 Task: Look for Airbnb options in Güines, Cuba from 6th November, 2023 to 8th November, 2023 for 2 adults.1  bedroom having 2 beds and 1 bathroom. Property type can be flat. Look for 5 properties as per requirement.
Action: Mouse moved to (512, 79)
Screenshot: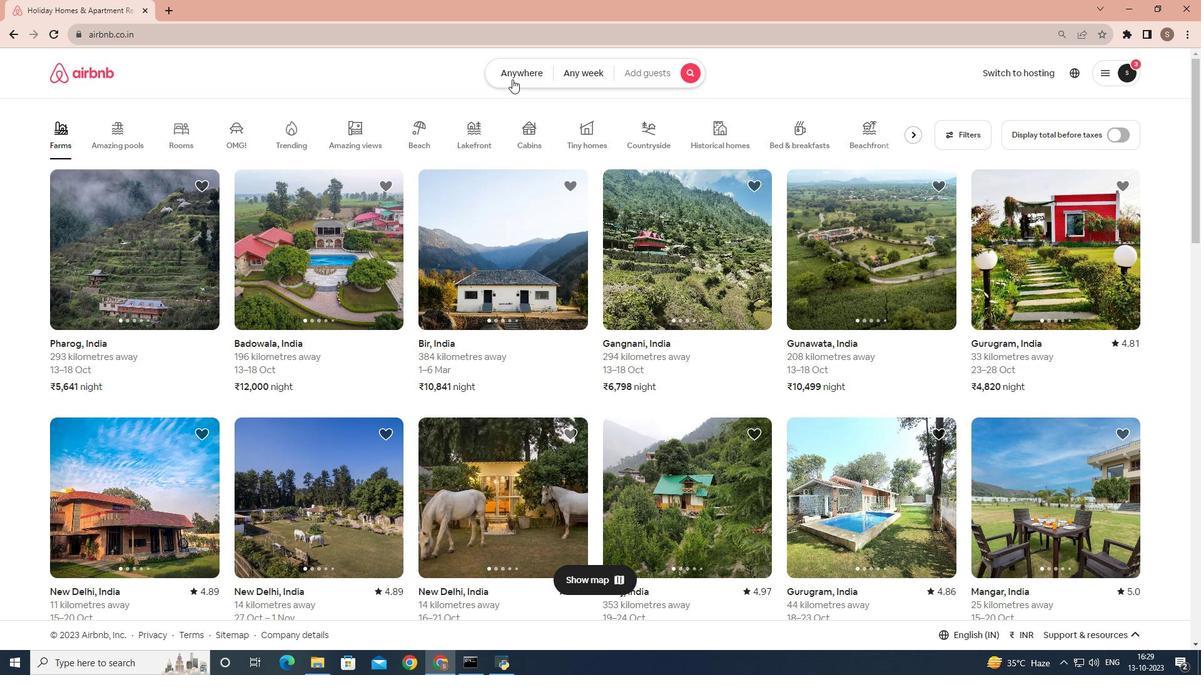 
Action: Mouse pressed left at (512, 79)
Screenshot: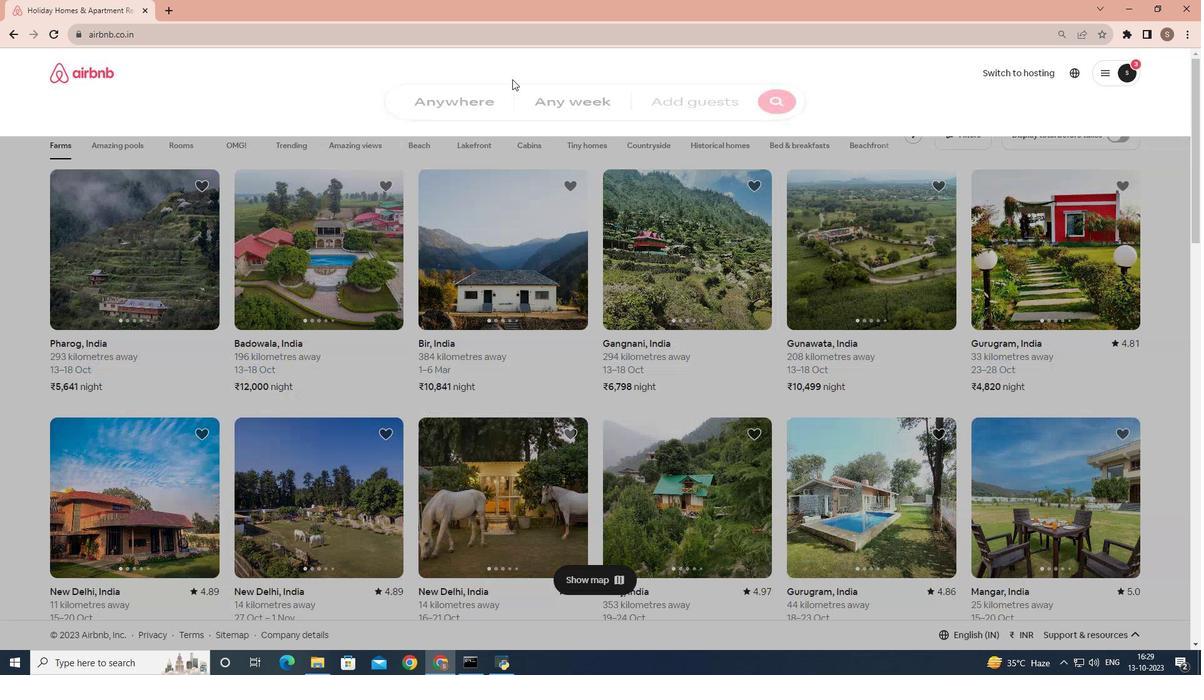 
Action: Mouse moved to (461, 116)
Screenshot: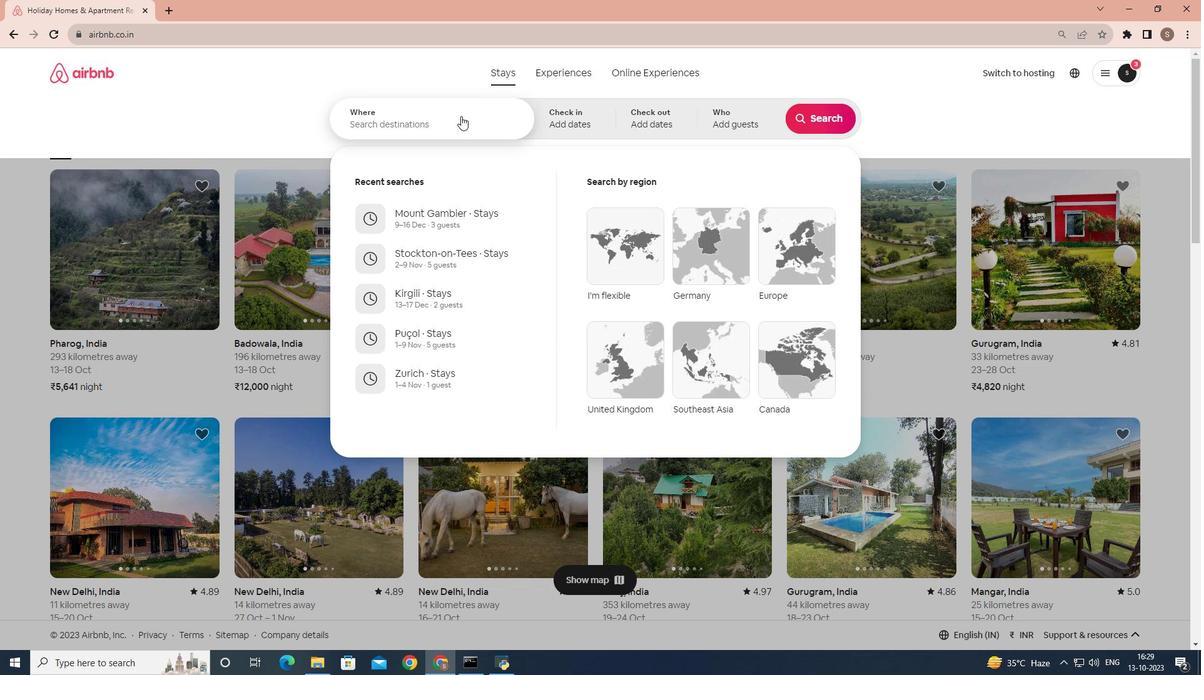 
Action: Mouse pressed left at (461, 116)
Screenshot: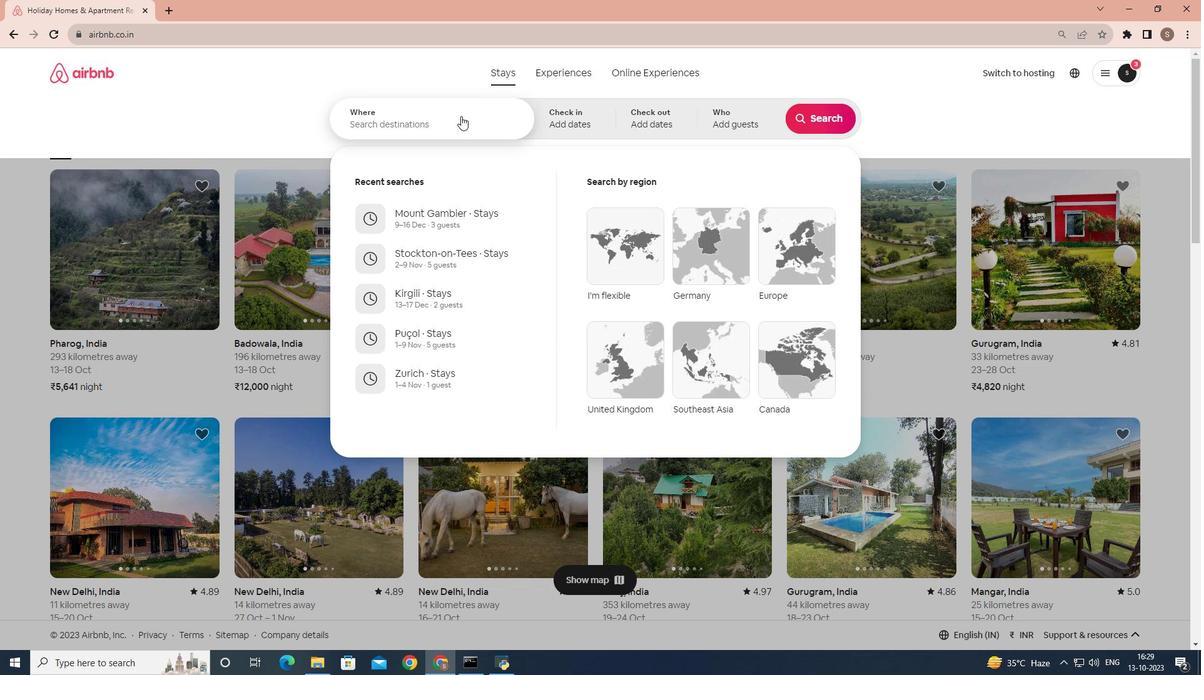 
Action: Key pressed <Key.shift>Guines,<Key.space><Key.shift>Cuba
Screenshot: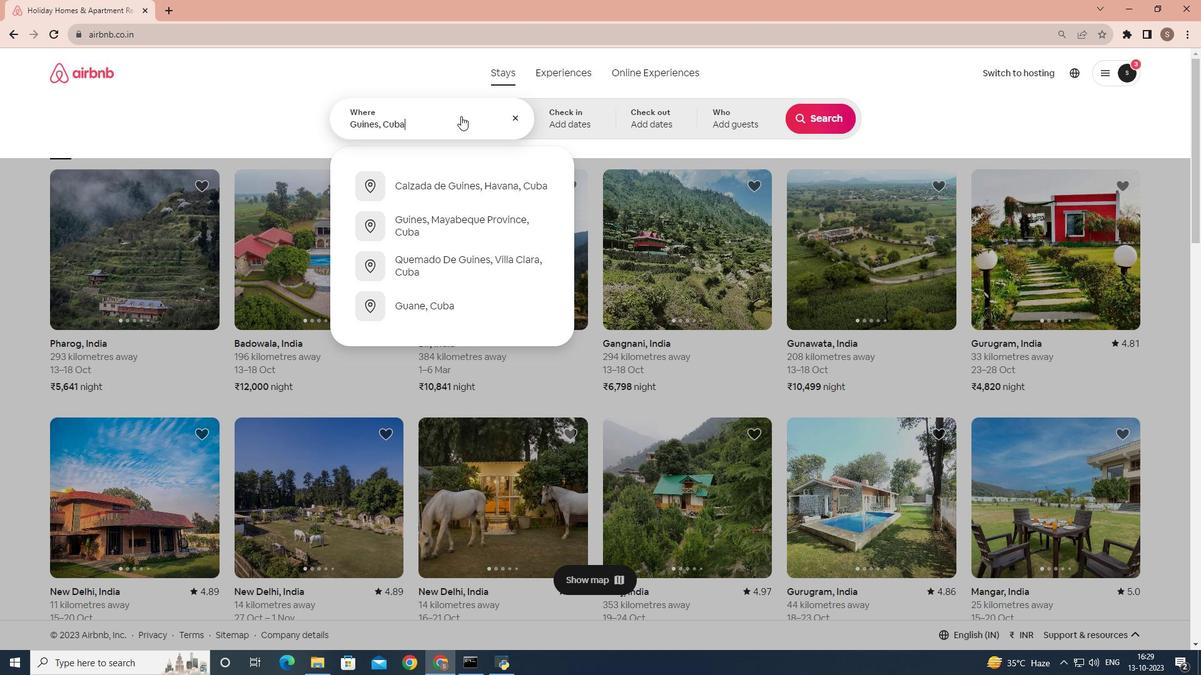 
Action: Mouse moved to (548, 122)
Screenshot: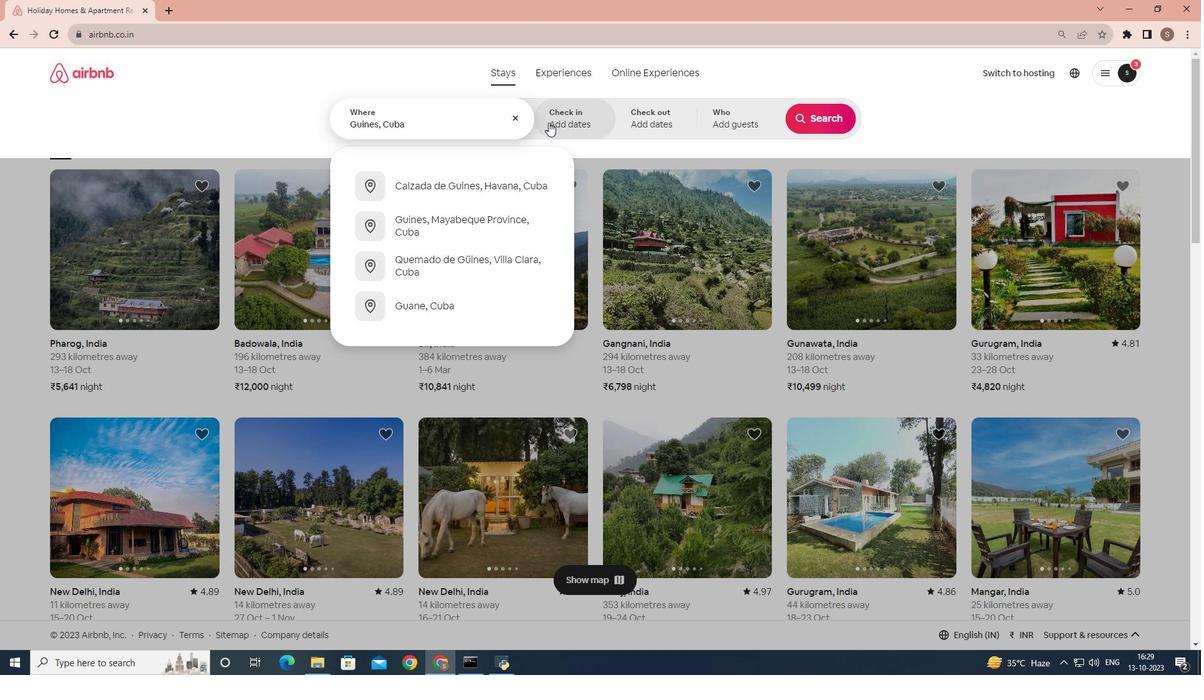 
Action: Mouse pressed left at (548, 122)
Screenshot: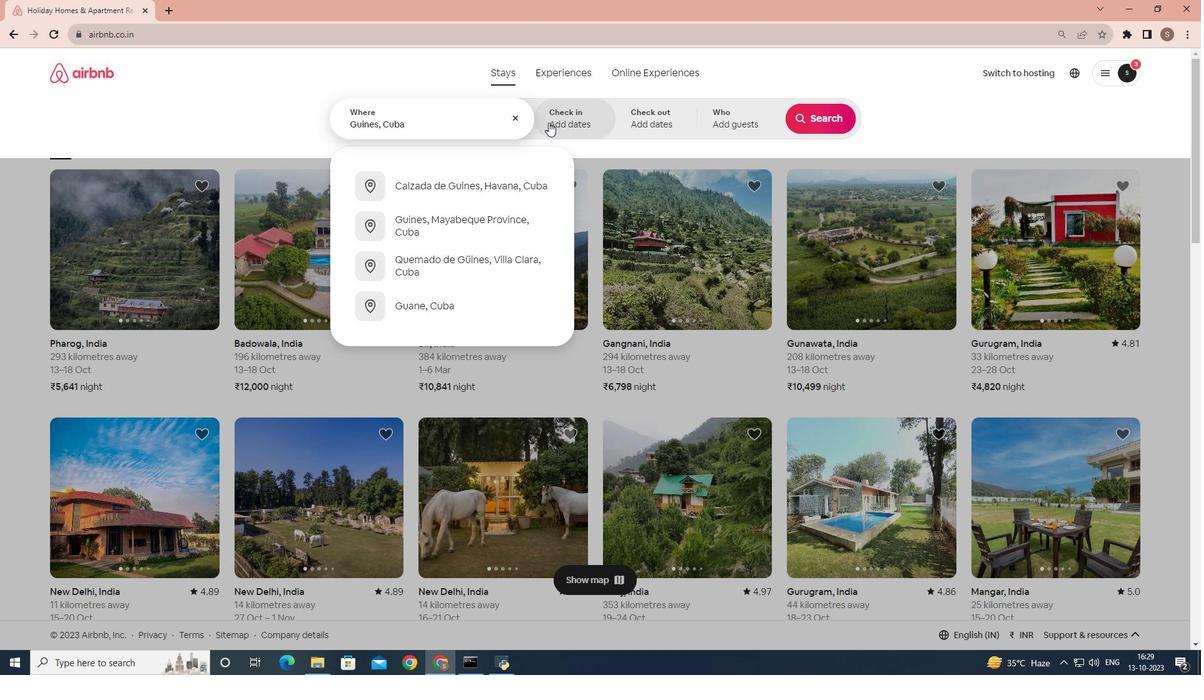 
Action: Mouse moved to (665, 294)
Screenshot: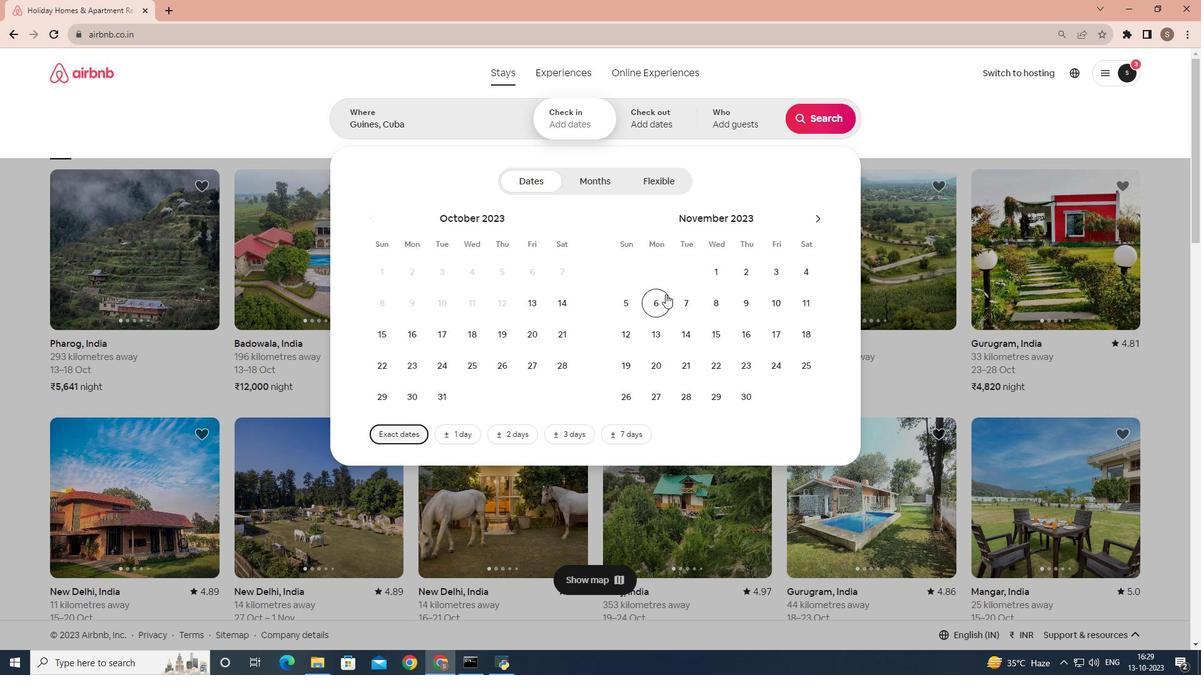 
Action: Mouse pressed left at (665, 294)
Screenshot: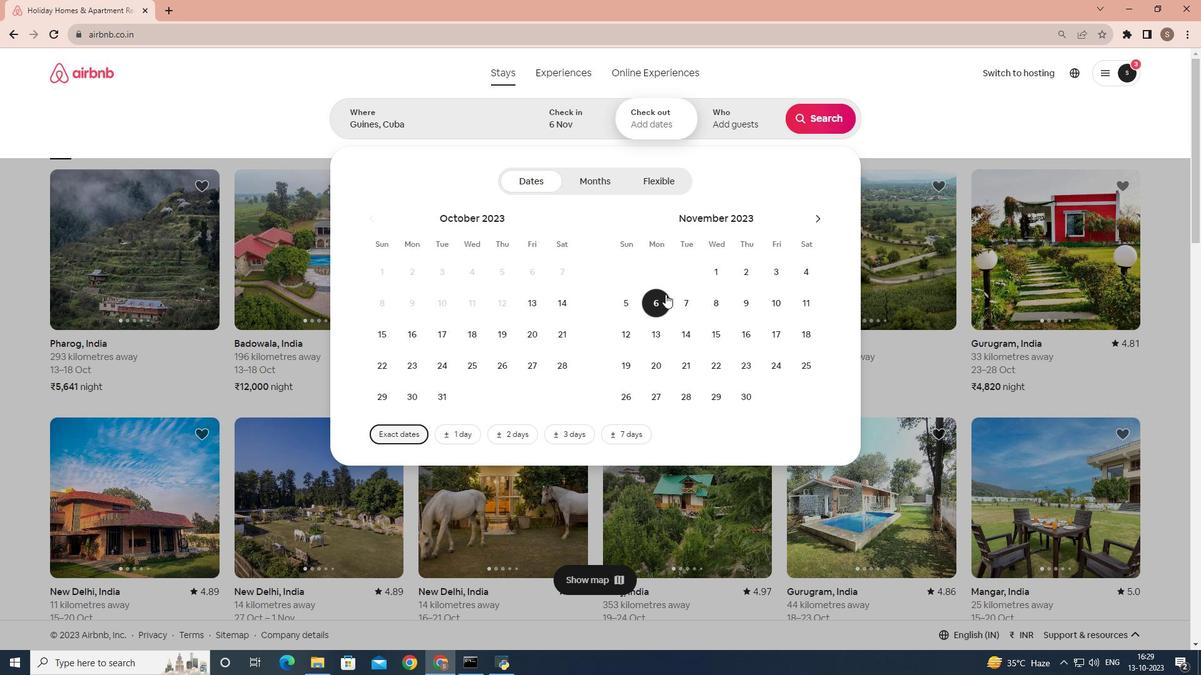 
Action: Mouse moved to (722, 312)
Screenshot: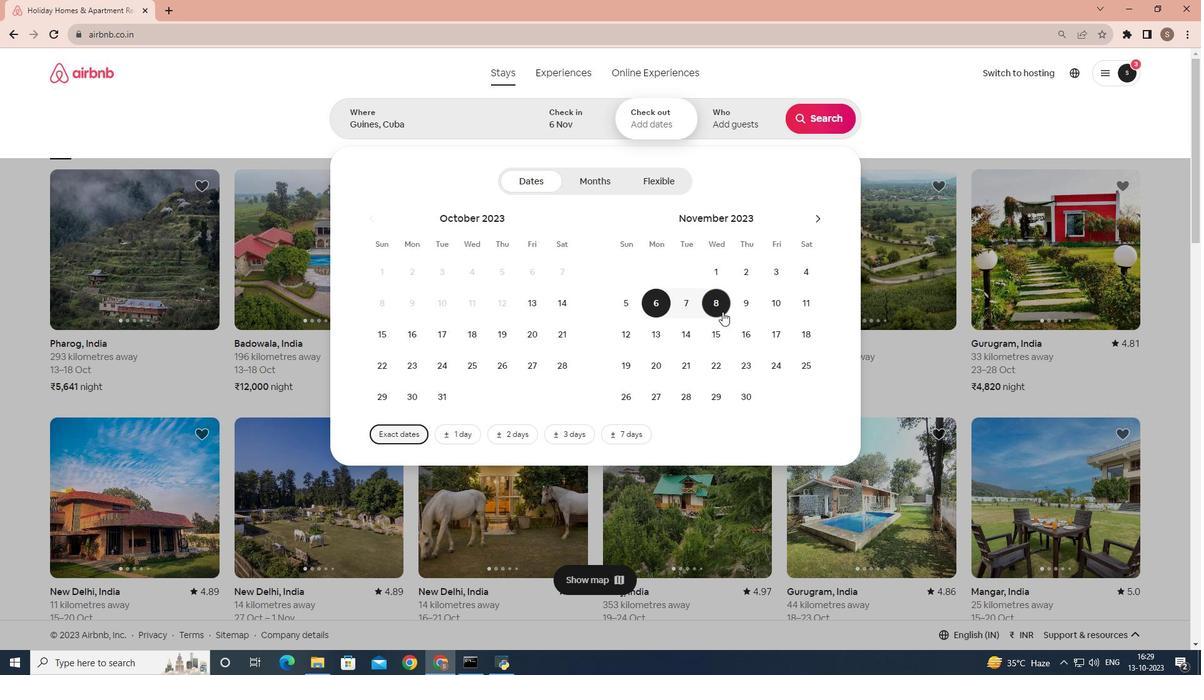 
Action: Mouse pressed left at (722, 312)
Screenshot: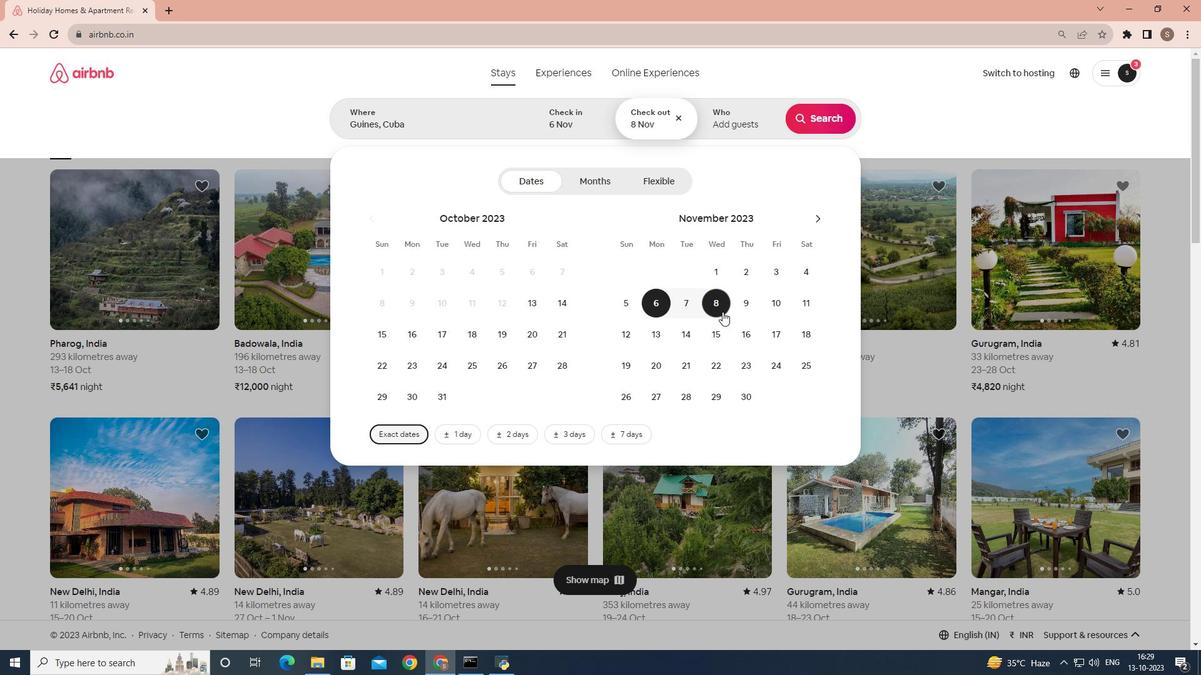 
Action: Mouse moved to (735, 125)
Screenshot: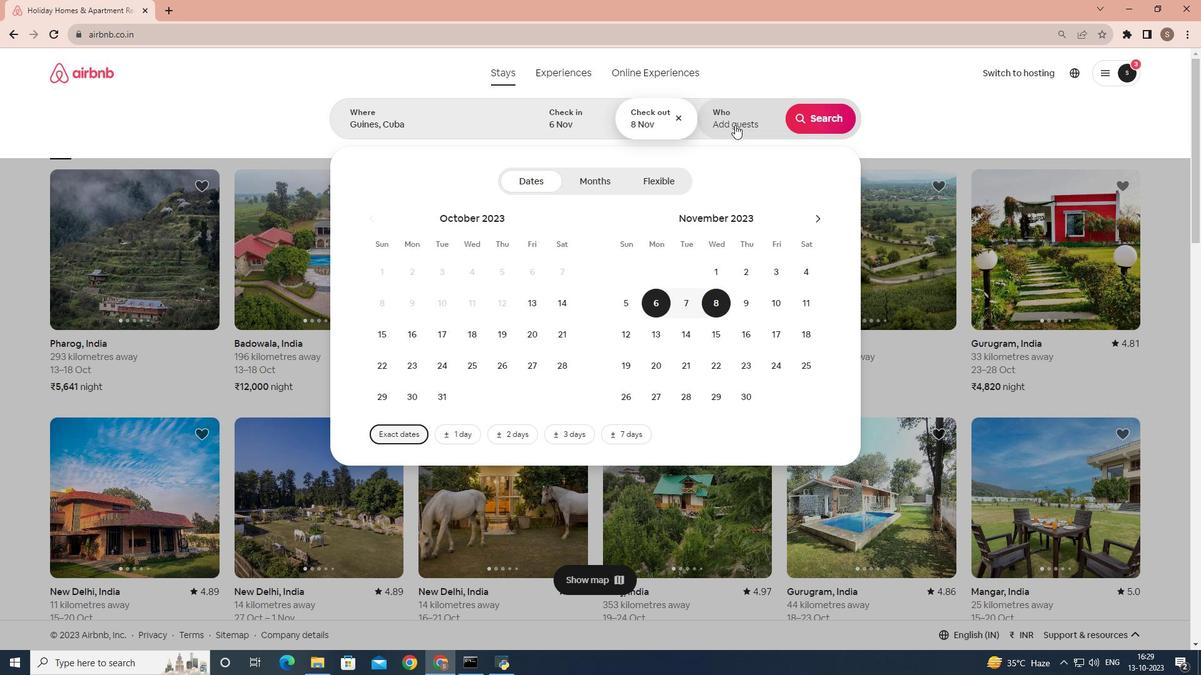 
Action: Mouse pressed left at (735, 125)
Screenshot: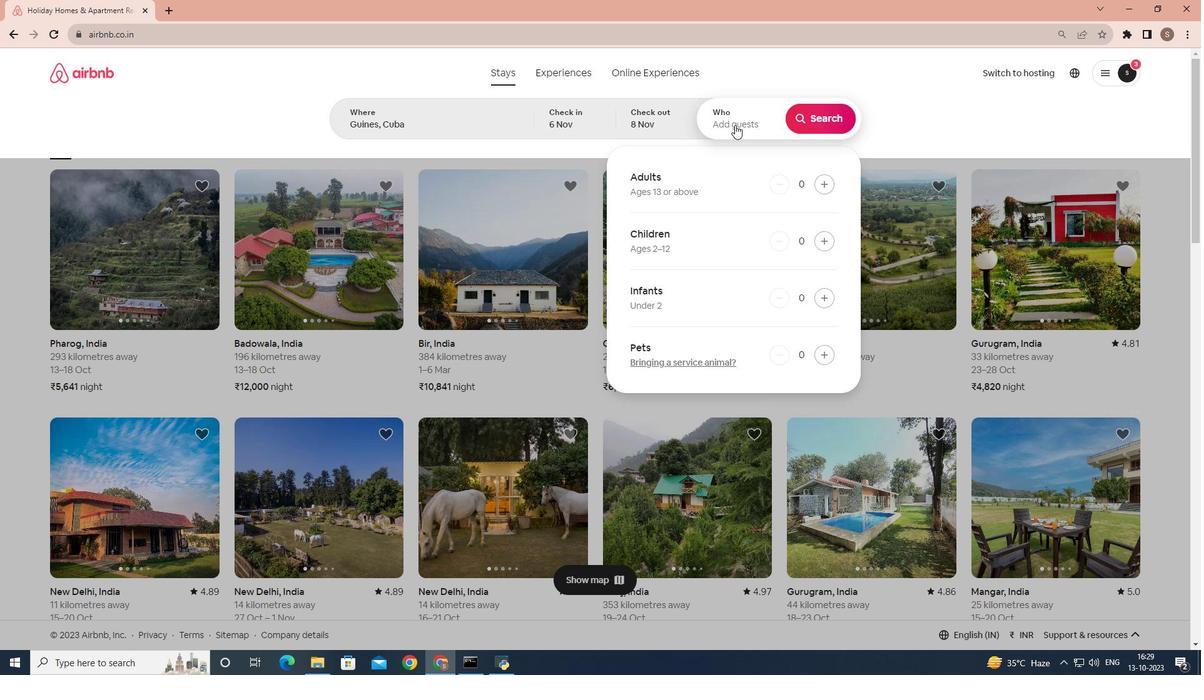 
Action: Mouse moved to (825, 177)
Screenshot: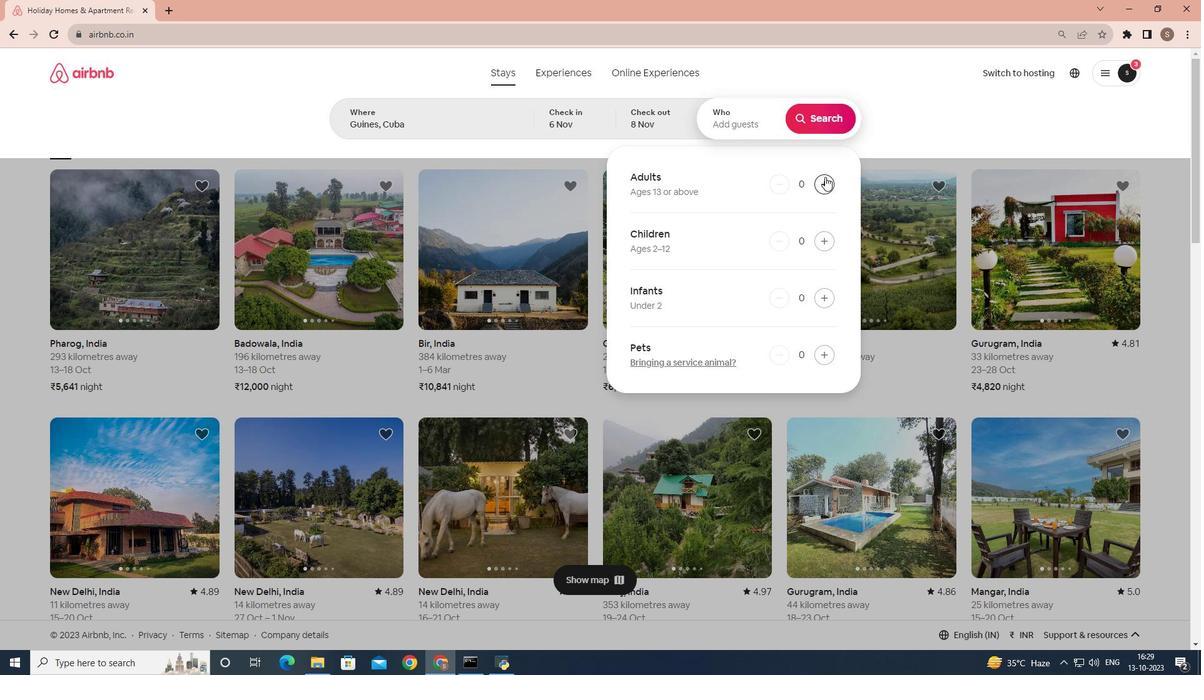 
Action: Mouse pressed left at (825, 177)
Screenshot: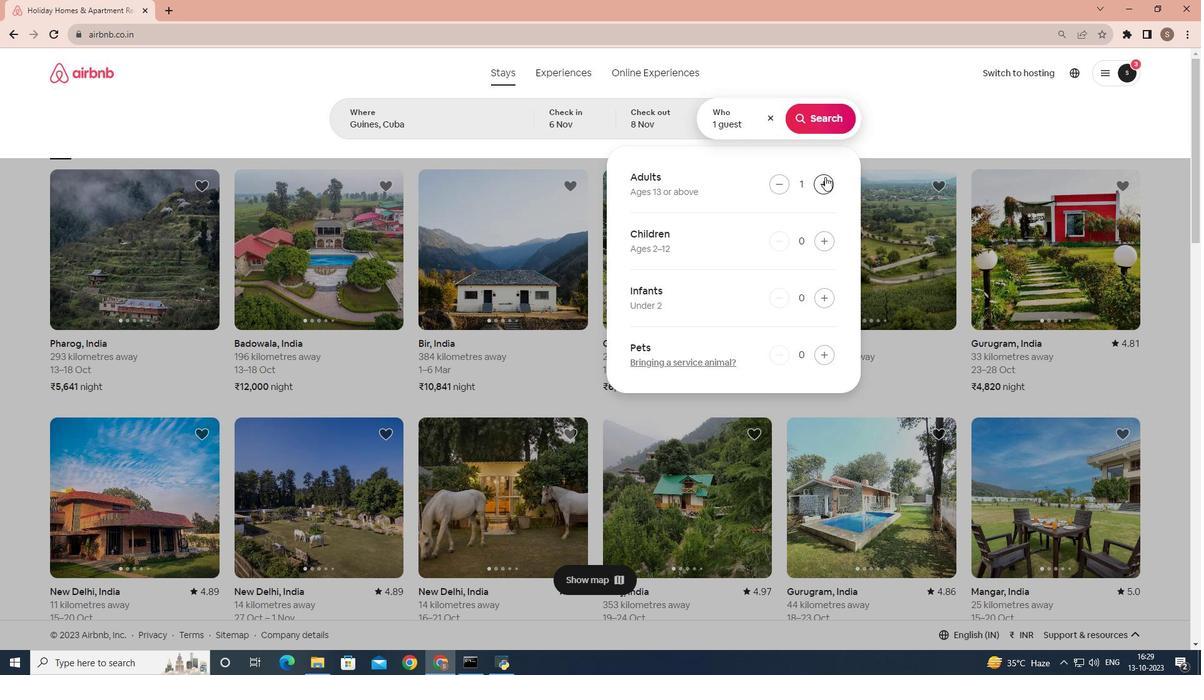 
Action: Mouse pressed left at (825, 177)
Screenshot: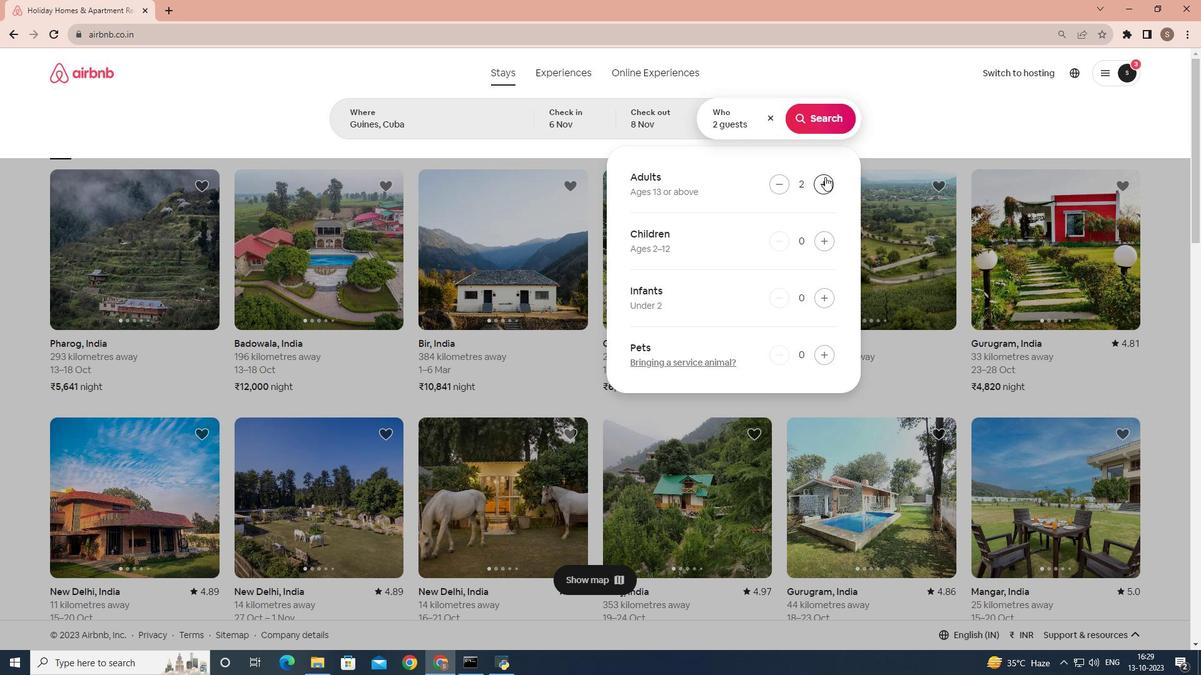
Action: Mouse moved to (830, 127)
Screenshot: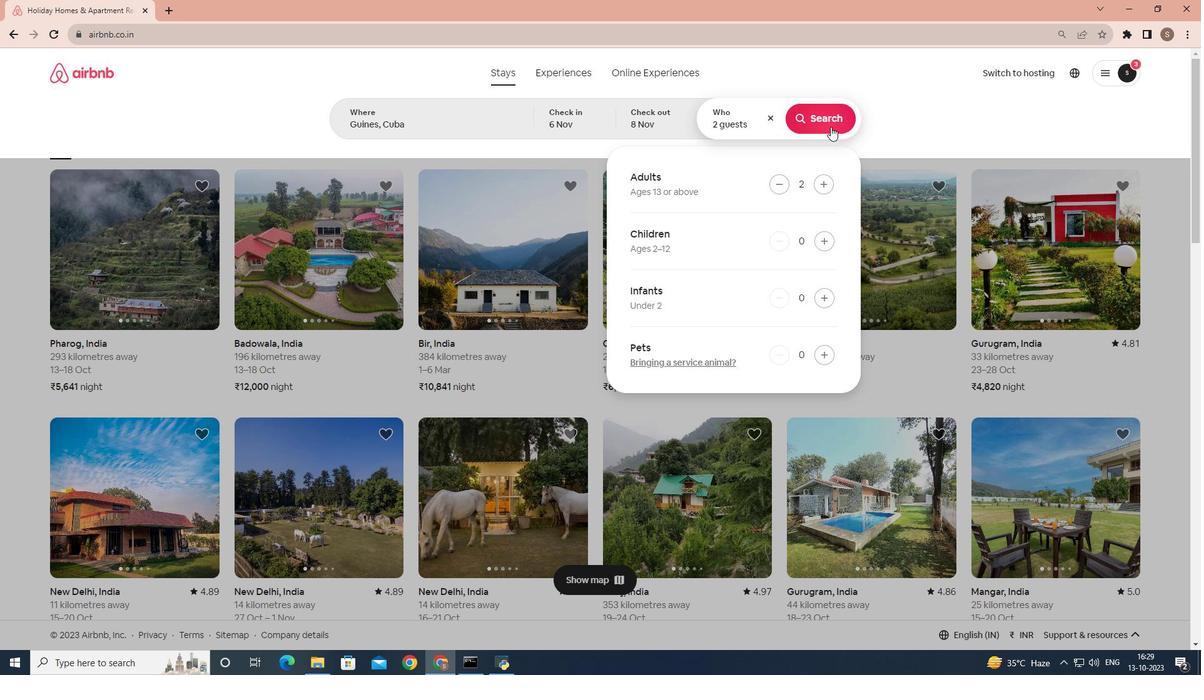 
Action: Mouse pressed left at (830, 127)
Screenshot: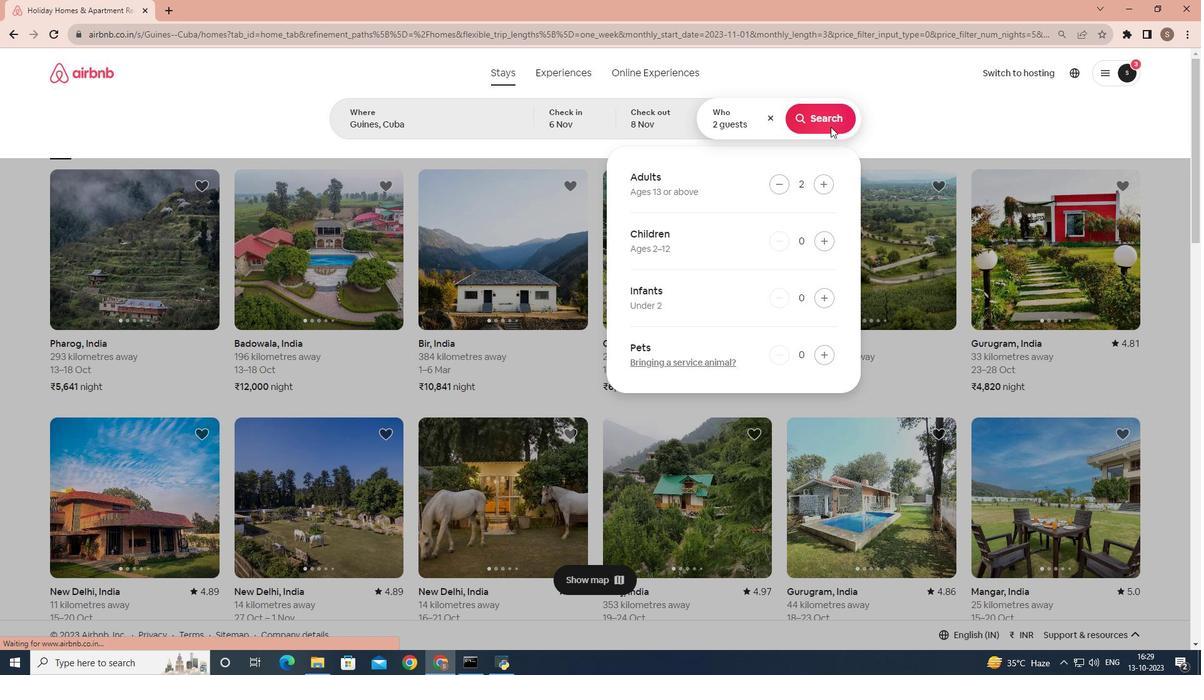 
Action: Mouse moved to (1004, 122)
Screenshot: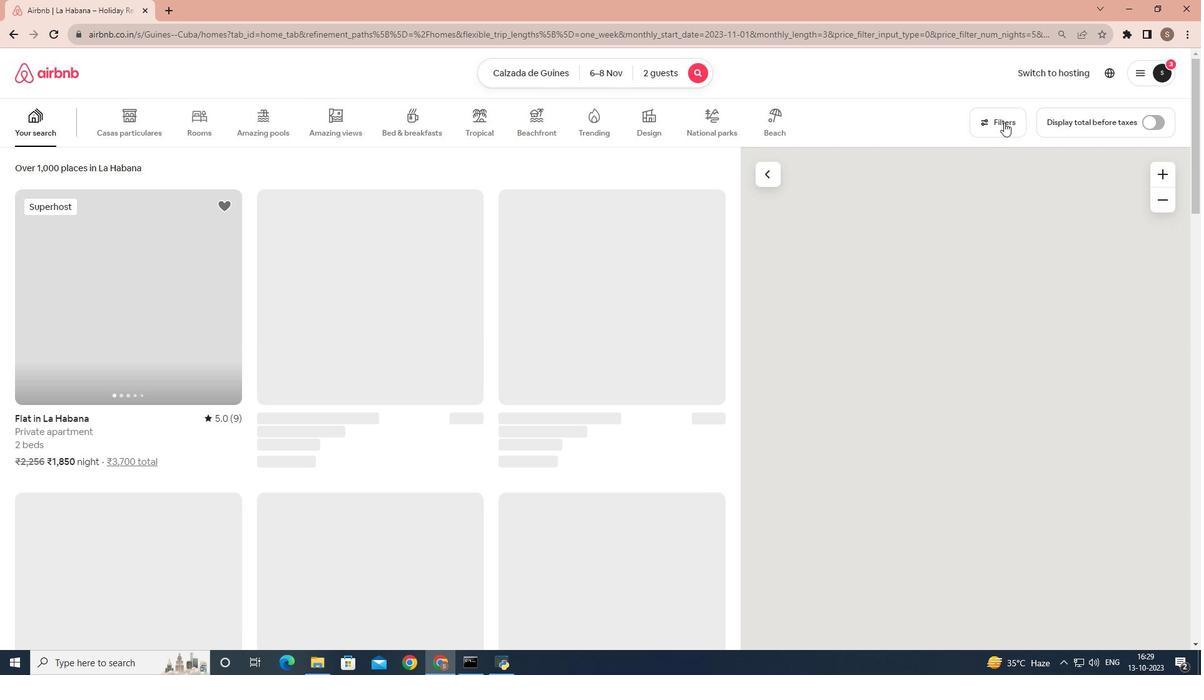 
Action: Mouse pressed left at (1004, 122)
Screenshot: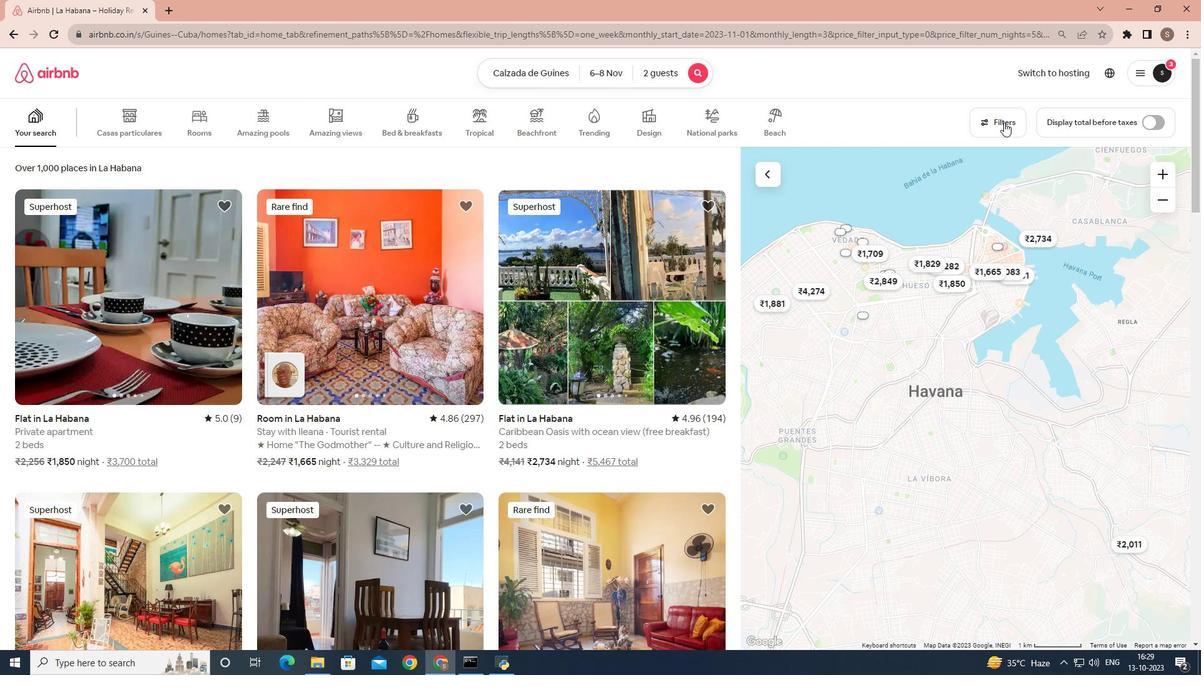 
Action: Mouse moved to (681, 279)
Screenshot: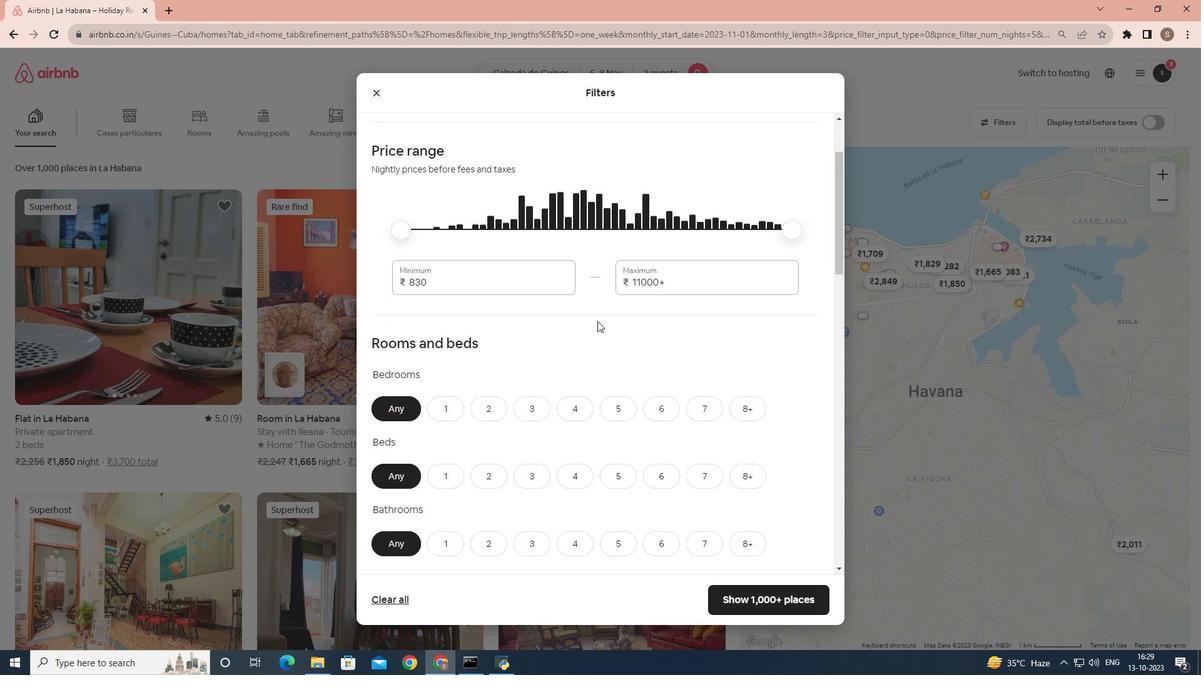 
Action: Mouse scrolled (681, 279) with delta (0, 0)
Screenshot: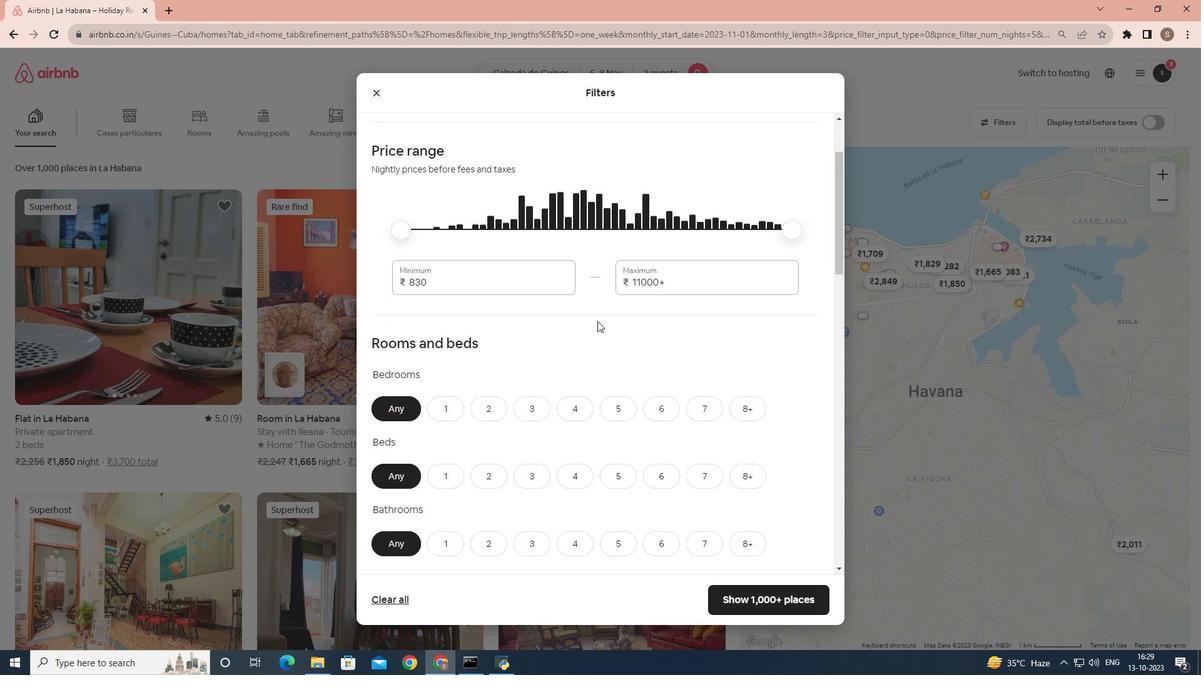 
Action: Mouse moved to (663, 295)
Screenshot: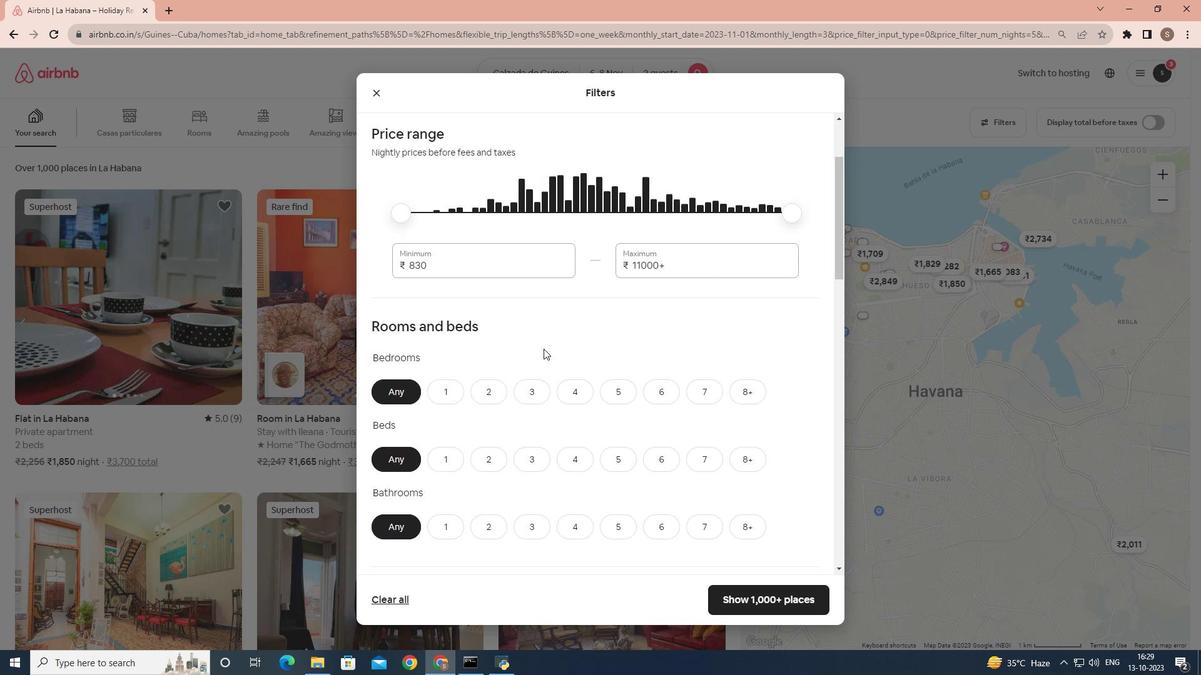 
Action: Mouse scrolled (663, 294) with delta (0, 0)
Screenshot: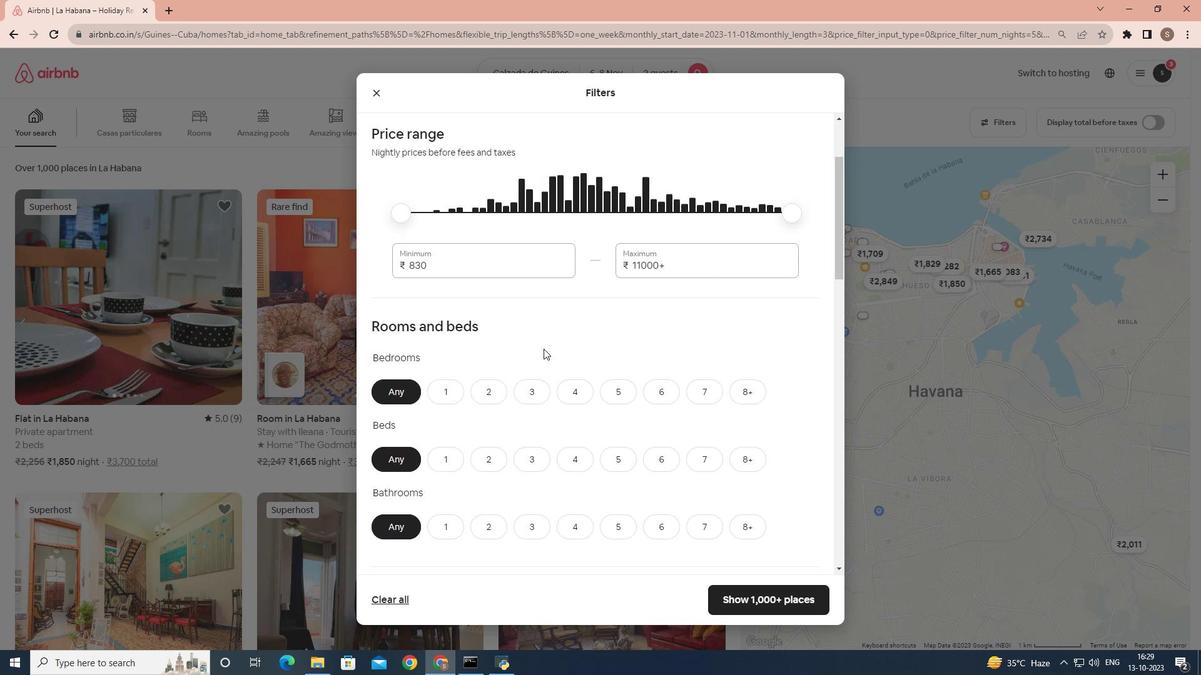 
Action: Mouse moved to (457, 388)
Screenshot: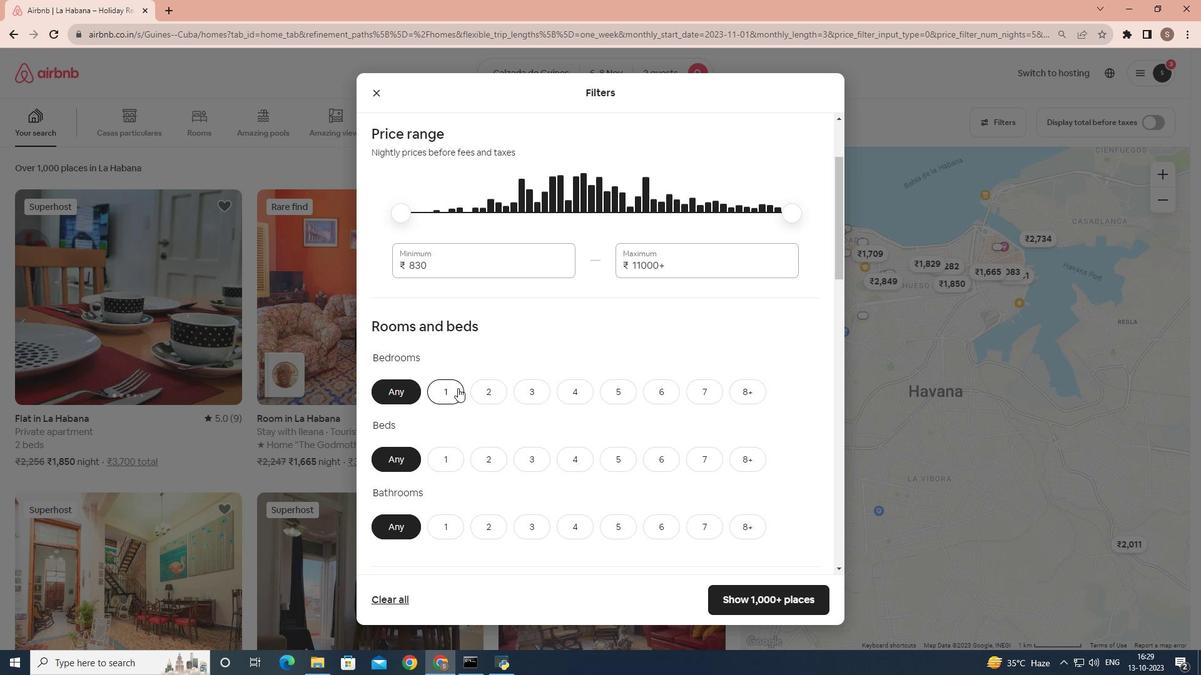 
Action: Mouse pressed left at (457, 388)
Screenshot: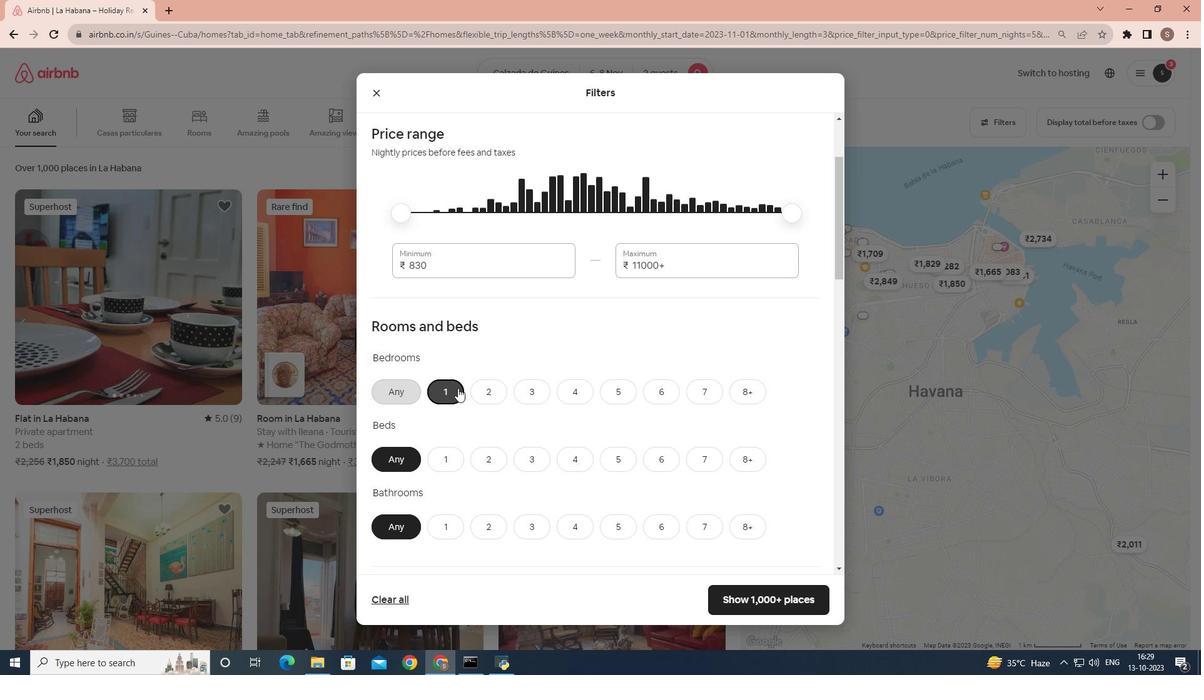 
Action: Mouse scrolled (457, 387) with delta (0, 0)
Screenshot: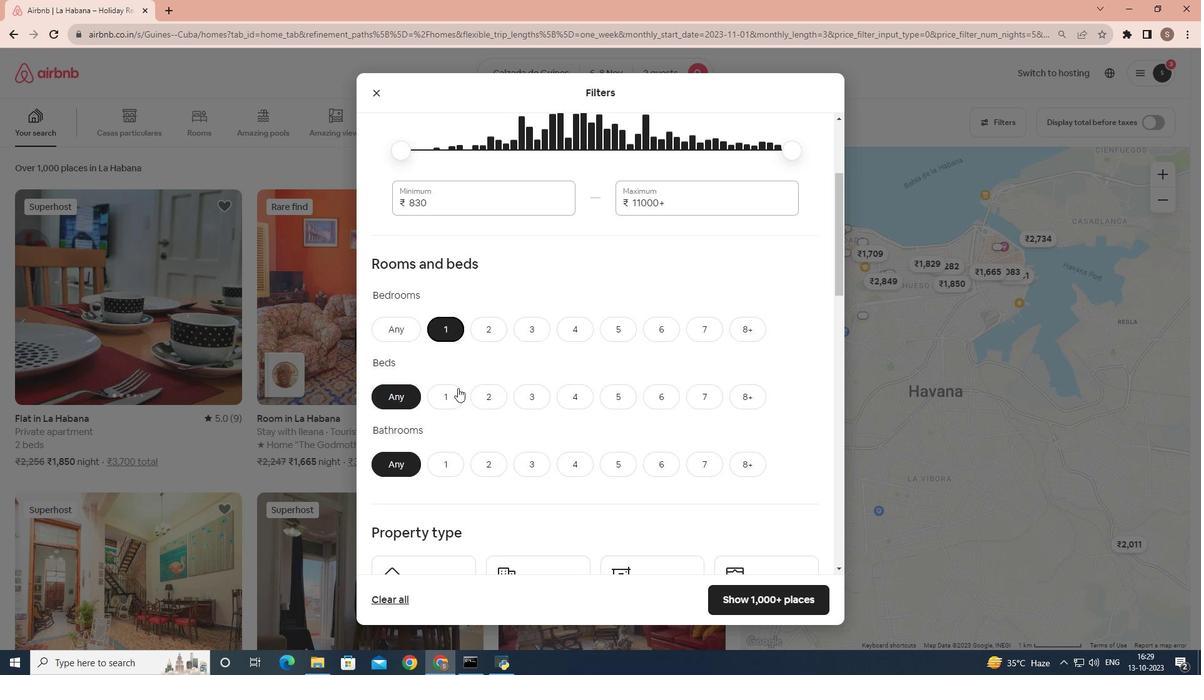
Action: Mouse moved to (481, 396)
Screenshot: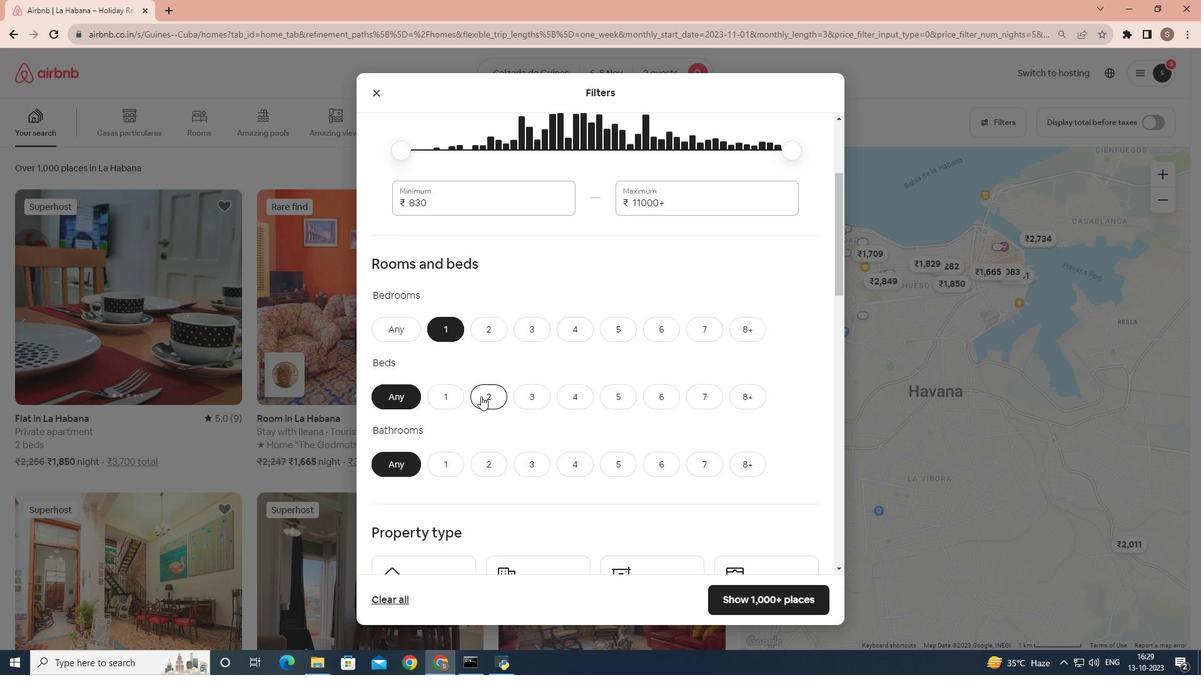 
Action: Mouse pressed left at (481, 396)
Screenshot: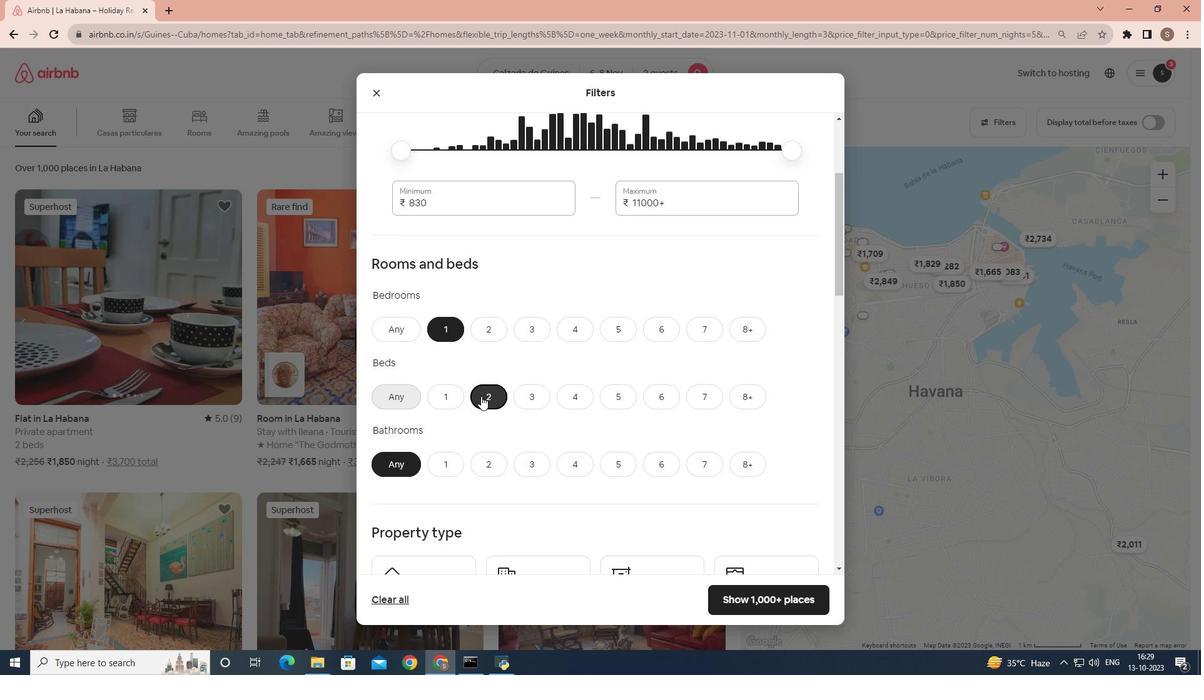 
Action: Mouse scrolled (481, 396) with delta (0, 0)
Screenshot: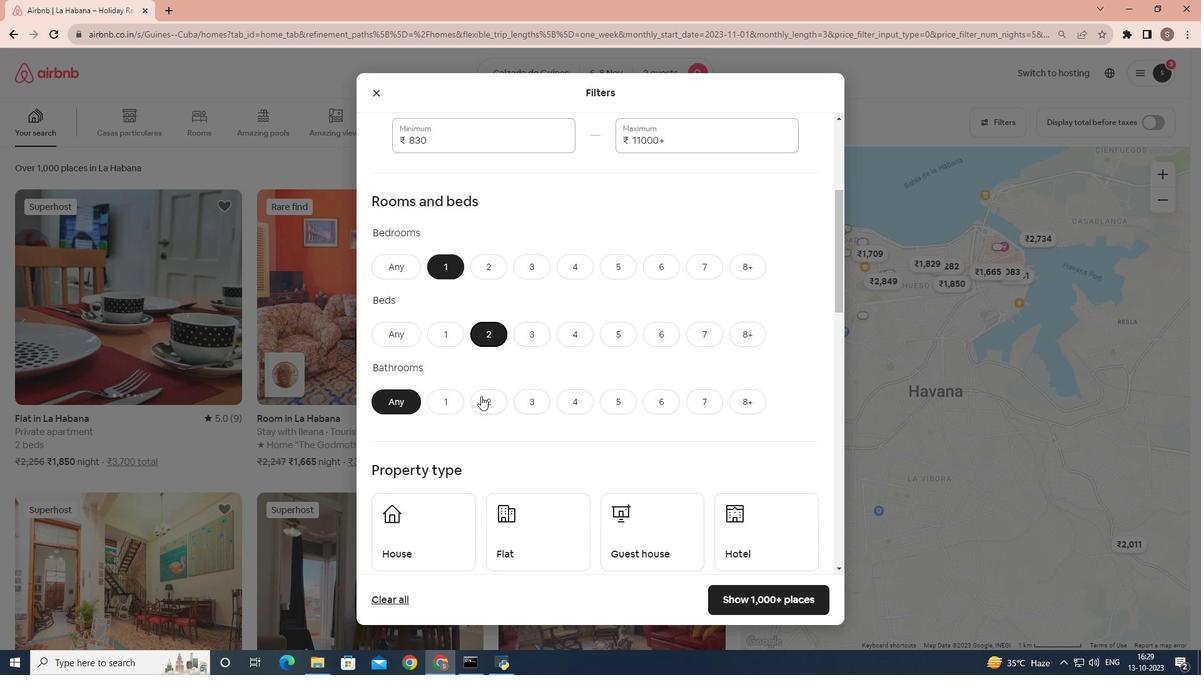 
Action: Mouse moved to (448, 402)
Screenshot: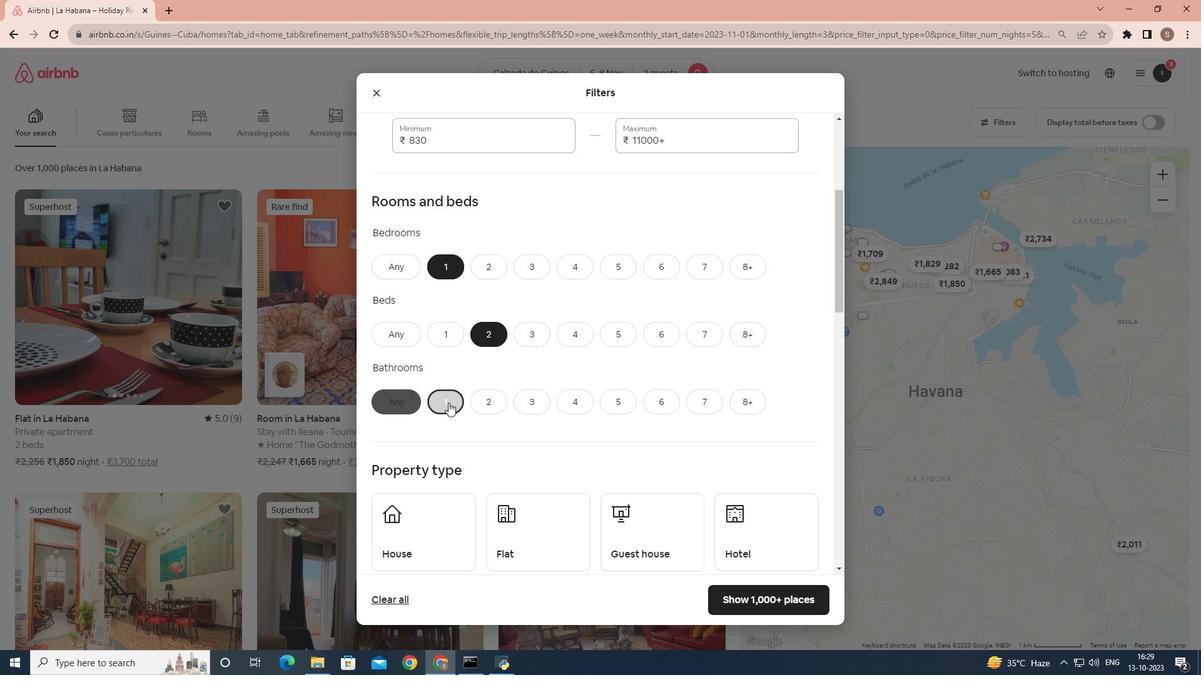 
Action: Mouse pressed left at (448, 402)
Screenshot: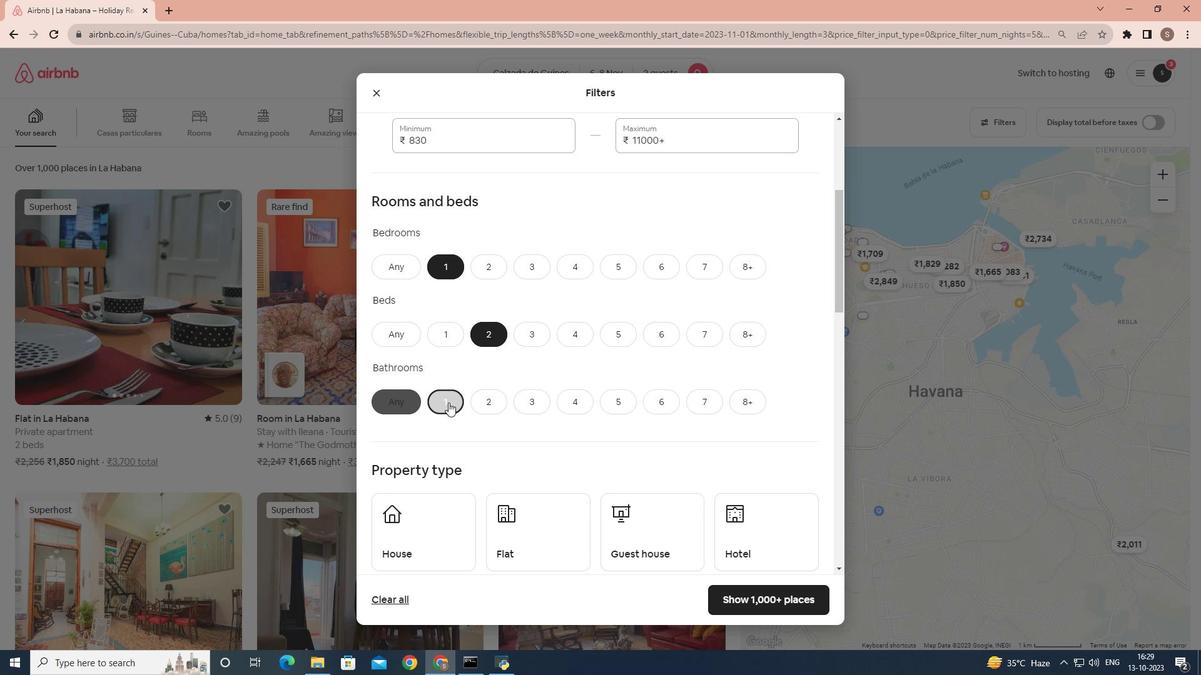
Action: Mouse scrolled (448, 402) with delta (0, 0)
Screenshot: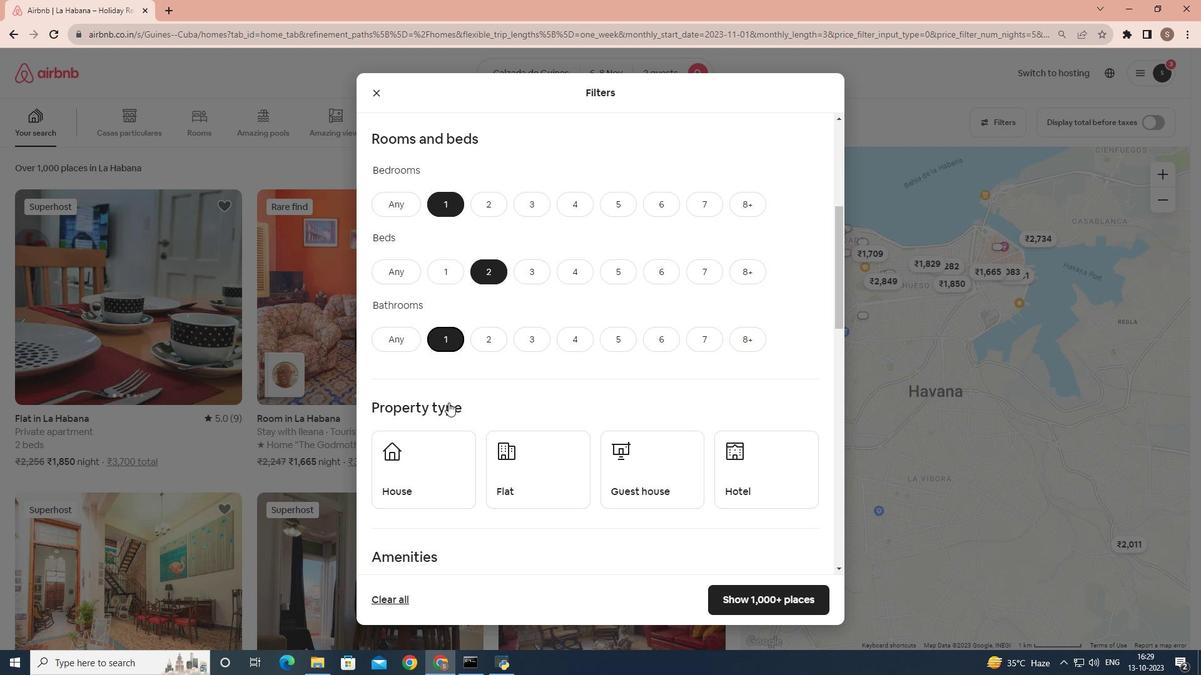 
Action: Mouse scrolled (448, 402) with delta (0, 0)
Screenshot: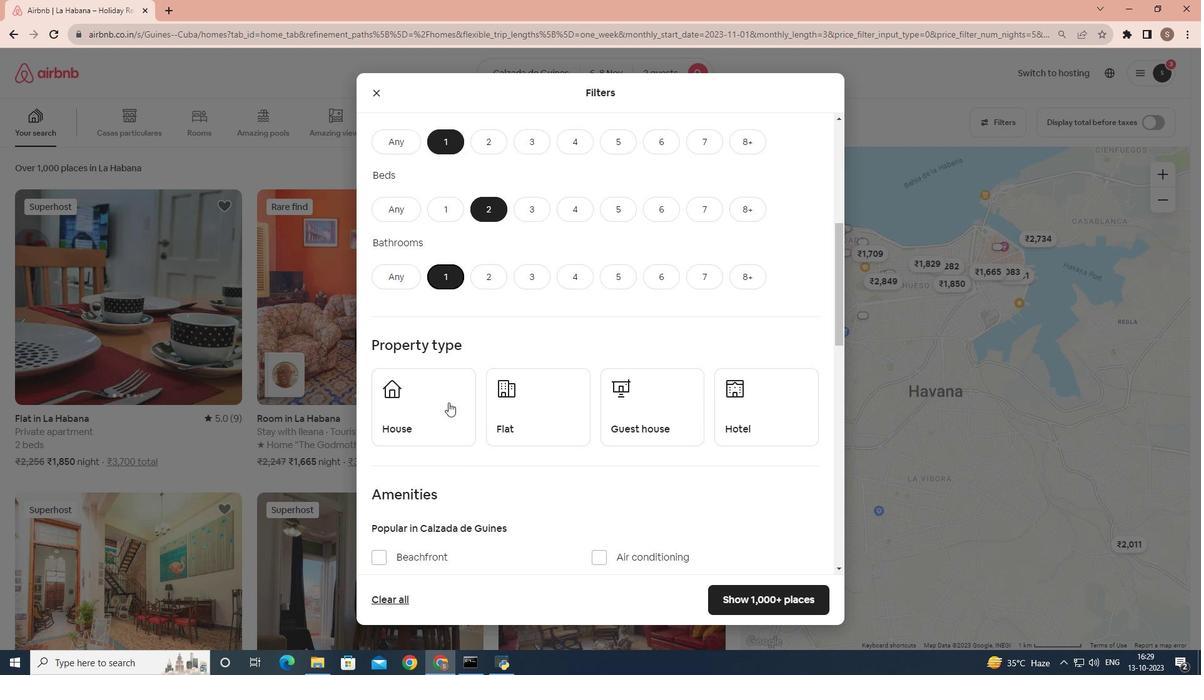 
Action: Mouse moved to (495, 422)
Screenshot: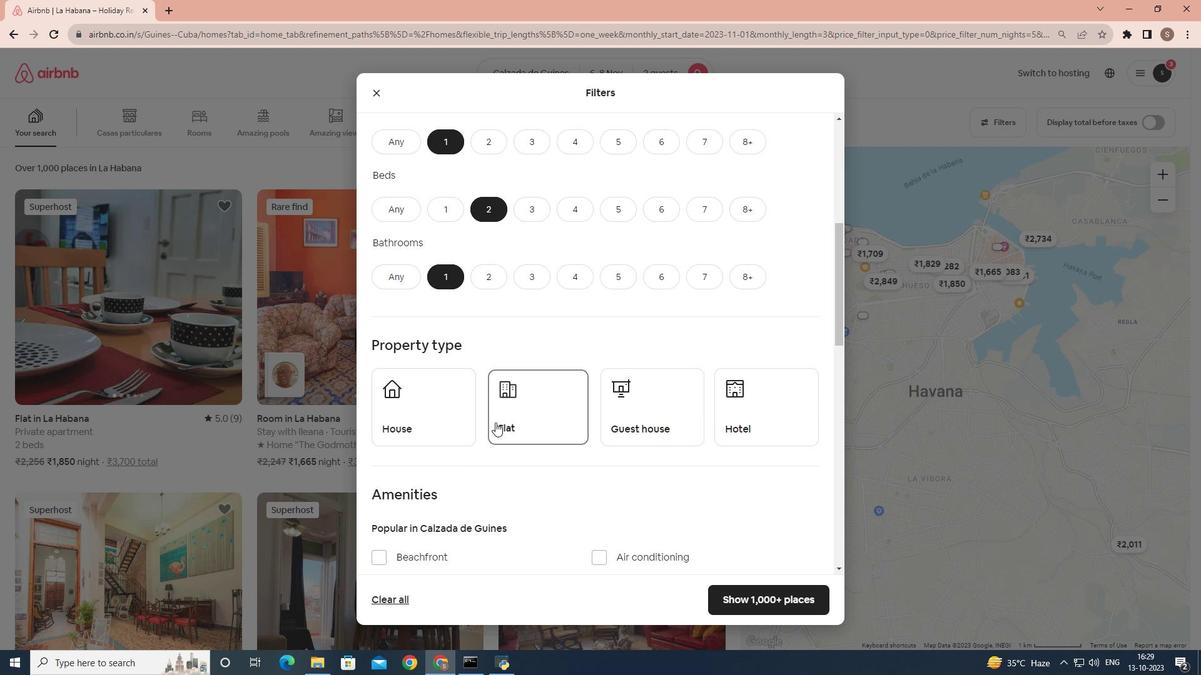 
Action: Mouse pressed left at (495, 422)
Screenshot: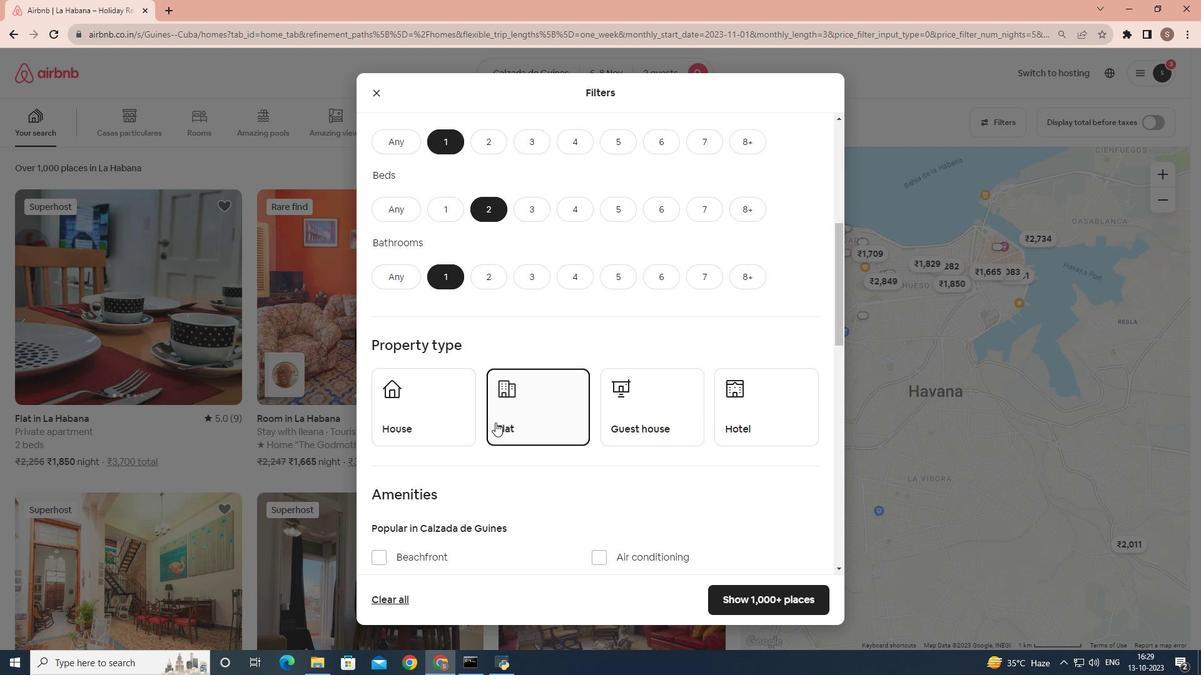 
Action: Mouse moved to (739, 590)
Screenshot: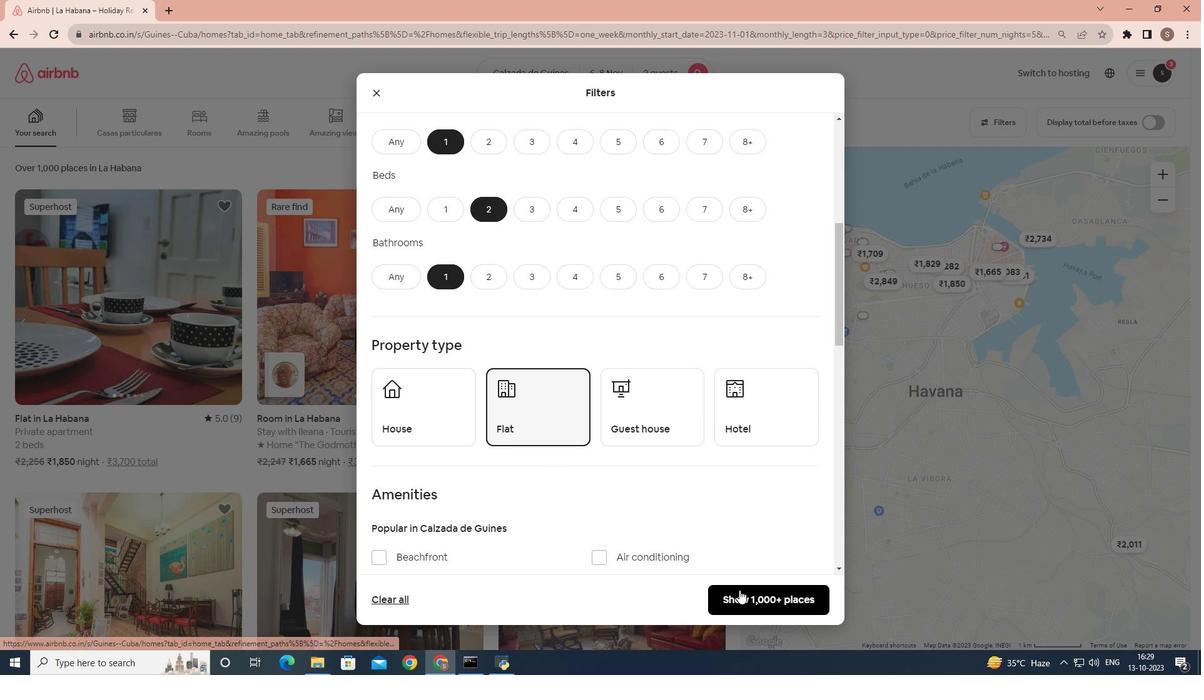 
Action: Mouse pressed left at (739, 590)
Screenshot: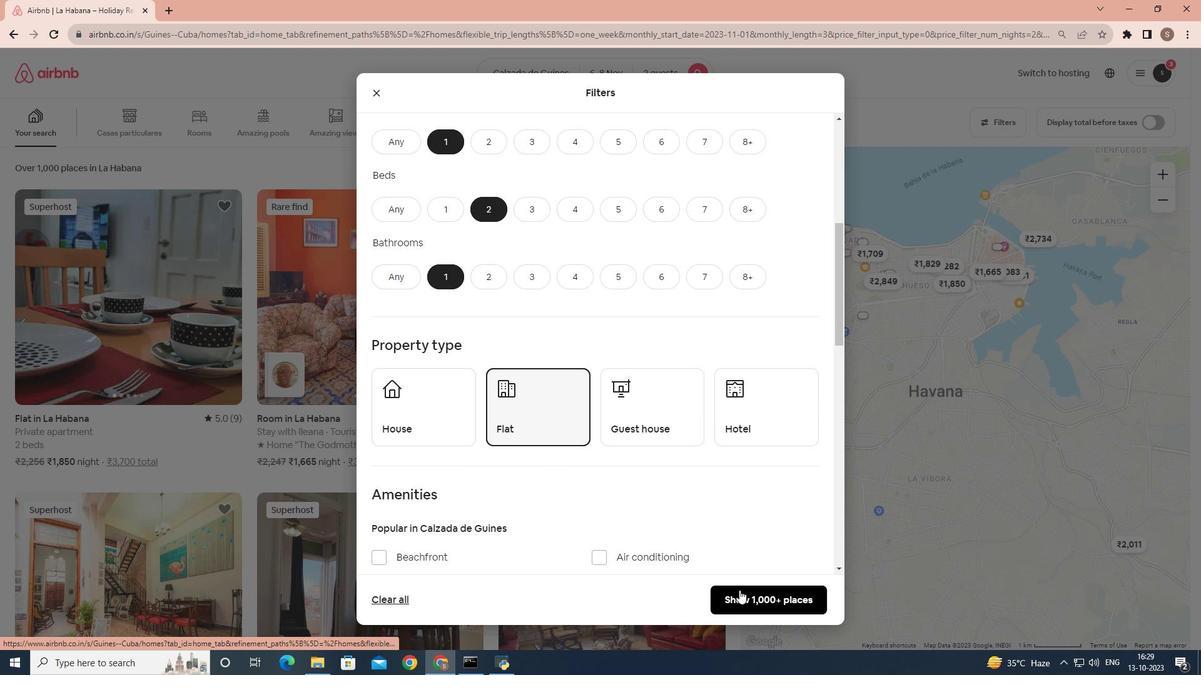 
Action: Mouse moved to (182, 366)
Screenshot: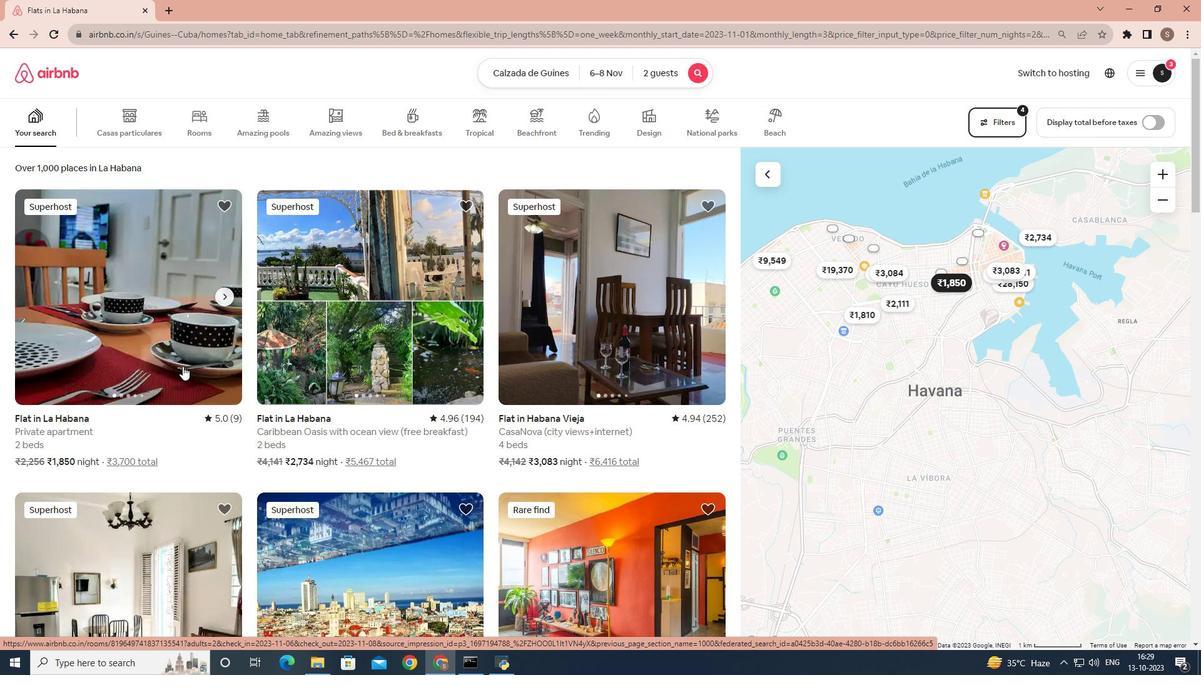 
Action: Mouse pressed left at (182, 366)
Screenshot: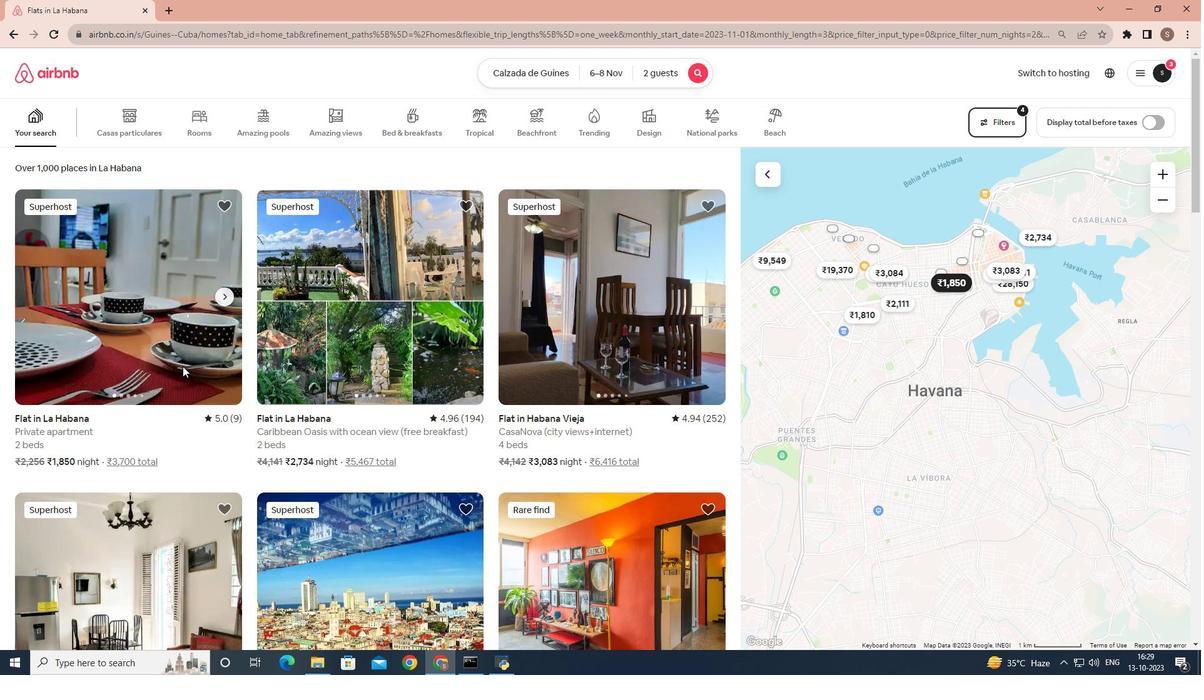 
Action: Mouse moved to (888, 463)
Screenshot: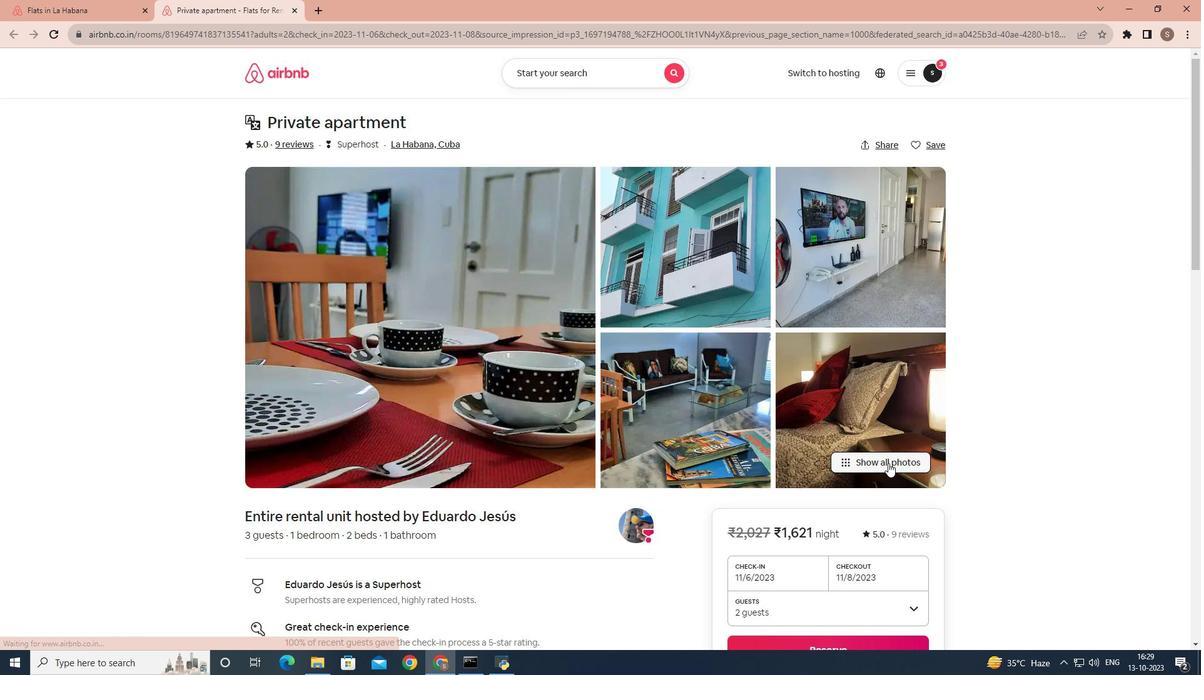 
Action: Mouse pressed left at (888, 463)
Screenshot: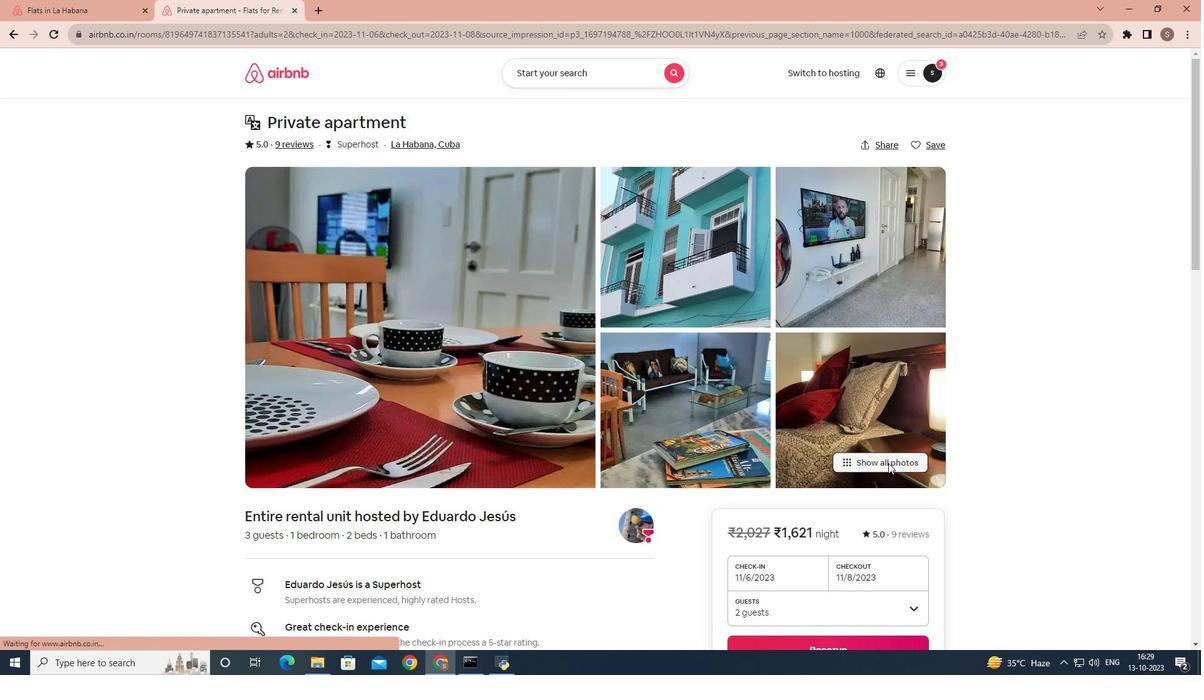 
Action: Mouse scrolled (888, 462) with delta (0, 0)
Screenshot: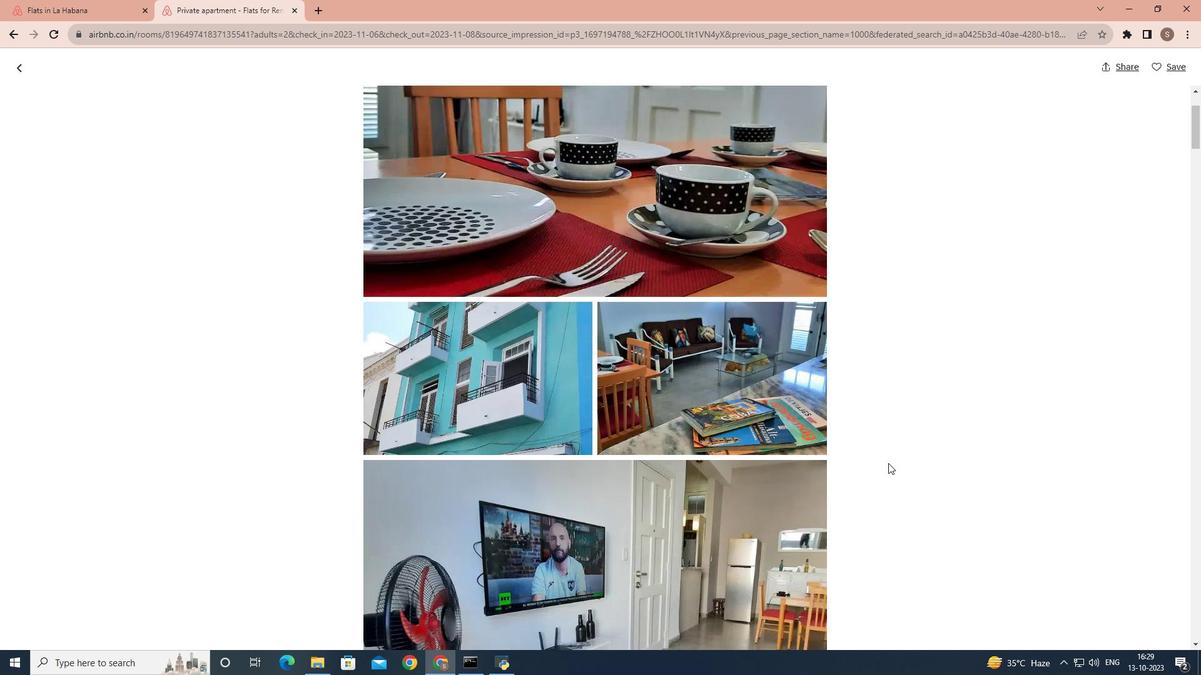 
Action: Mouse moved to (888, 463)
Screenshot: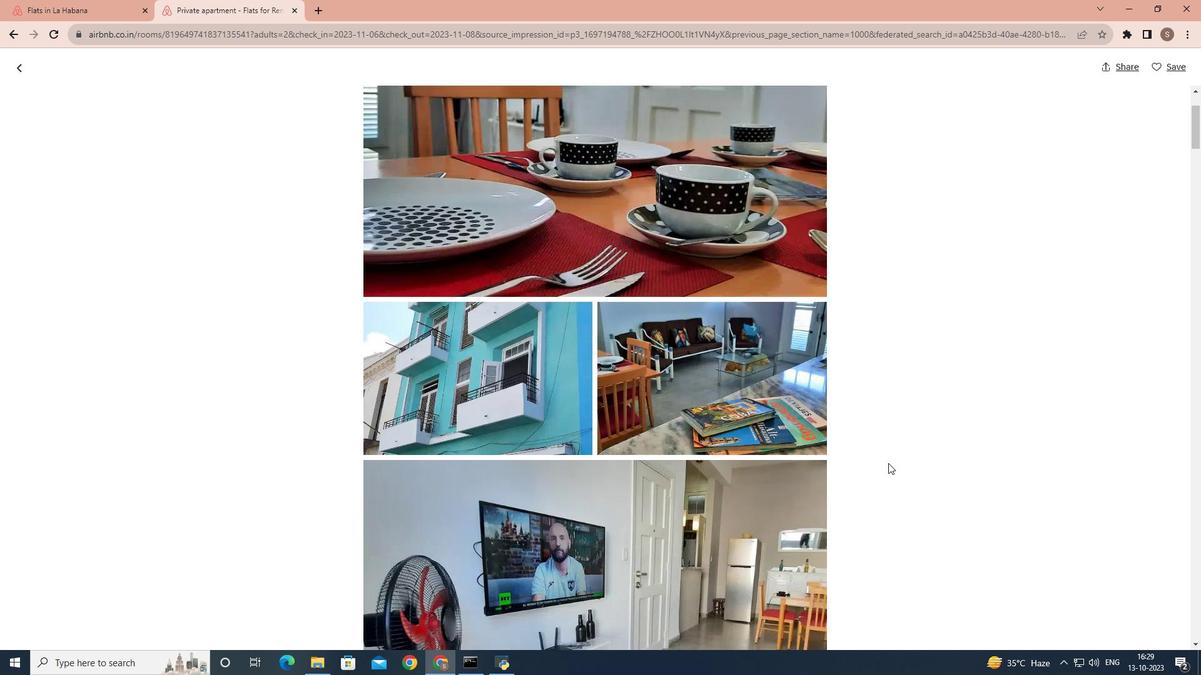 
Action: Mouse scrolled (888, 462) with delta (0, 0)
Screenshot: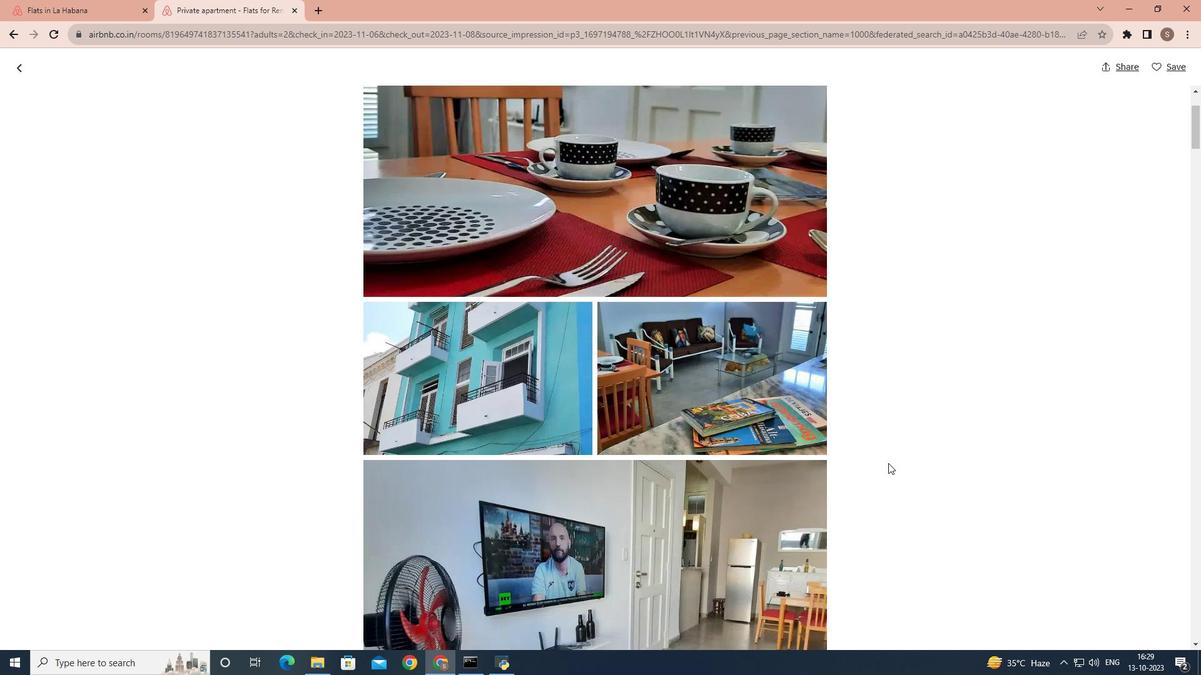 
Action: Mouse scrolled (888, 462) with delta (0, 0)
Screenshot: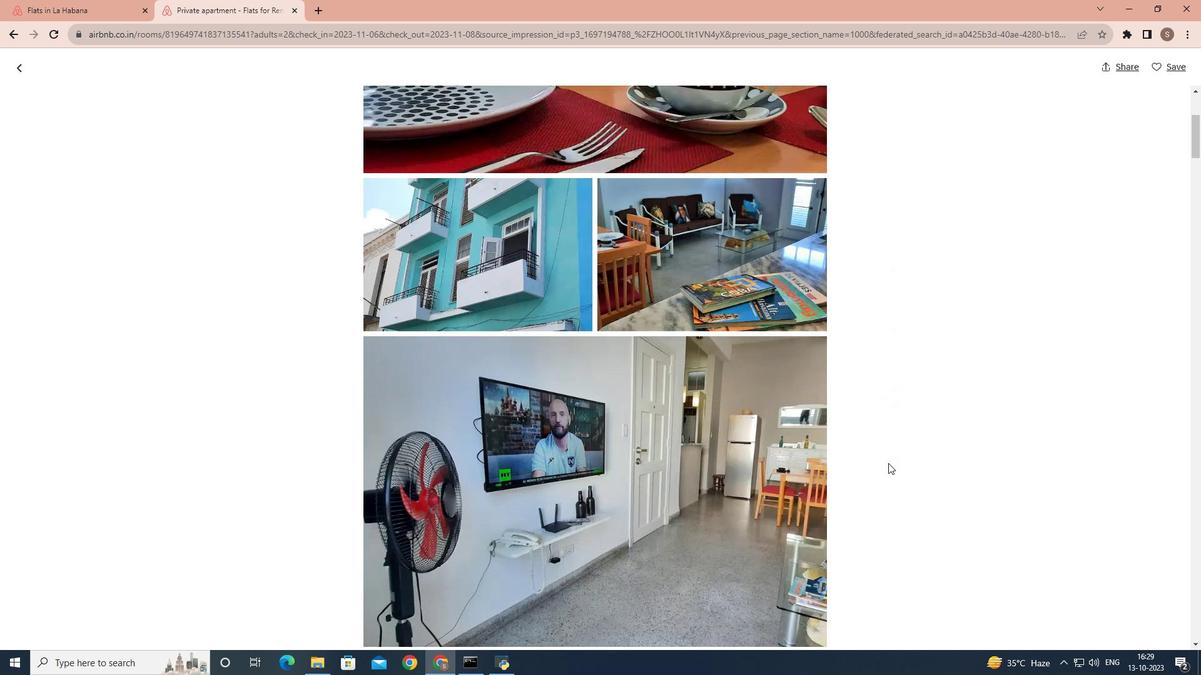 
Action: Mouse scrolled (888, 462) with delta (0, 0)
Screenshot: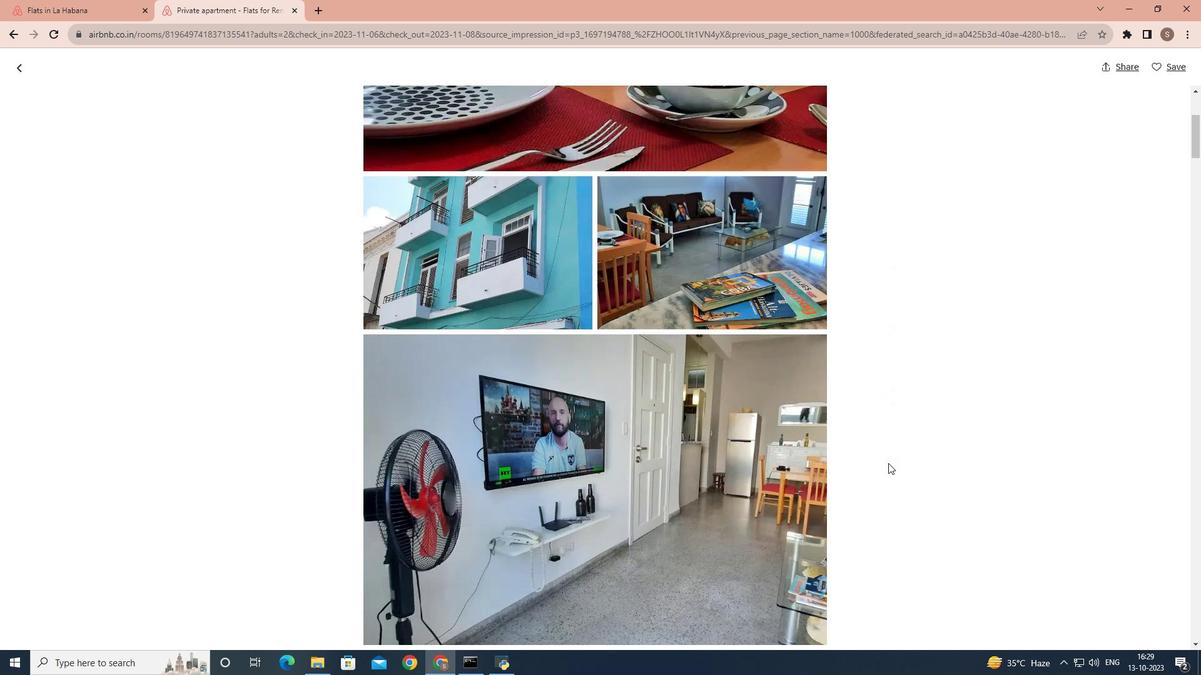 
Action: Mouse scrolled (888, 462) with delta (0, 0)
Screenshot: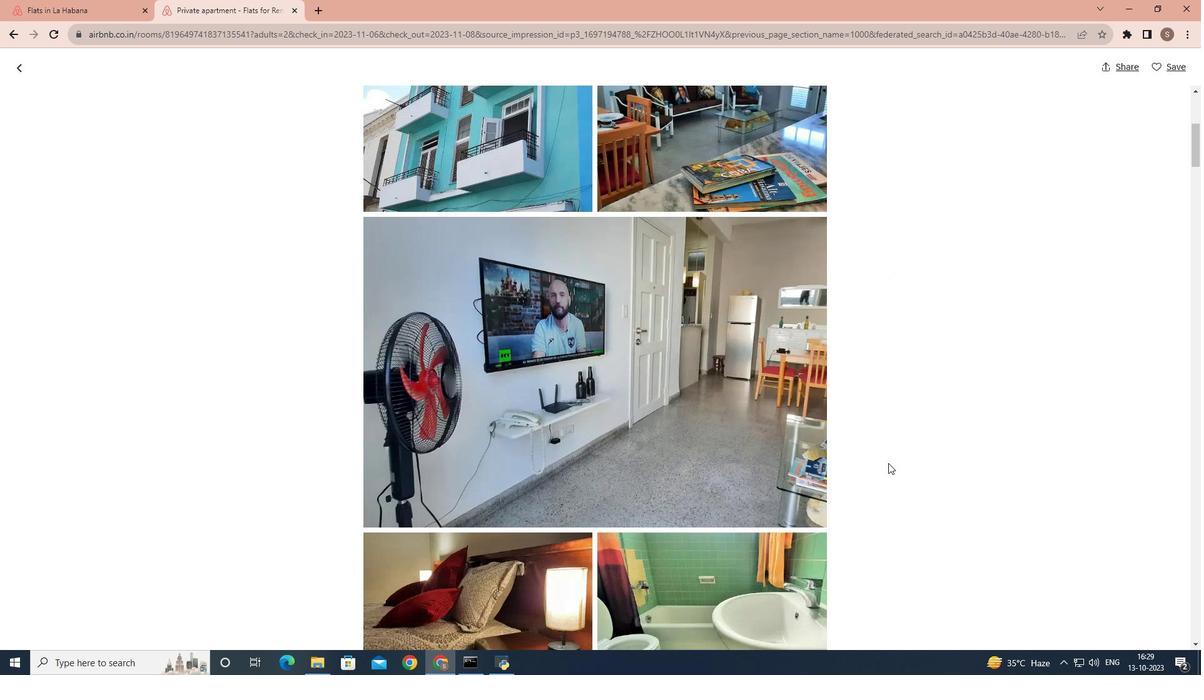 
Action: Mouse scrolled (888, 462) with delta (0, 0)
Screenshot: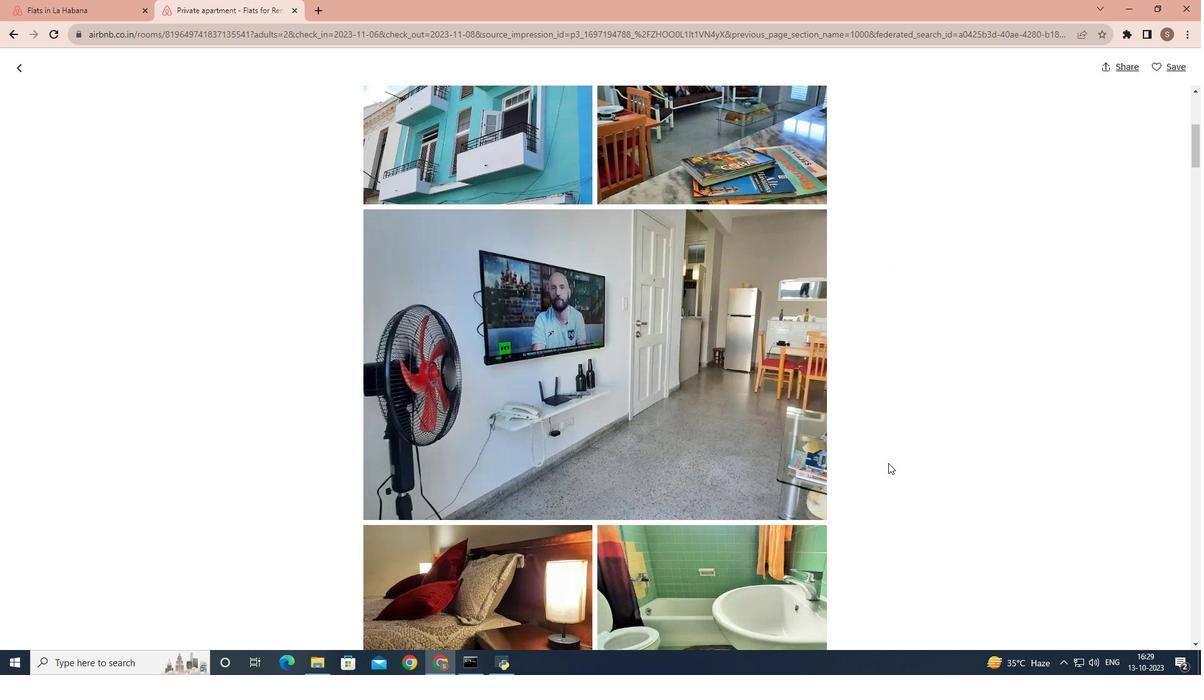 
Action: Mouse scrolled (888, 462) with delta (0, 0)
Screenshot: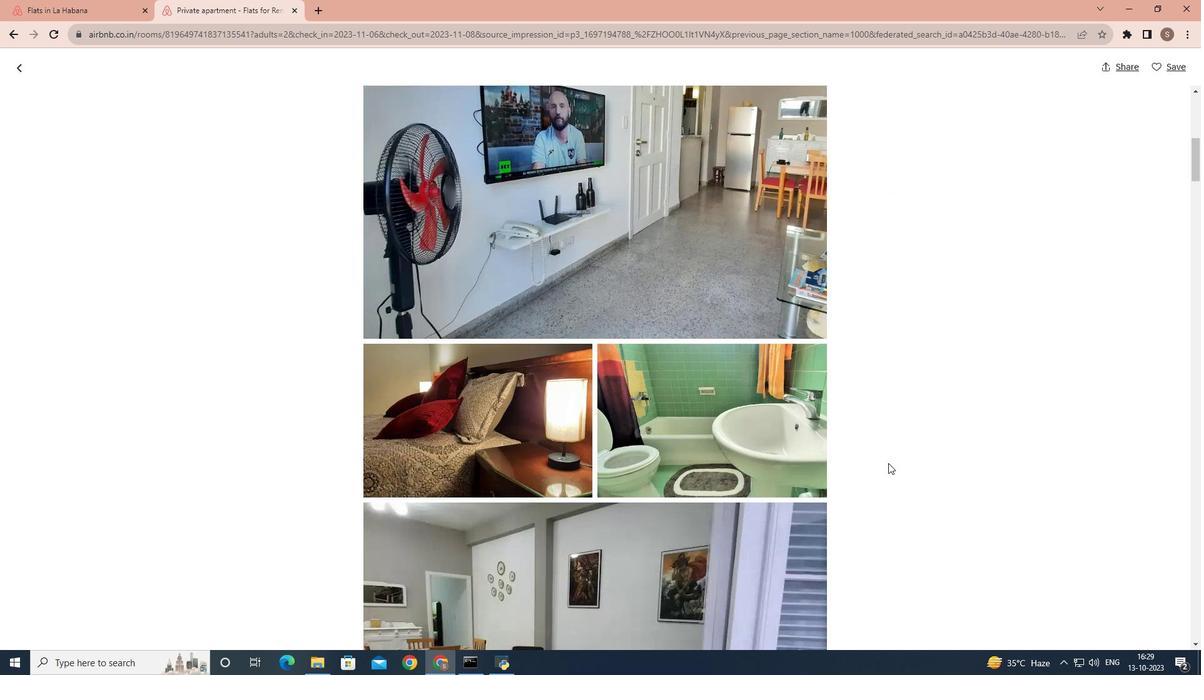 
Action: Mouse scrolled (888, 462) with delta (0, 0)
Screenshot: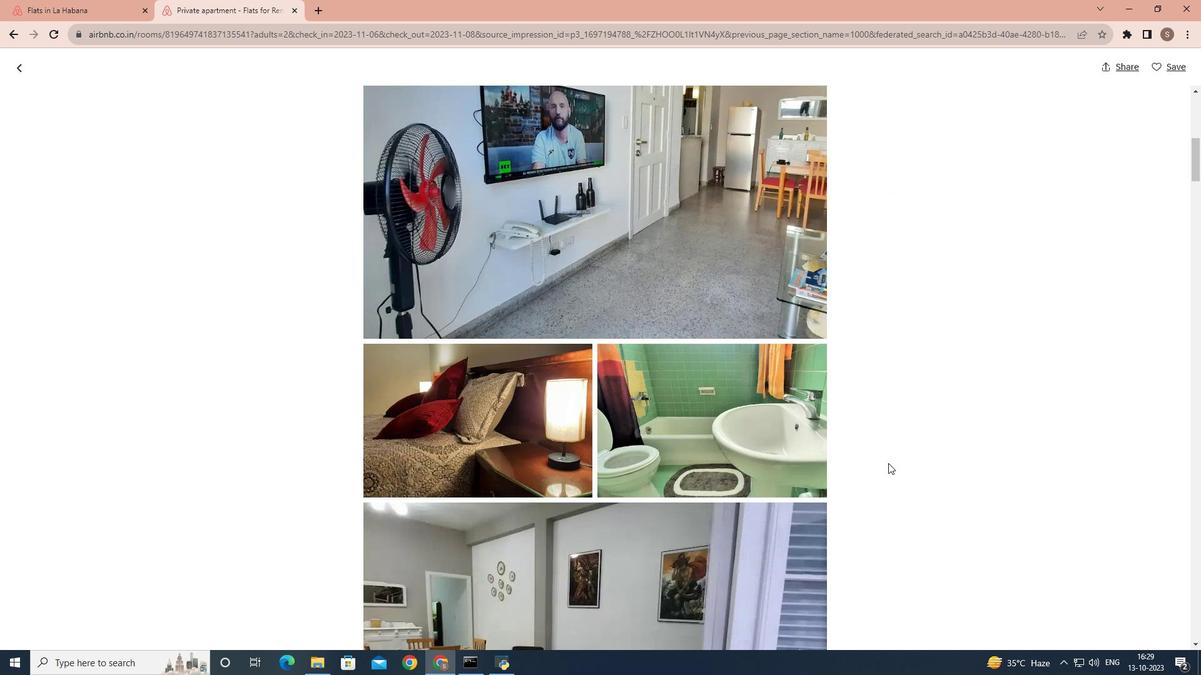 
Action: Mouse scrolled (888, 462) with delta (0, 0)
Screenshot: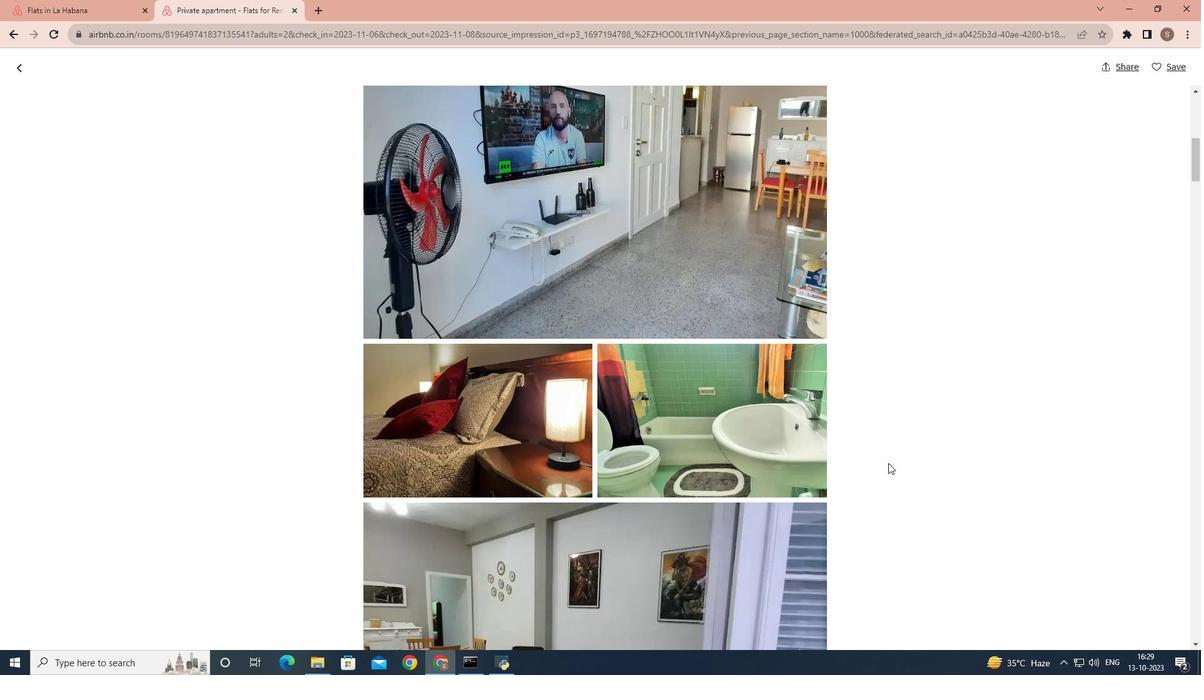 
Action: Mouse scrolled (888, 462) with delta (0, 0)
Screenshot: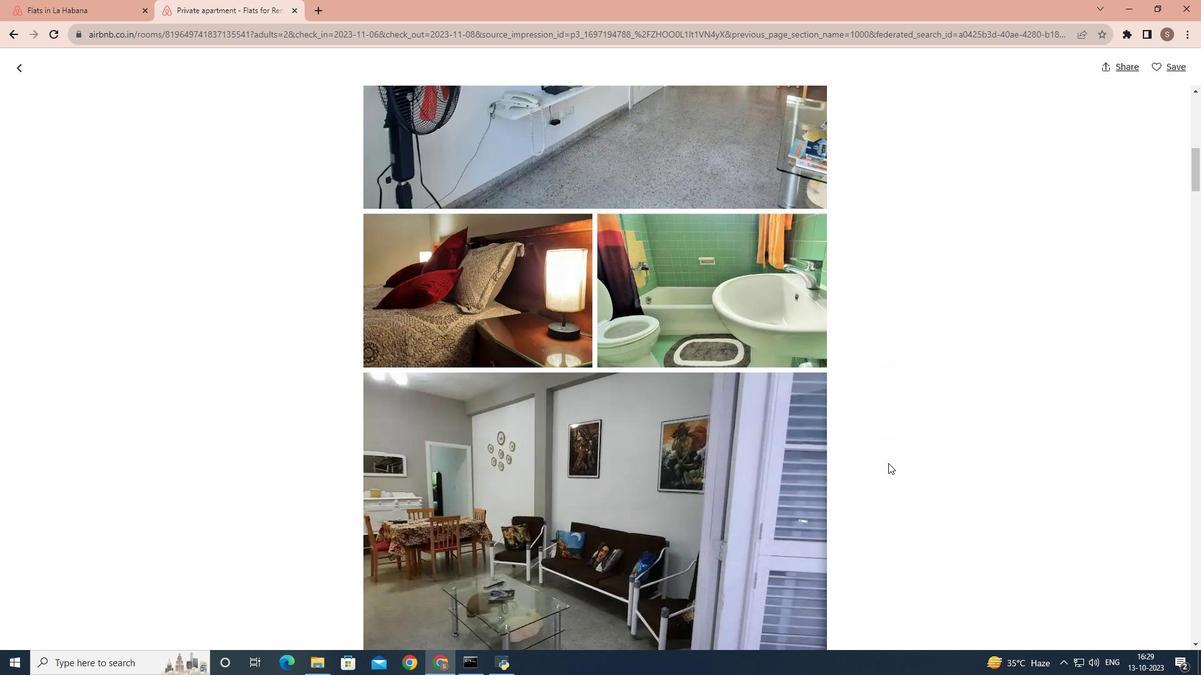 
Action: Mouse scrolled (888, 462) with delta (0, 0)
Screenshot: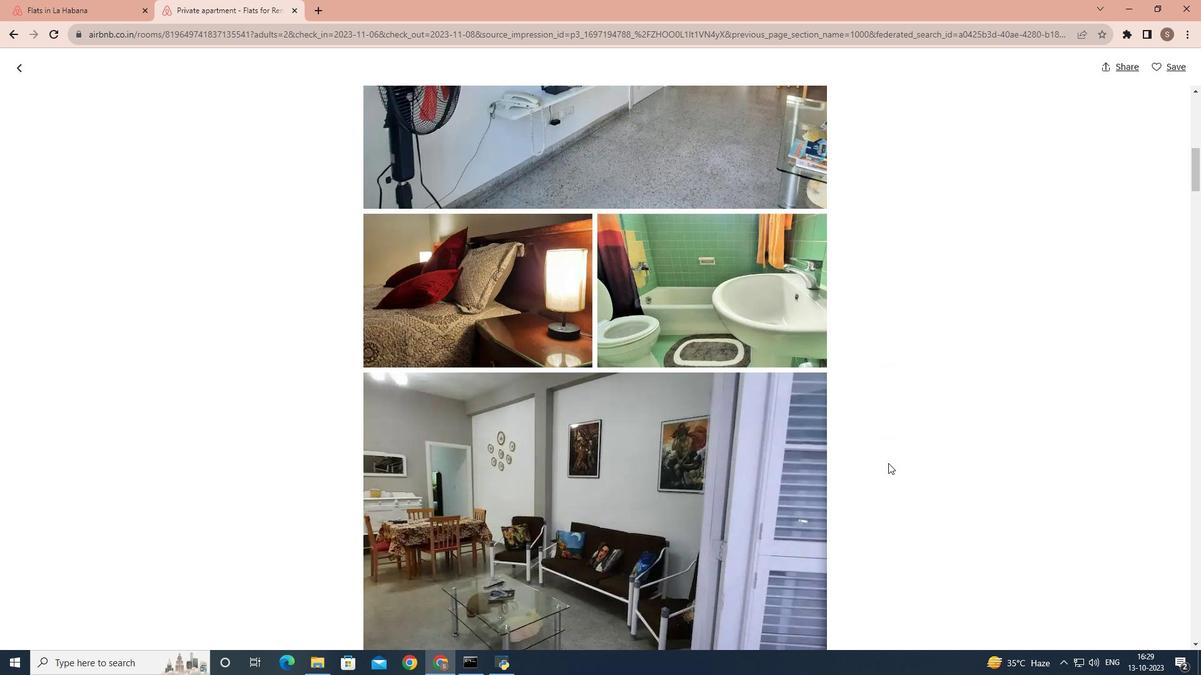 
Action: Mouse scrolled (888, 462) with delta (0, 0)
Screenshot: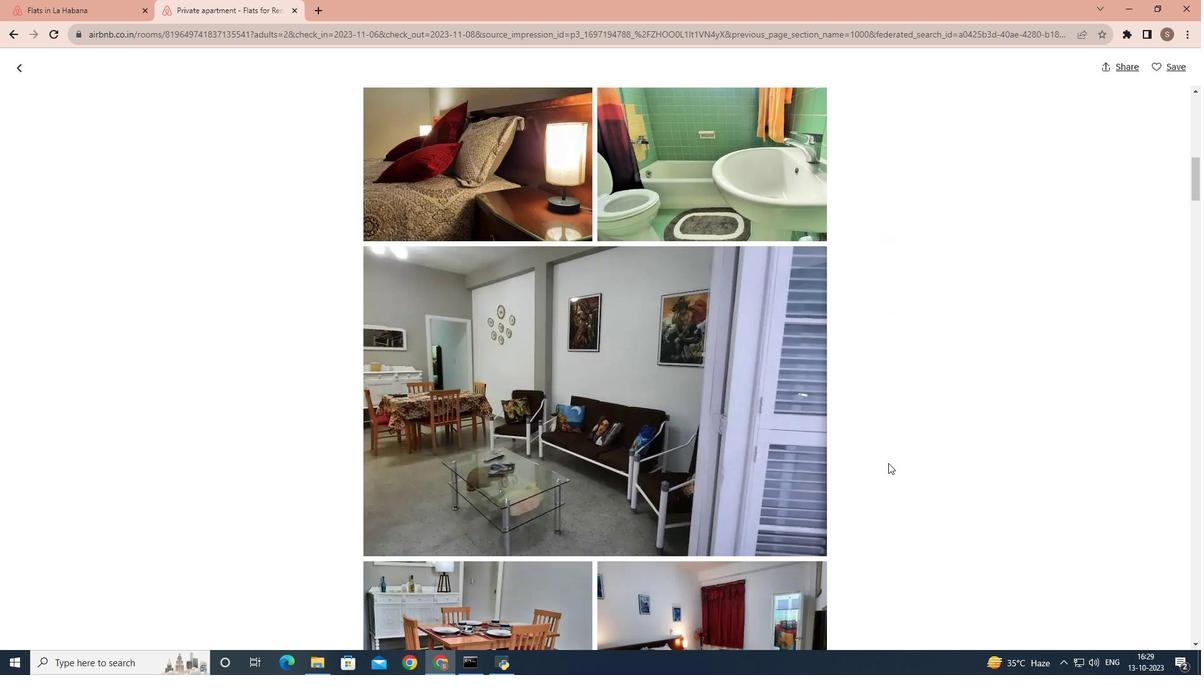 
Action: Mouse scrolled (888, 462) with delta (0, 0)
Screenshot: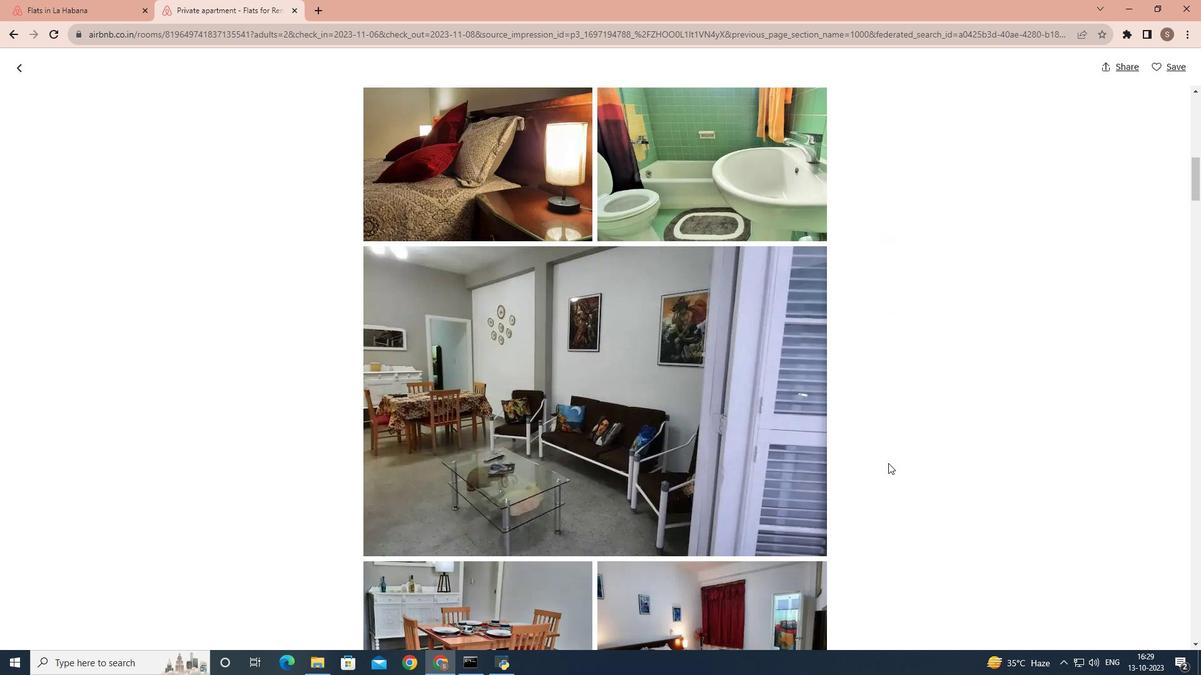 
Action: Mouse scrolled (888, 462) with delta (0, 0)
Screenshot: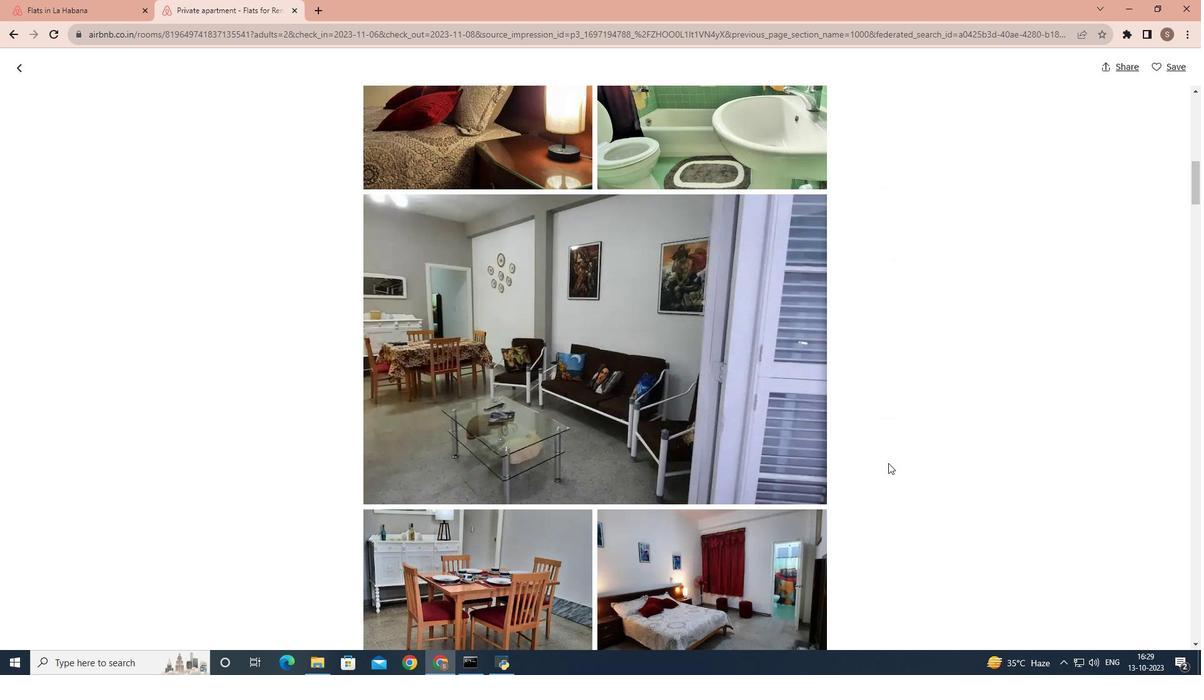 
Action: Mouse scrolled (888, 462) with delta (0, 0)
Screenshot: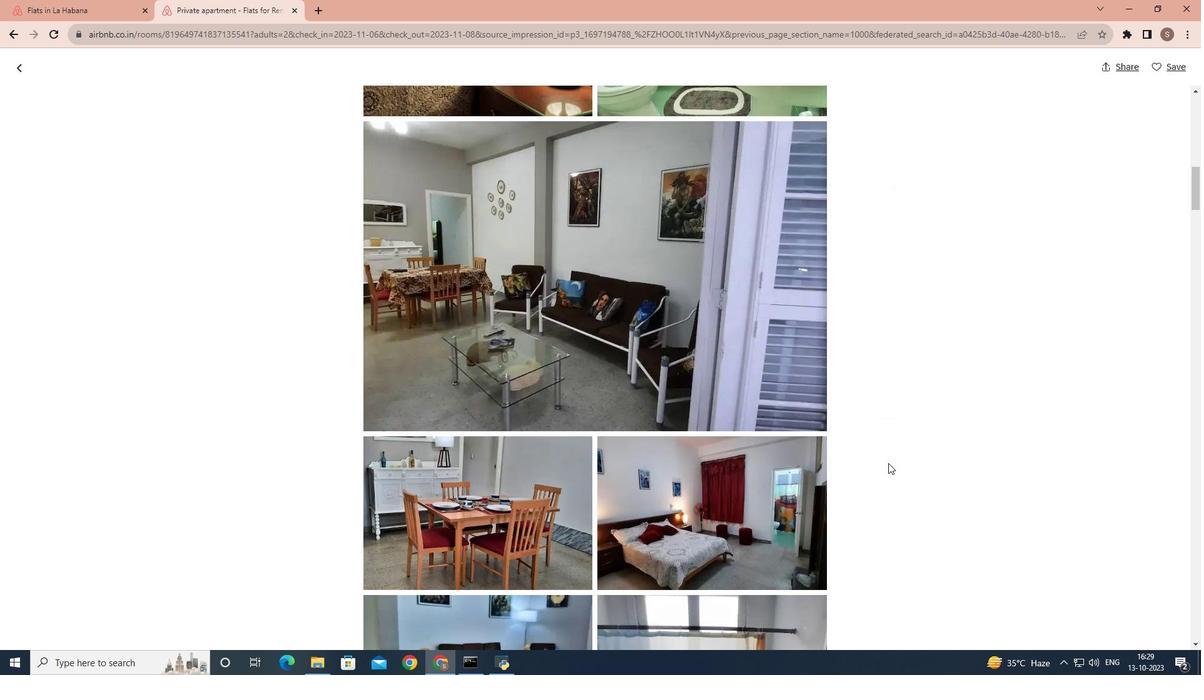 
Action: Mouse scrolled (888, 462) with delta (0, 0)
Screenshot: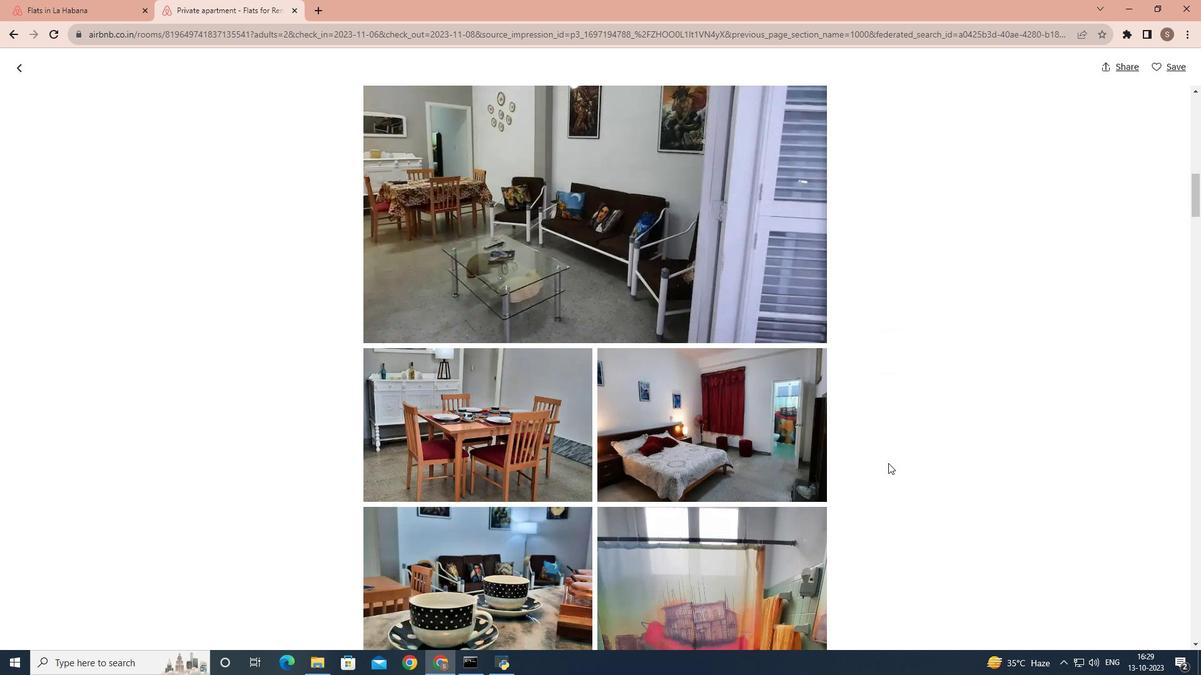 
Action: Mouse scrolled (888, 462) with delta (0, 0)
Screenshot: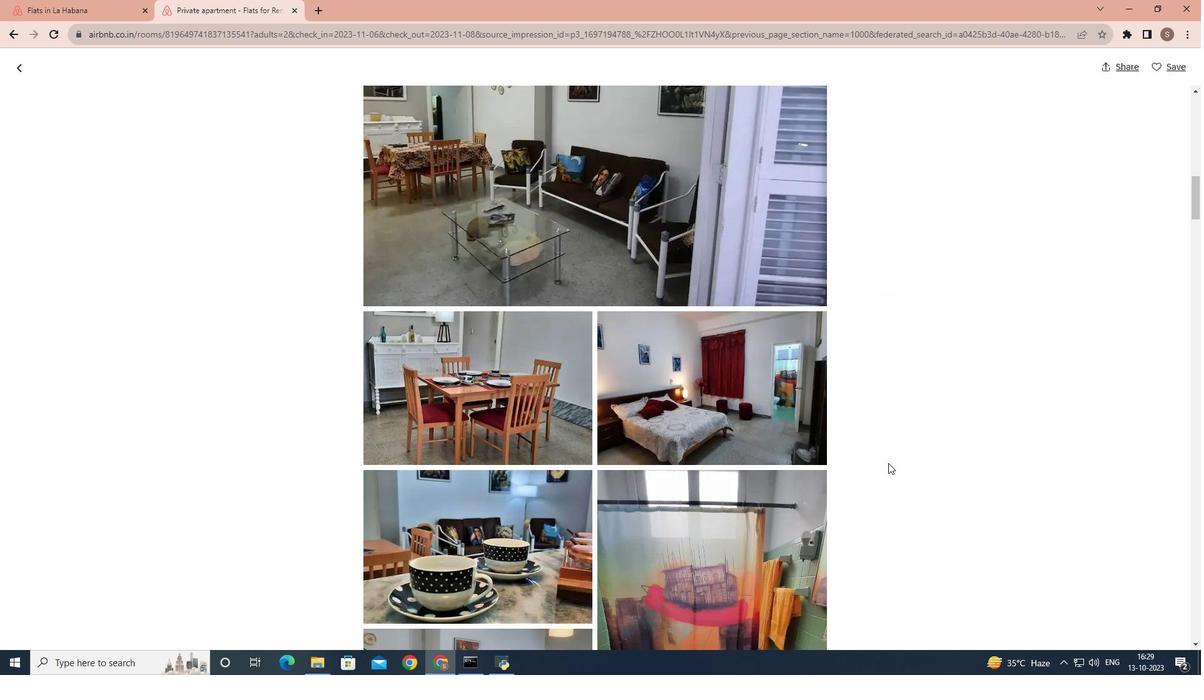 
Action: Mouse scrolled (888, 462) with delta (0, 0)
Screenshot: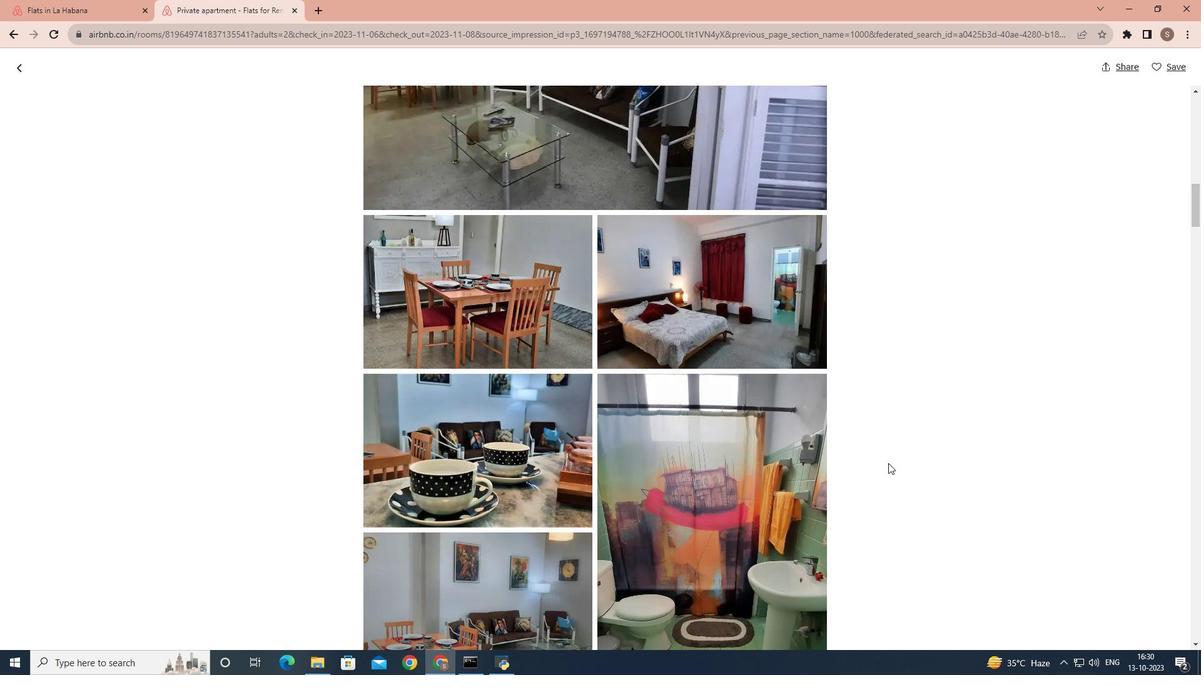 
Action: Mouse scrolled (888, 462) with delta (0, 0)
Screenshot: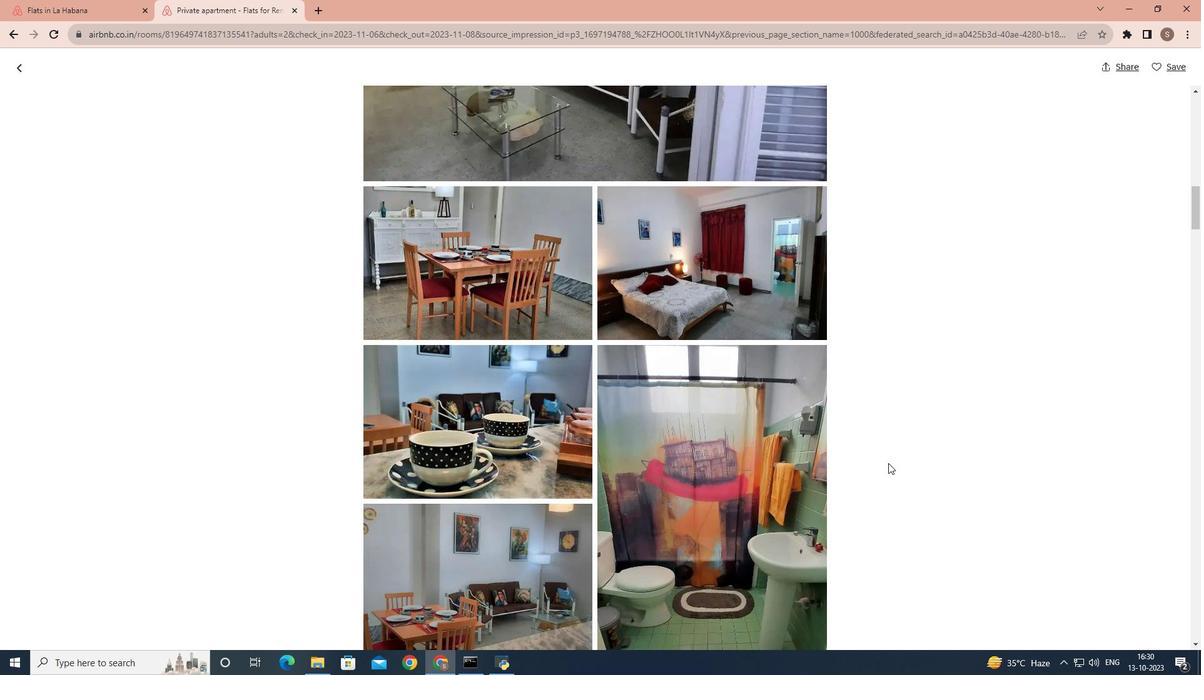 
Action: Mouse scrolled (888, 462) with delta (0, 0)
Screenshot: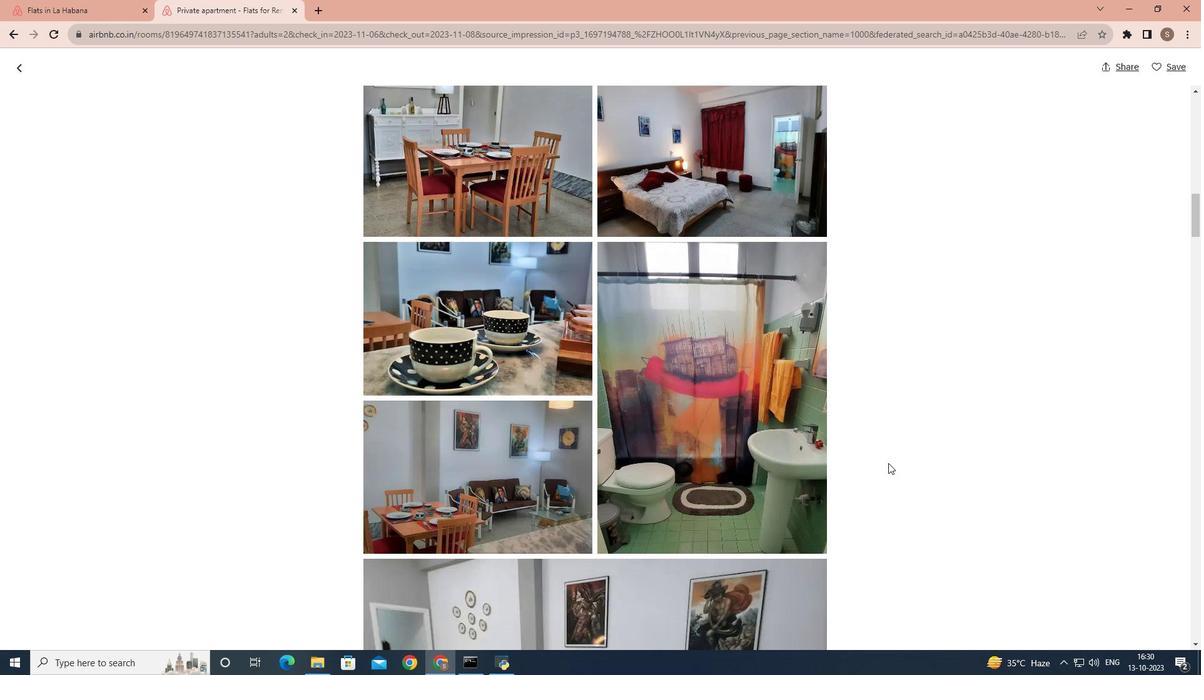 
Action: Mouse scrolled (888, 462) with delta (0, 0)
Screenshot: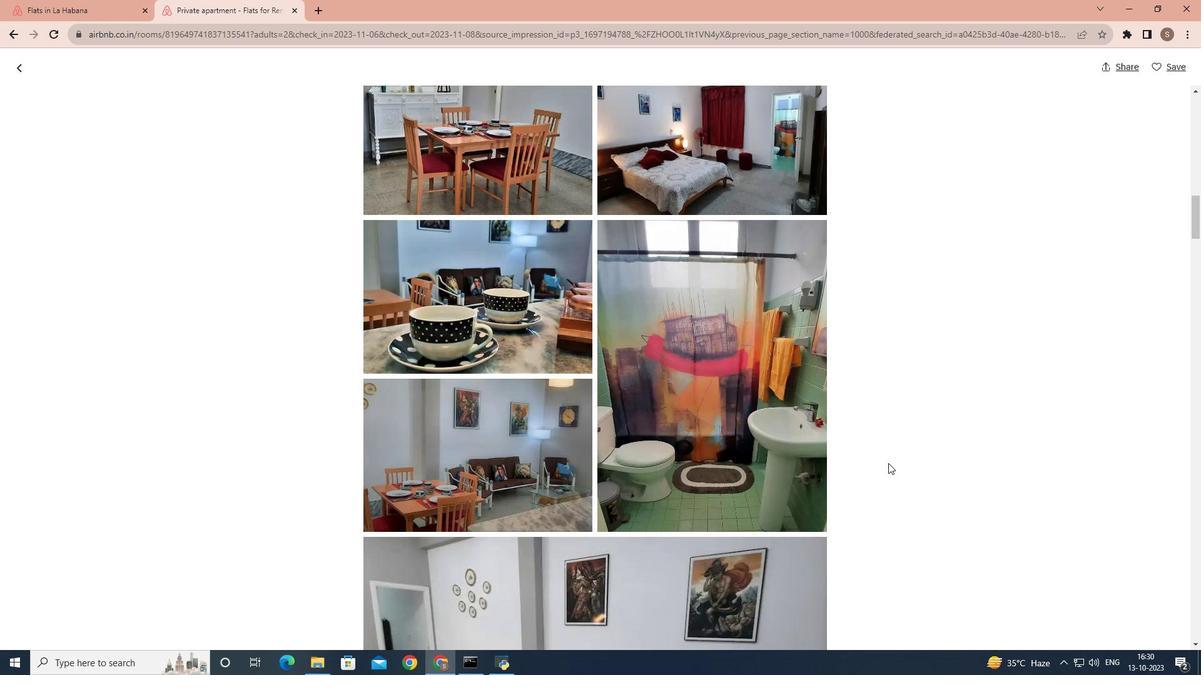 
Action: Mouse scrolled (888, 462) with delta (0, 0)
Screenshot: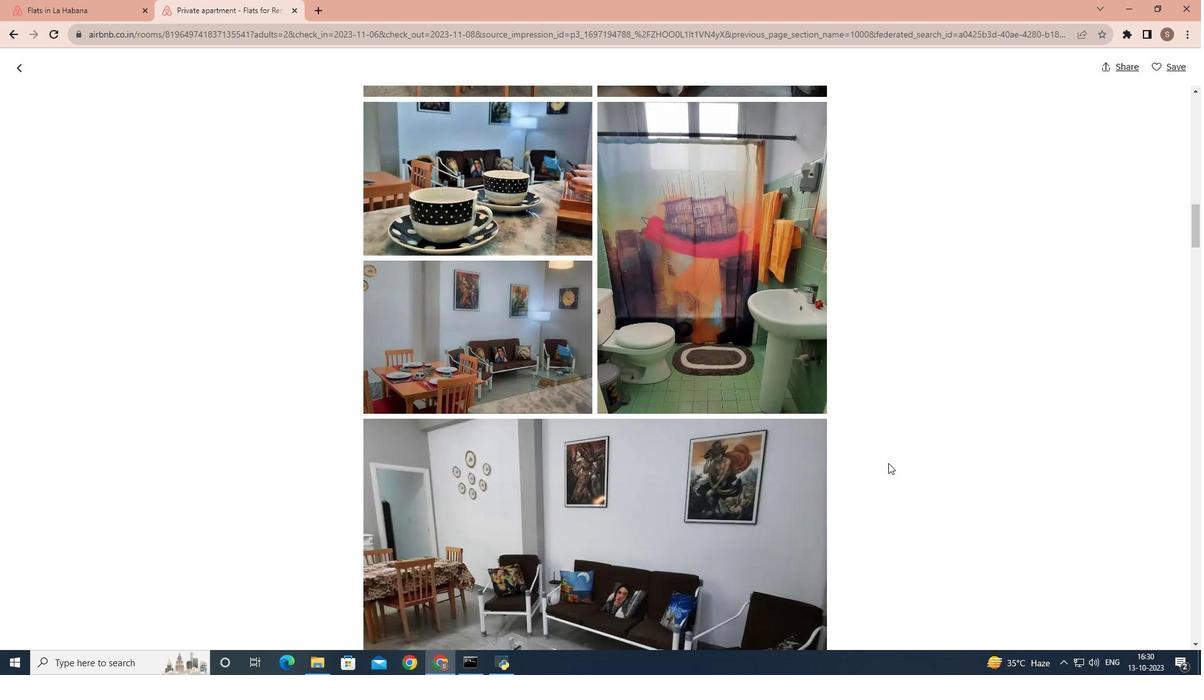 
Action: Mouse scrolled (888, 462) with delta (0, 0)
Screenshot: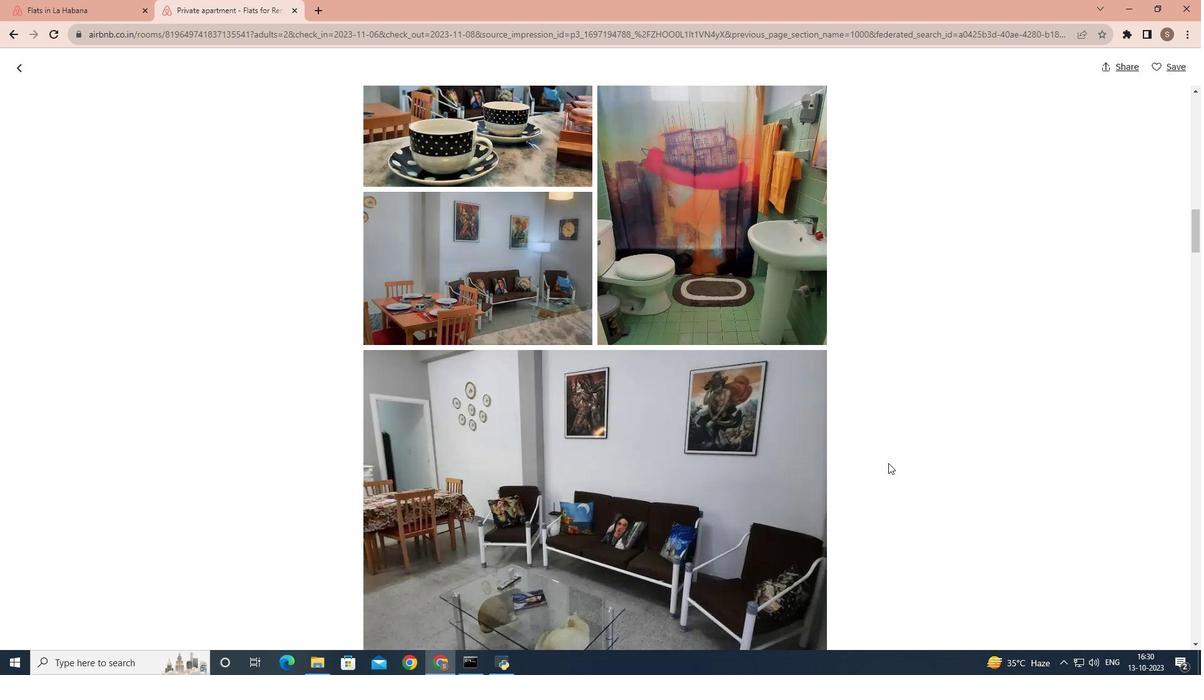 
Action: Mouse scrolled (888, 462) with delta (0, 0)
Screenshot: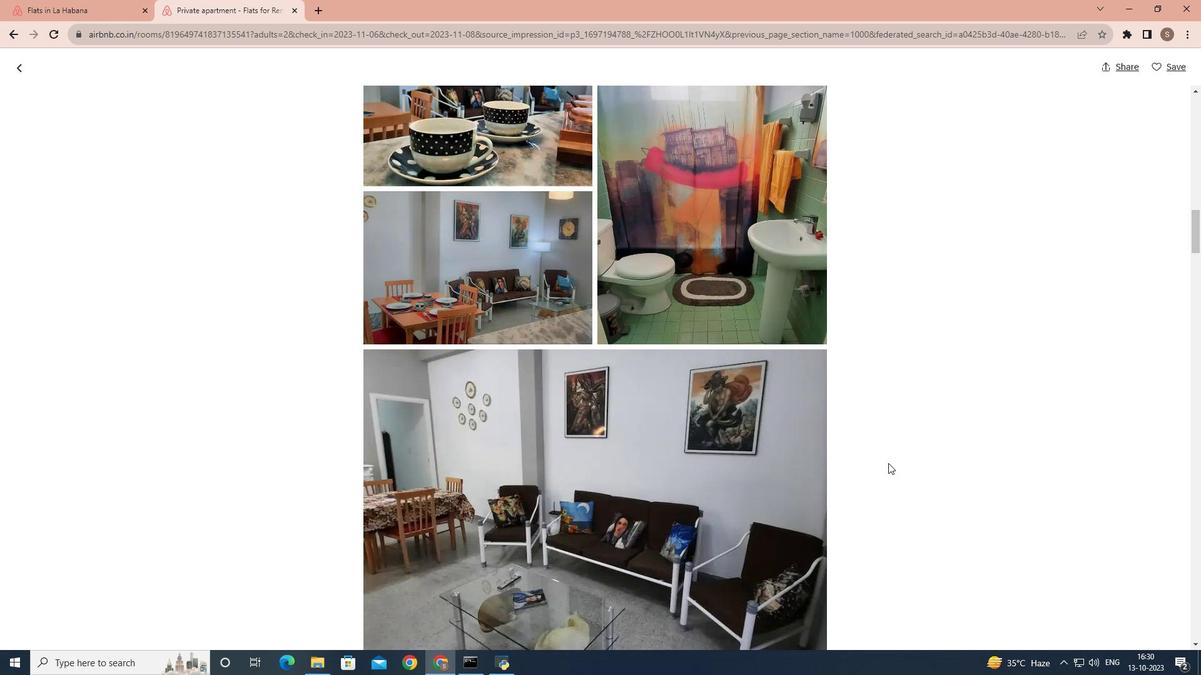 
Action: Mouse scrolled (888, 462) with delta (0, 0)
Screenshot: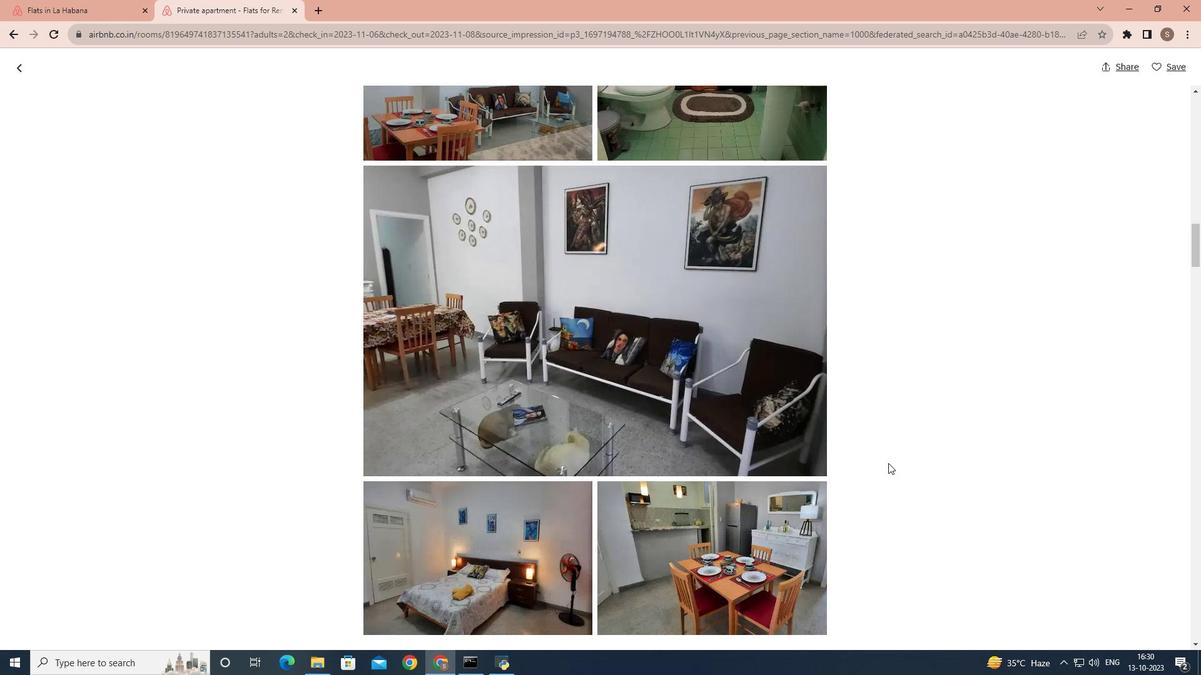 
Action: Mouse scrolled (888, 462) with delta (0, 0)
Screenshot: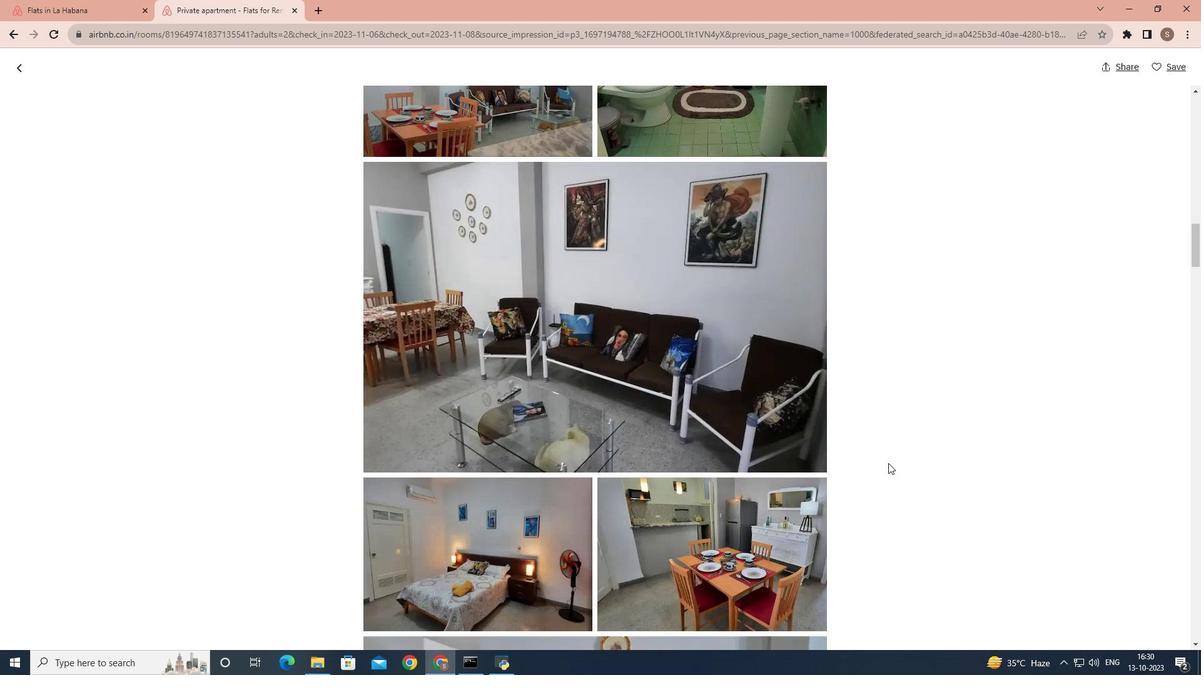 
Action: Mouse scrolled (888, 462) with delta (0, 0)
Screenshot: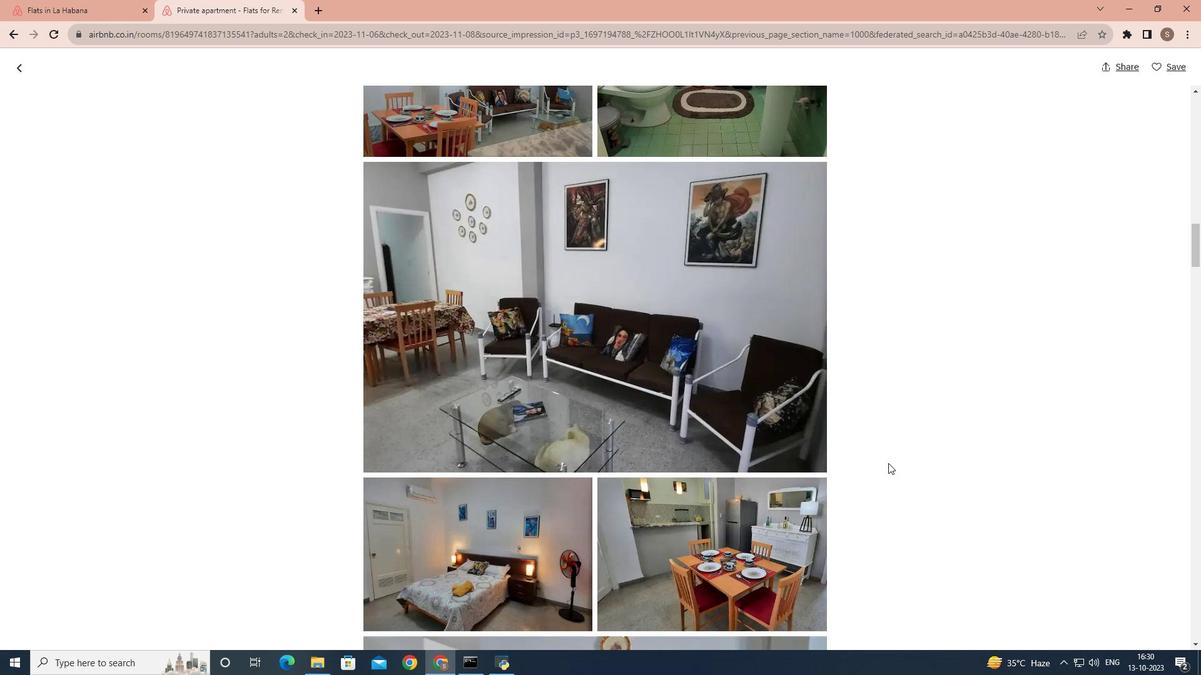 
Action: Mouse scrolled (888, 462) with delta (0, 0)
Screenshot: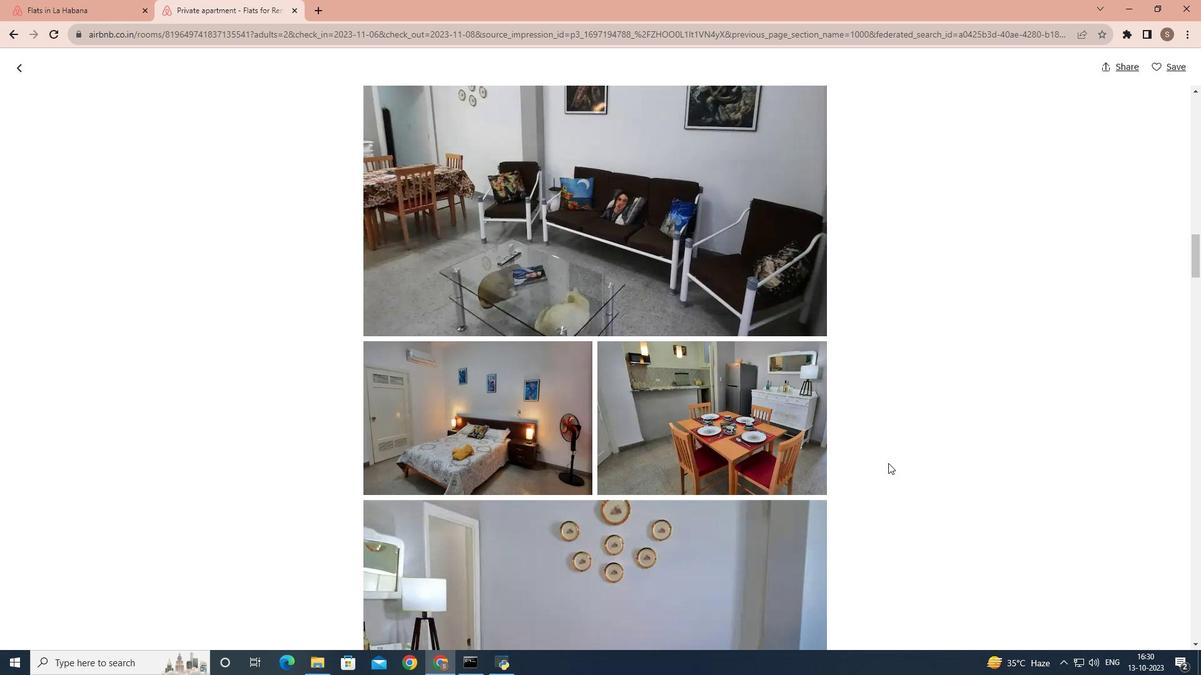 
Action: Mouse scrolled (888, 462) with delta (0, 0)
Screenshot: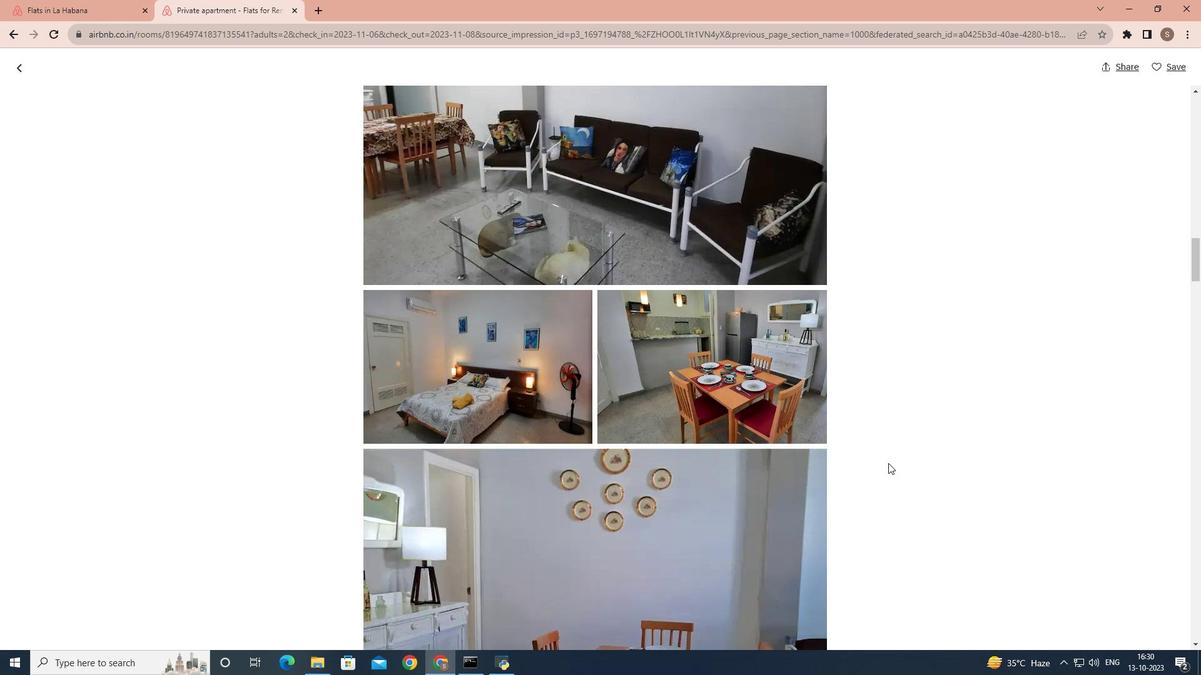 
Action: Mouse scrolled (888, 462) with delta (0, 0)
Screenshot: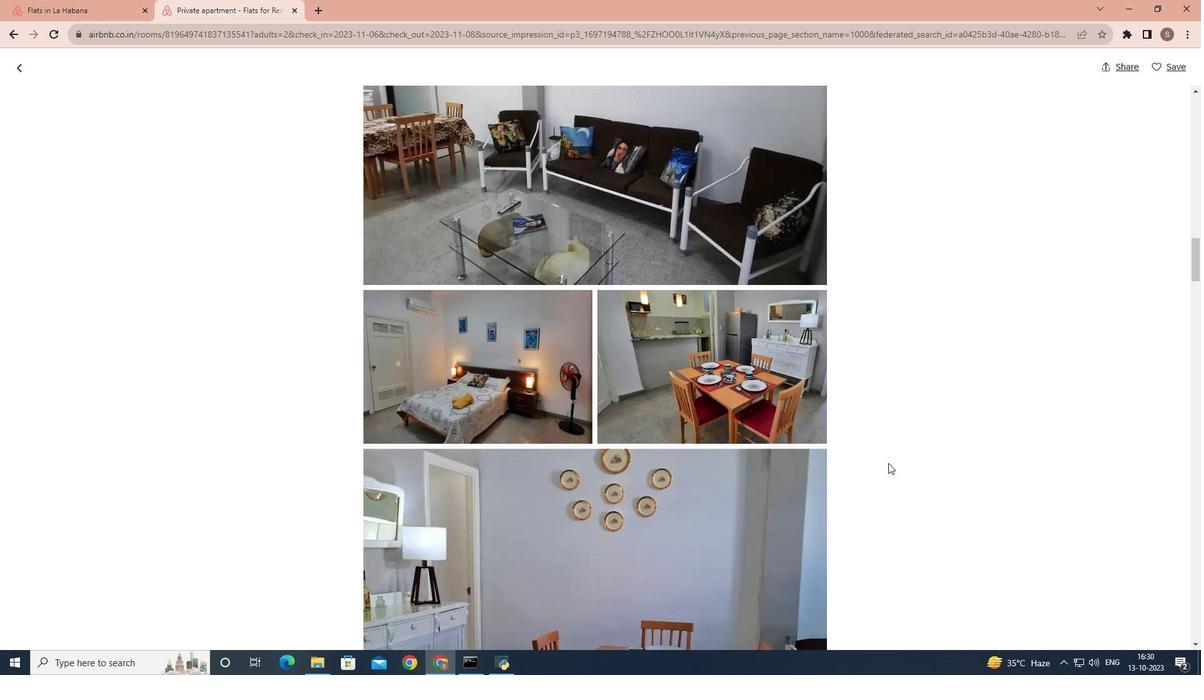 
Action: Mouse scrolled (888, 462) with delta (0, 0)
Screenshot: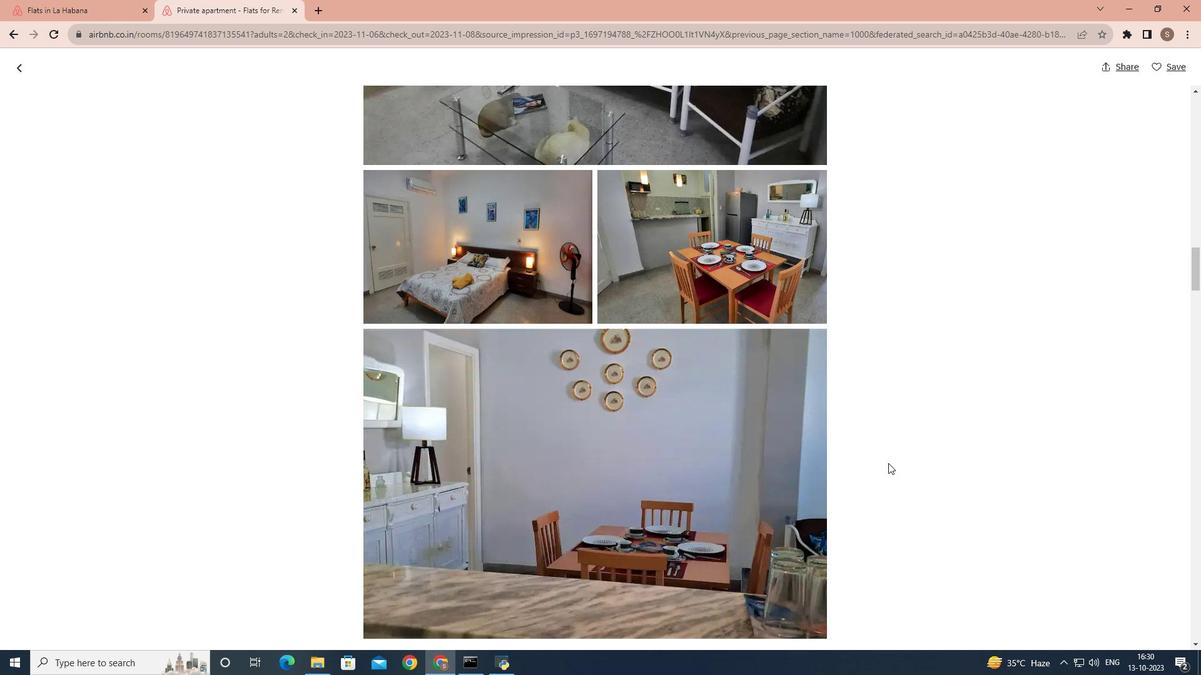 
Action: Mouse scrolled (888, 462) with delta (0, 0)
Screenshot: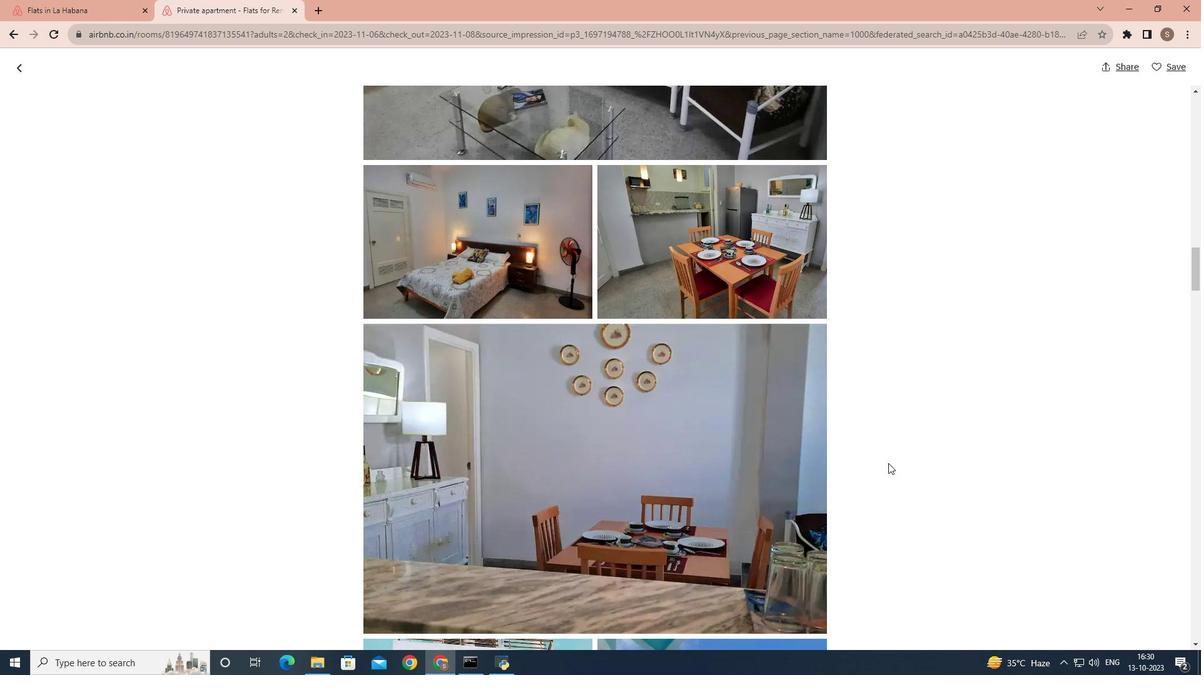 
Action: Mouse scrolled (888, 462) with delta (0, 0)
Screenshot: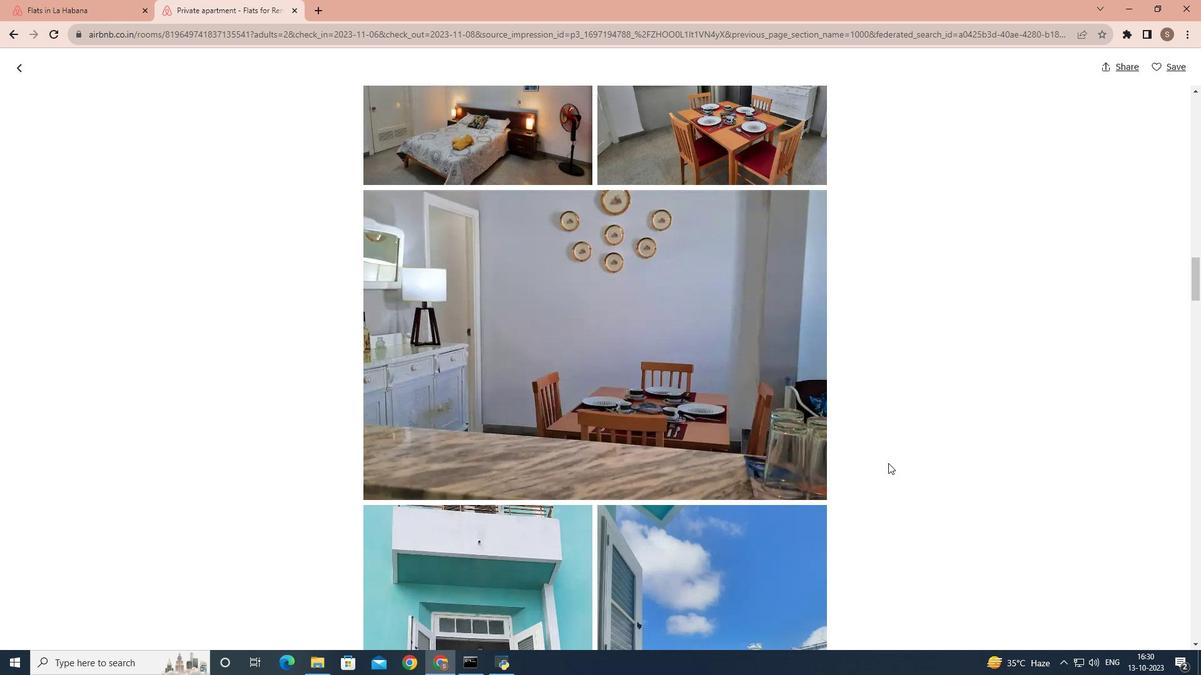 
Action: Mouse scrolled (888, 462) with delta (0, 0)
Screenshot: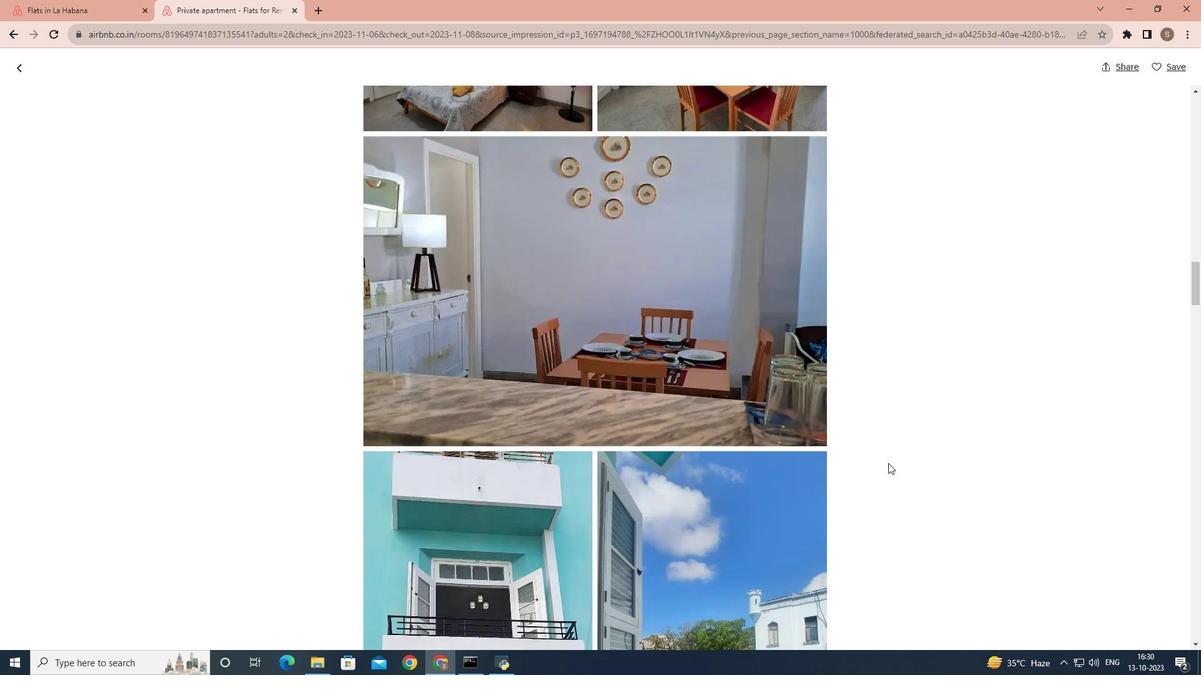 
Action: Mouse scrolled (888, 462) with delta (0, 0)
Screenshot: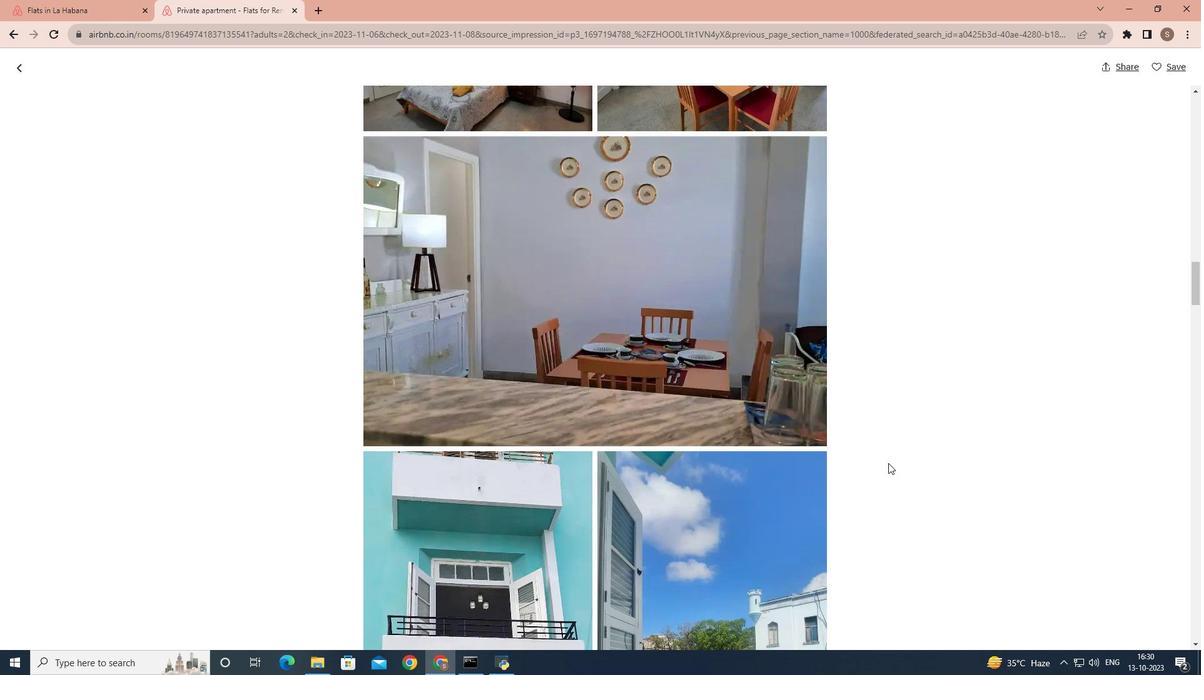 
Action: Mouse scrolled (888, 462) with delta (0, 0)
Screenshot: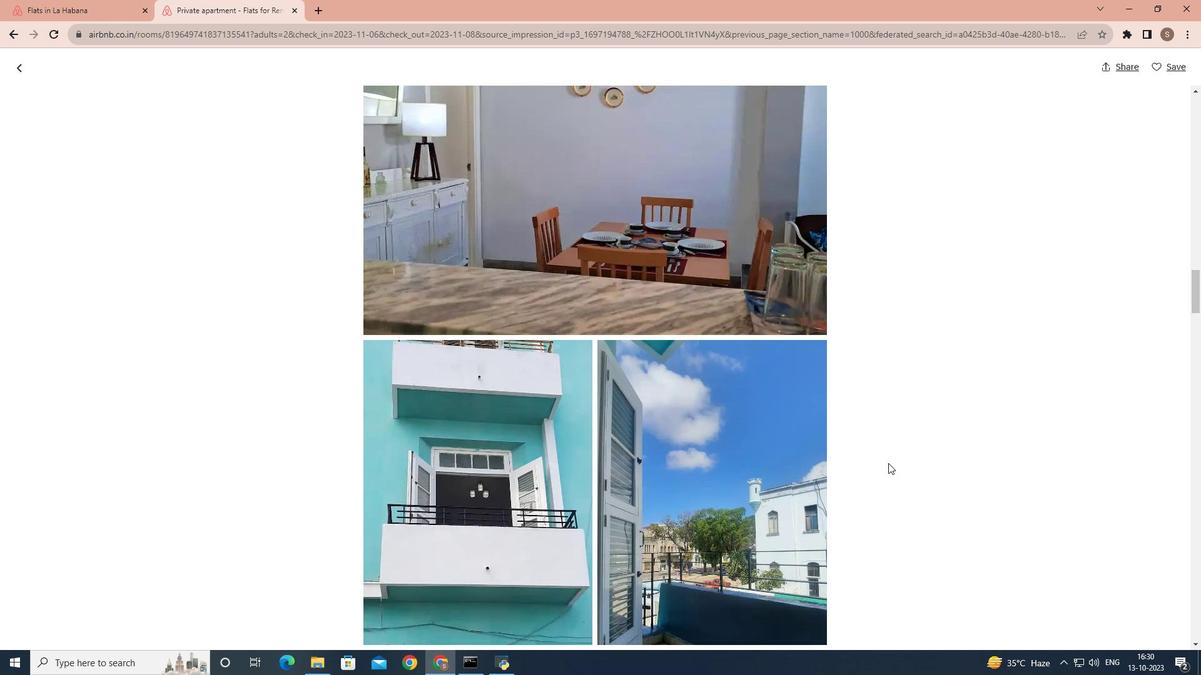 
Action: Mouse scrolled (888, 462) with delta (0, 0)
Screenshot: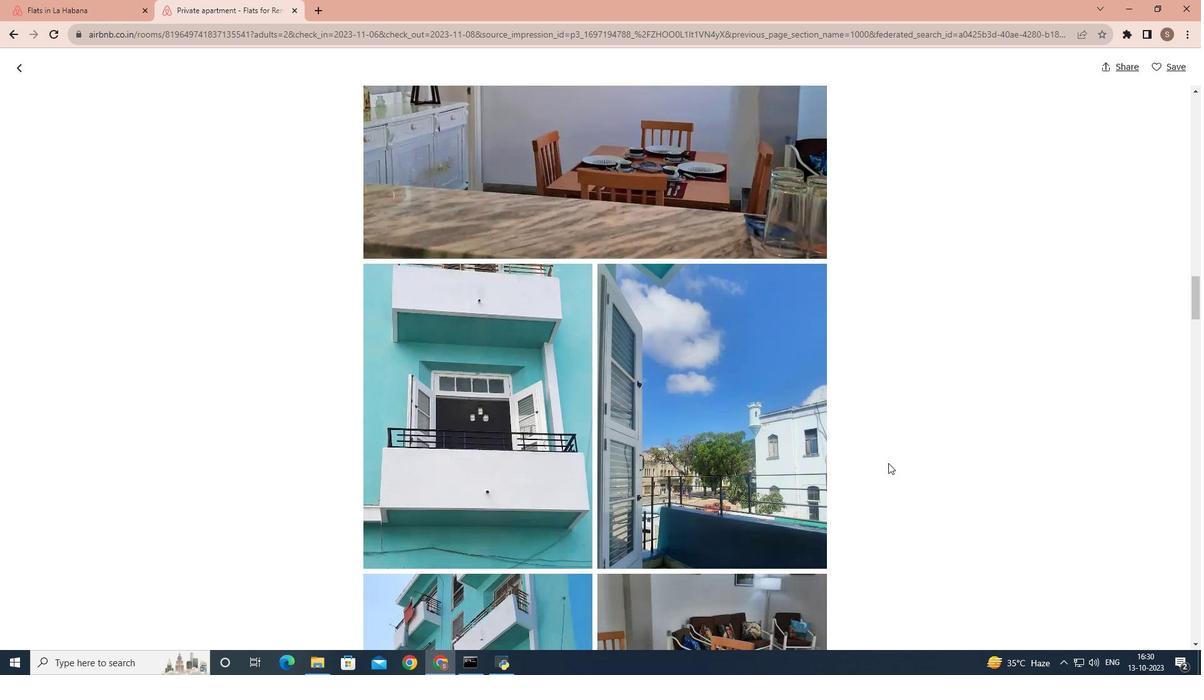 
Action: Mouse scrolled (888, 462) with delta (0, 0)
Screenshot: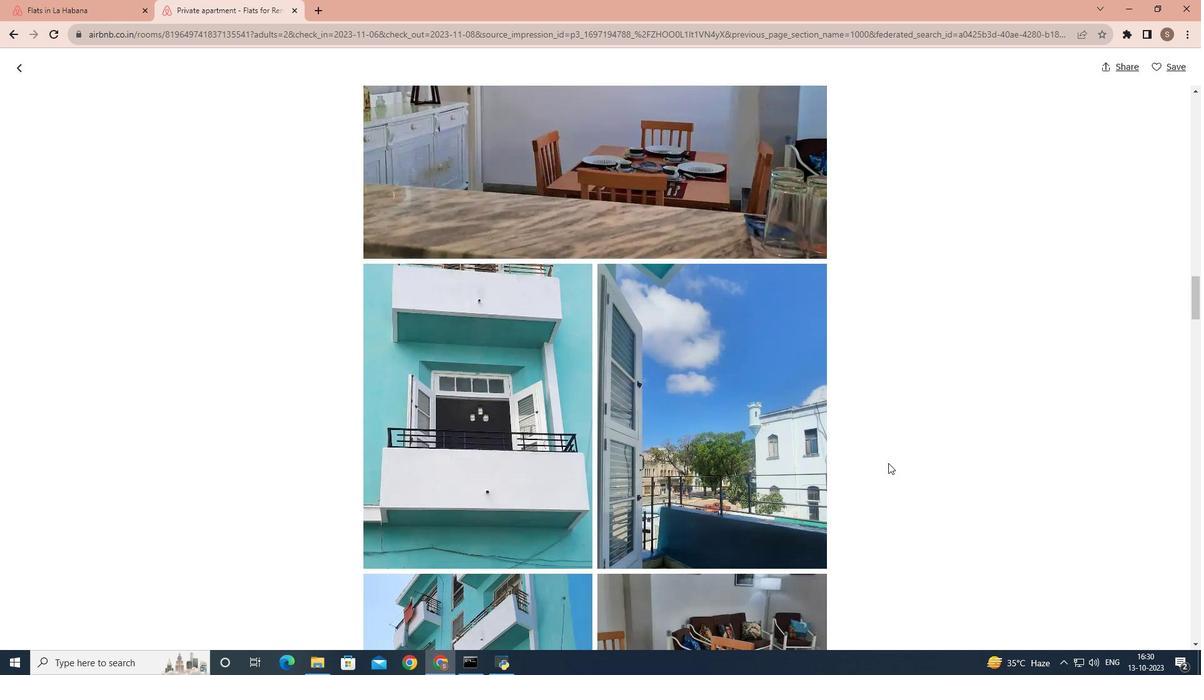 
Action: Mouse scrolled (888, 462) with delta (0, 0)
Screenshot: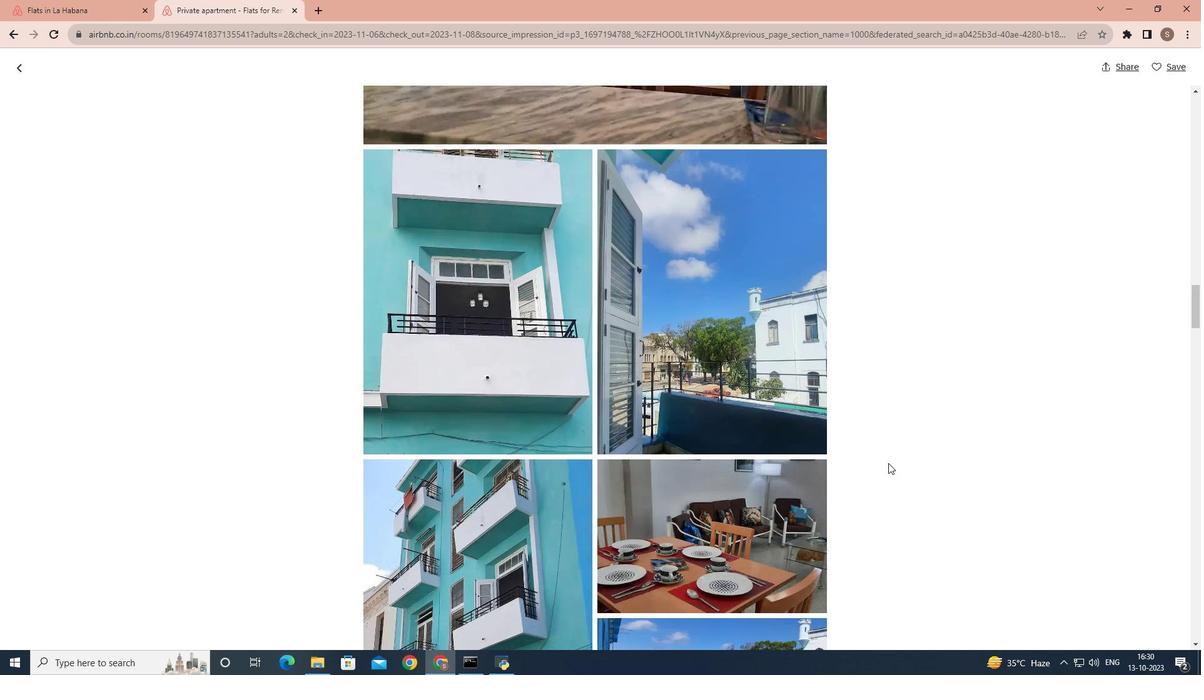 
Action: Mouse scrolled (888, 462) with delta (0, 0)
Screenshot: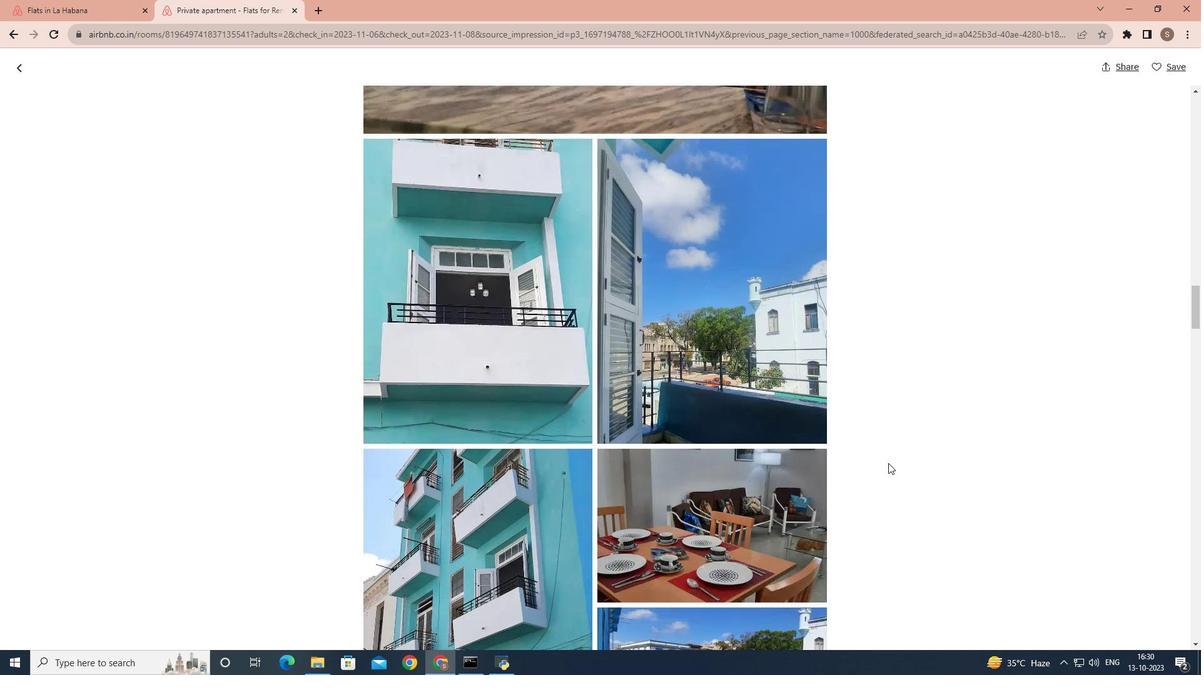 
Action: Mouse scrolled (888, 462) with delta (0, 0)
Screenshot: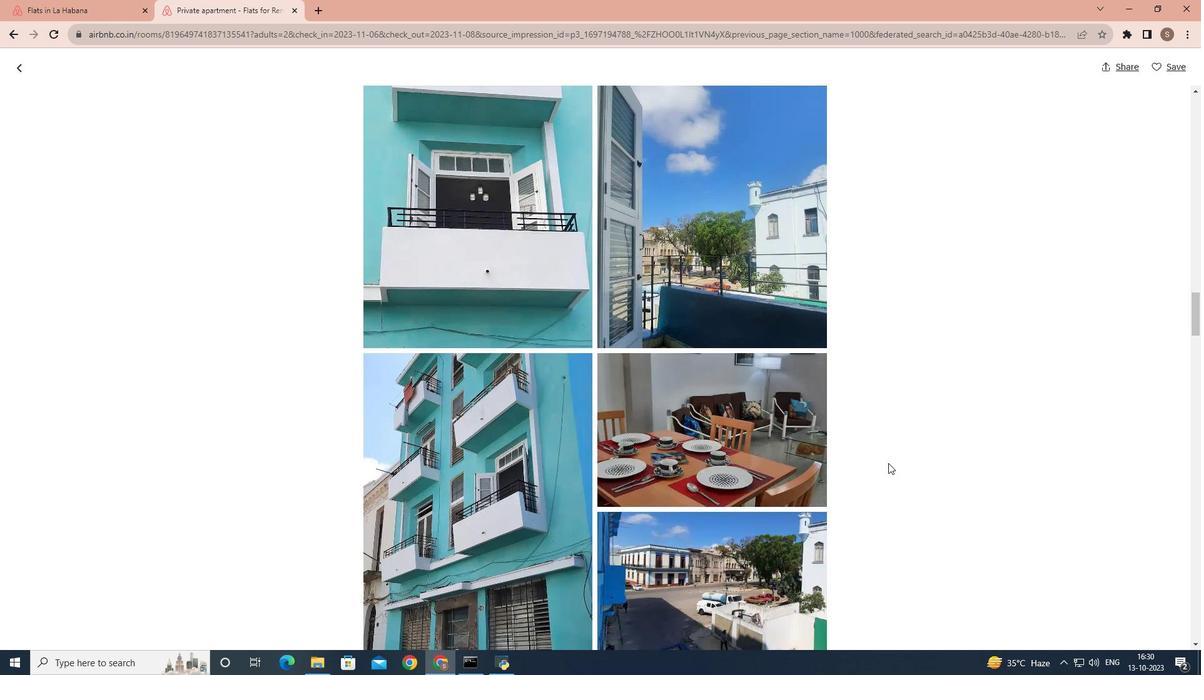 
Action: Mouse scrolled (888, 462) with delta (0, 0)
Screenshot: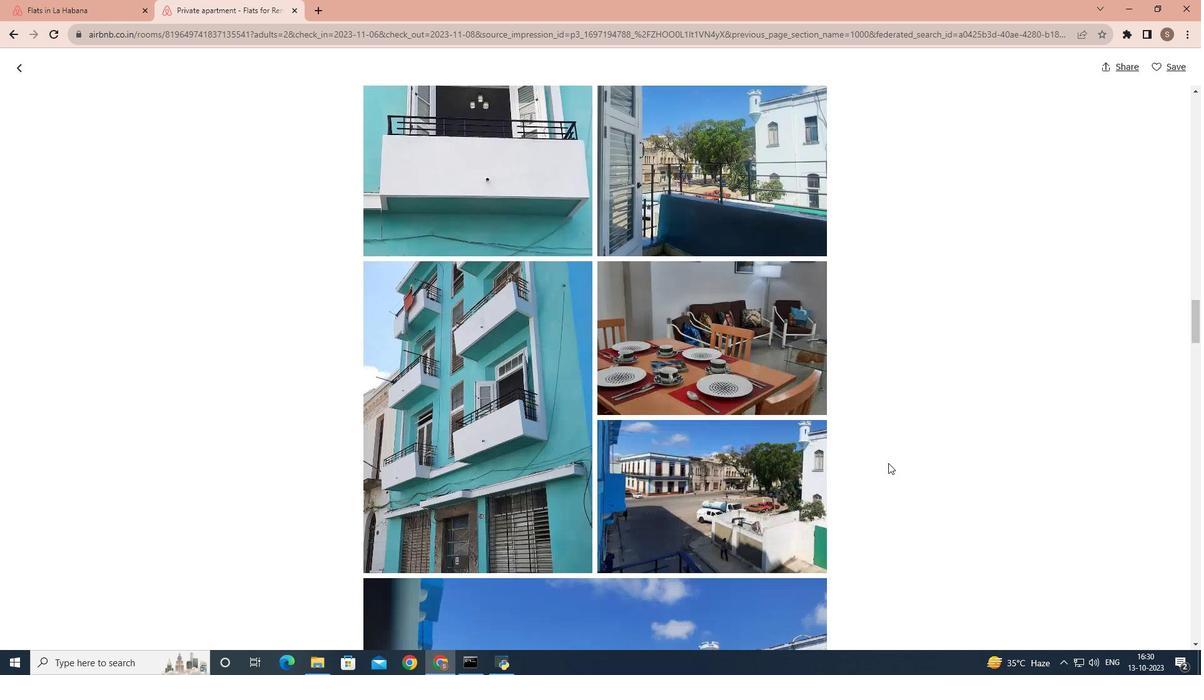 
Action: Mouse scrolled (888, 462) with delta (0, 0)
Screenshot: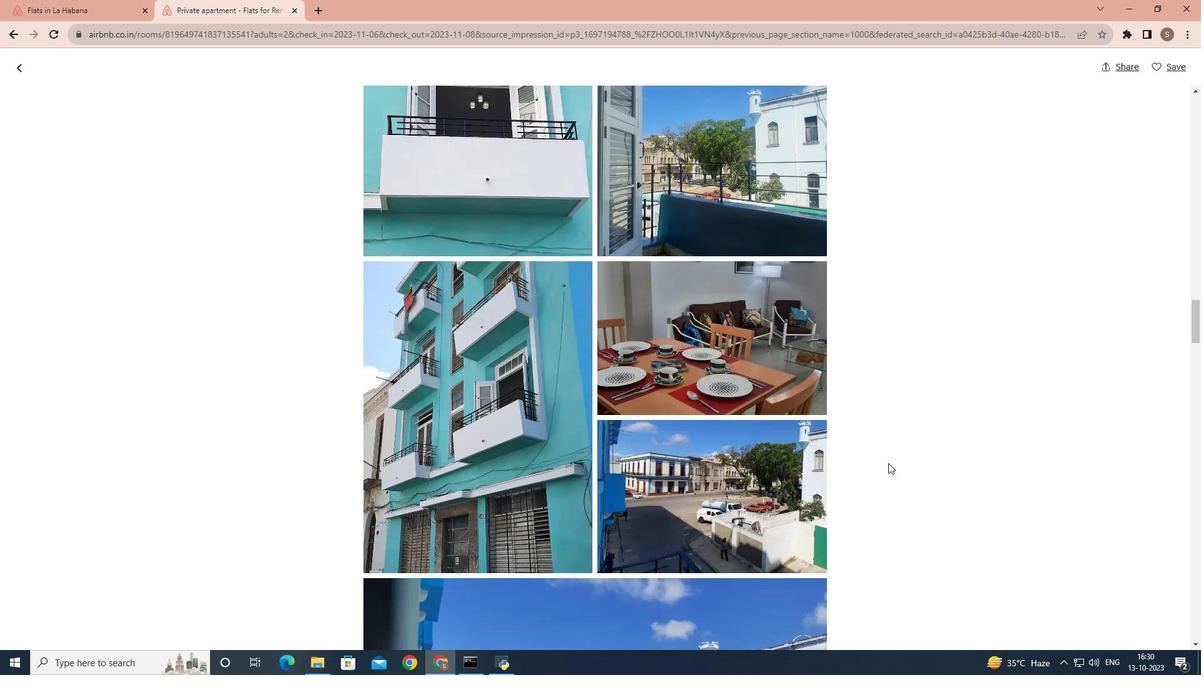 
Action: Mouse scrolled (888, 462) with delta (0, 0)
Screenshot: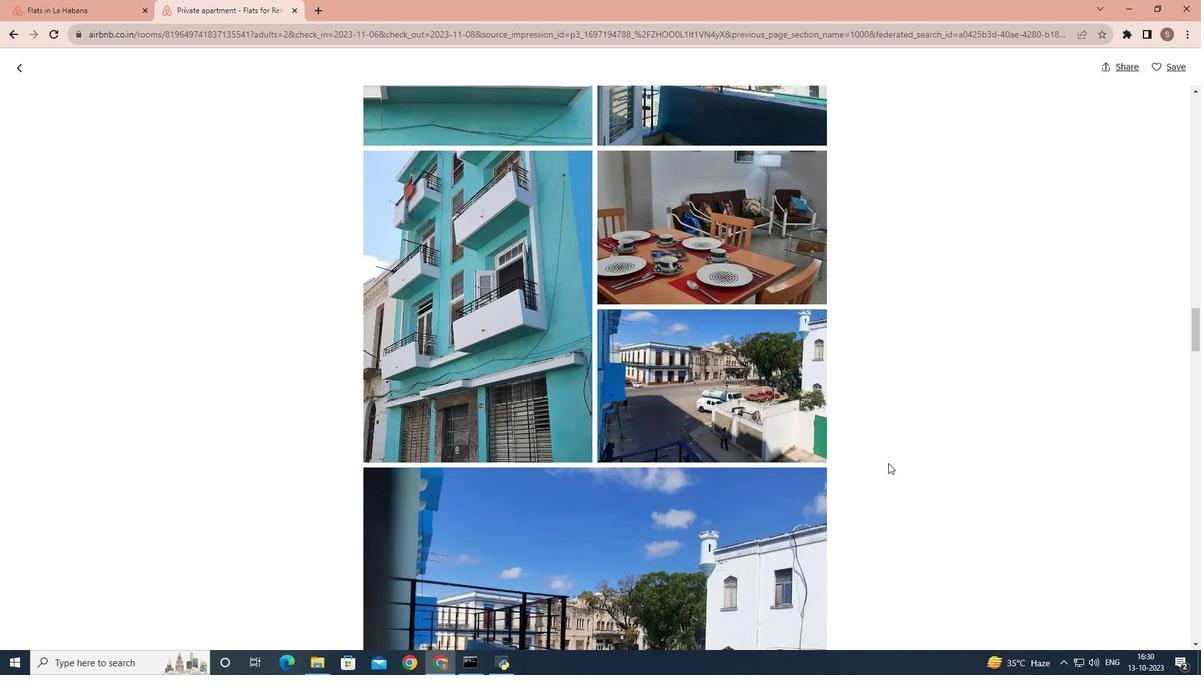 
Action: Mouse scrolled (888, 462) with delta (0, 0)
Screenshot: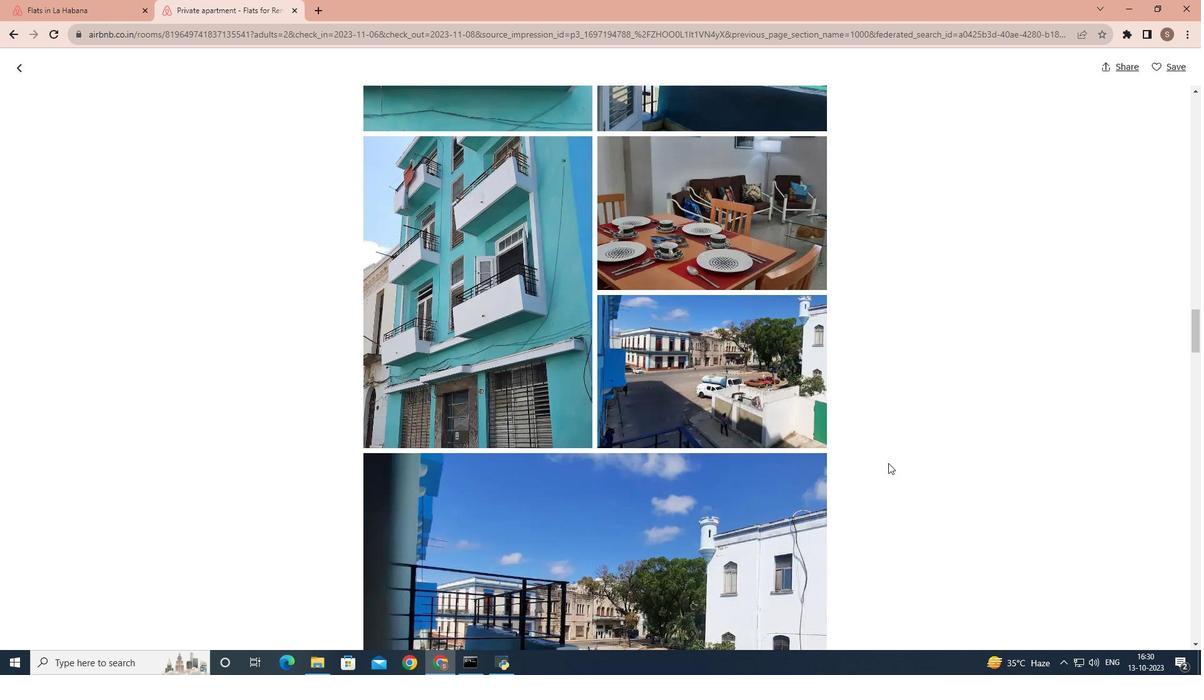 
Action: Mouse scrolled (888, 462) with delta (0, 0)
Screenshot: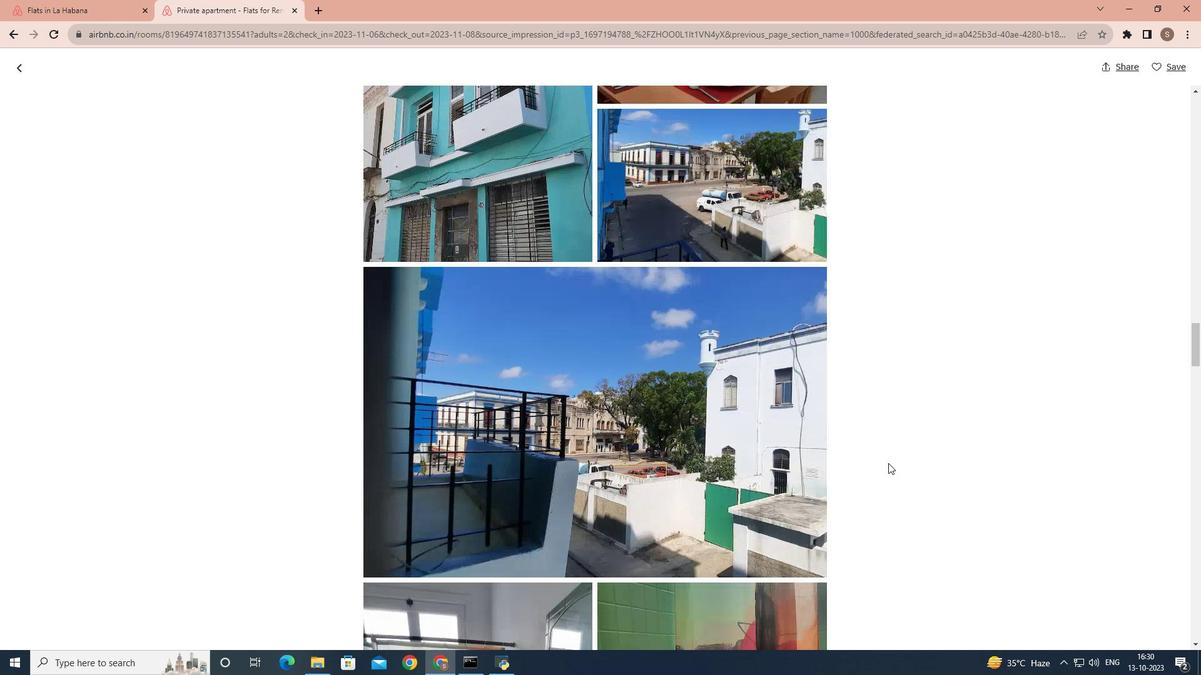 
Action: Mouse scrolled (888, 462) with delta (0, 0)
Screenshot: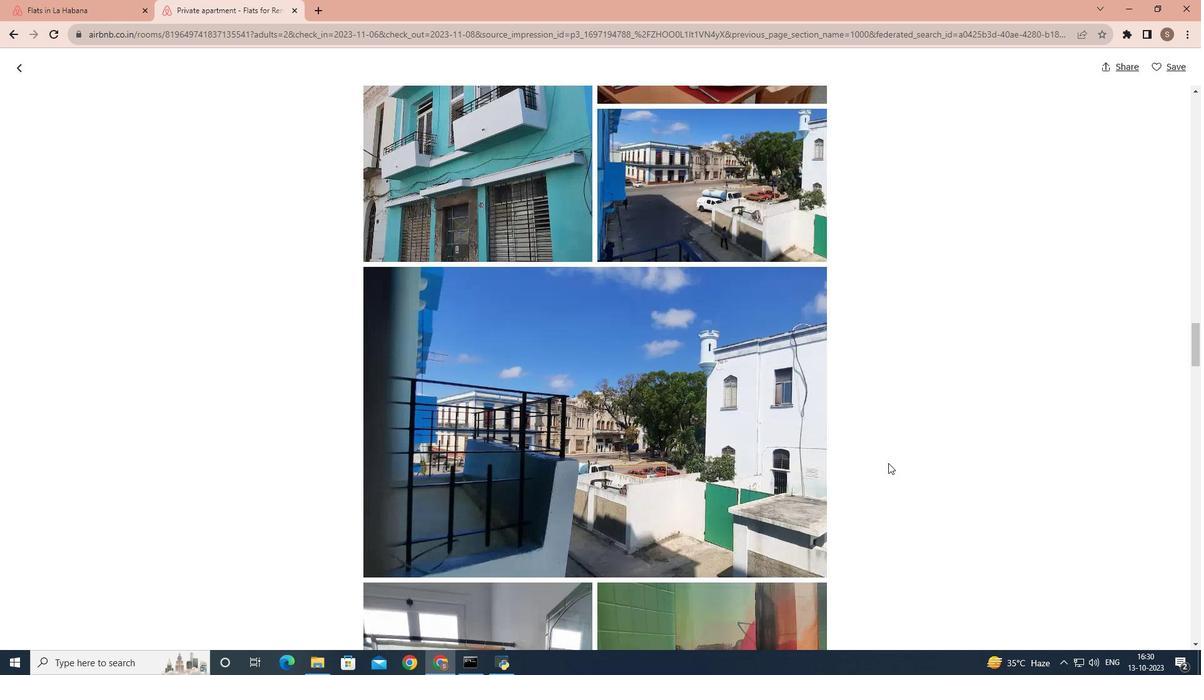 
Action: Mouse scrolled (888, 462) with delta (0, 0)
Screenshot: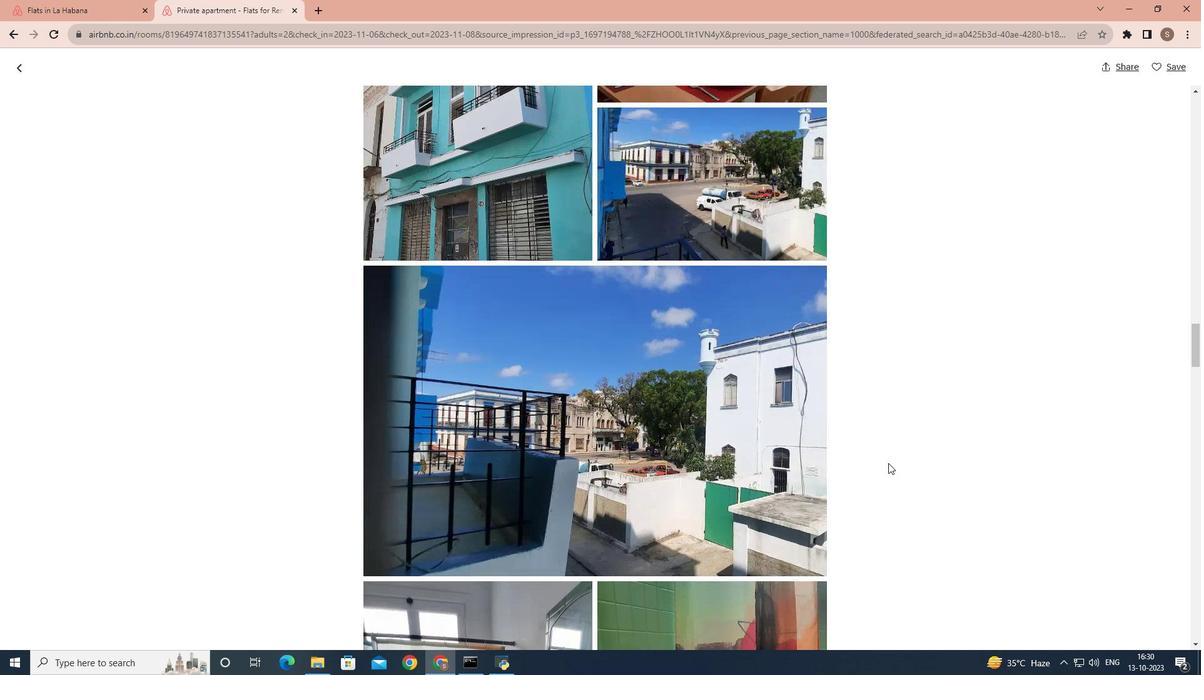 
Action: Mouse scrolled (888, 462) with delta (0, 0)
Screenshot: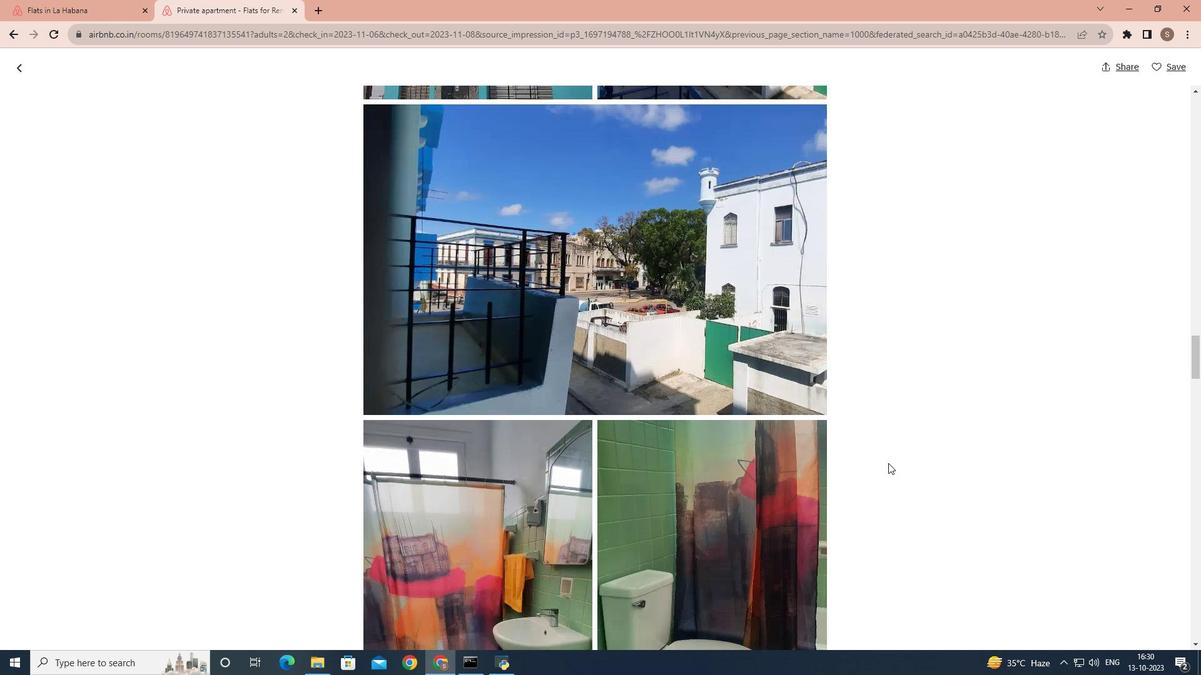 
Action: Mouse scrolled (888, 462) with delta (0, 0)
Screenshot: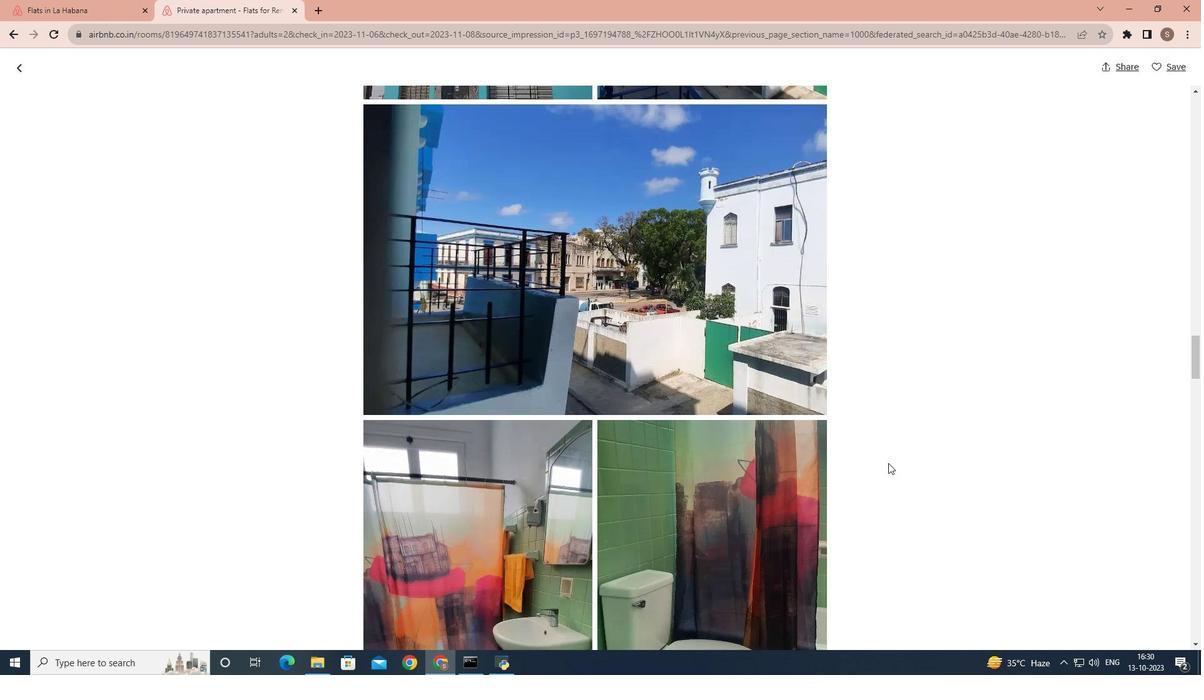 
Action: Mouse scrolled (888, 462) with delta (0, 0)
Screenshot: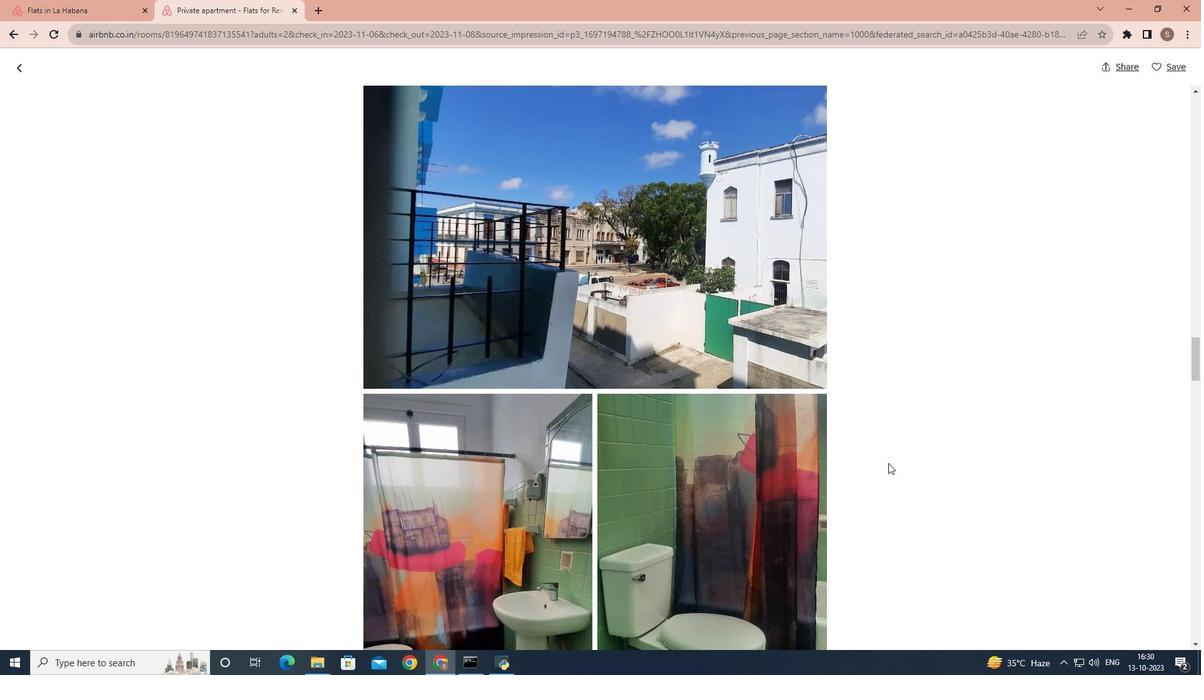 
Action: Mouse scrolled (888, 462) with delta (0, 0)
Screenshot: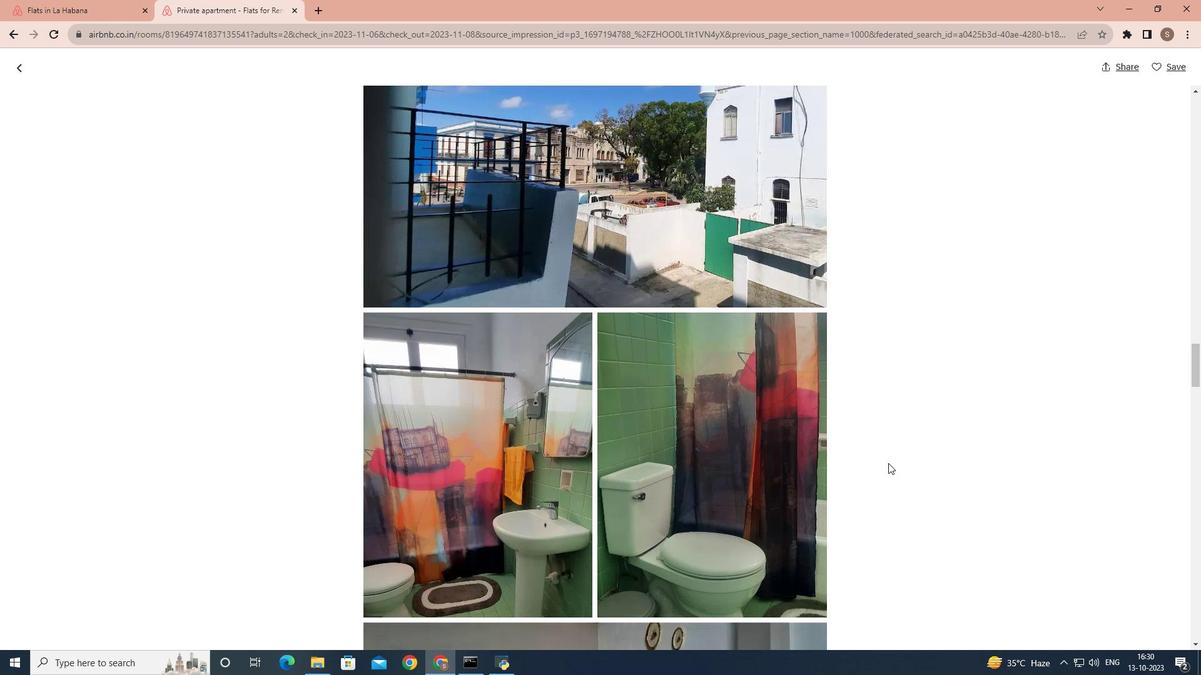 
Action: Mouse scrolled (888, 462) with delta (0, 0)
Screenshot: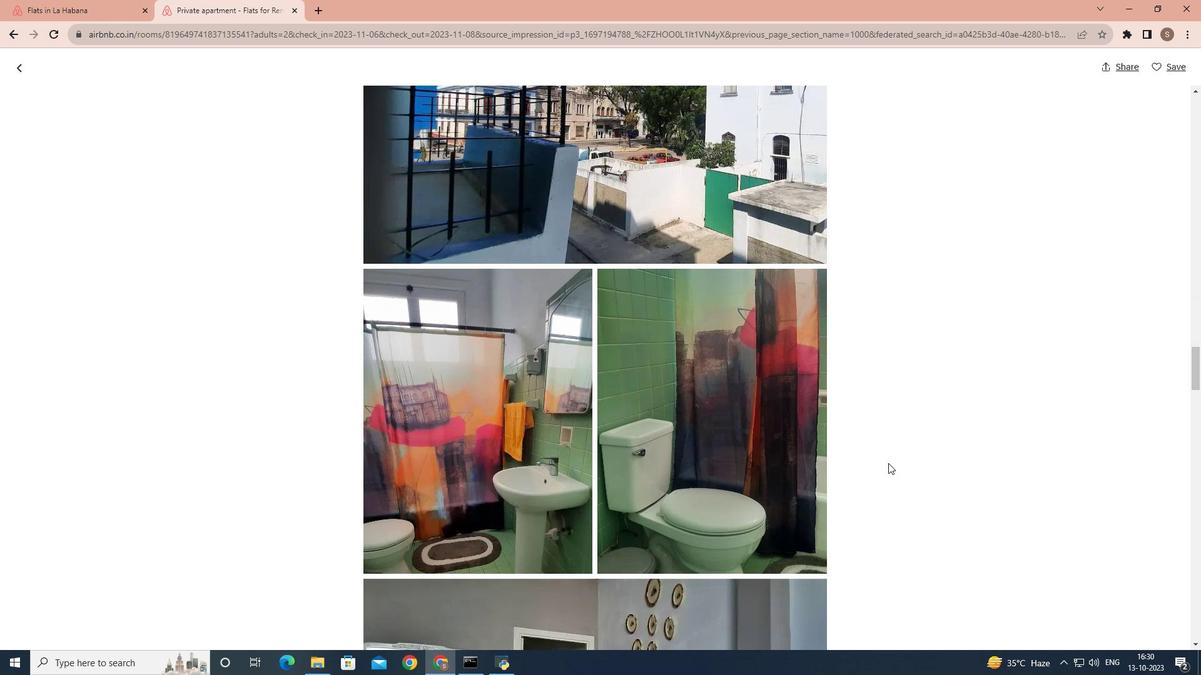 
Action: Mouse scrolled (888, 462) with delta (0, 0)
Screenshot: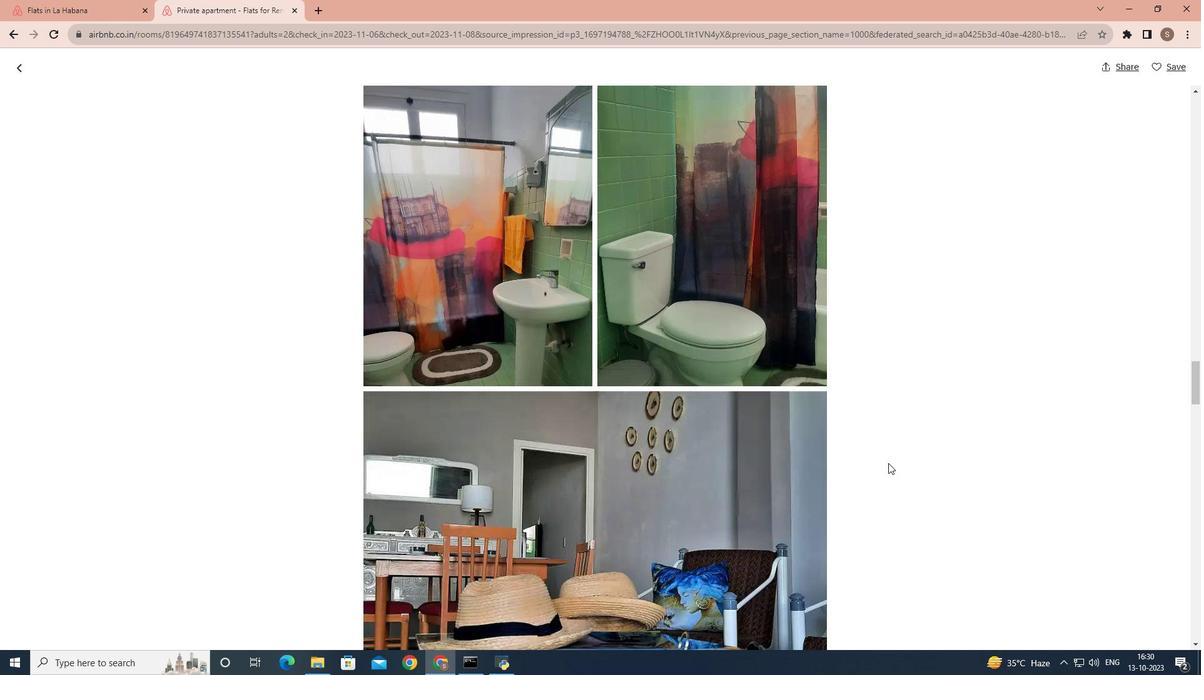 
Action: Mouse scrolled (888, 462) with delta (0, 0)
Screenshot: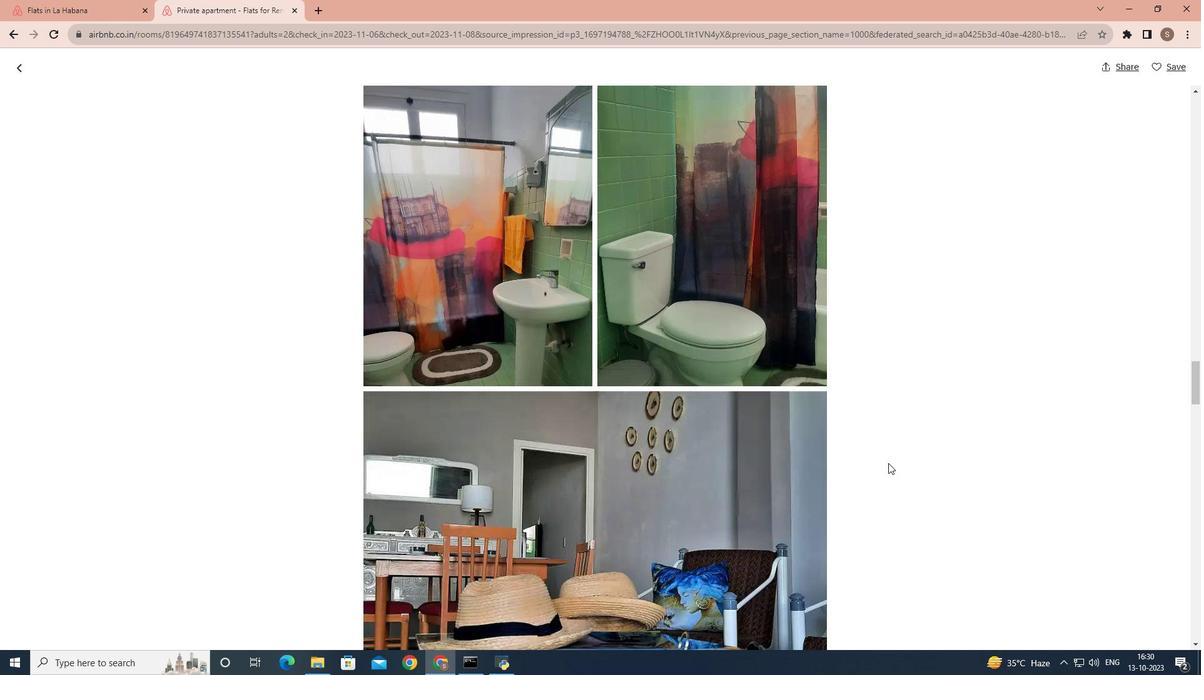 
Action: Mouse scrolled (888, 462) with delta (0, 0)
Screenshot: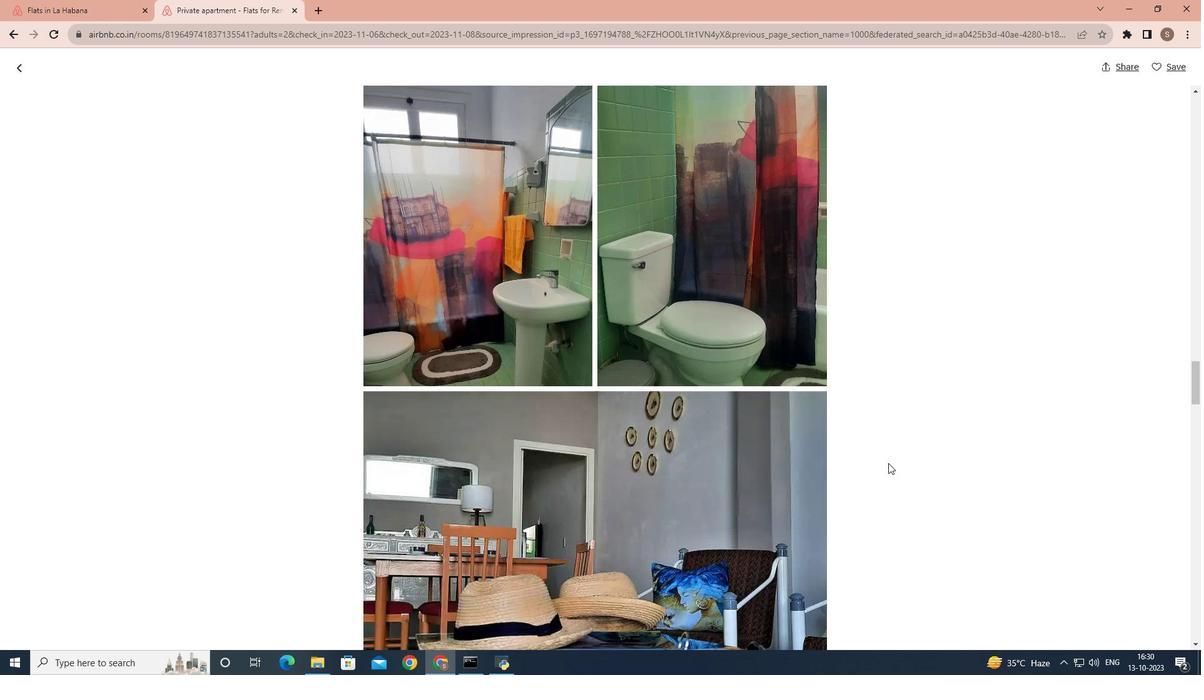 
Action: Mouse scrolled (888, 462) with delta (0, 0)
Screenshot: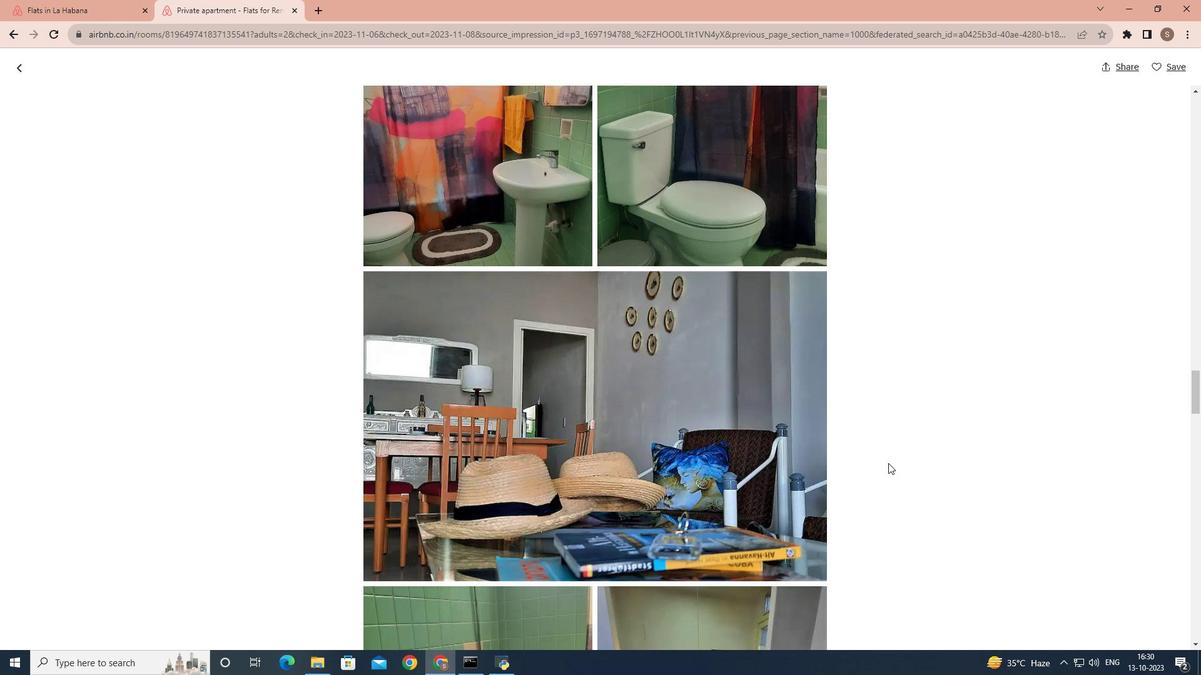 
Action: Mouse scrolled (888, 462) with delta (0, 0)
Screenshot: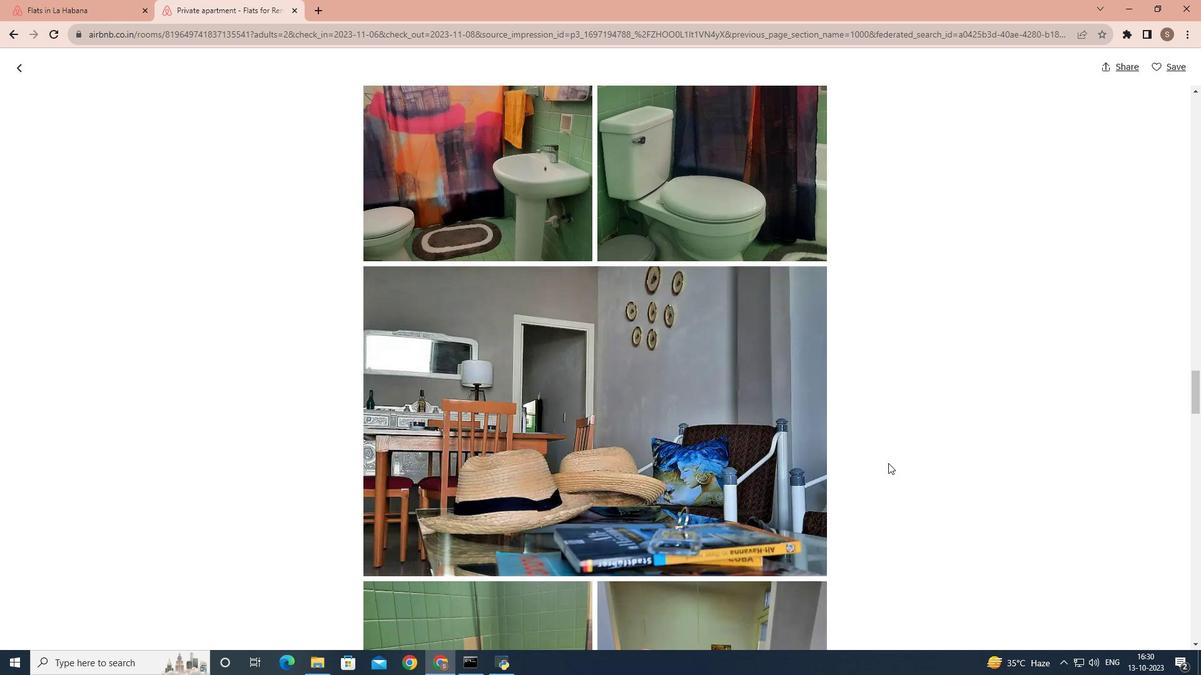 
Action: Mouse scrolled (888, 462) with delta (0, 0)
Screenshot: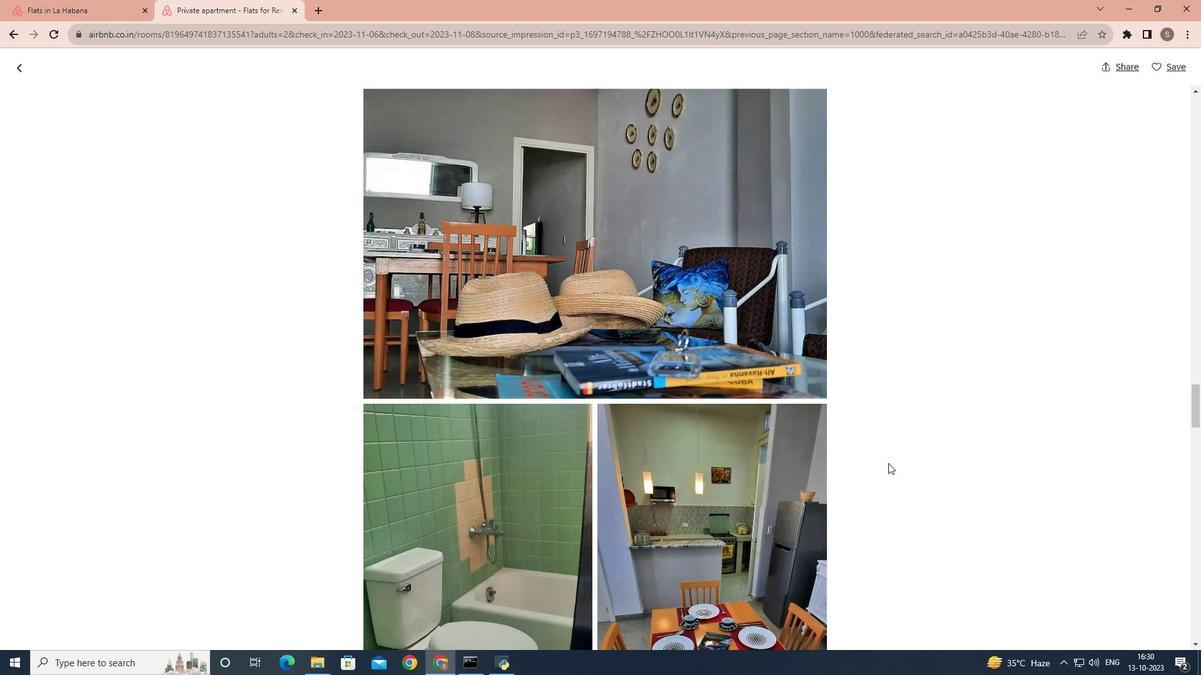 
Action: Mouse scrolled (888, 462) with delta (0, 0)
Screenshot: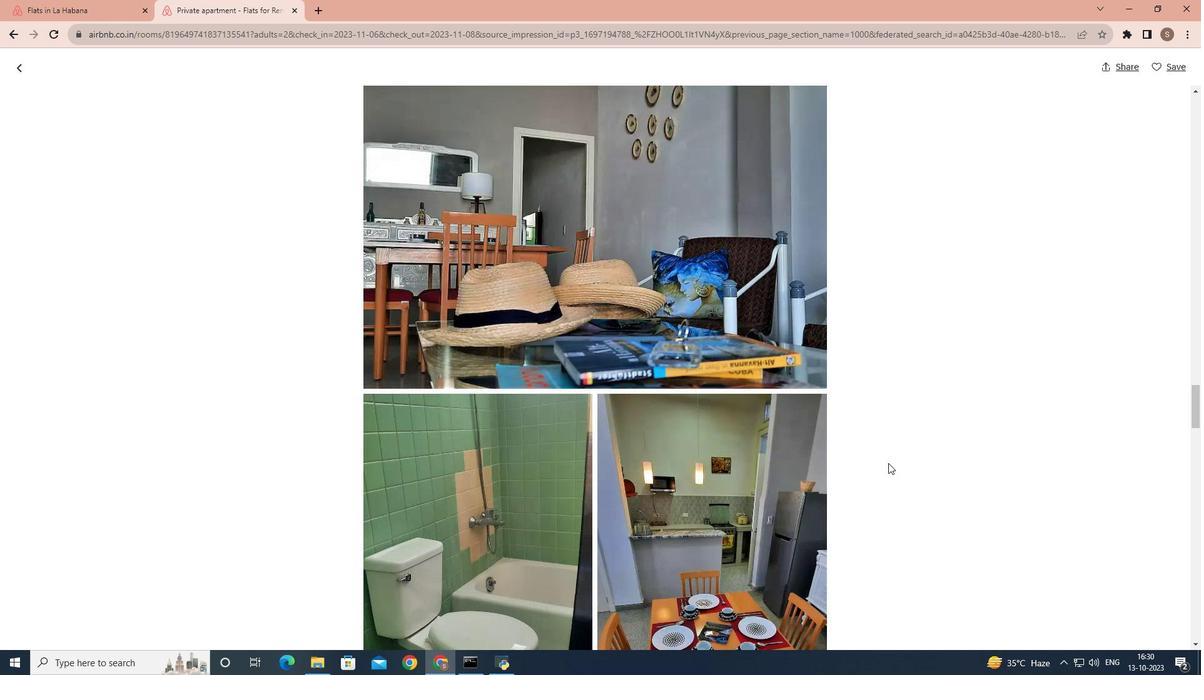 
Action: Mouse scrolled (888, 462) with delta (0, 0)
Screenshot: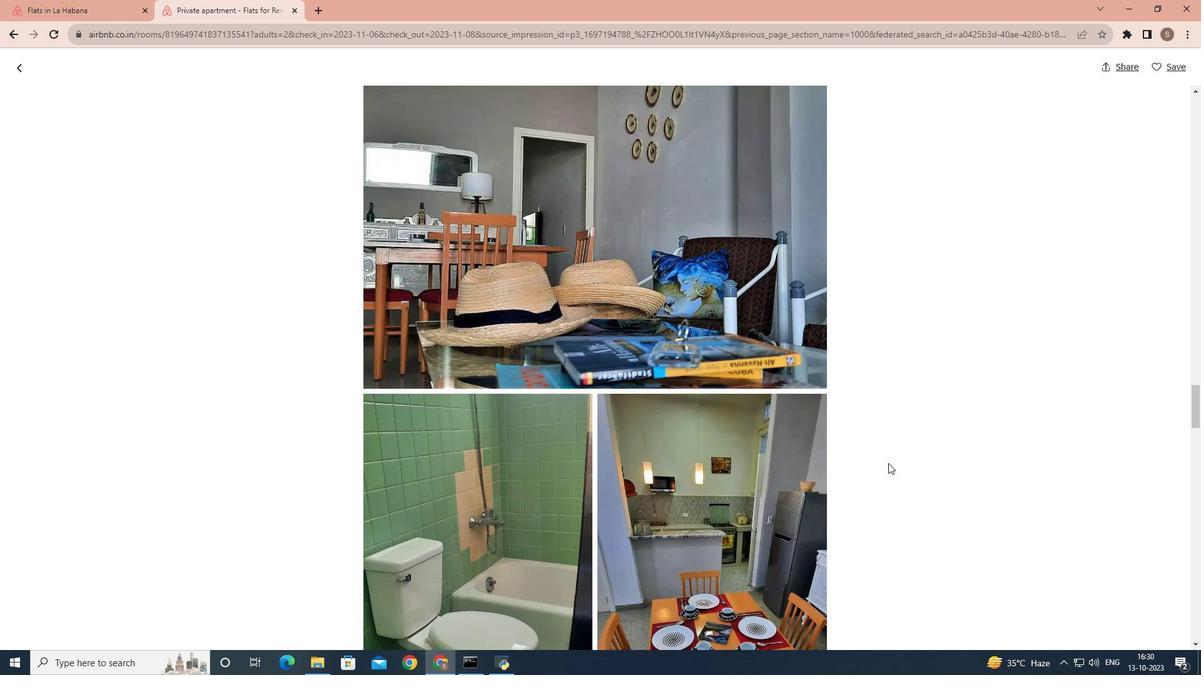 
Action: Mouse scrolled (888, 462) with delta (0, 0)
Screenshot: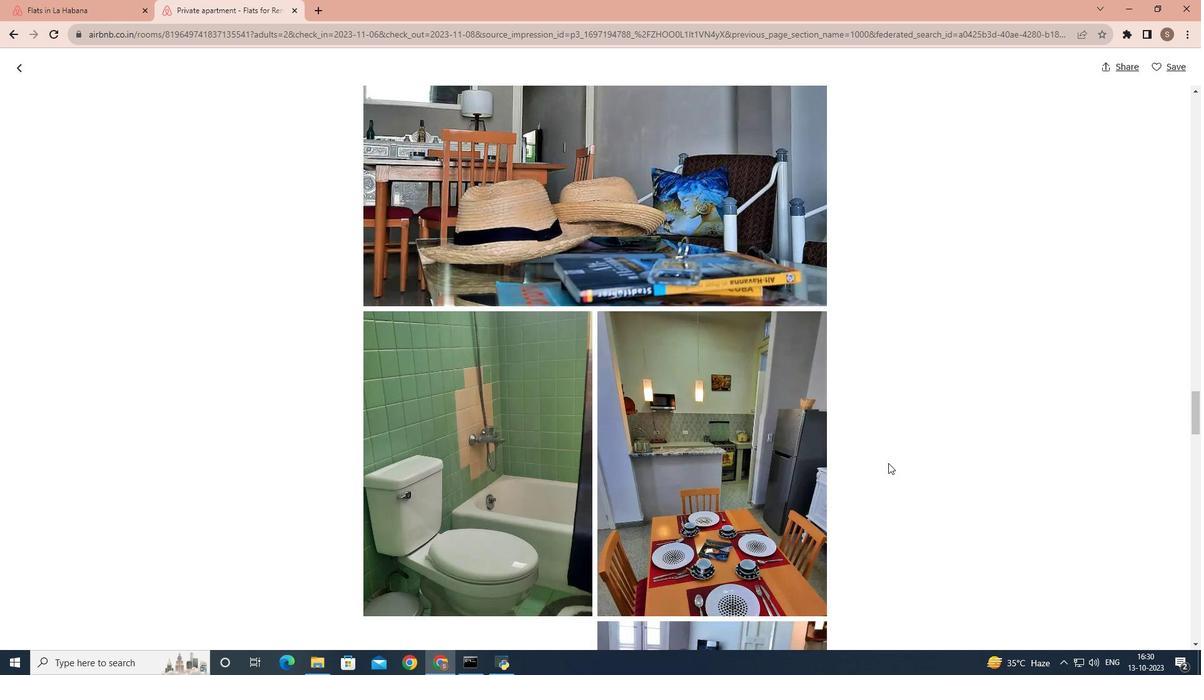 
Action: Mouse scrolled (888, 462) with delta (0, 0)
Screenshot: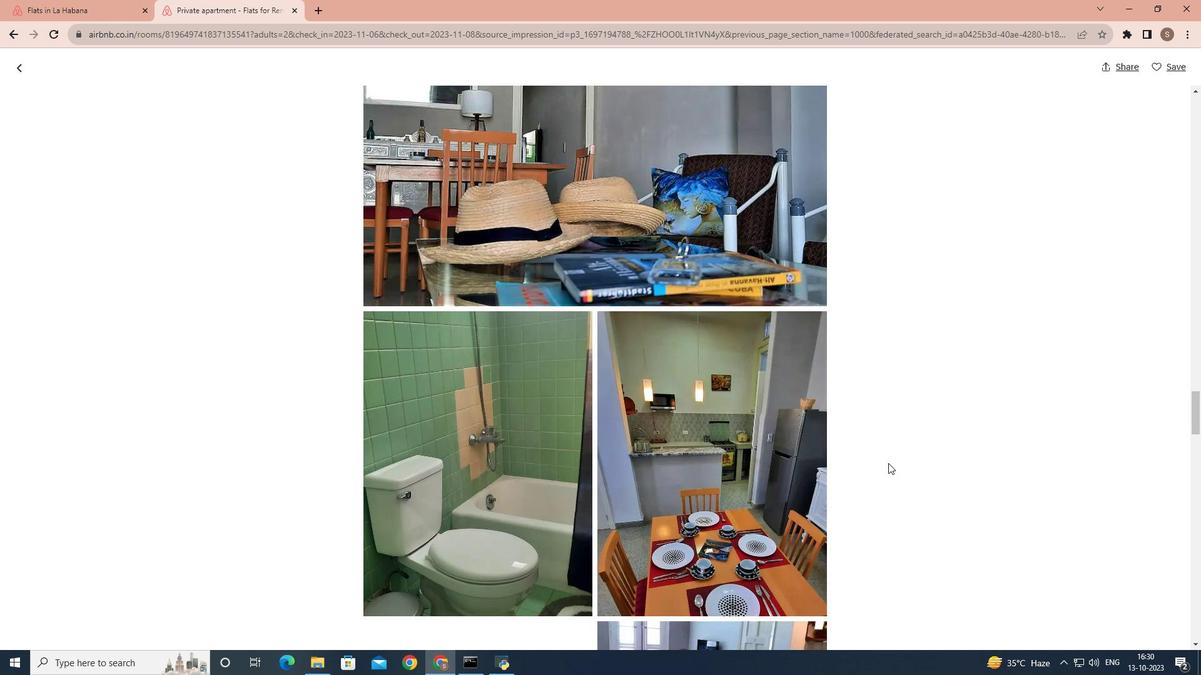 
Action: Mouse scrolled (888, 462) with delta (0, 0)
Screenshot: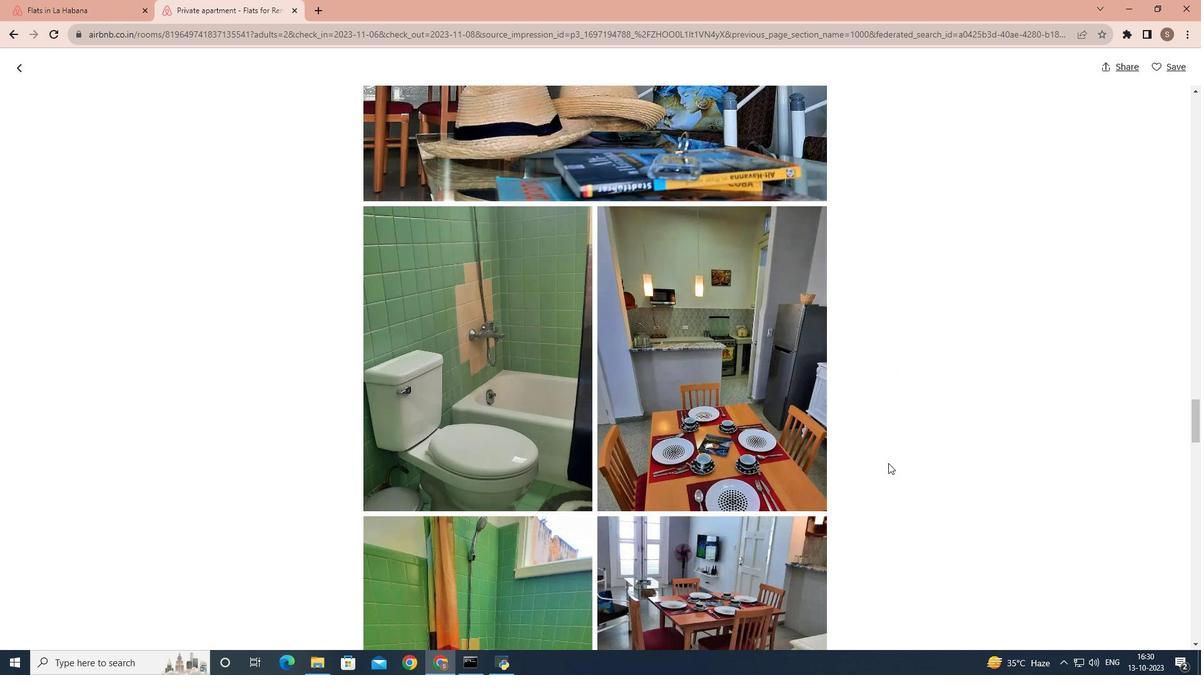 
Action: Mouse scrolled (888, 462) with delta (0, 0)
Screenshot: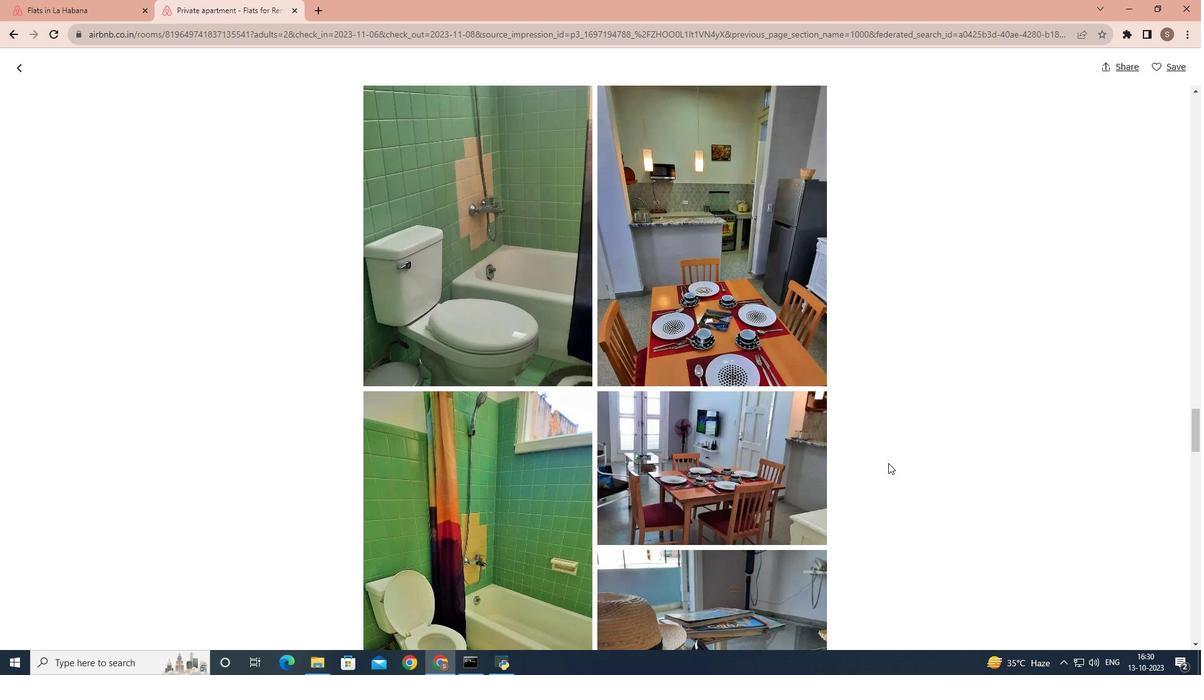 
Action: Mouse scrolled (888, 462) with delta (0, 0)
Screenshot: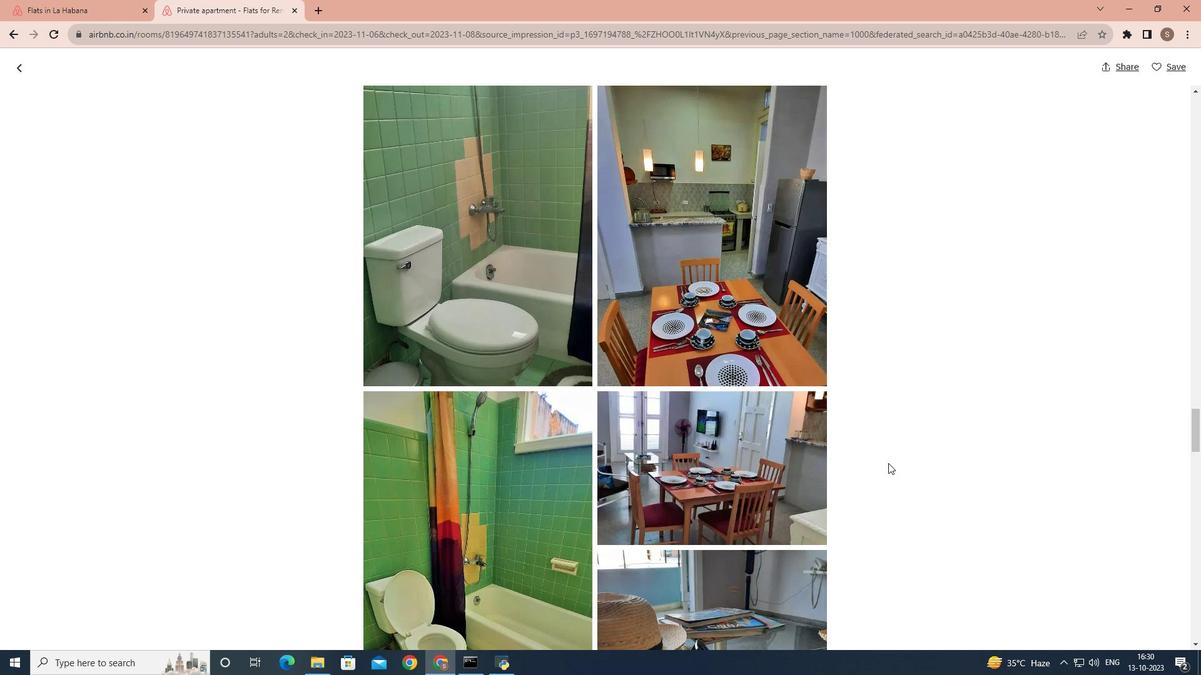 
Action: Mouse scrolled (888, 462) with delta (0, 0)
Screenshot: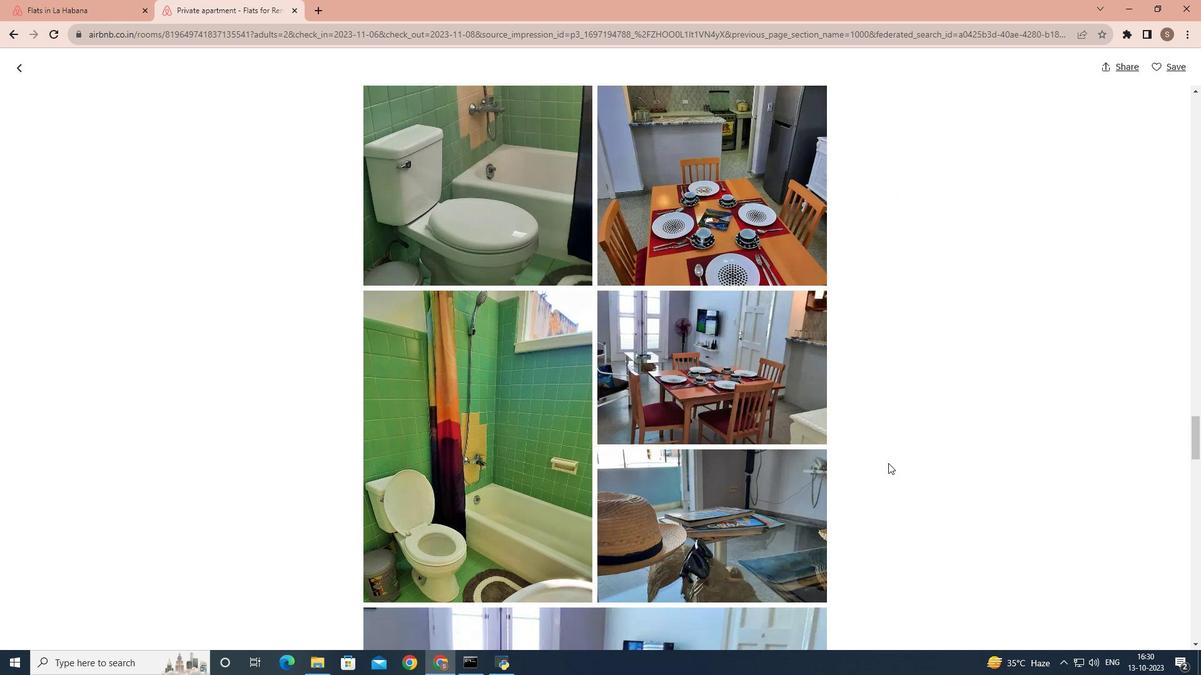 
Action: Mouse scrolled (888, 462) with delta (0, 0)
Screenshot: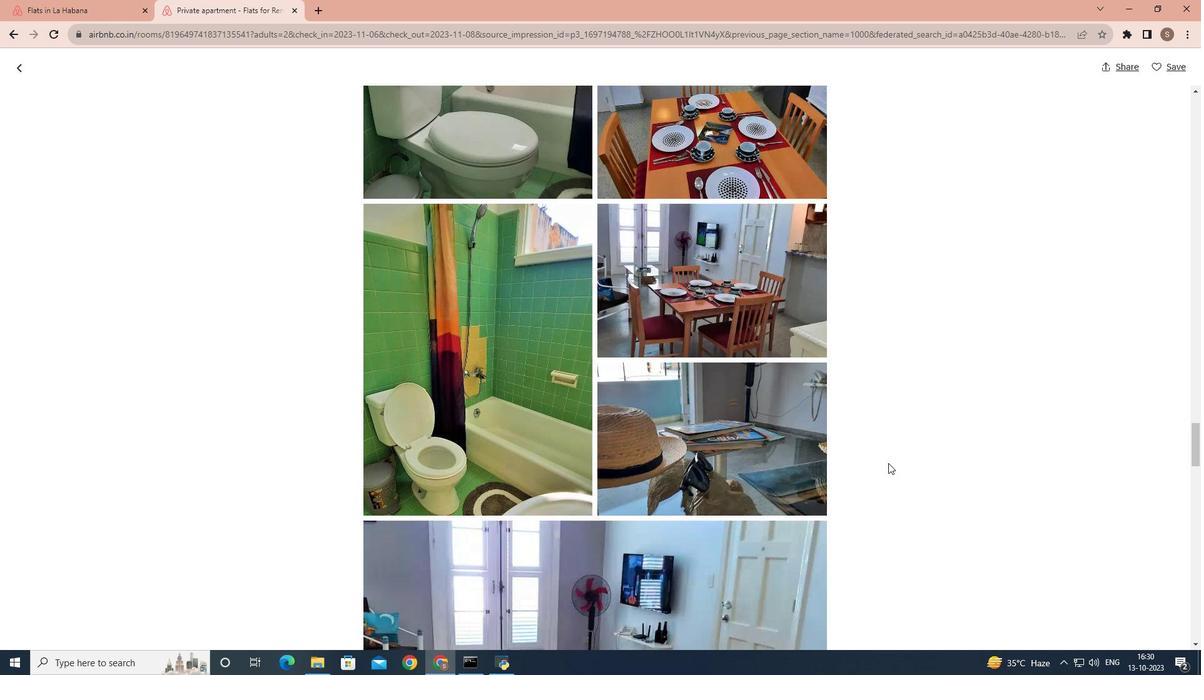 
Action: Mouse scrolled (888, 462) with delta (0, 0)
Screenshot: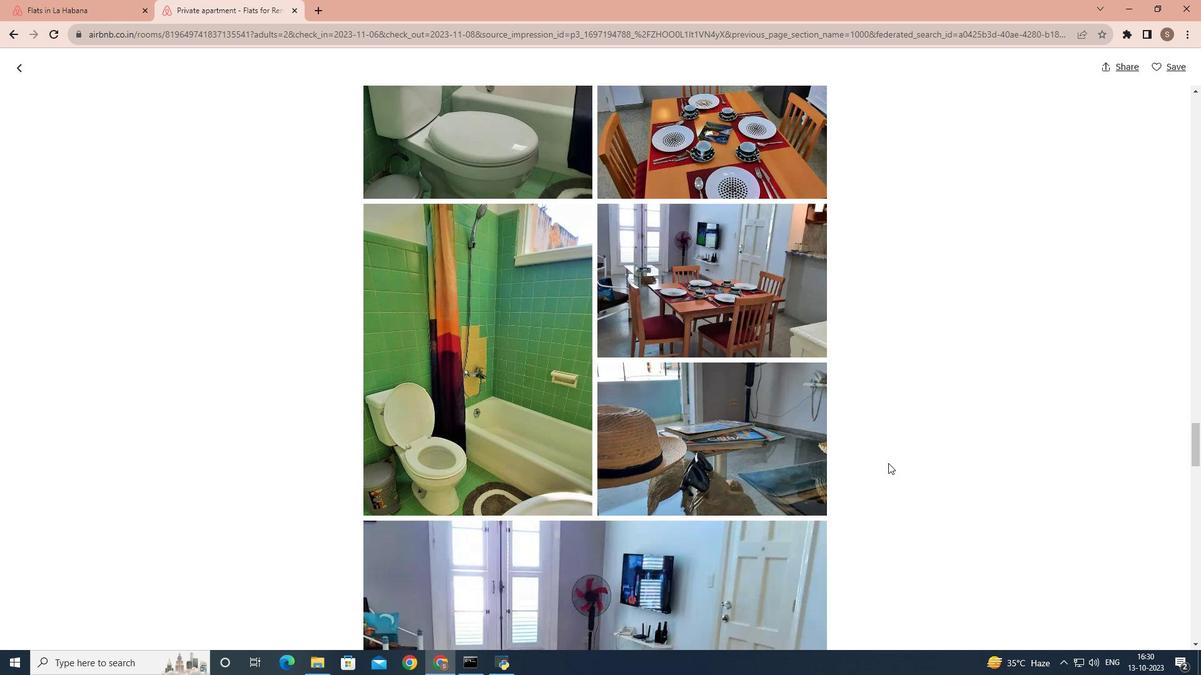 
Action: Mouse scrolled (888, 462) with delta (0, 0)
Screenshot: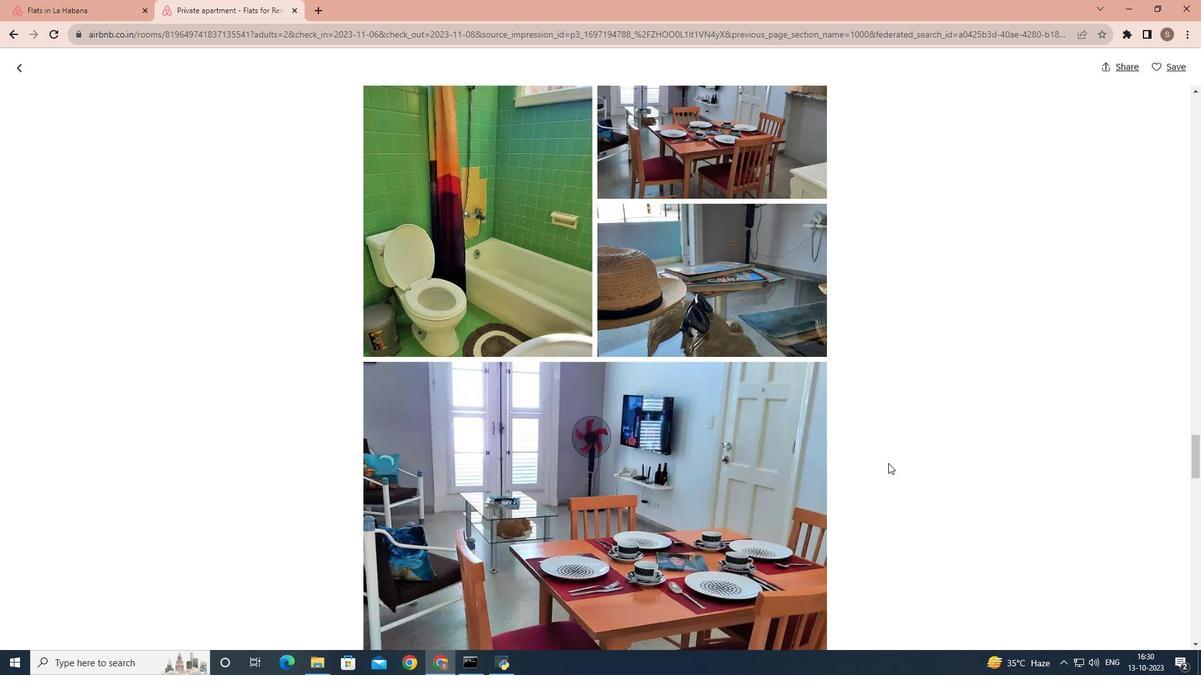 
Action: Mouse scrolled (888, 462) with delta (0, 0)
Screenshot: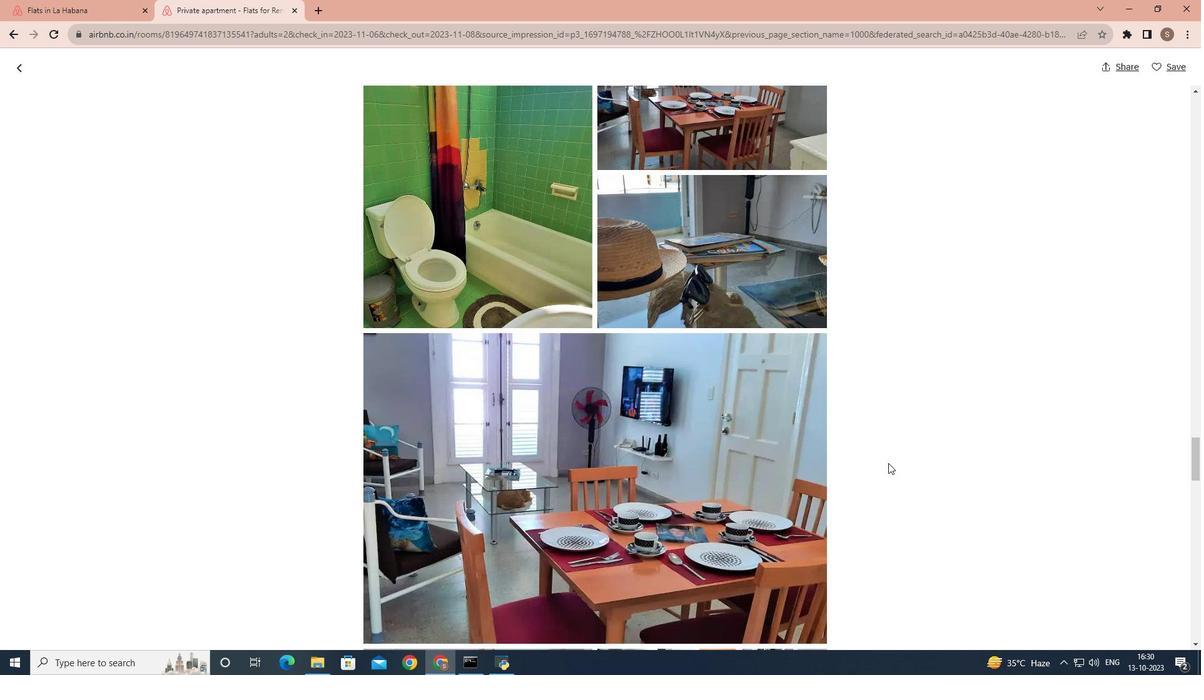 
Action: Mouse scrolled (888, 462) with delta (0, 0)
Screenshot: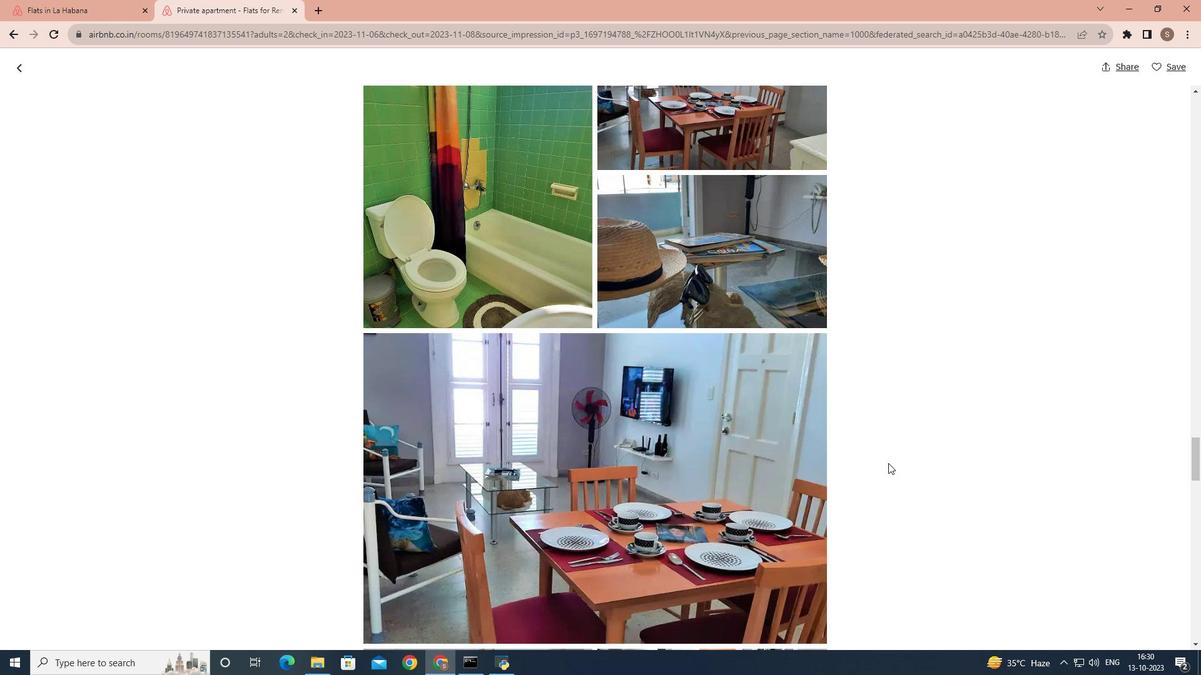 
Action: Mouse scrolled (888, 462) with delta (0, 0)
Screenshot: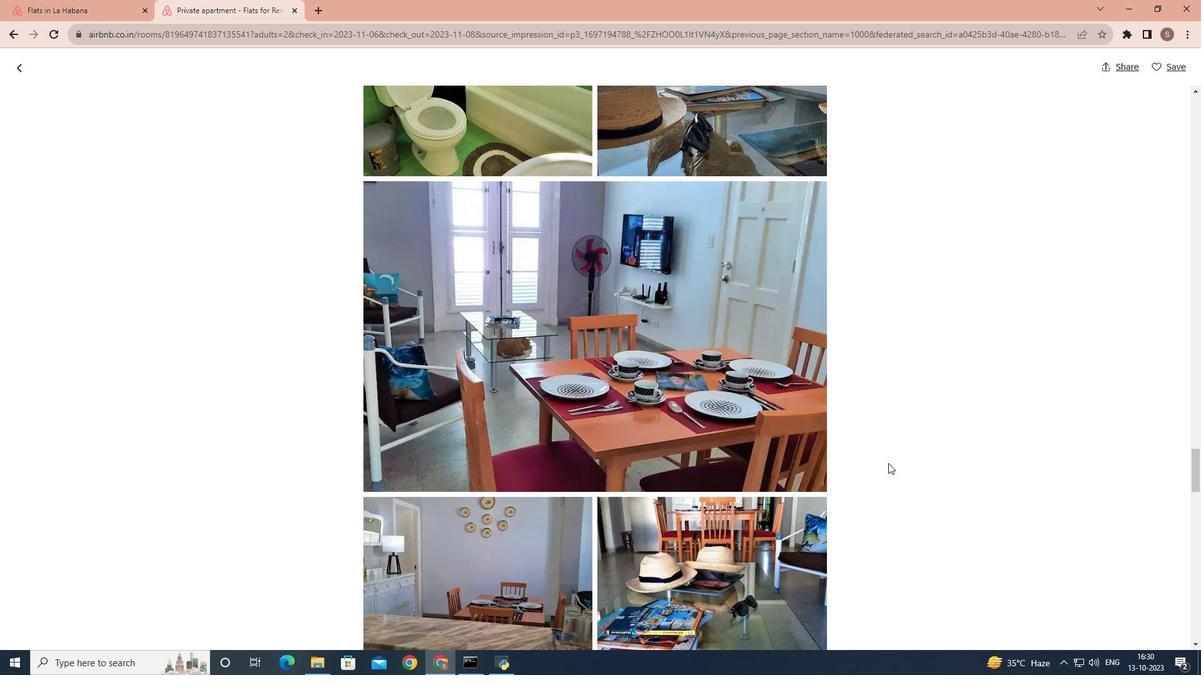 
Action: Mouse scrolled (888, 462) with delta (0, 0)
Screenshot: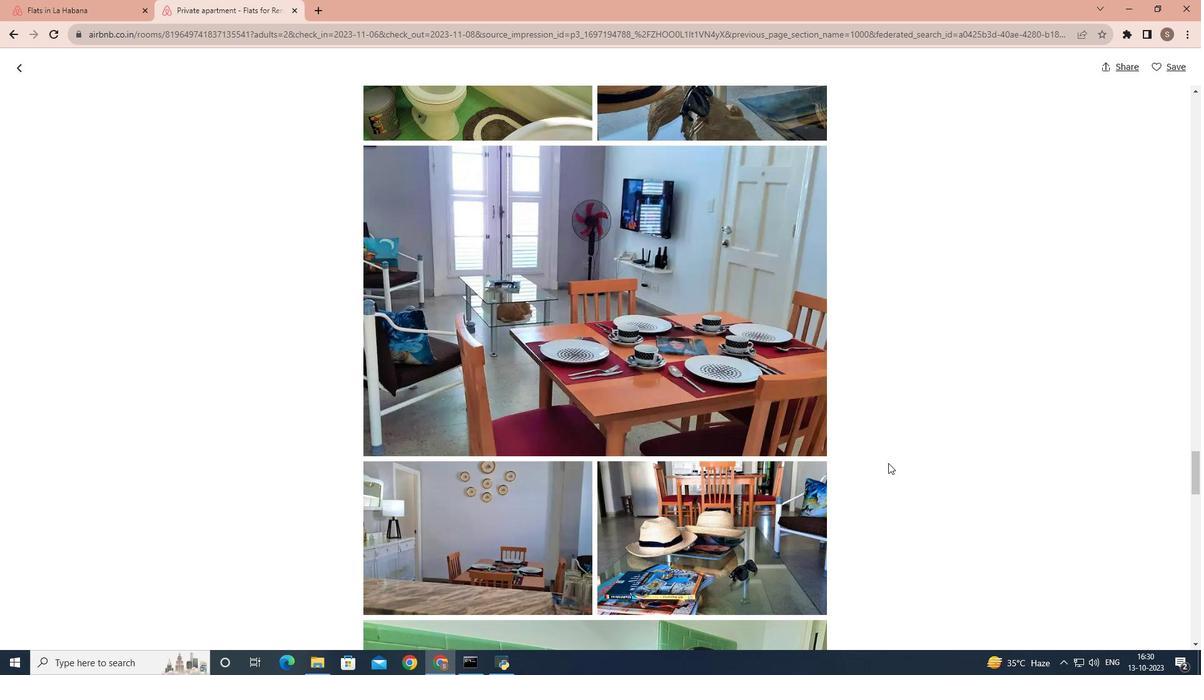 
Action: Mouse scrolled (888, 462) with delta (0, 0)
Screenshot: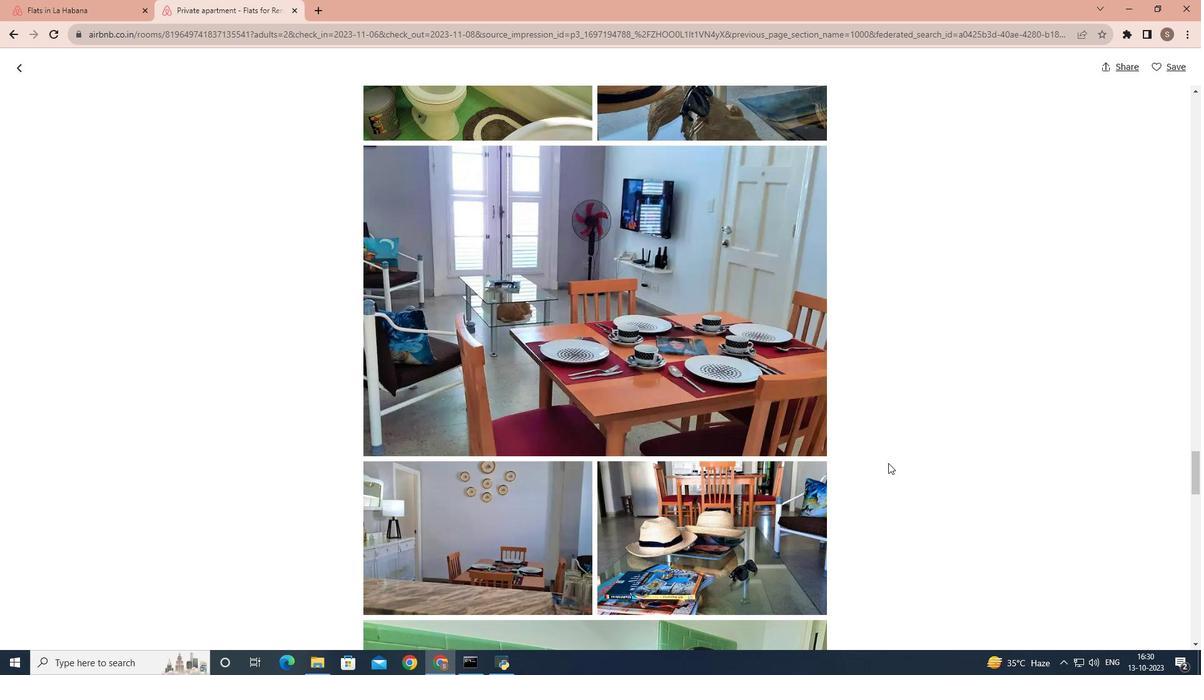 
Action: Mouse scrolled (888, 462) with delta (0, 0)
Screenshot: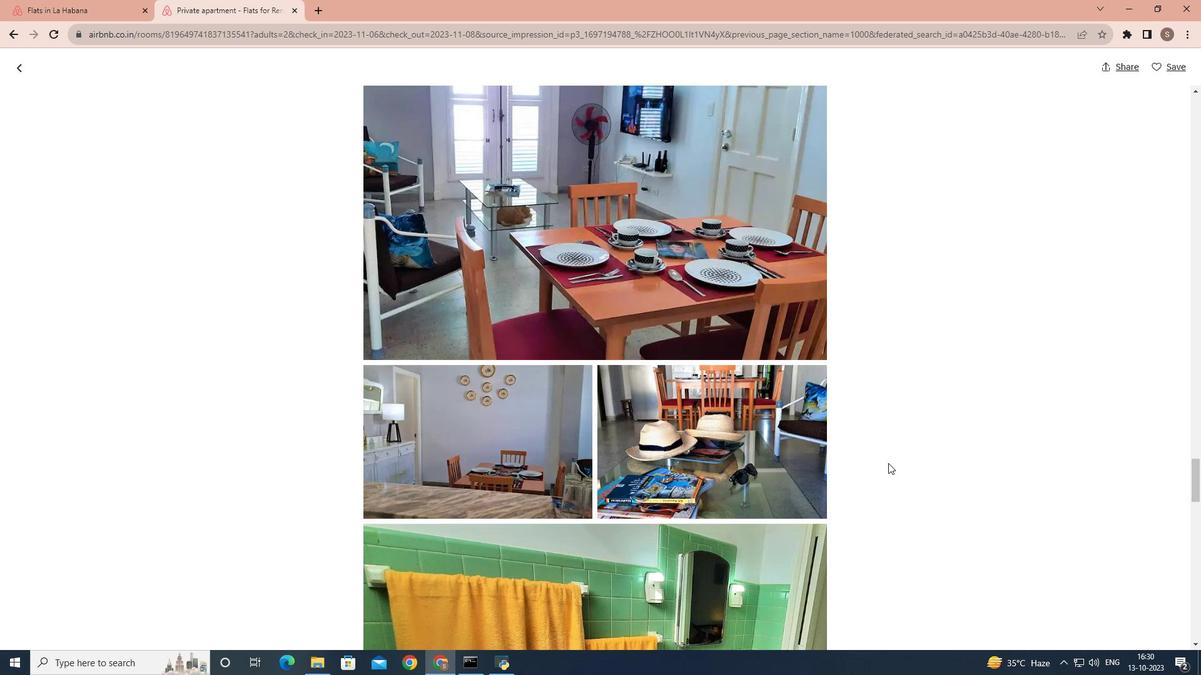 
Action: Mouse scrolled (888, 462) with delta (0, 0)
Screenshot: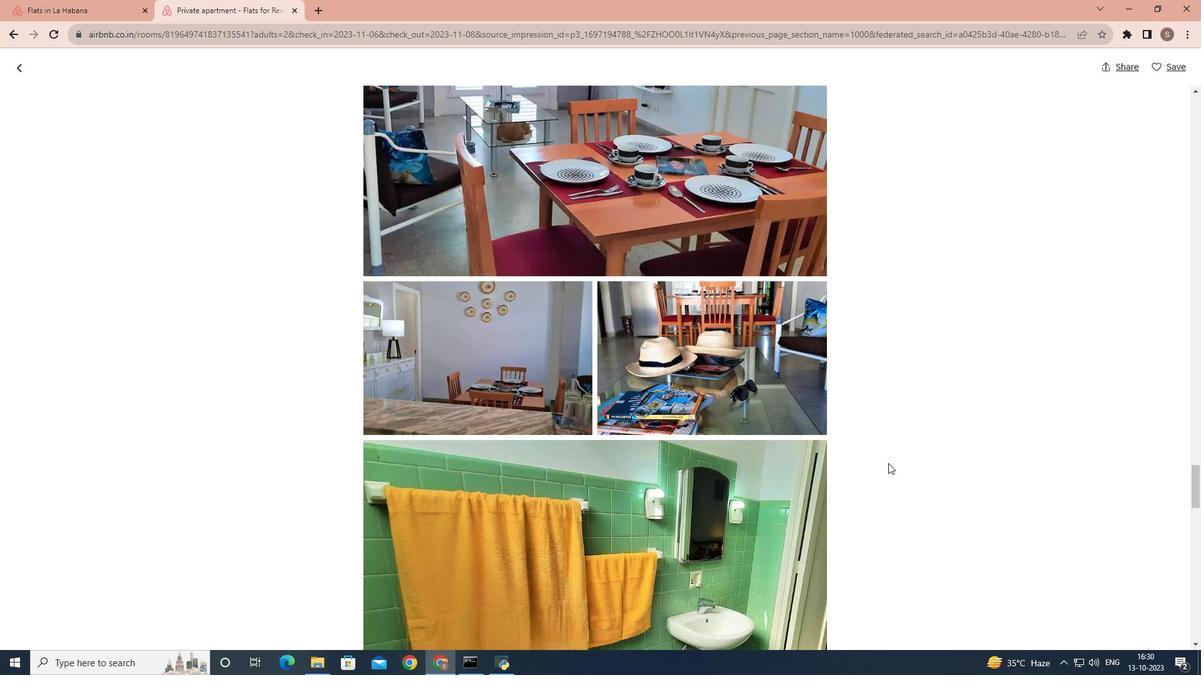 
Action: Mouse scrolled (888, 462) with delta (0, 0)
Screenshot: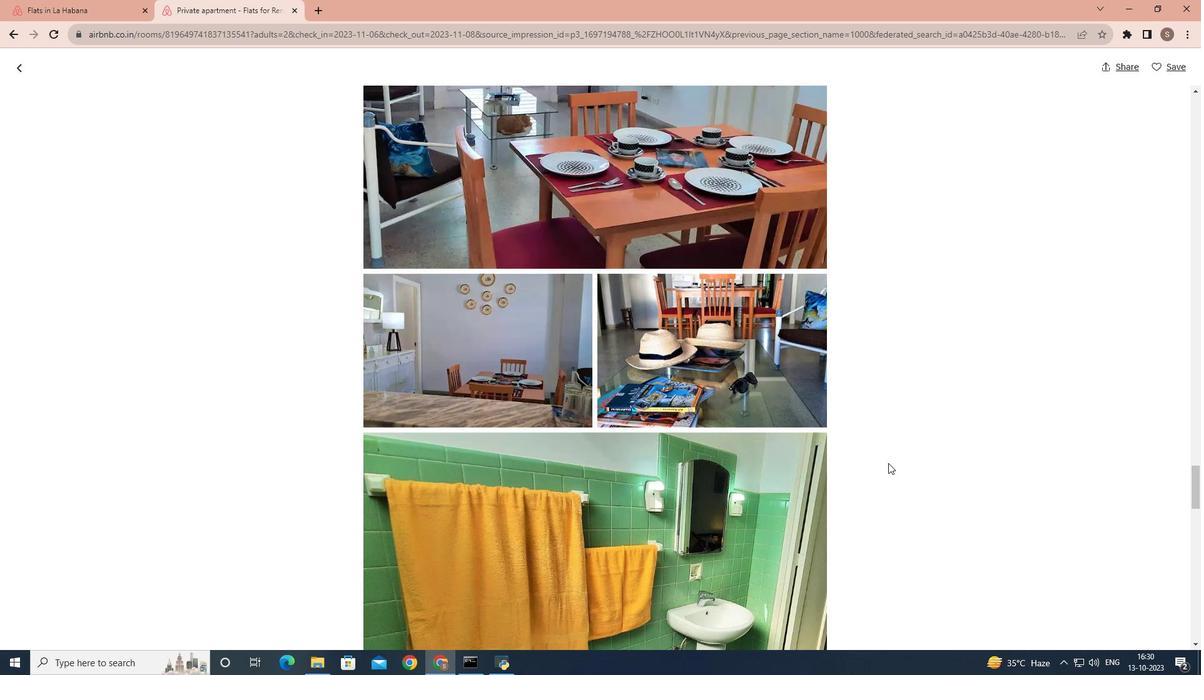 
Action: Mouse scrolled (888, 462) with delta (0, 0)
Screenshot: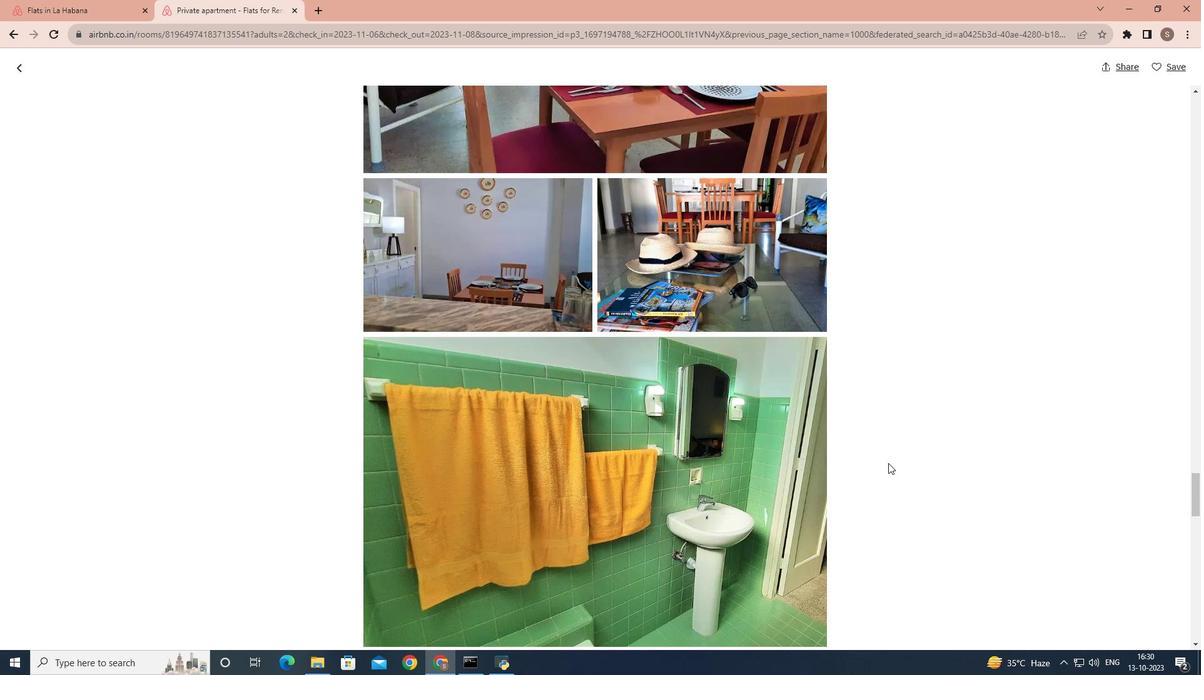 
Action: Mouse scrolled (888, 462) with delta (0, 0)
Screenshot: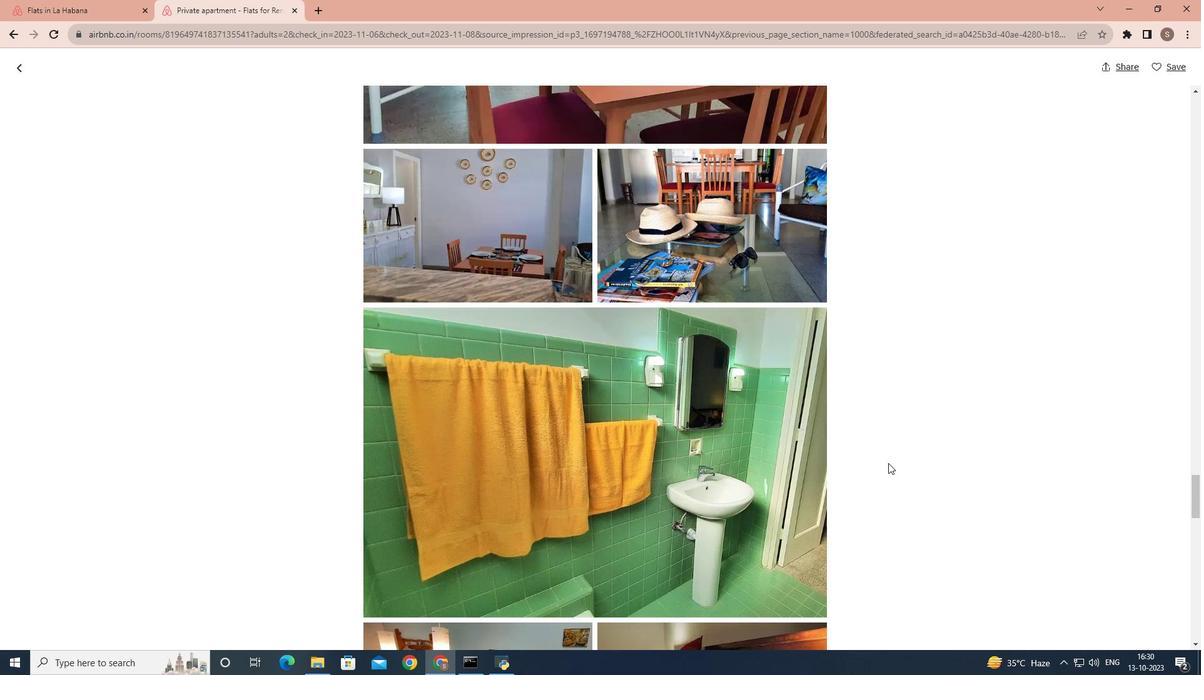
Action: Mouse scrolled (888, 462) with delta (0, 0)
Screenshot: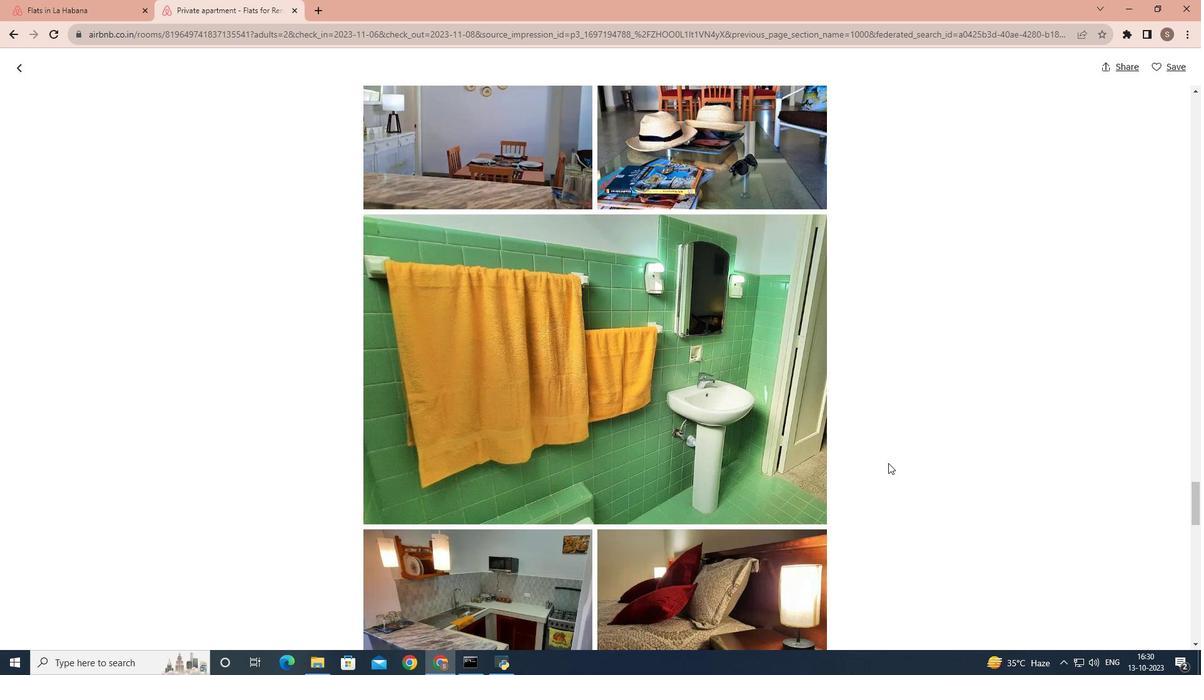 
Action: Mouse scrolled (888, 462) with delta (0, 0)
Screenshot: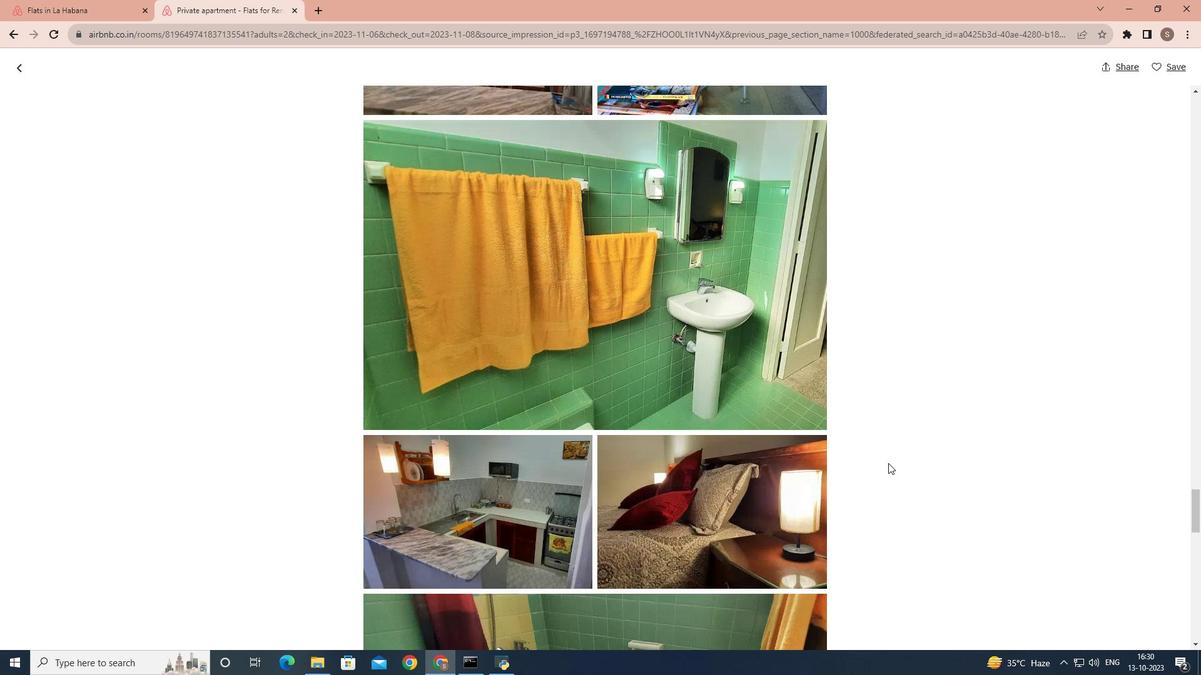 
Action: Mouse scrolled (888, 462) with delta (0, 0)
Screenshot: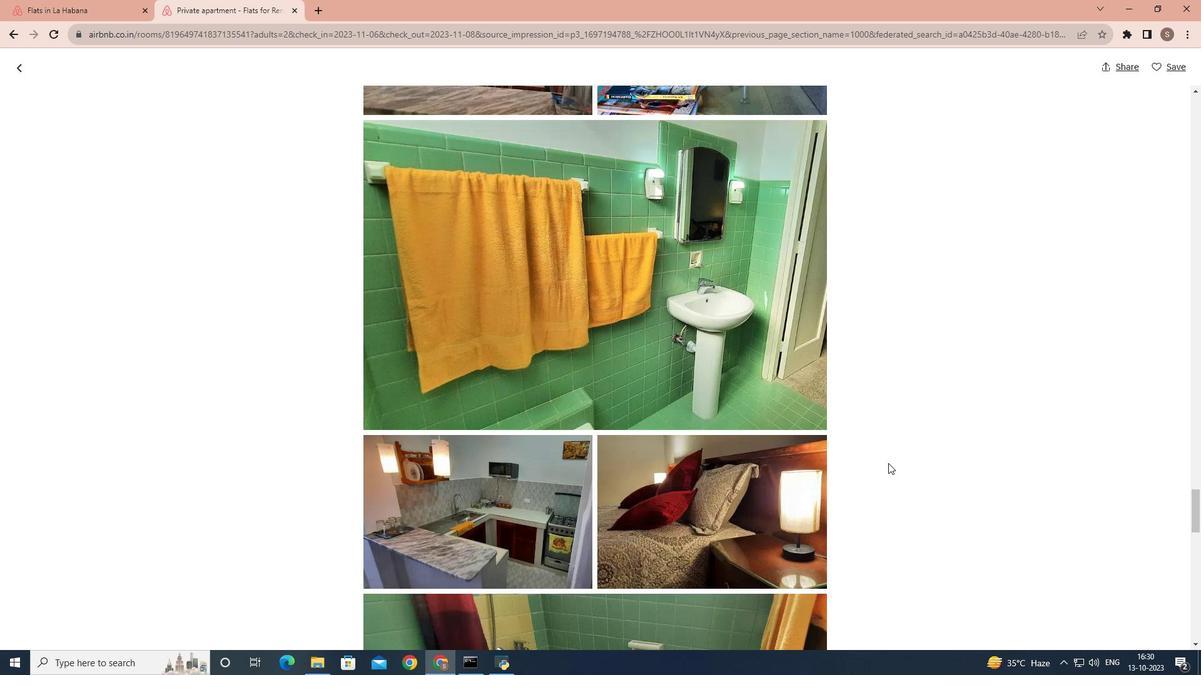 
Action: Mouse scrolled (888, 462) with delta (0, 0)
Screenshot: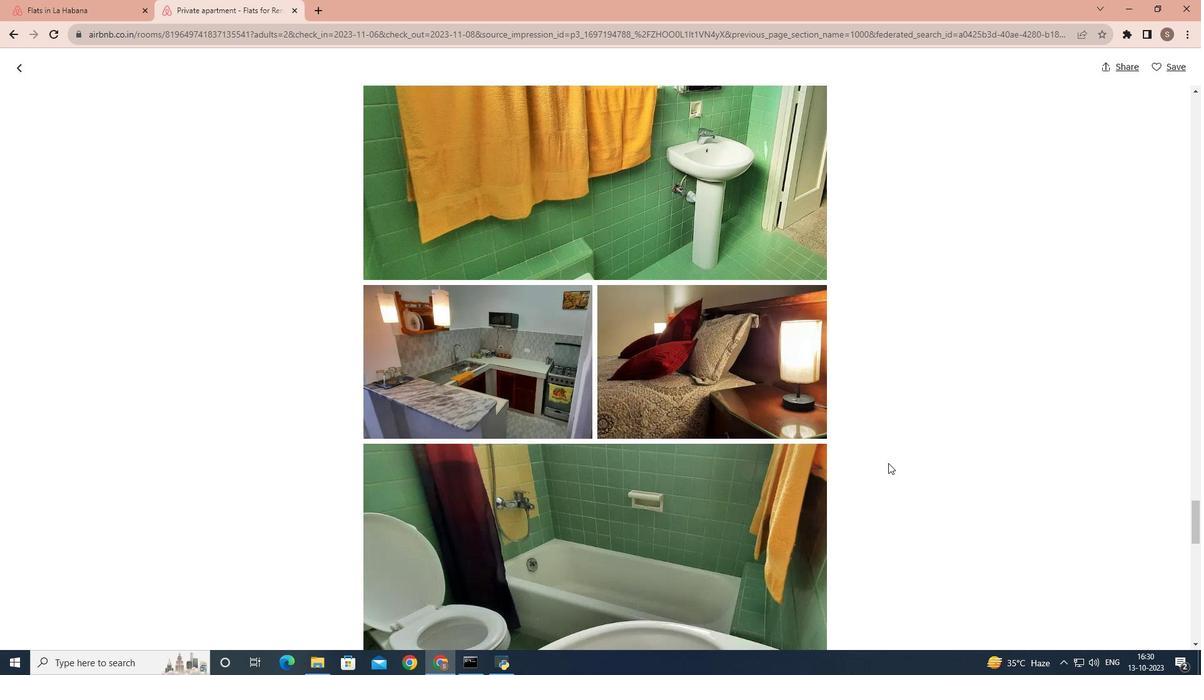 
Action: Mouse scrolled (888, 462) with delta (0, 0)
Screenshot: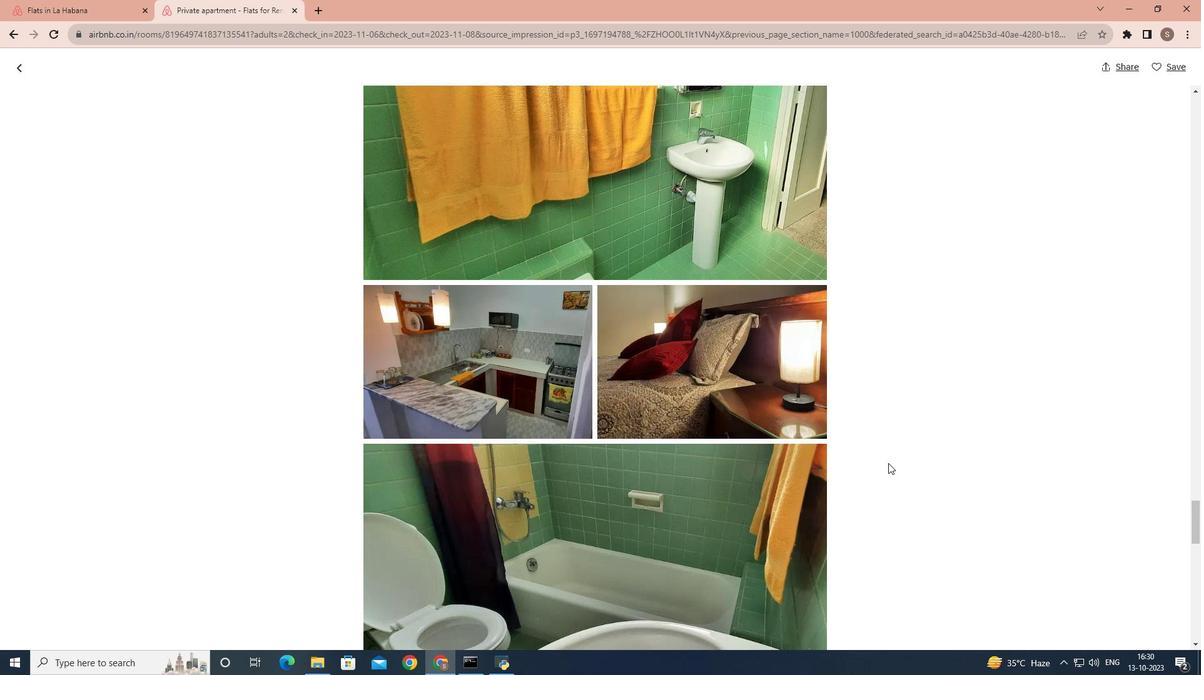 
Action: Mouse scrolled (888, 462) with delta (0, 0)
Screenshot: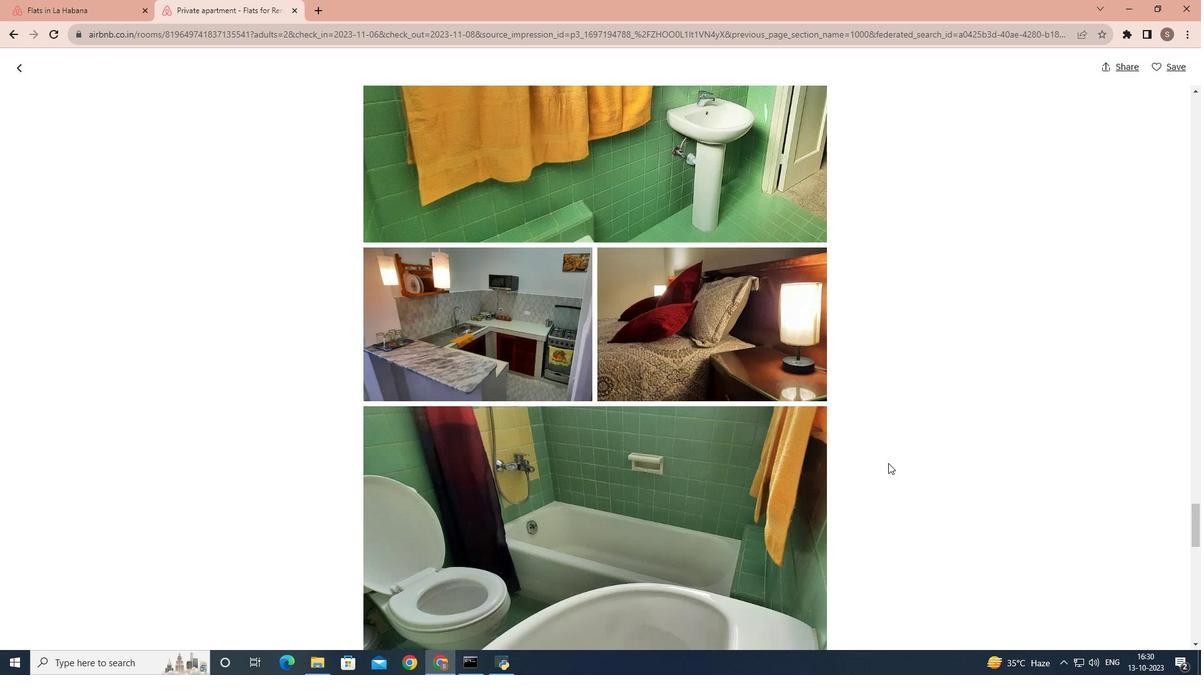 
Action: Mouse scrolled (888, 462) with delta (0, 0)
Screenshot: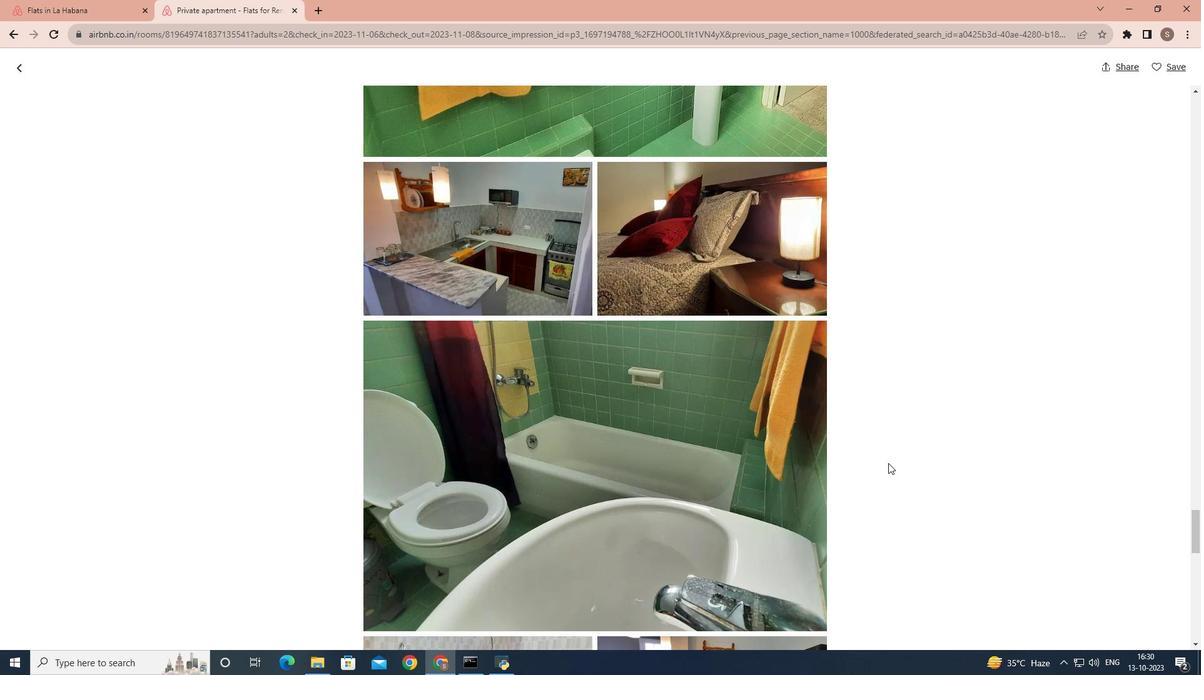 
Action: Mouse scrolled (888, 462) with delta (0, 0)
Screenshot: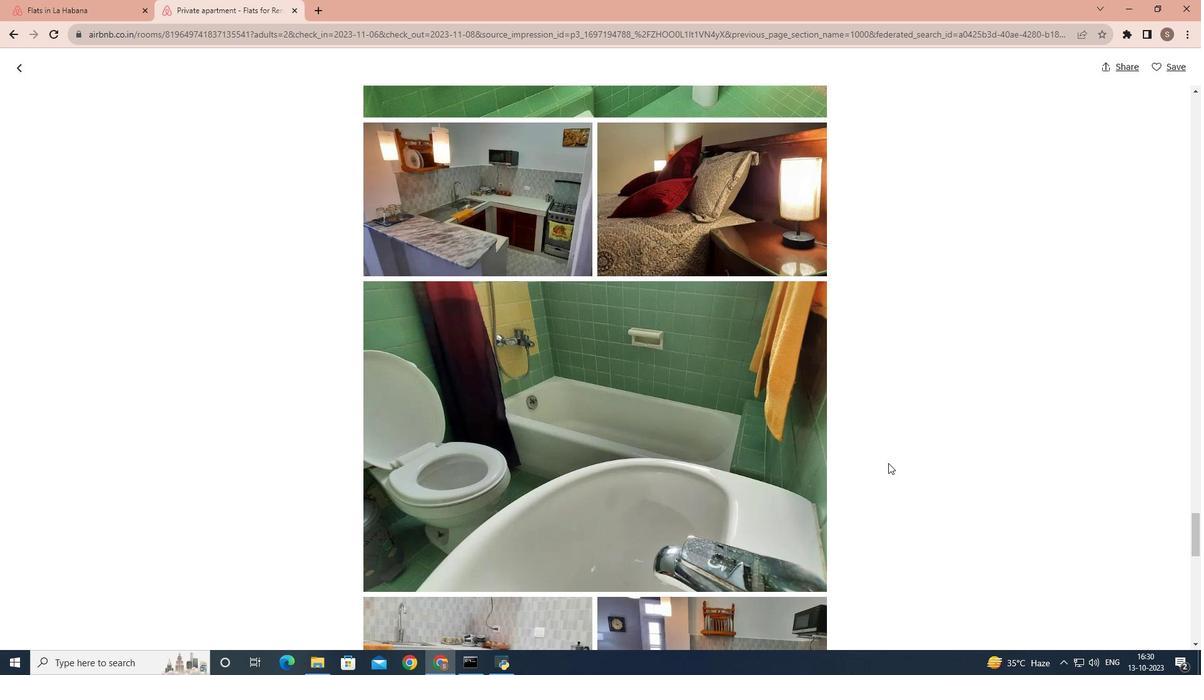 
Action: Mouse scrolled (888, 462) with delta (0, 0)
Screenshot: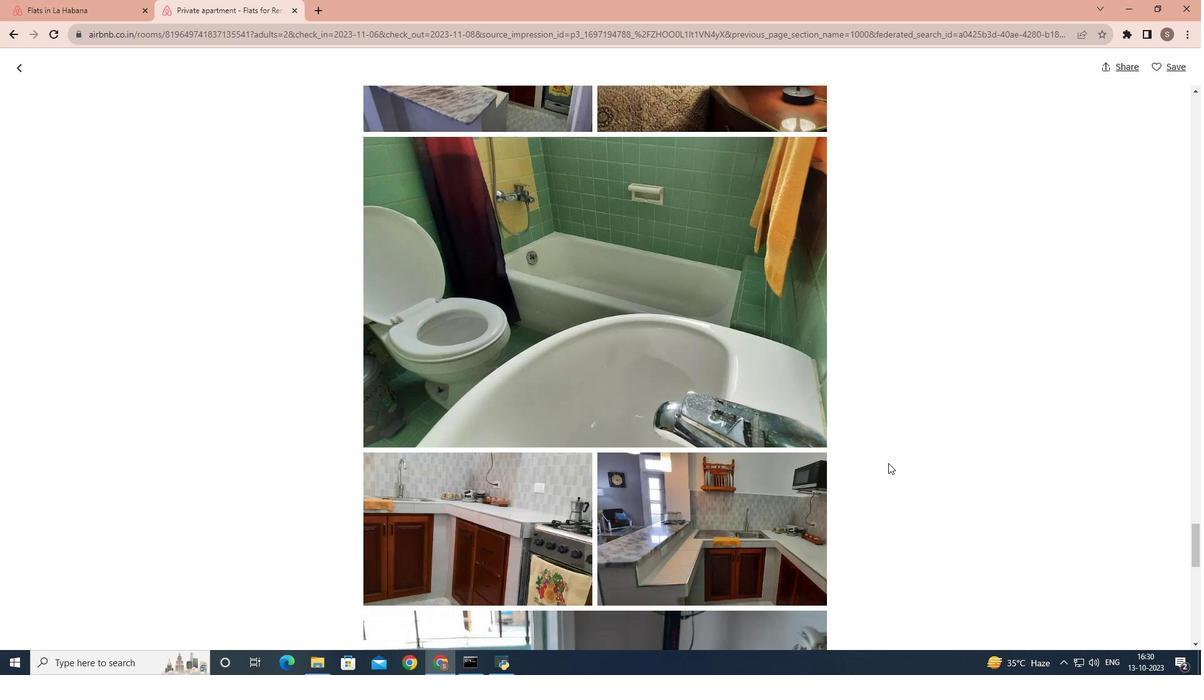 
Action: Mouse scrolled (888, 462) with delta (0, 0)
Screenshot: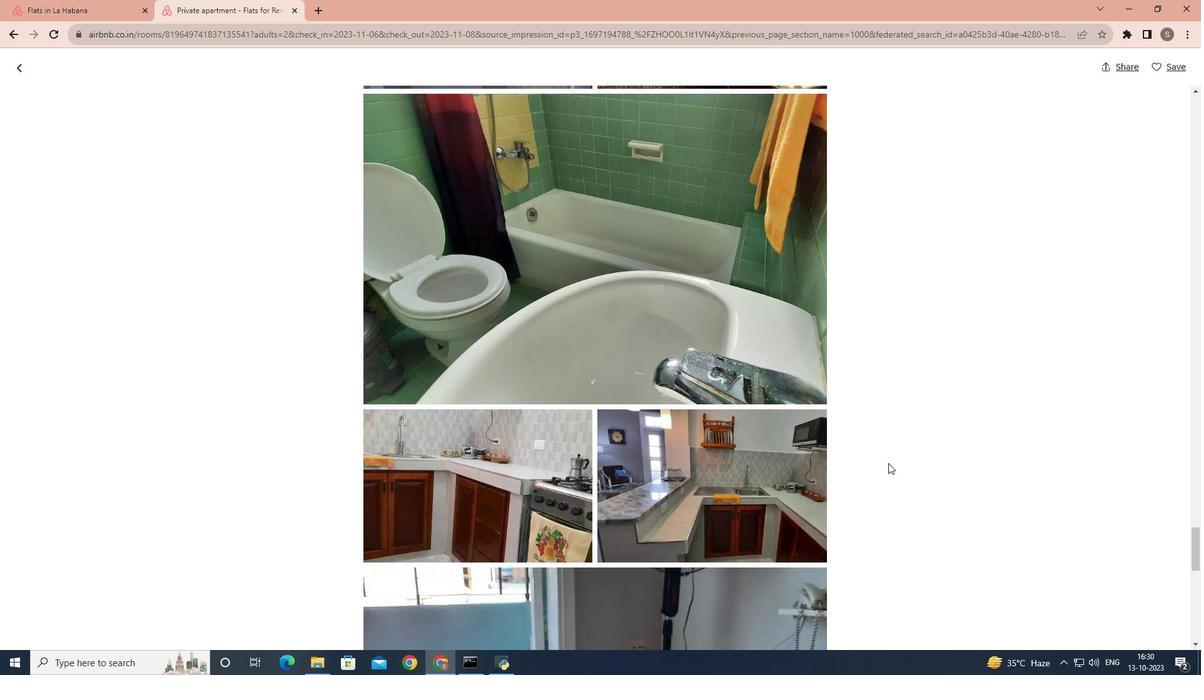 
Action: Mouse scrolled (888, 462) with delta (0, 0)
Screenshot: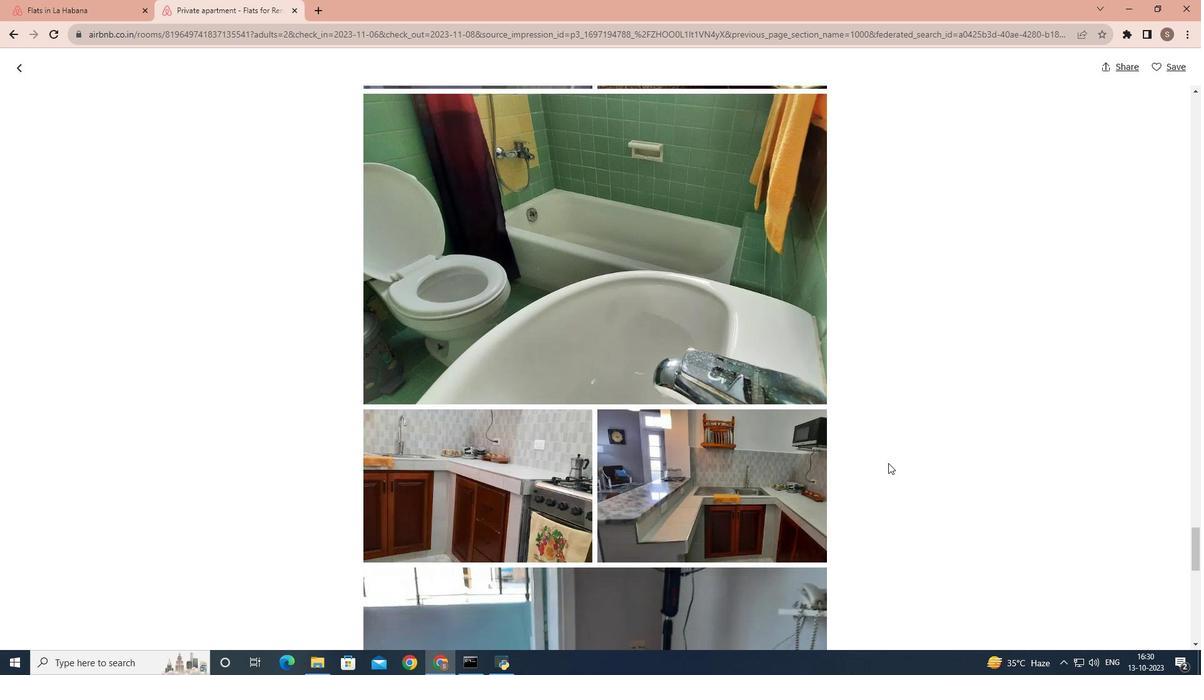 
Action: Mouse scrolled (888, 462) with delta (0, 0)
Screenshot: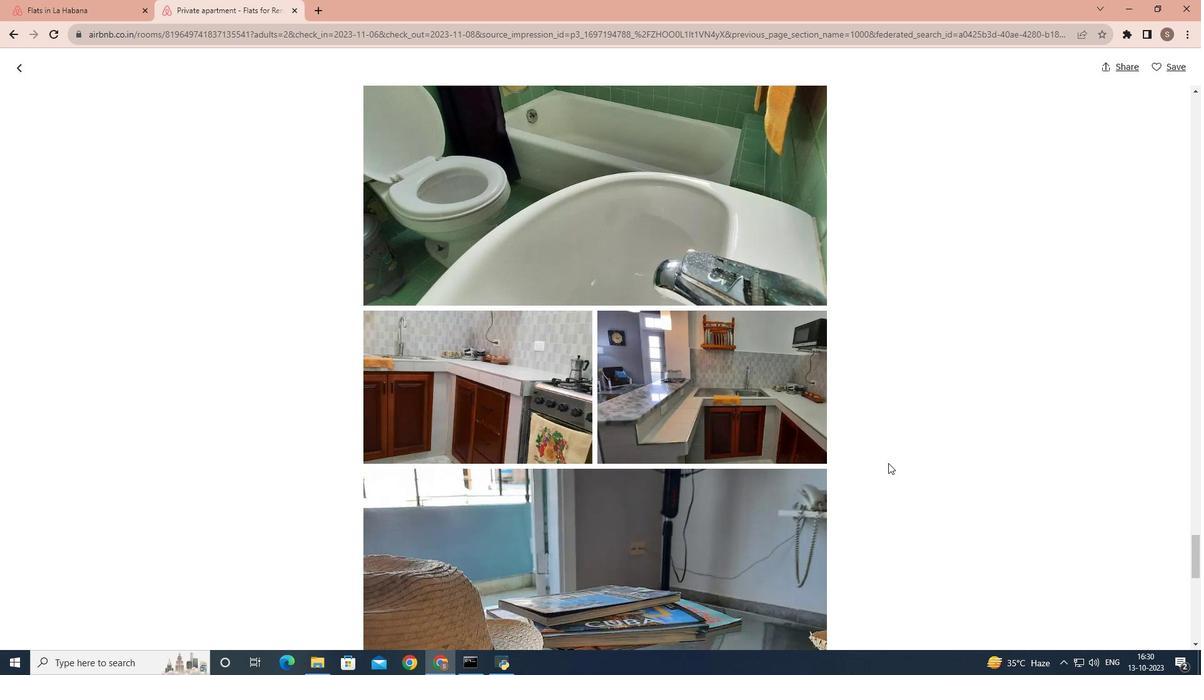 
Action: Mouse scrolled (888, 462) with delta (0, 0)
Screenshot: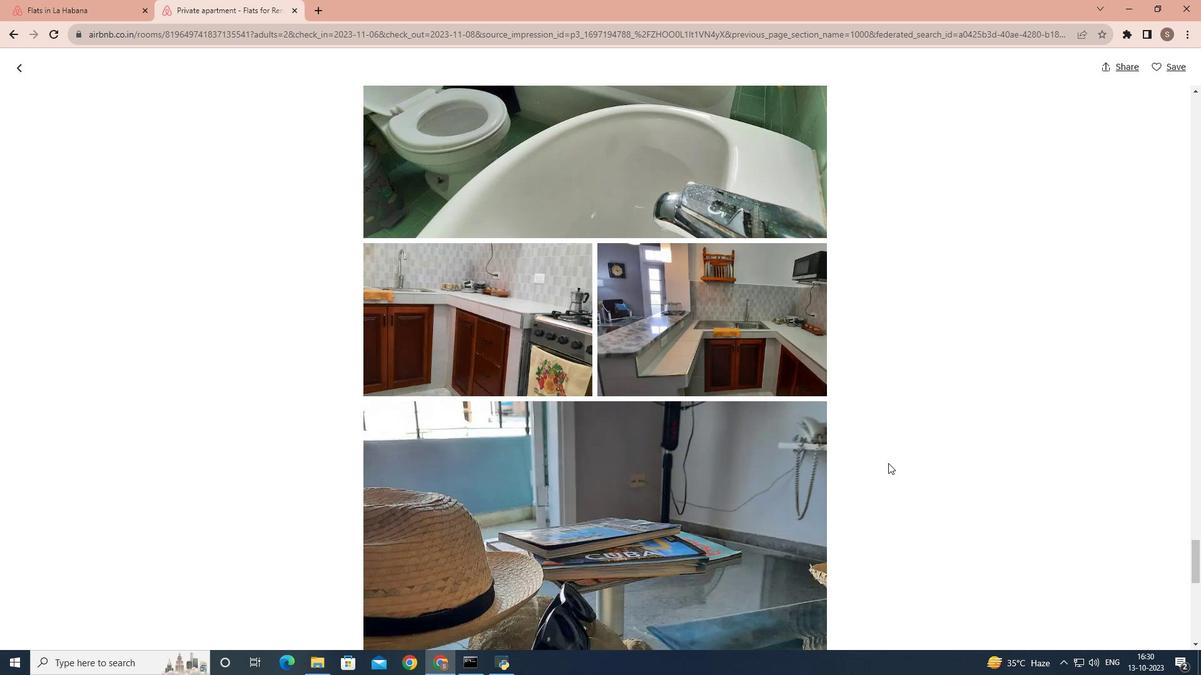 
Action: Mouse scrolled (888, 462) with delta (0, 0)
Screenshot: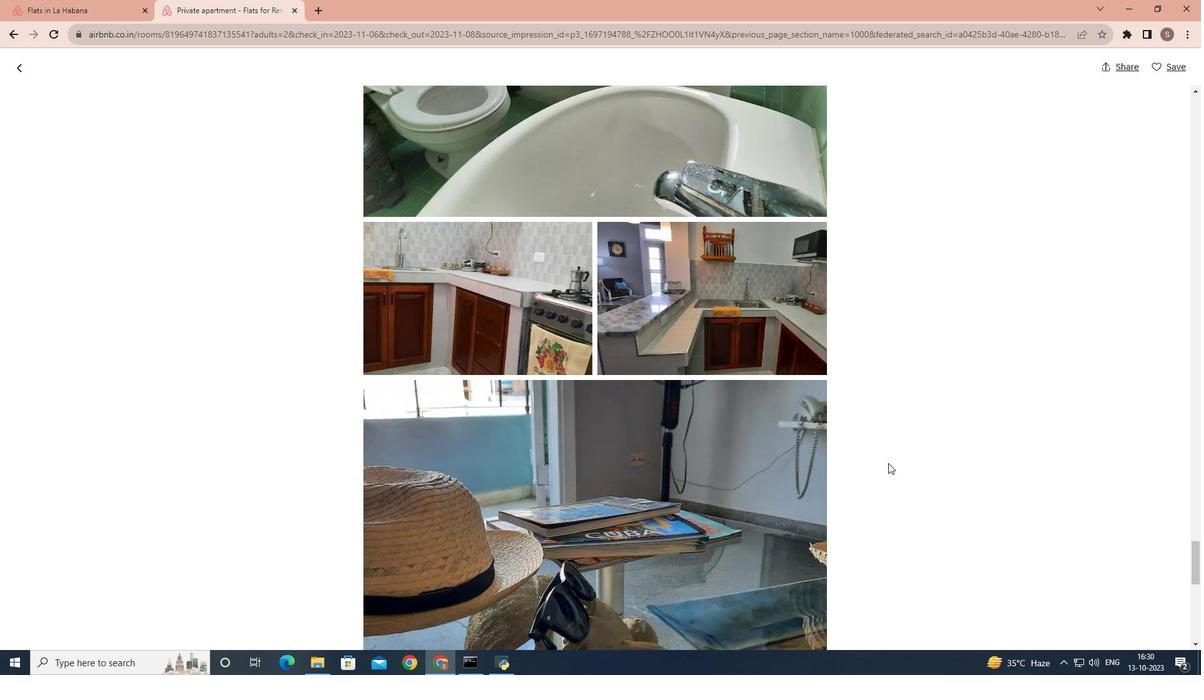 
Action: Mouse scrolled (888, 462) with delta (0, 0)
Screenshot: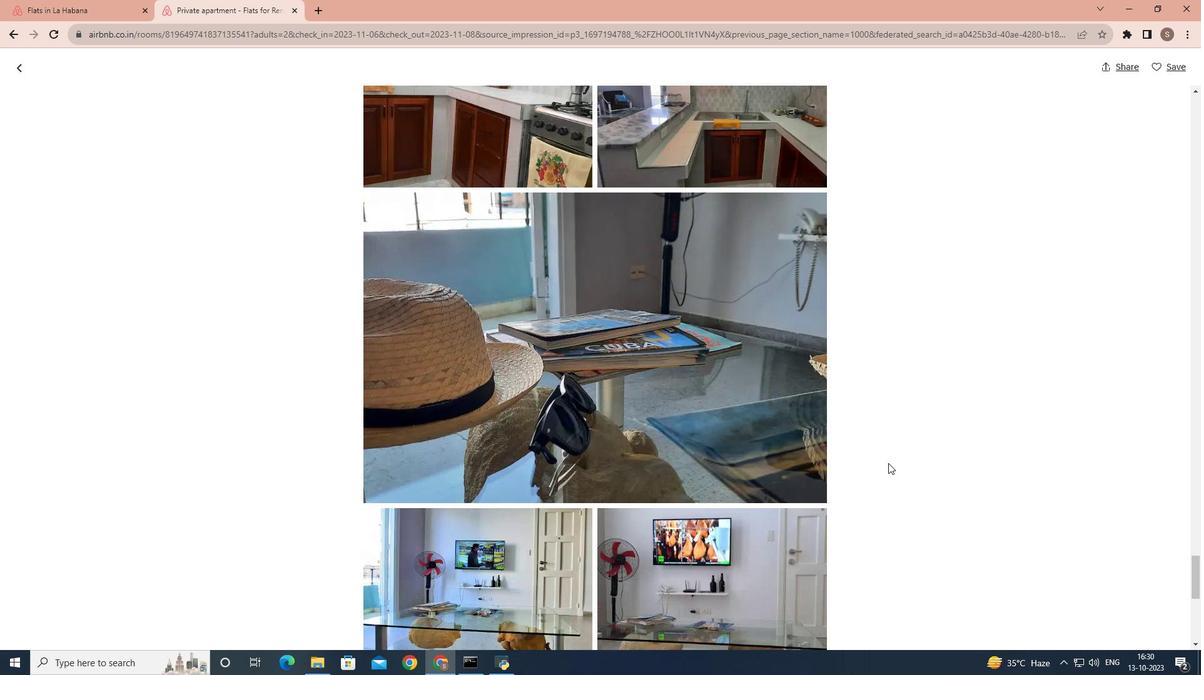 
Action: Mouse scrolled (888, 462) with delta (0, 0)
Screenshot: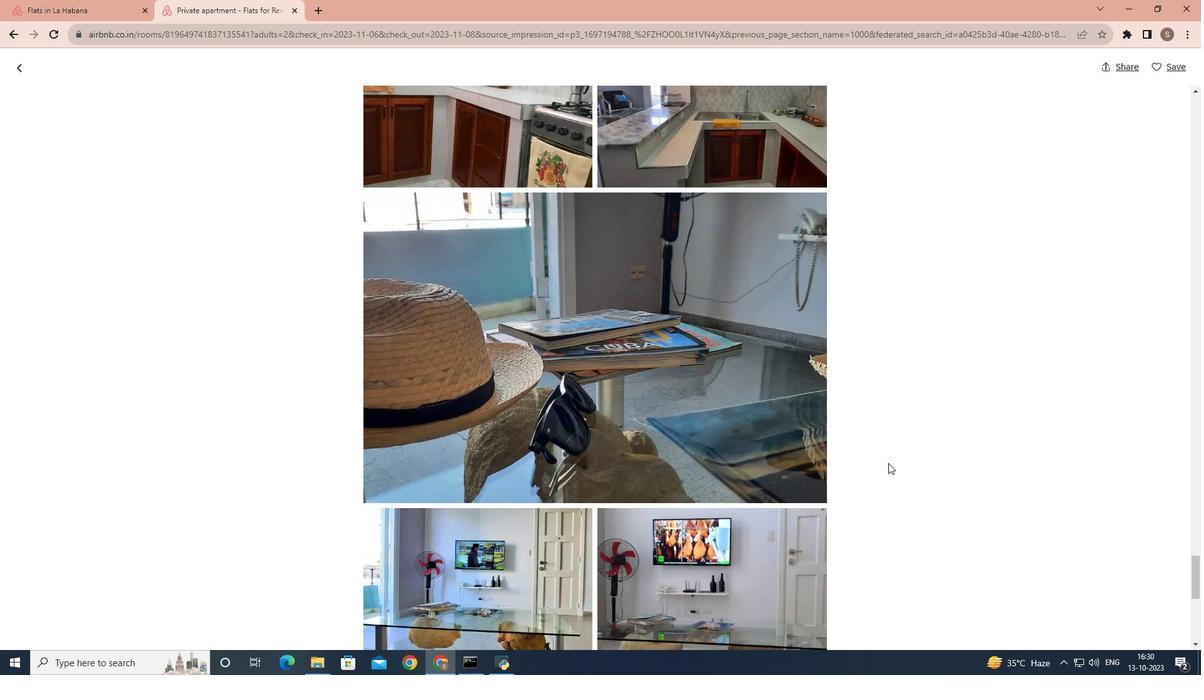
Action: Mouse scrolled (888, 462) with delta (0, 0)
Screenshot: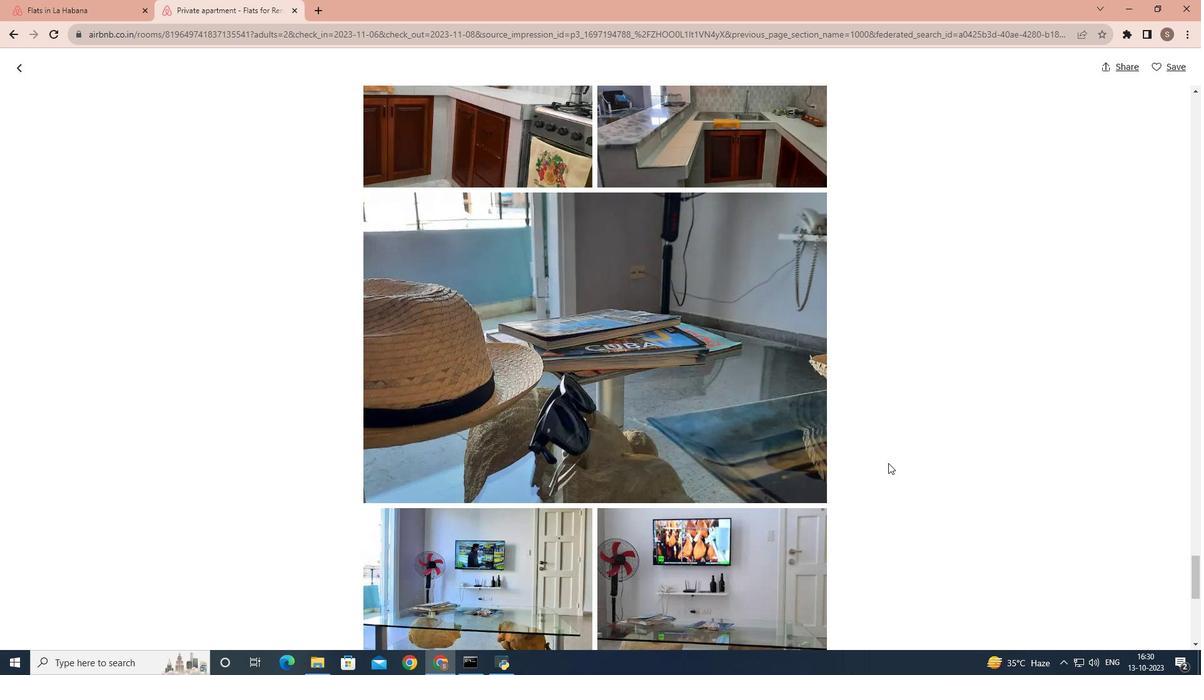 
Action: Mouse scrolled (888, 462) with delta (0, 0)
Screenshot: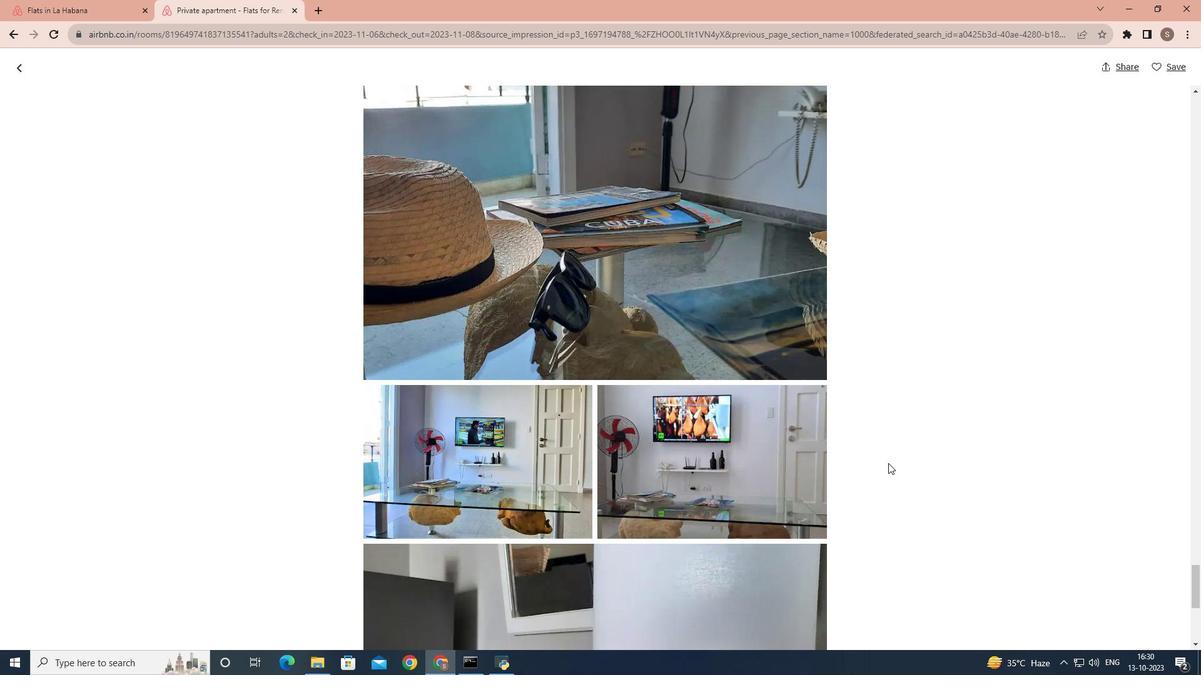
Action: Mouse scrolled (888, 462) with delta (0, 0)
Screenshot: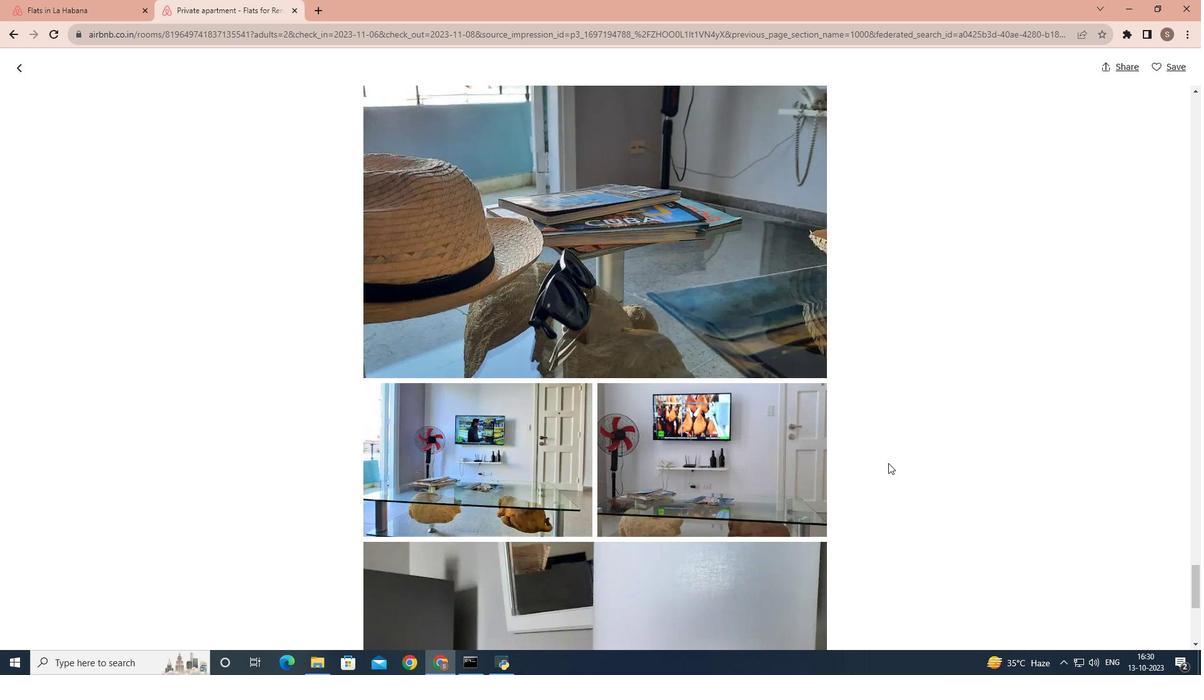 
Action: Mouse scrolled (888, 462) with delta (0, 0)
Screenshot: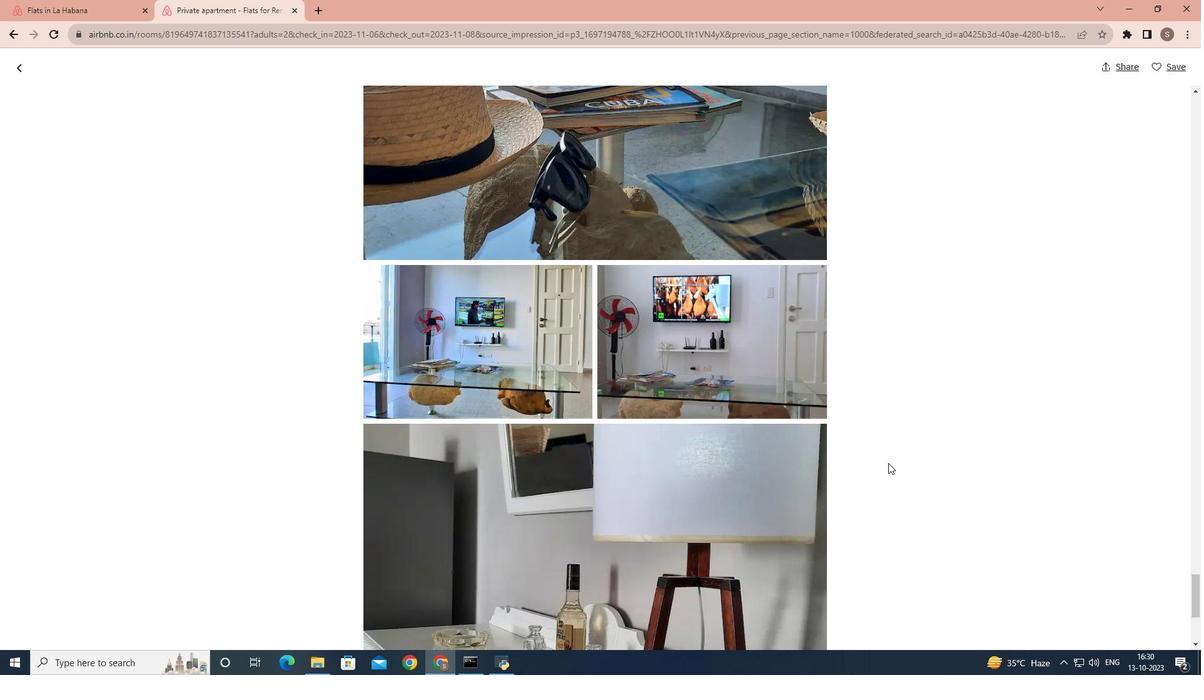 
Action: Mouse scrolled (888, 462) with delta (0, 0)
Screenshot: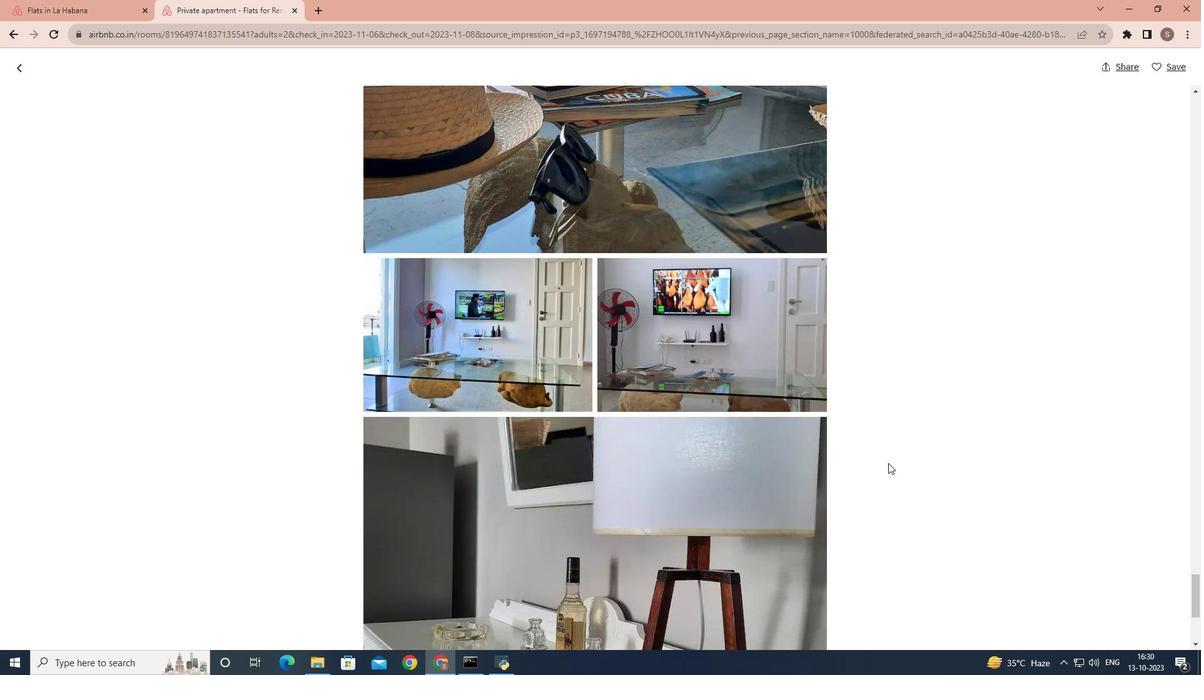 
Action: Mouse scrolled (888, 462) with delta (0, 0)
Screenshot: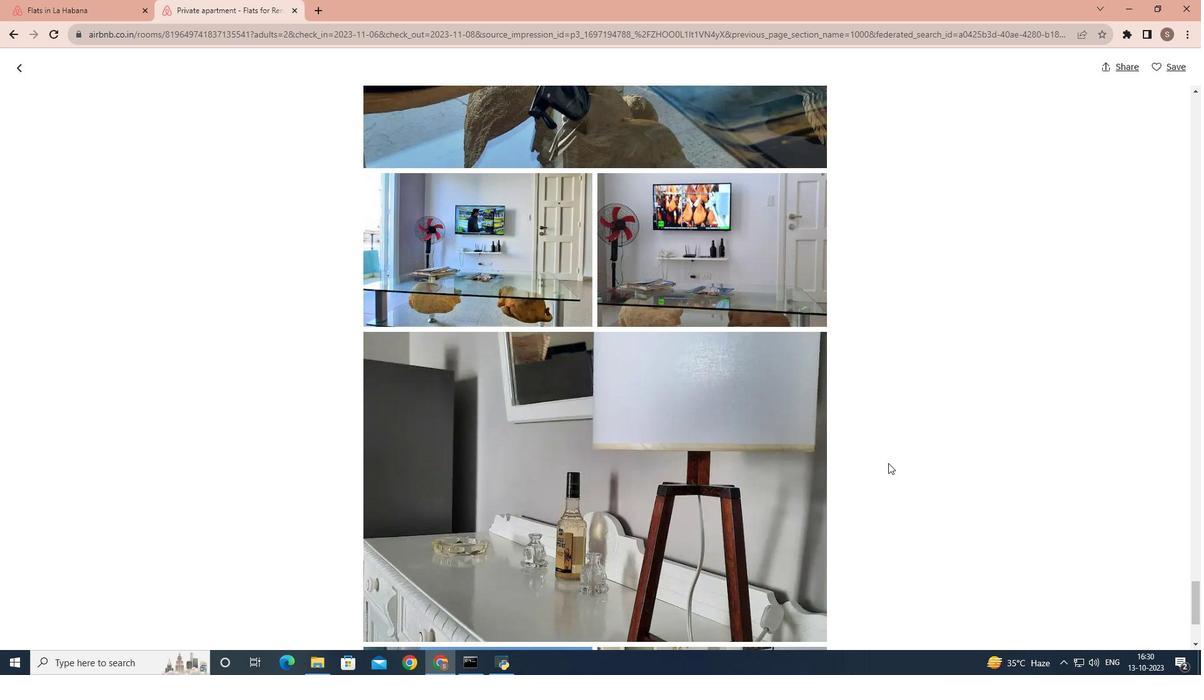 
Action: Mouse scrolled (888, 462) with delta (0, 0)
Screenshot: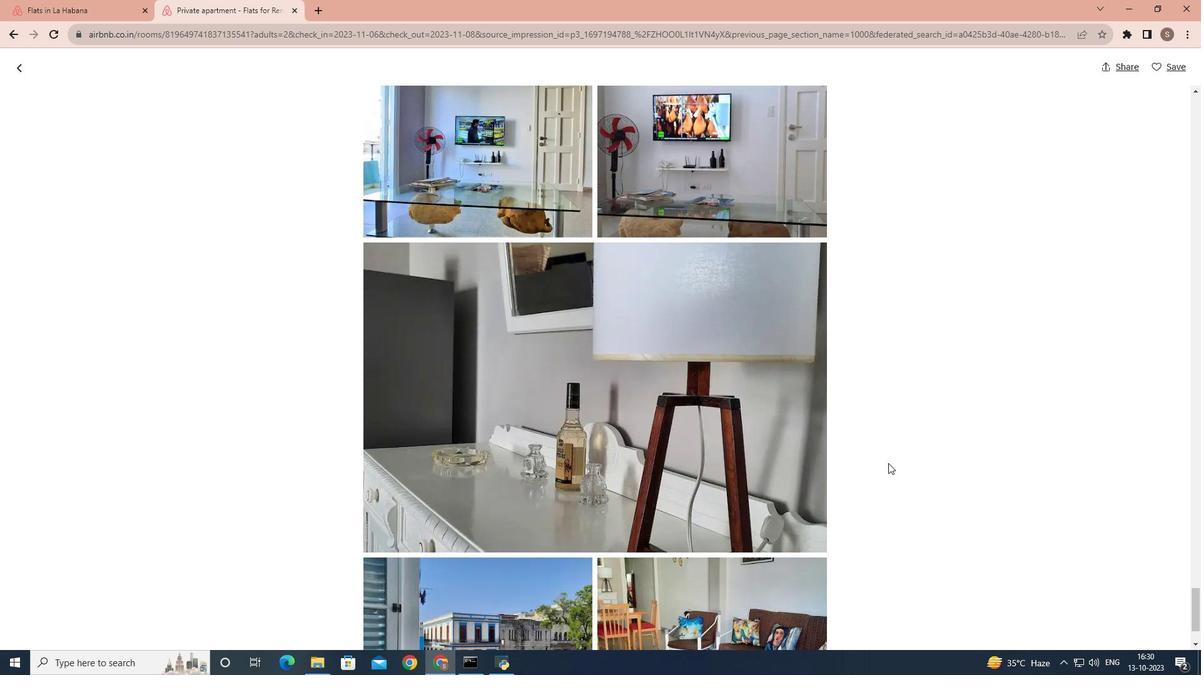
Action: Mouse scrolled (888, 462) with delta (0, 0)
Screenshot: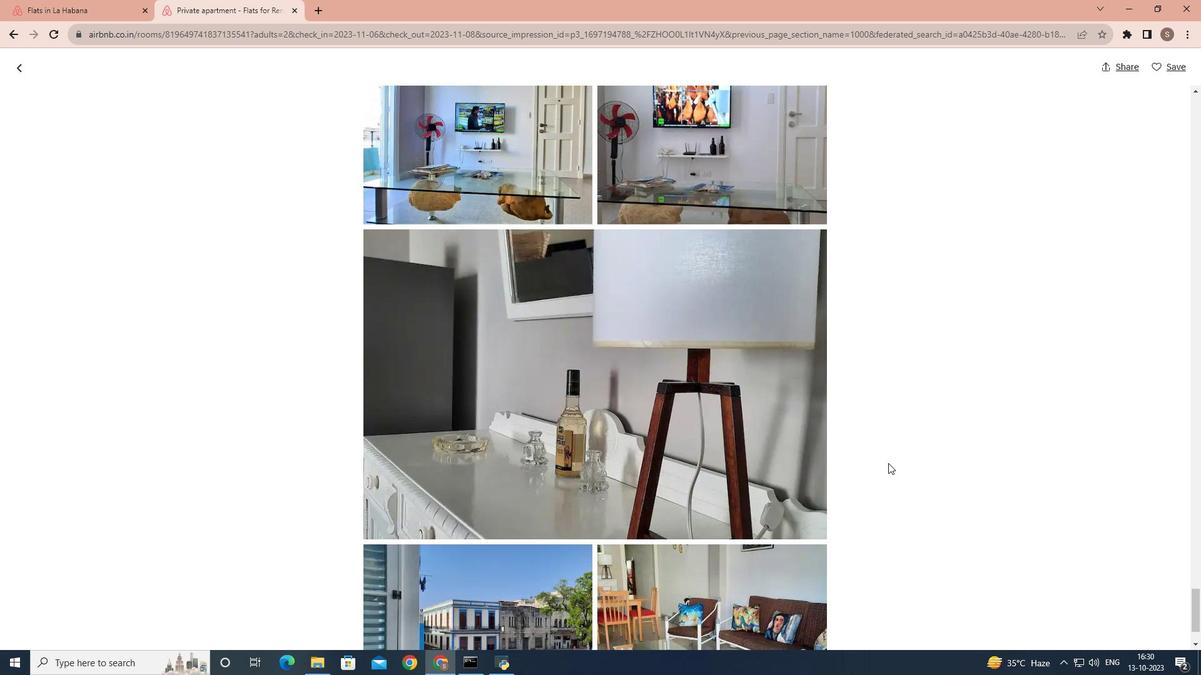 
Action: Mouse scrolled (888, 462) with delta (0, 0)
Screenshot: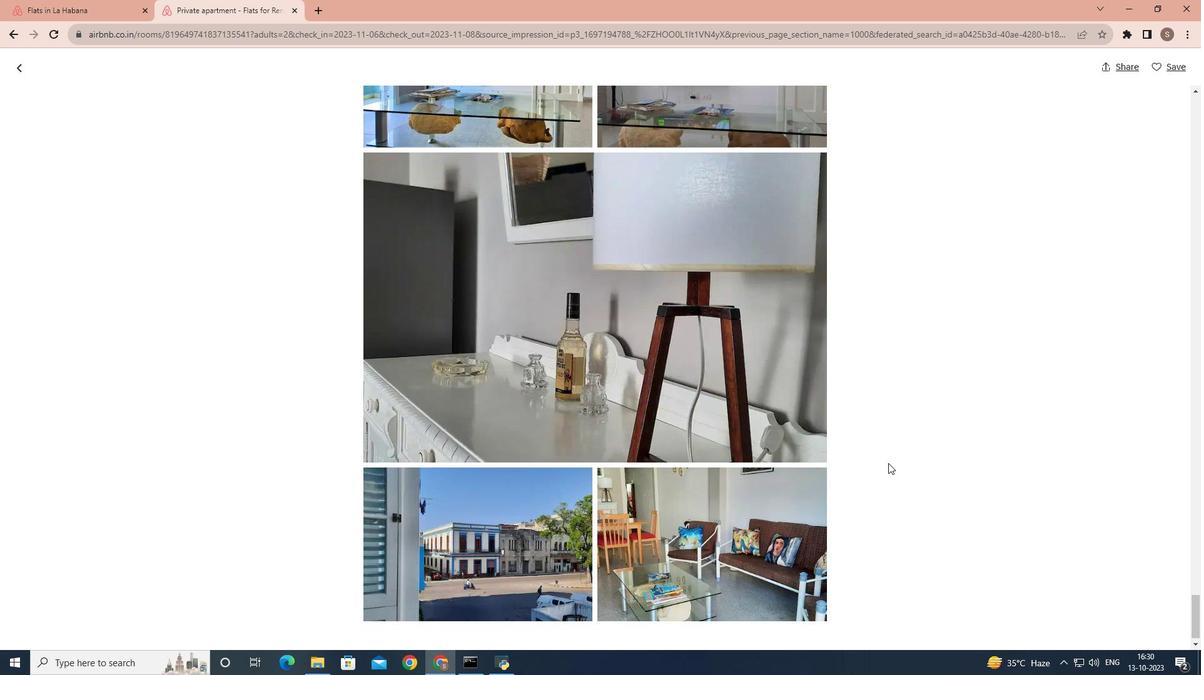
Action: Mouse scrolled (888, 462) with delta (0, 0)
Screenshot: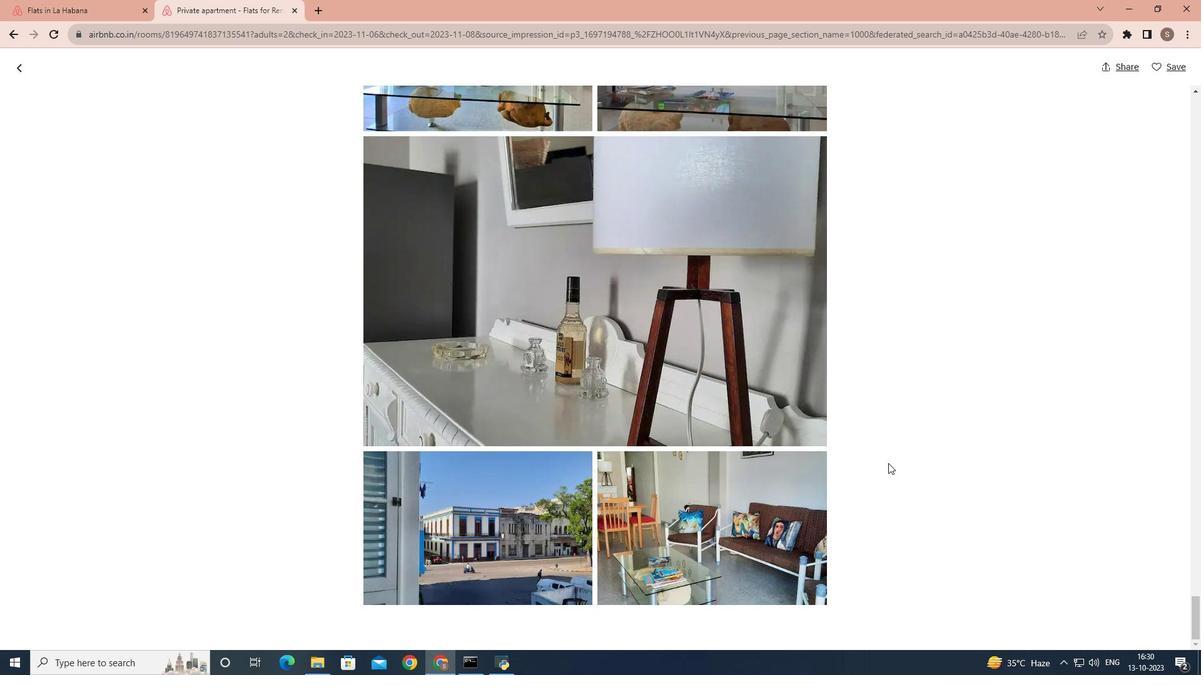 
Action: Mouse scrolled (888, 462) with delta (0, 0)
Screenshot: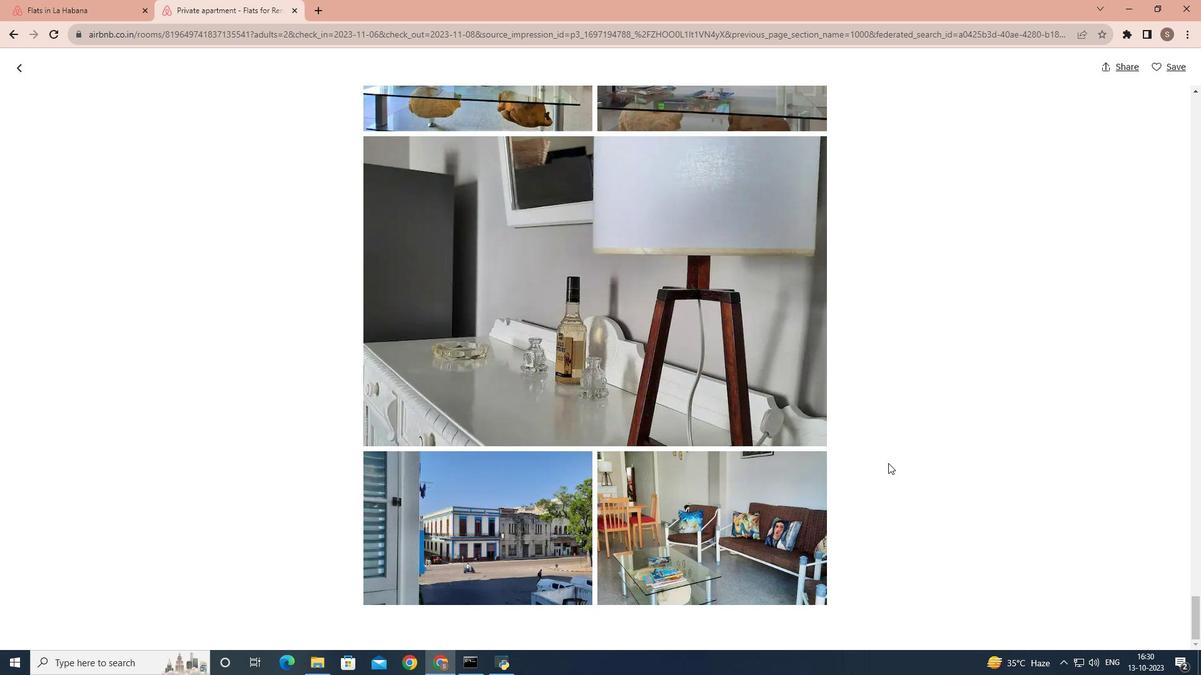 
Action: Mouse scrolled (888, 462) with delta (0, 0)
Screenshot: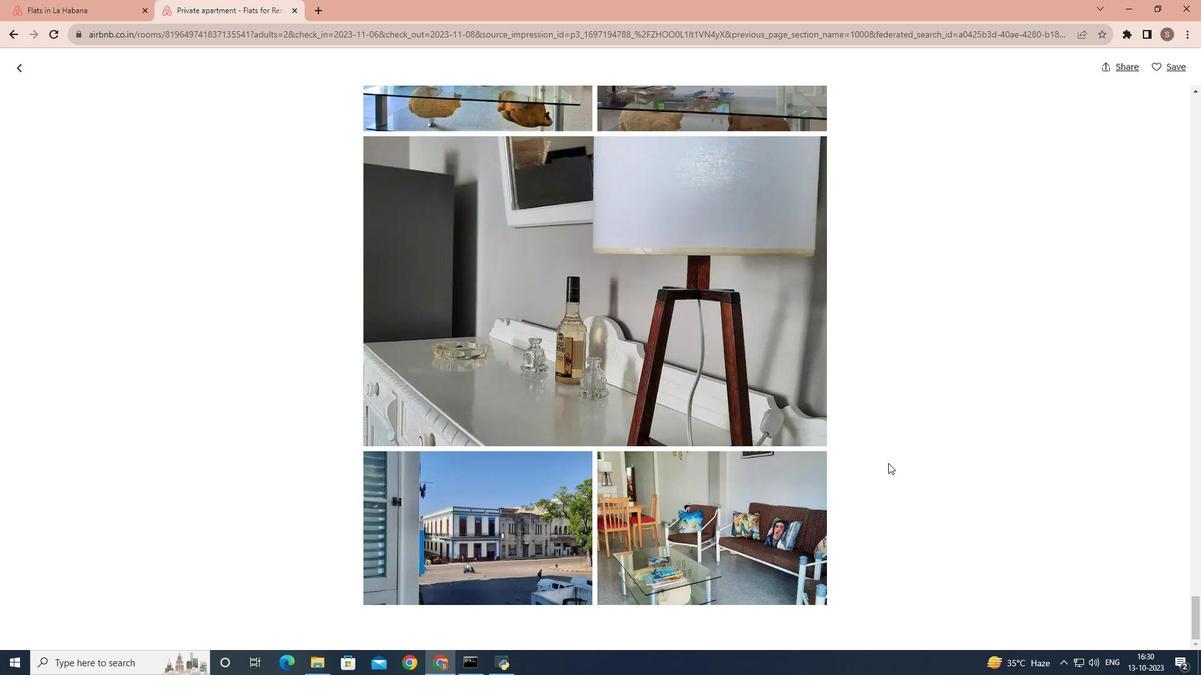 
Action: Mouse scrolled (888, 462) with delta (0, 0)
Screenshot: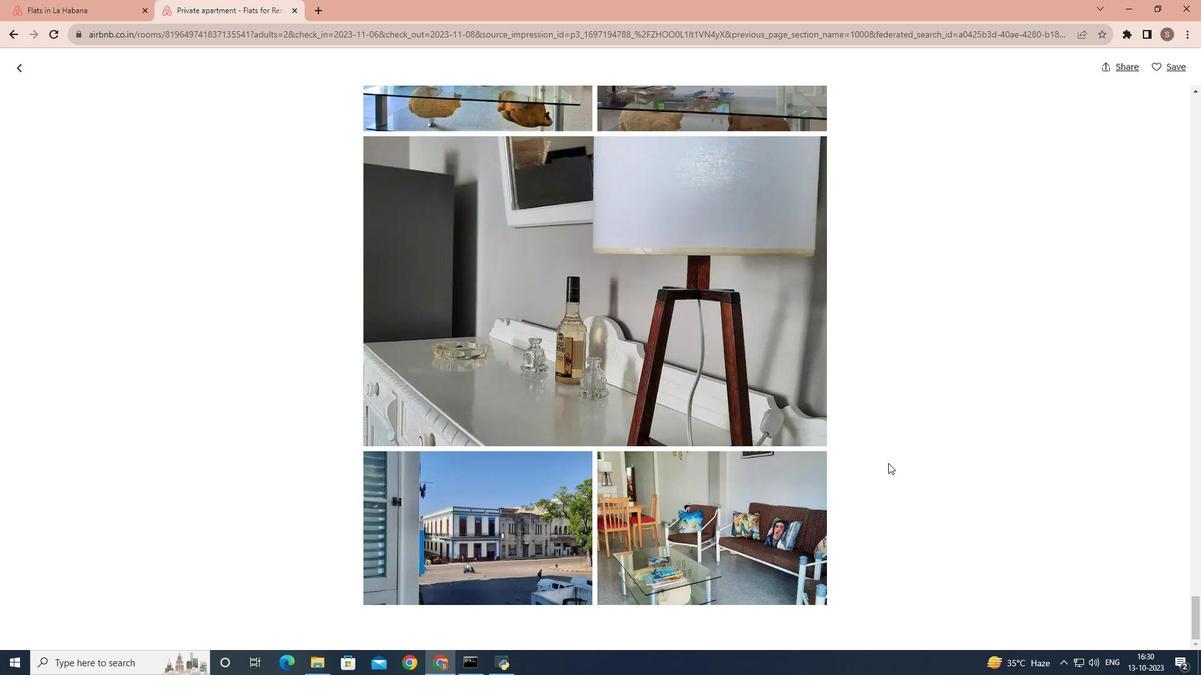 
Action: Mouse scrolled (888, 462) with delta (0, 0)
Screenshot: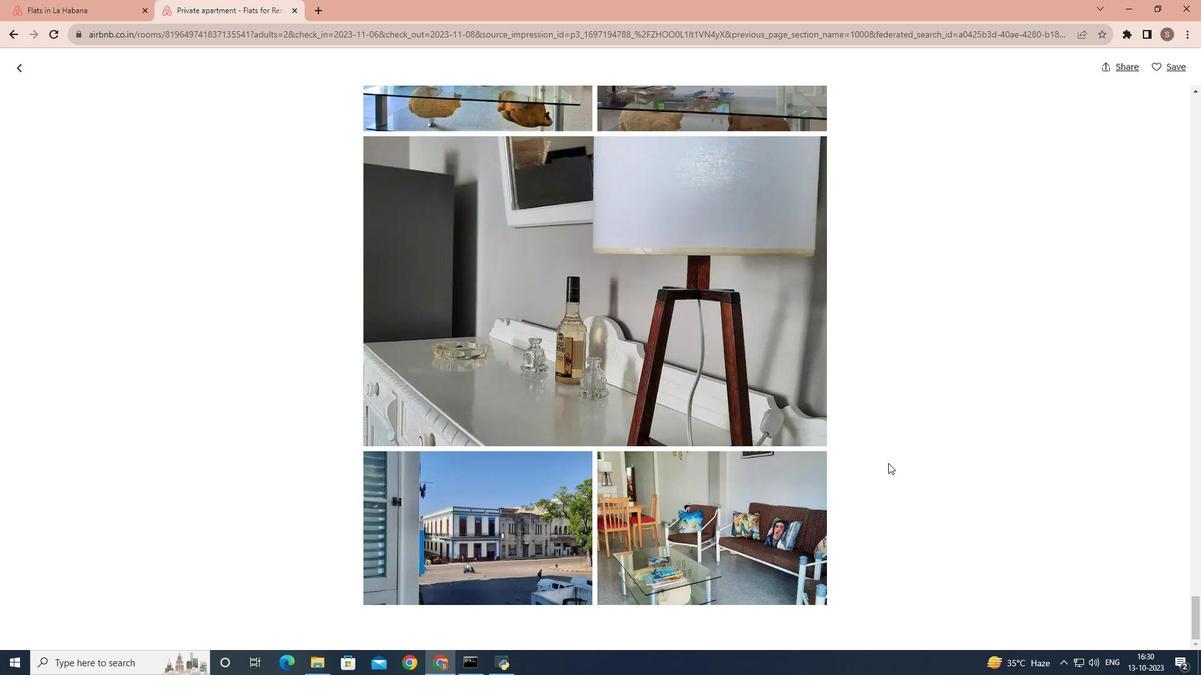
Action: Mouse moved to (15, 70)
Screenshot: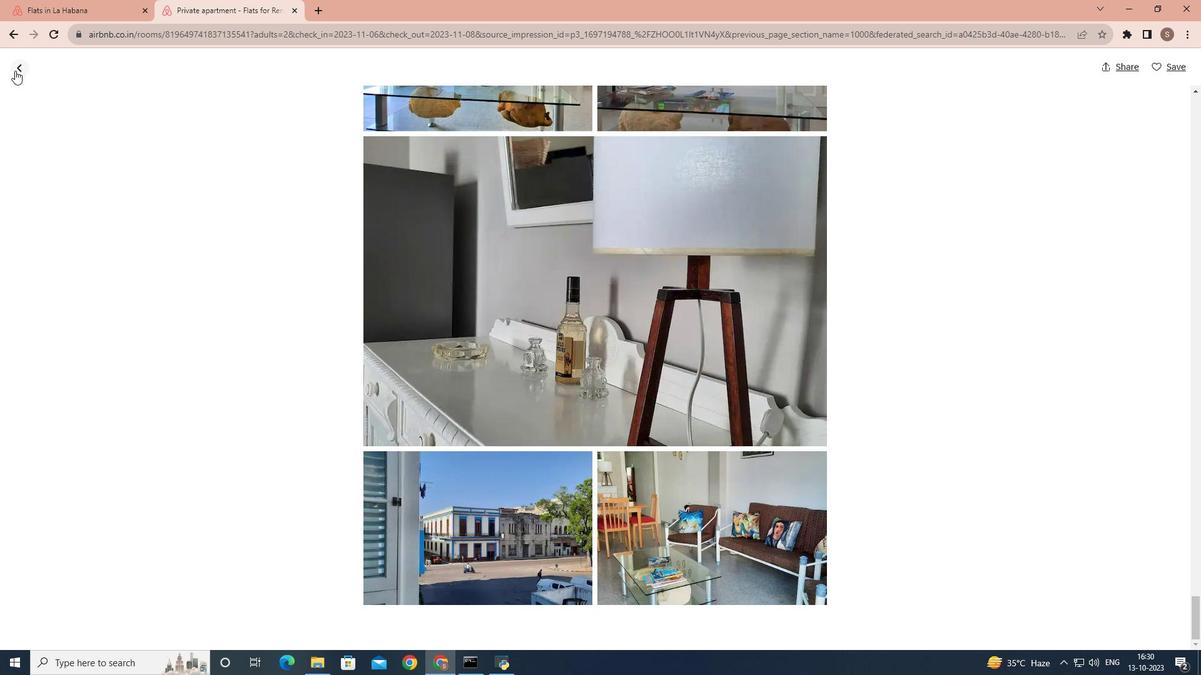 
Action: Mouse pressed left at (15, 70)
Screenshot: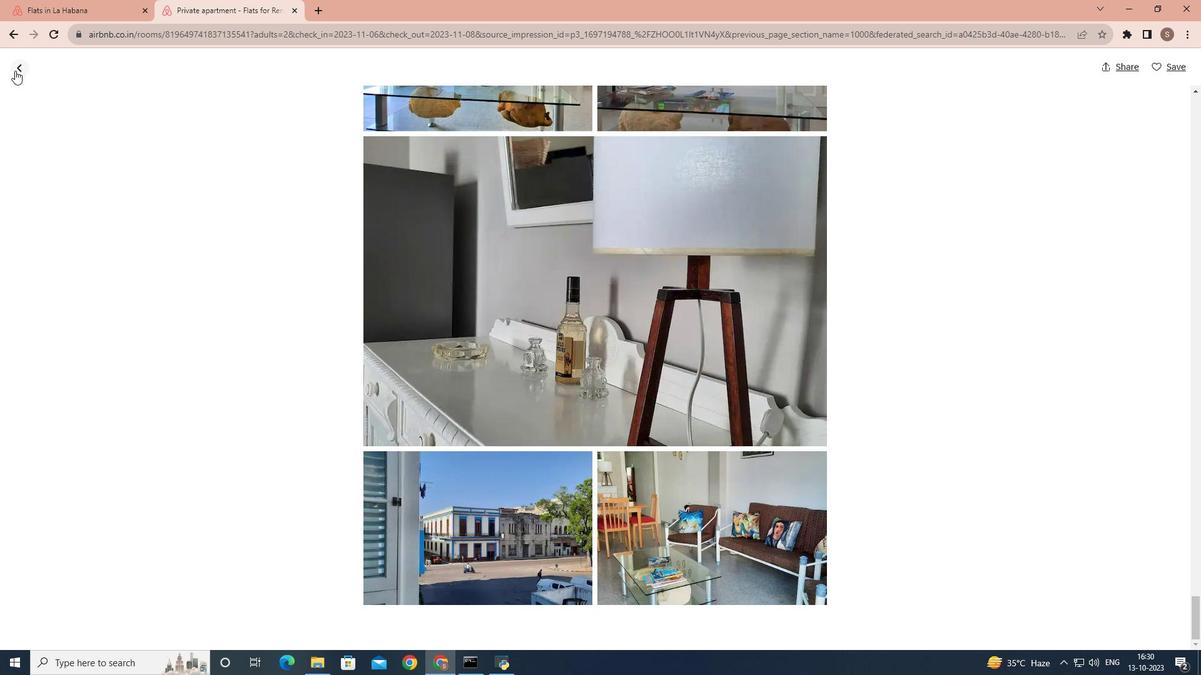 
Action: Mouse moved to (451, 331)
Screenshot: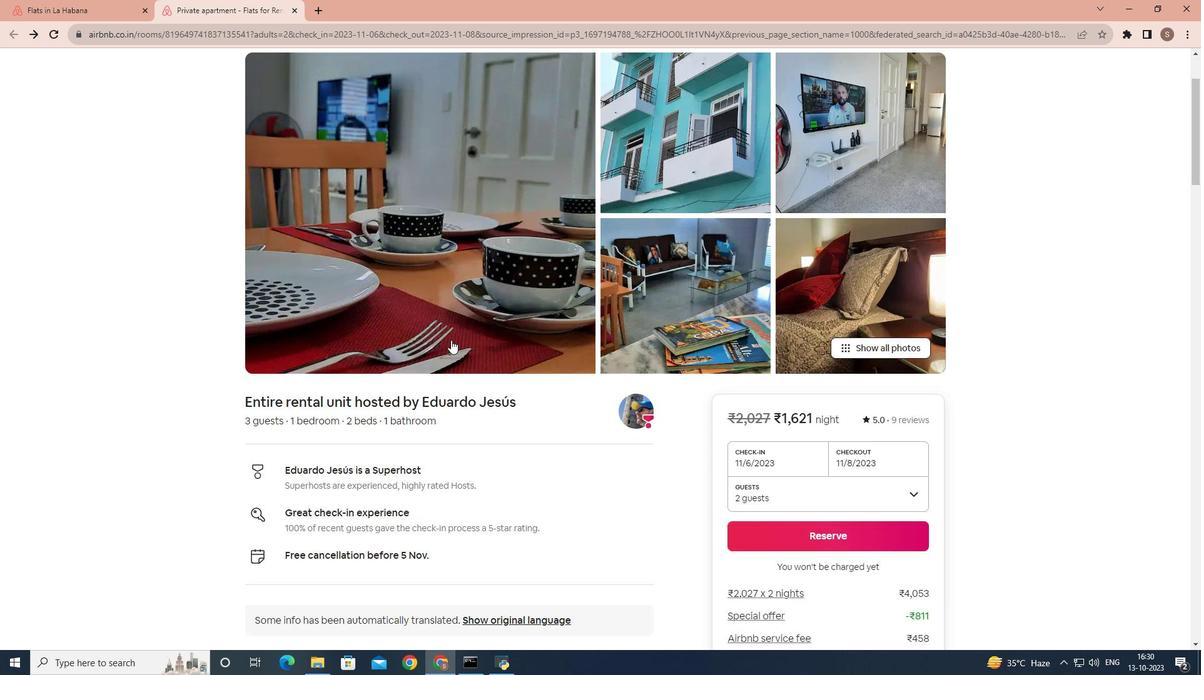 
Action: Mouse scrolled (451, 330) with delta (0, 0)
Screenshot: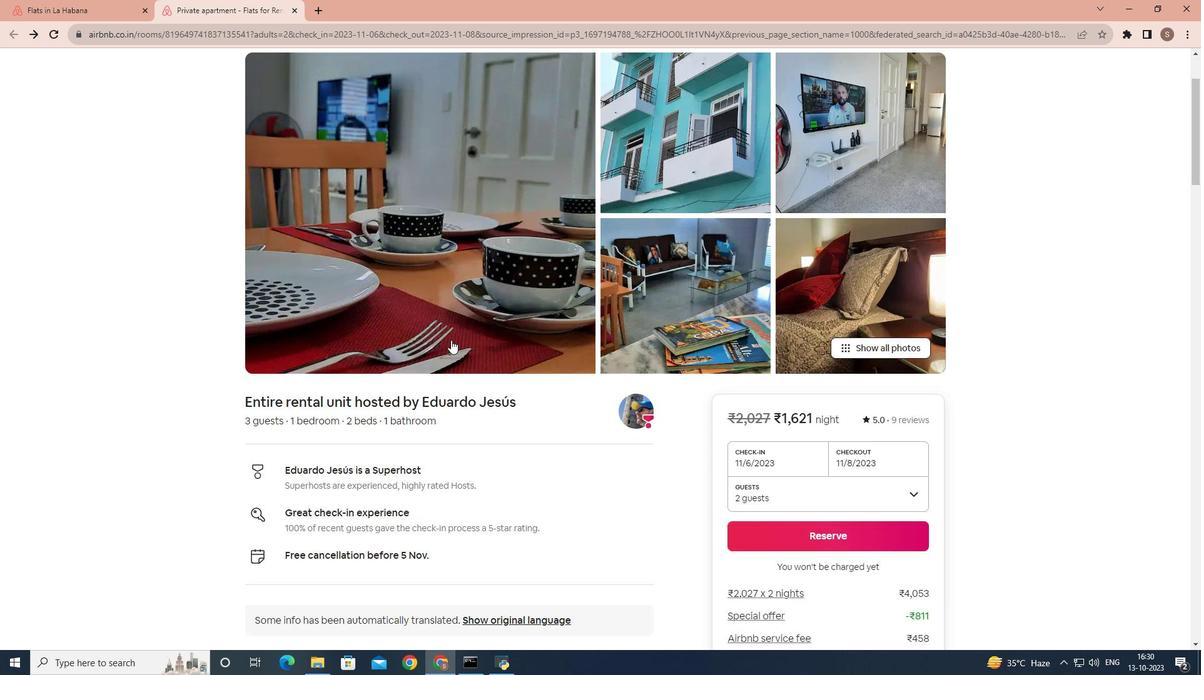 
Action: Mouse moved to (451, 340)
Screenshot: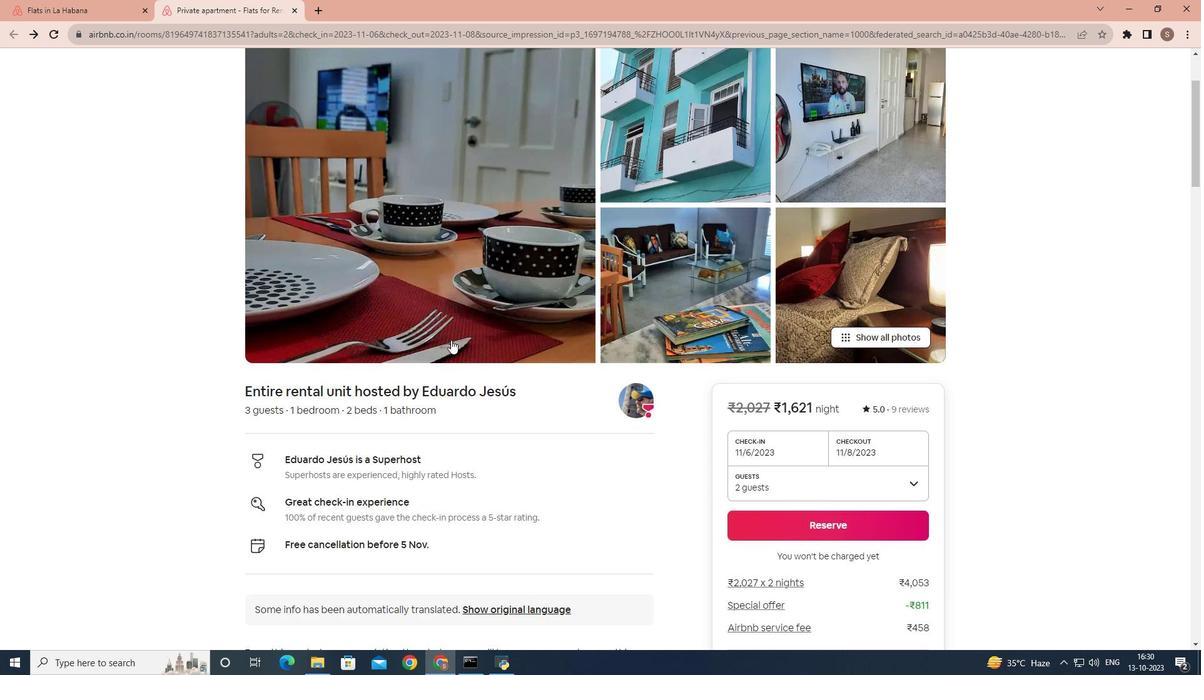 
Action: Mouse scrolled (451, 339) with delta (0, 0)
Screenshot: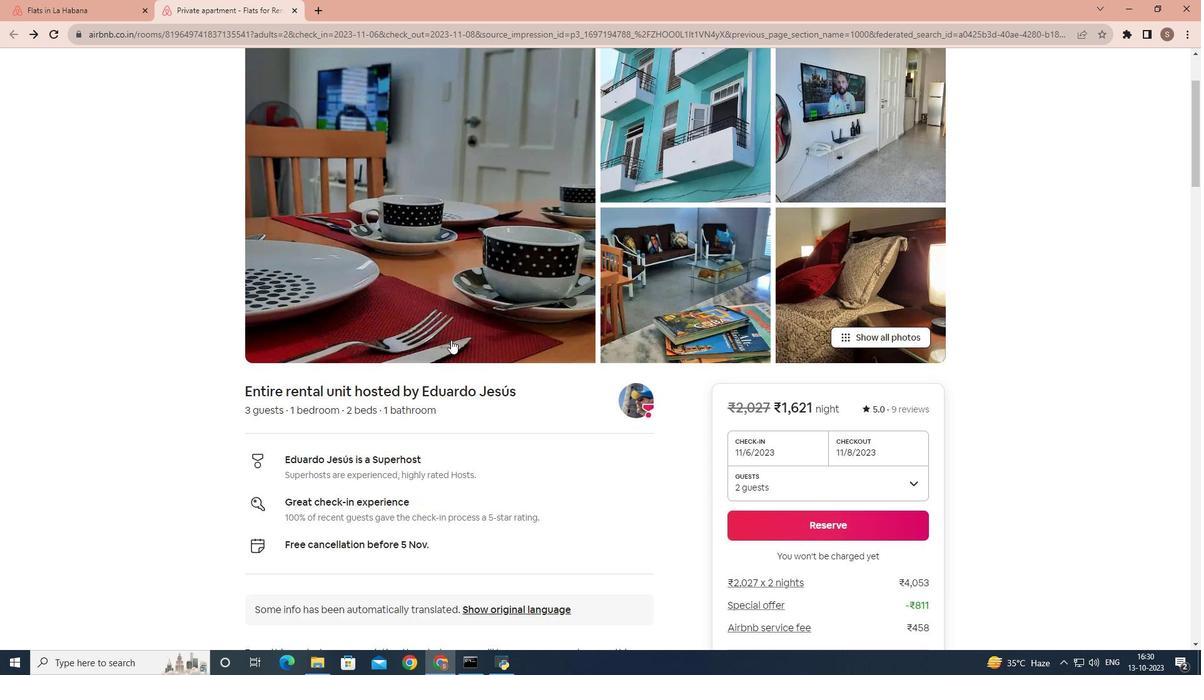 
Action: Mouse scrolled (451, 339) with delta (0, 0)
Screenshot: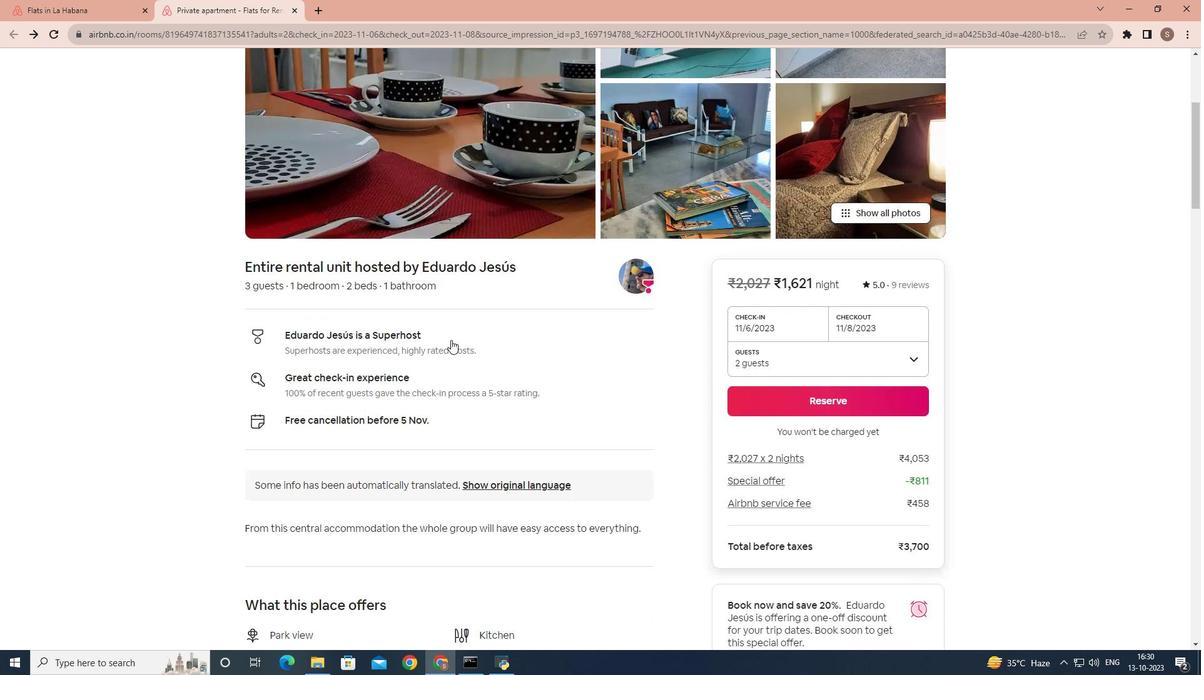 
Action: Mouse scrolled (451, 339) with delta (0, 0)
Screenshot: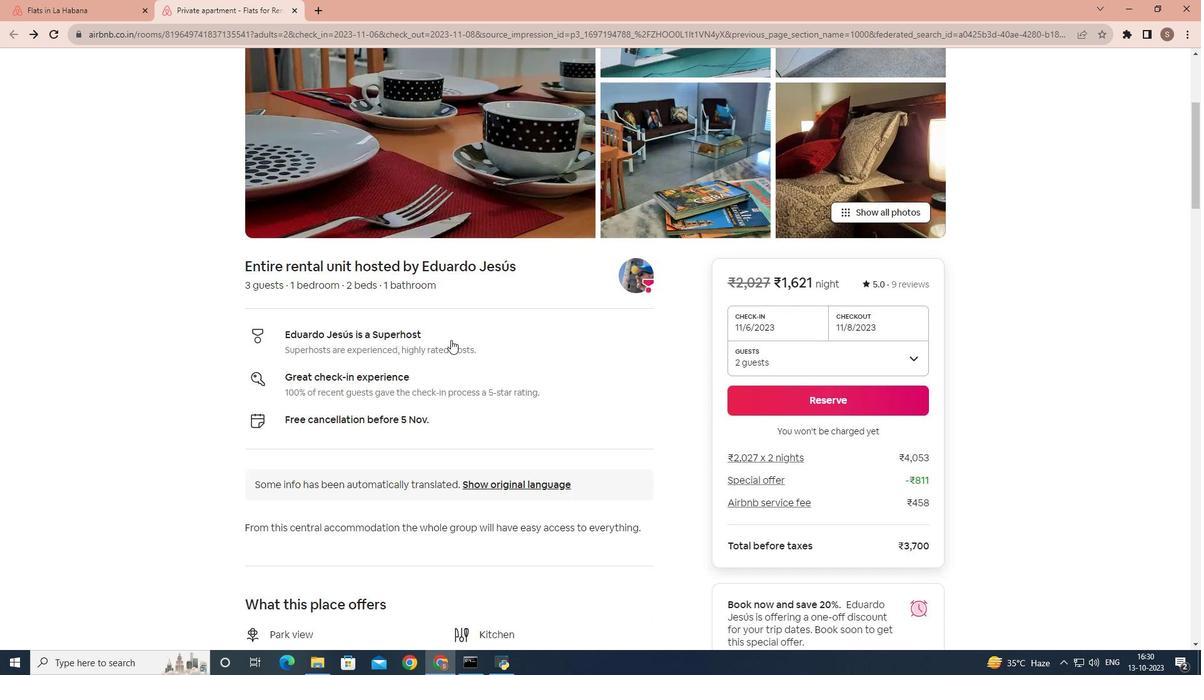 
Action: Mouse scrolled (451, 339) with delta (0, 0)
Screenshot: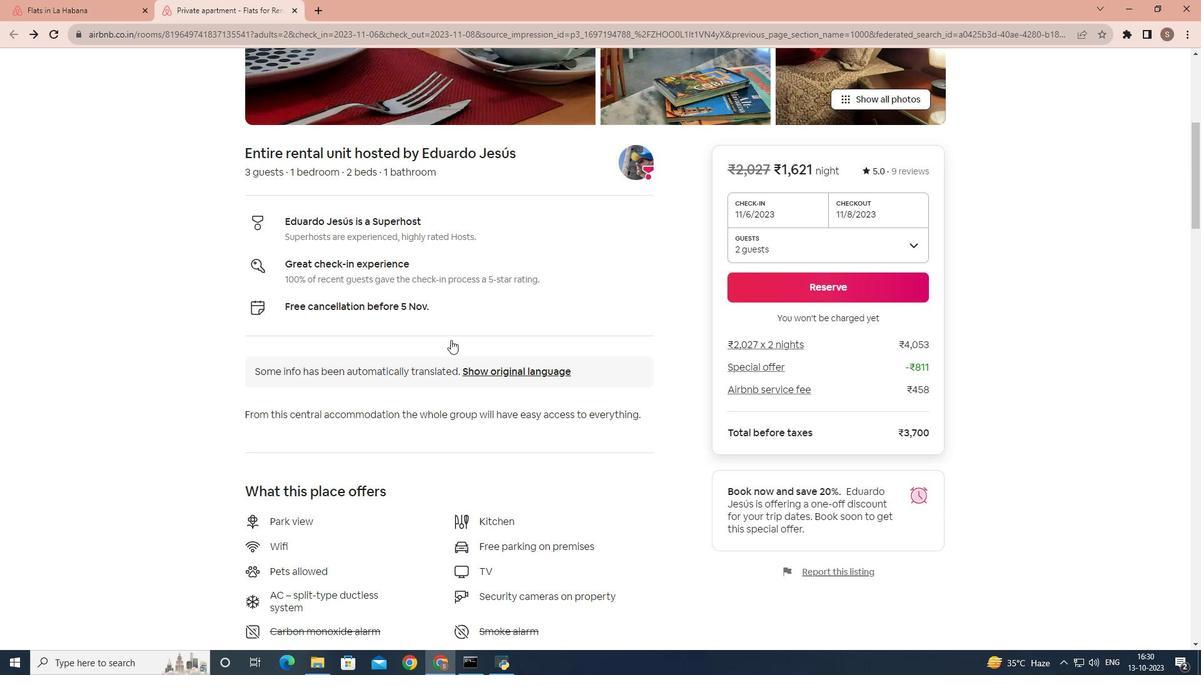 
Action: Mouse scrolled (451, 339) with delta (0, 0)
Screenshot: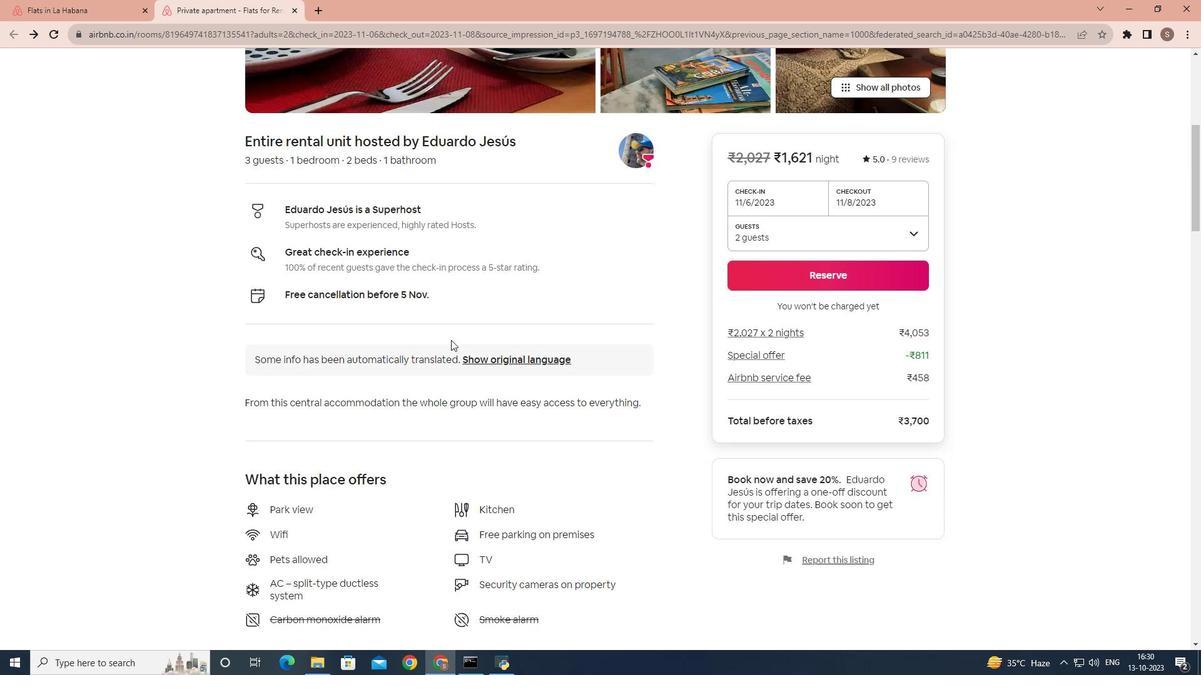 
Action: Mouse scrolled (451, 339) with delta (0, 0)
Screenshot: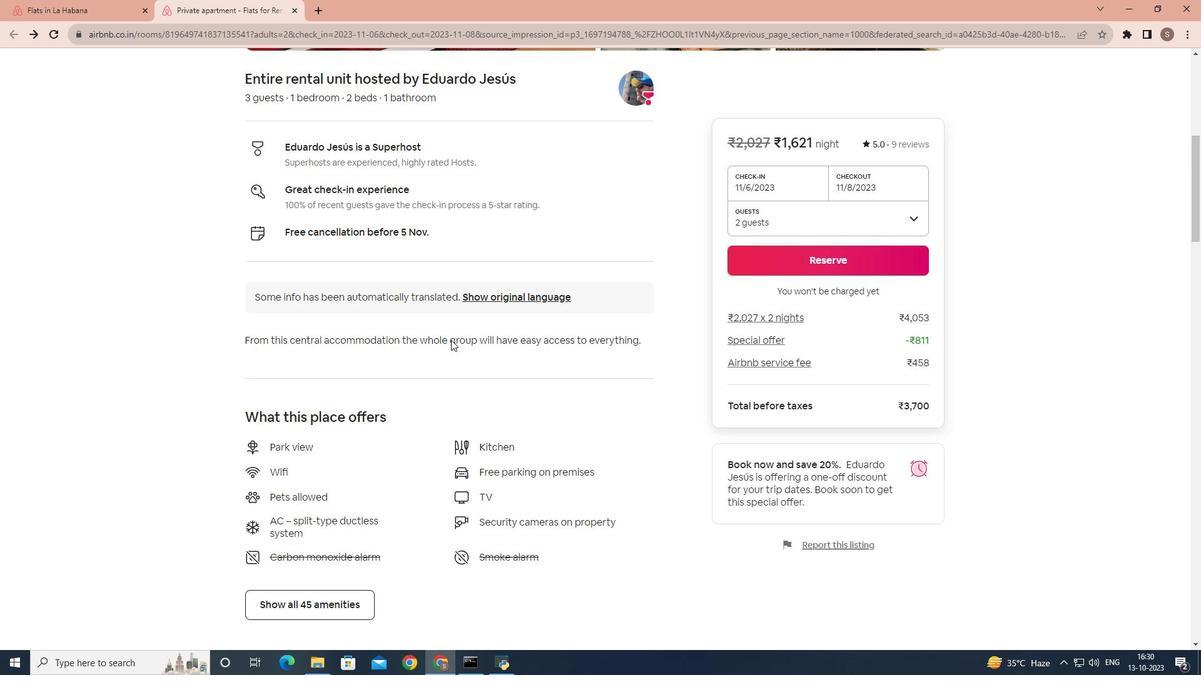 
Action: Mouse scrolled (451, 339) with delta (0, 0)
Screenshot: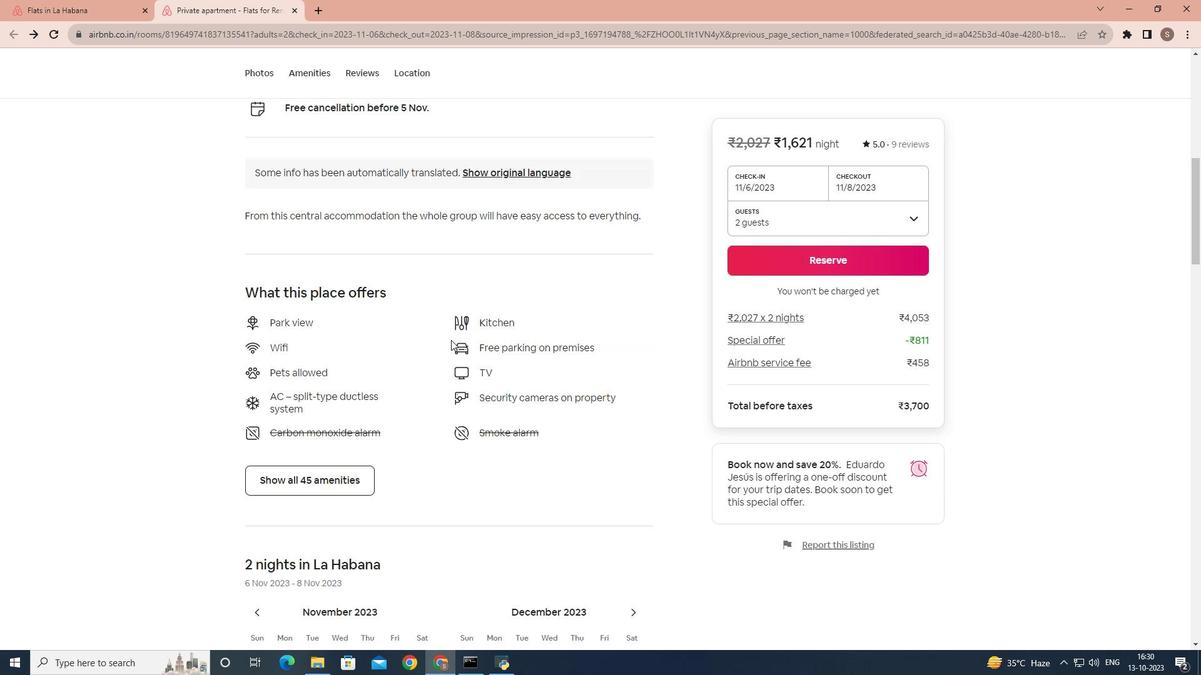 
Action: Mouse scrolled (451, 339) with delta (0, 0)
Screenshot: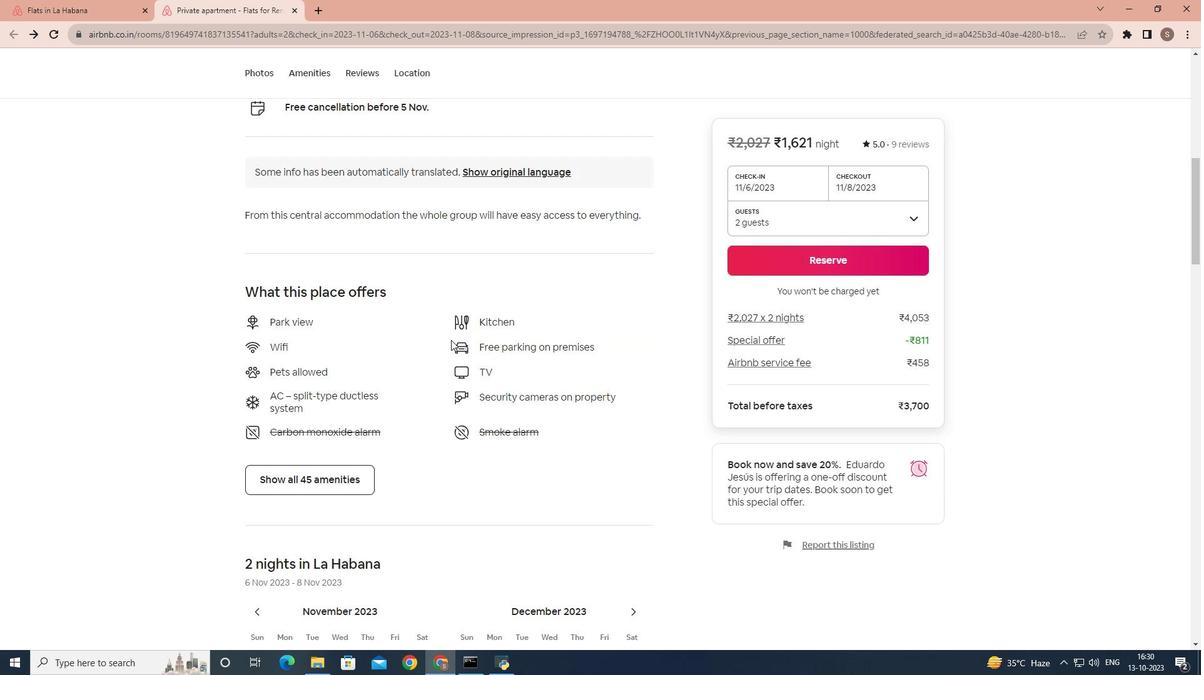 
Action: Mouse scrolled (451, 339) with delta (0, 0)
Screenshot: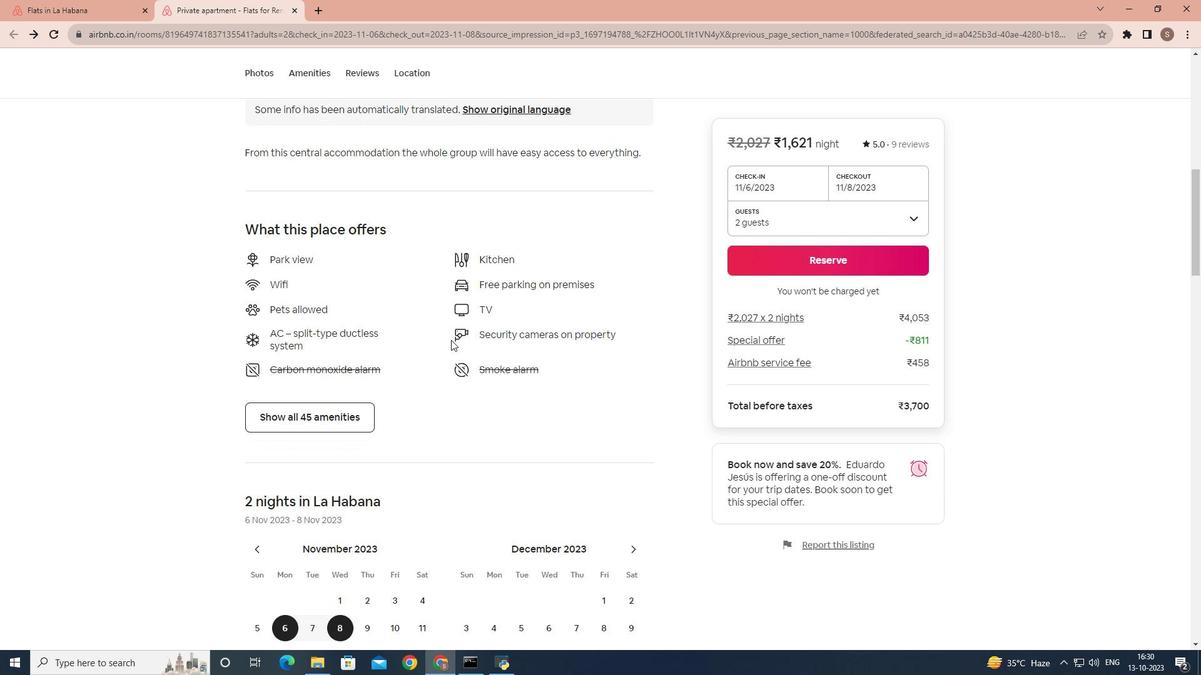 
Action: Mouse moved to (442, 345)
Screenshot: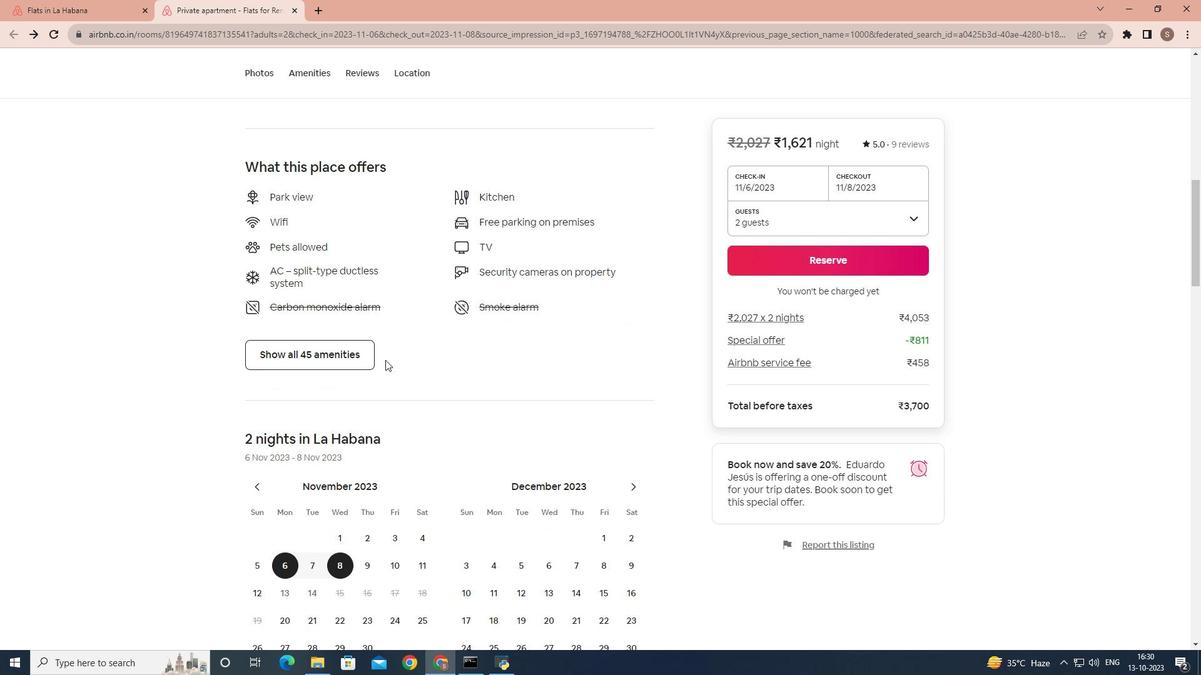 
Action: Mouse scrolled (442, 345) with delta (0, 0)
Screenshot: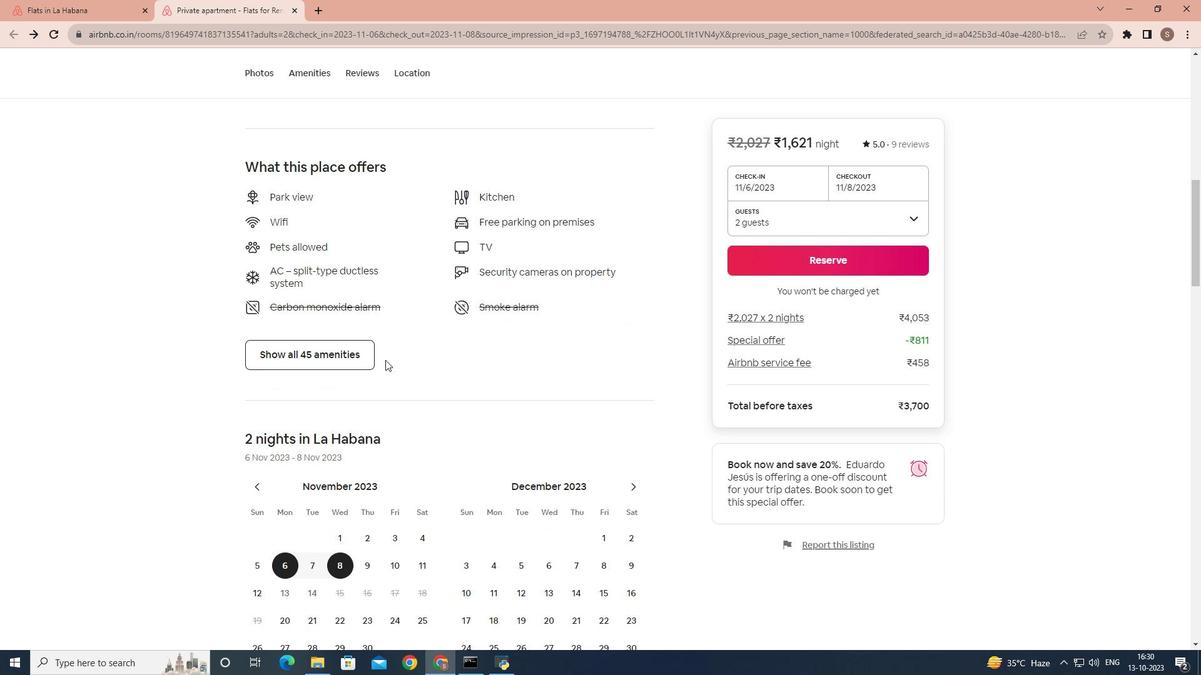 
Action: Mouse moved to (361, 352)
Screenshot: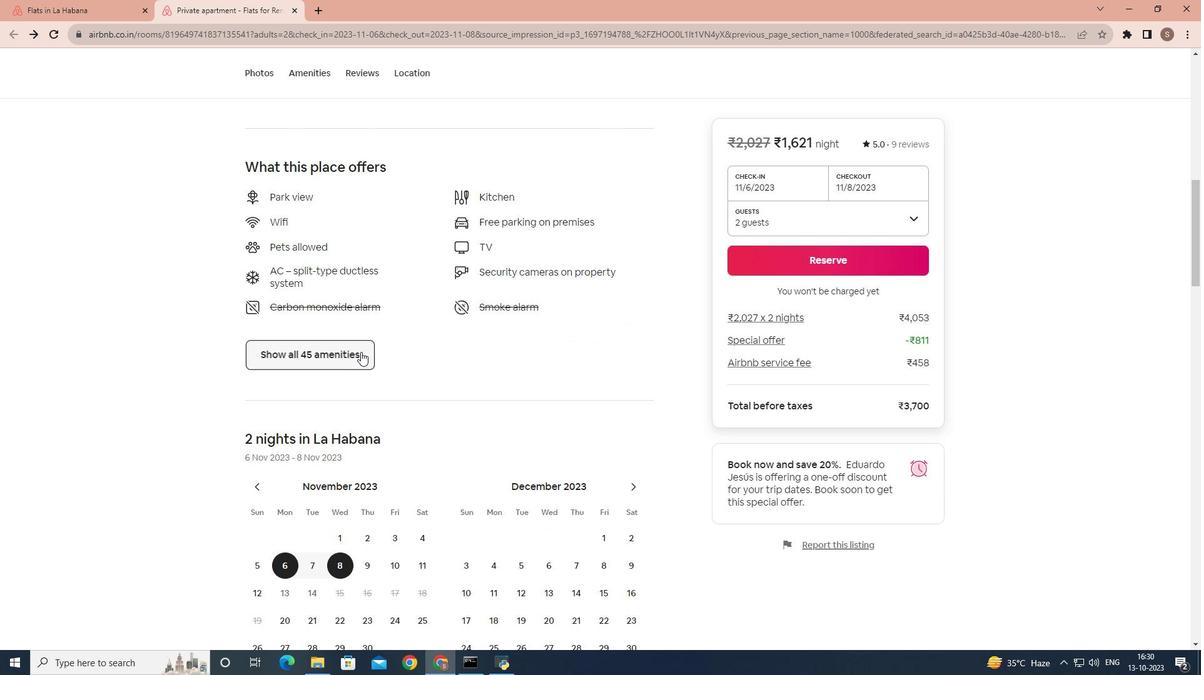 
Action: Mouse pressed left at (361, 352)
Screenshot: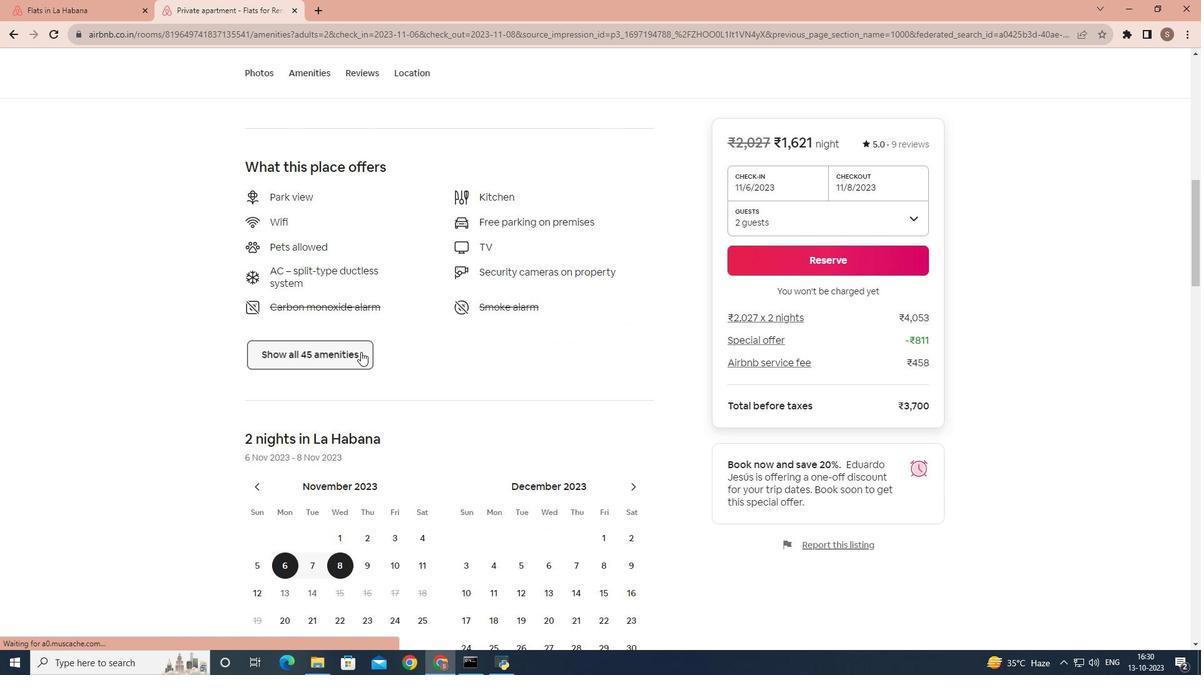 
Action: Mouse moved to (457, 338)
Screenshot: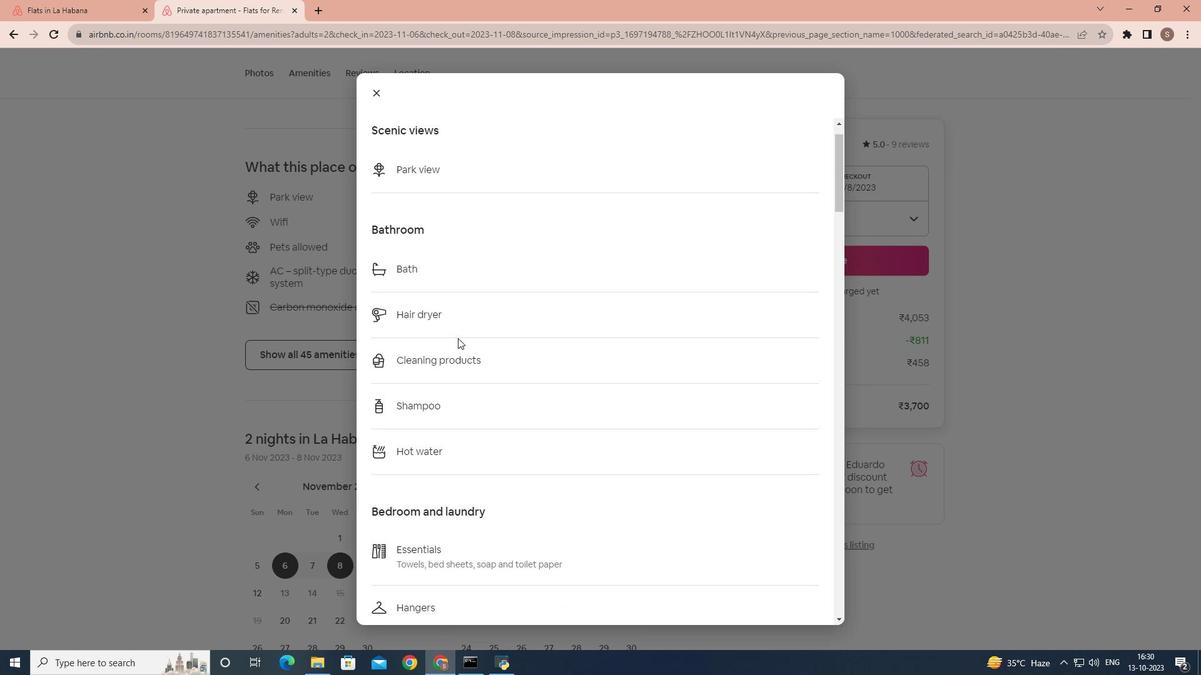 
Action: Mouse scrolled (457, 337) with delta (0, 0)
Screenshot: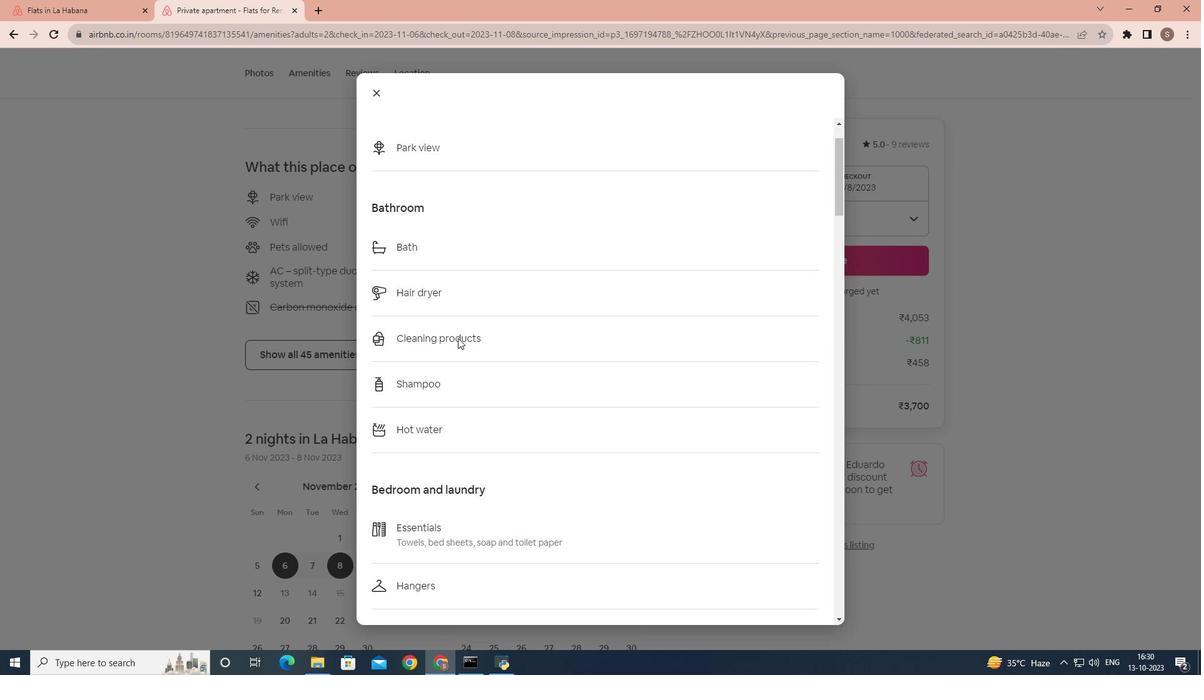 
Action: Mouse moved to (457, 338)
Screenshot: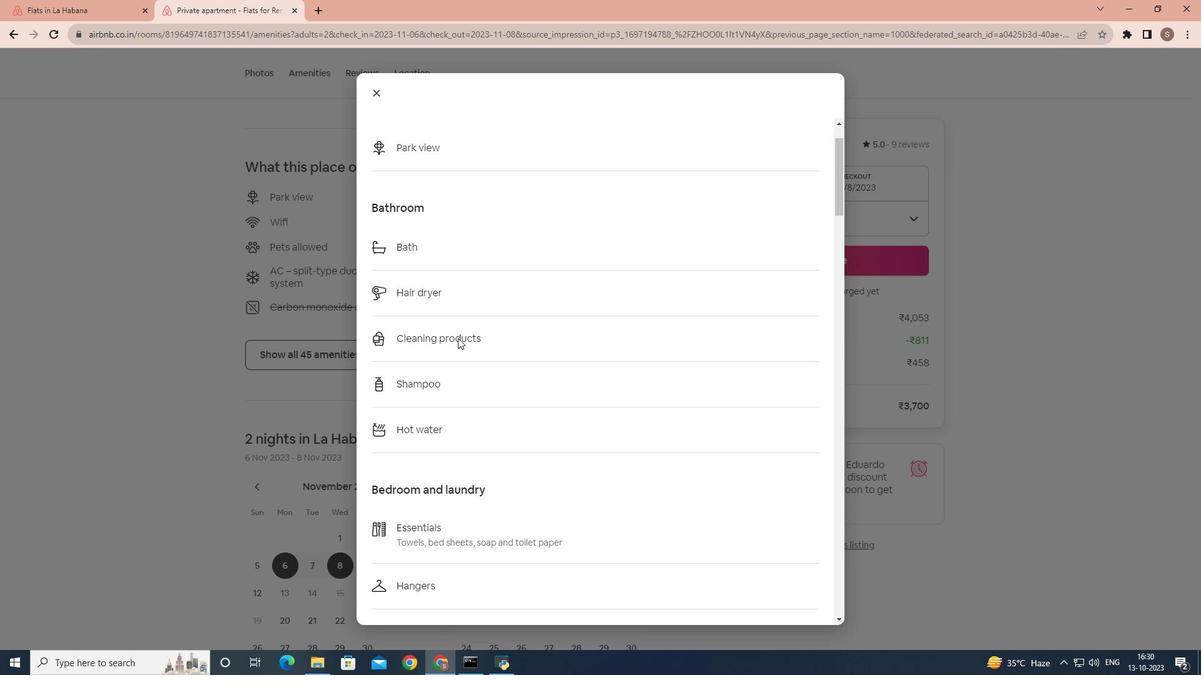 
Action: Mouse scrolled (457, 337) with delta (0, 0)
Screenshot: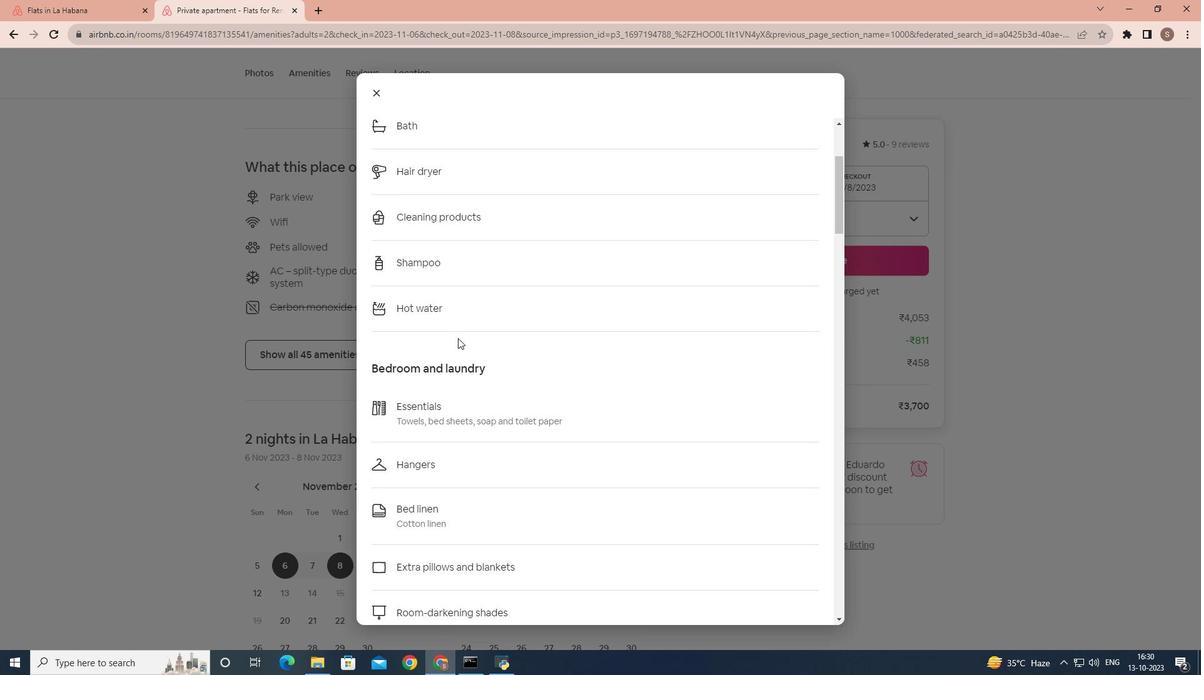 
Action: Mouse scrolled (457, 337) with delta (0, 0)
Screenshot: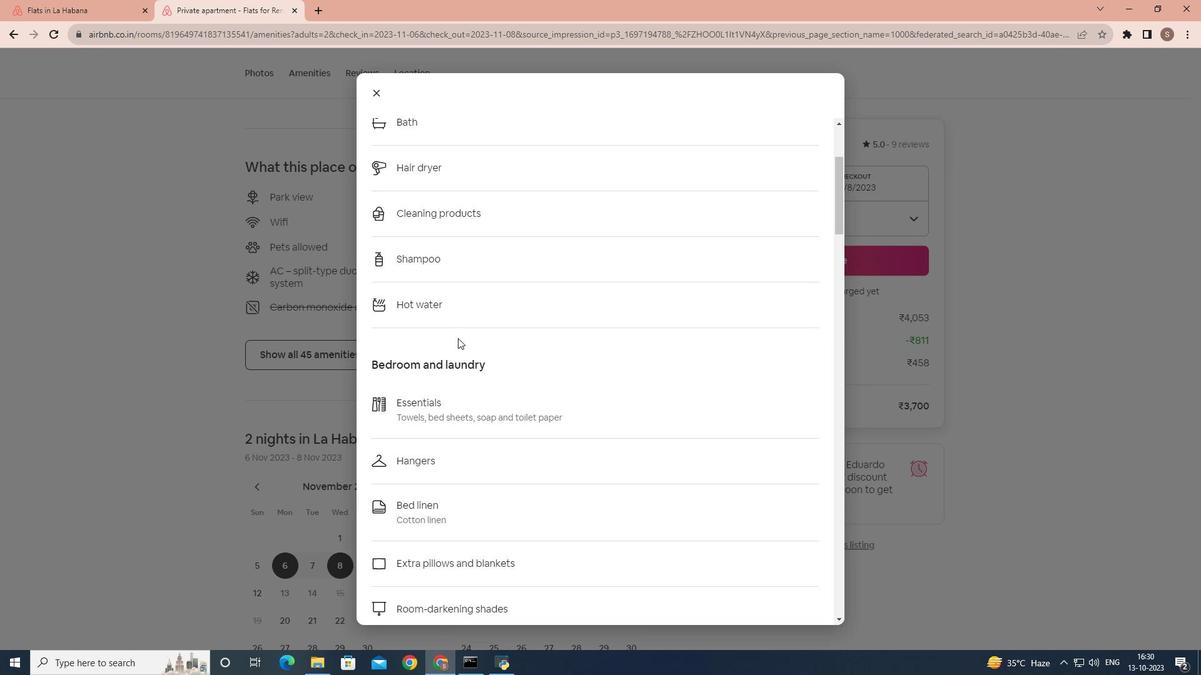 
Action: Mouse scrolled (457, 337) with delta (0, 0)
Screenshot: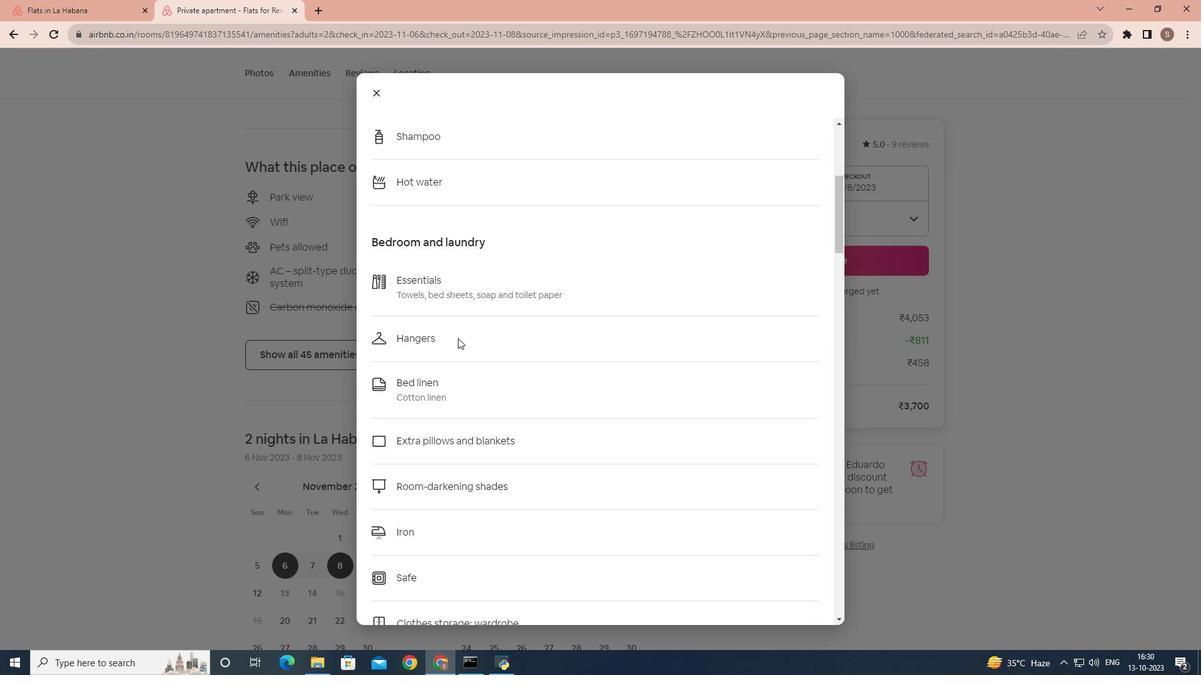 
Action: Mouse scrolled (457, 337) with delta (0, 0)
Screenshot: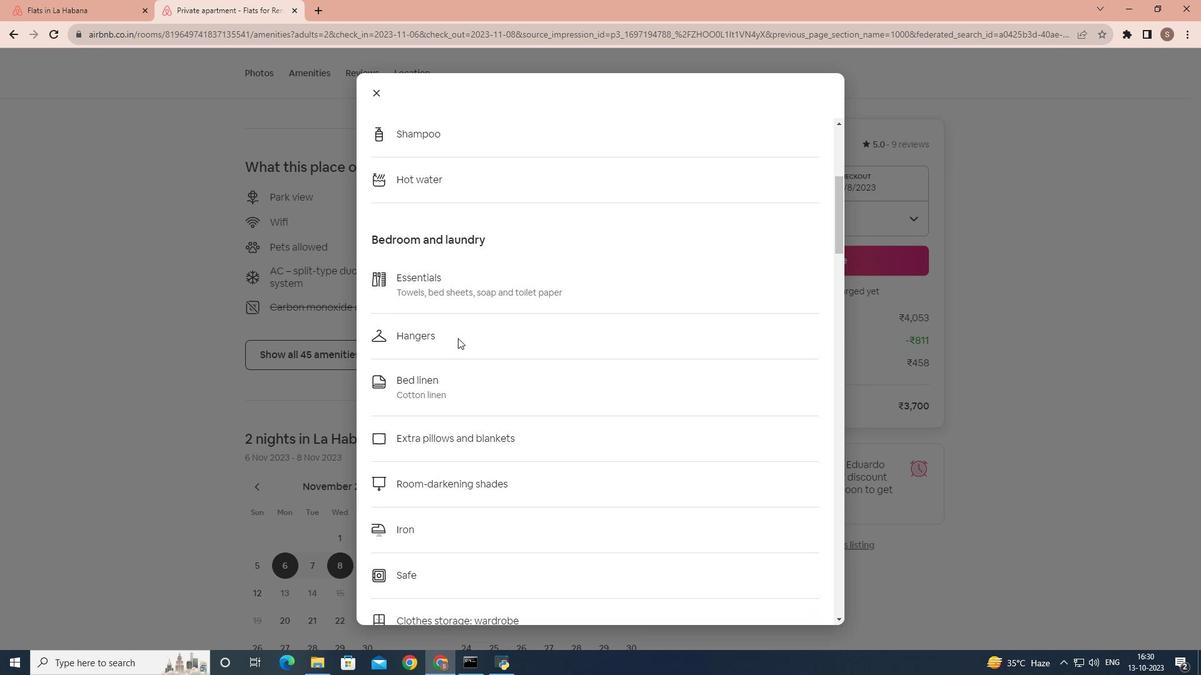 
Action: Mouse scrolled (457, 337) with delta (0, 0)
Screenshot: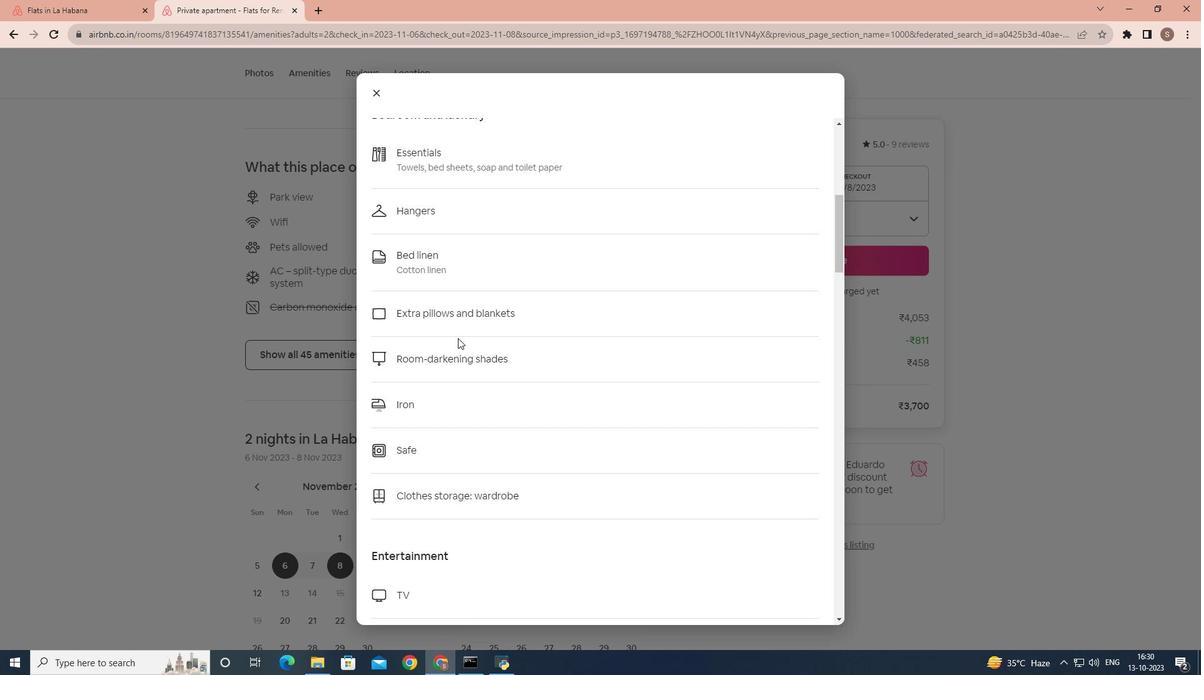 
Action: Mouse scrolled (457, 337) with delta (0, 0)
Screenshot: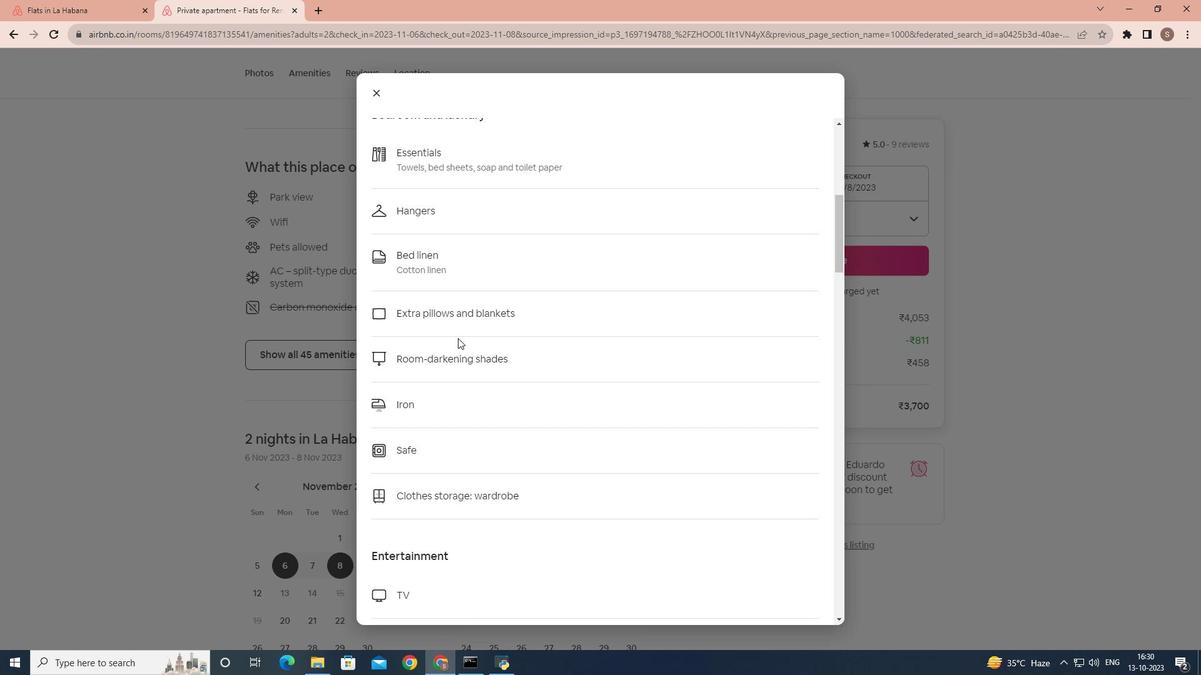 
Action: Mouse scrolled (457, 337) with delta (0, 0)
Screenshot: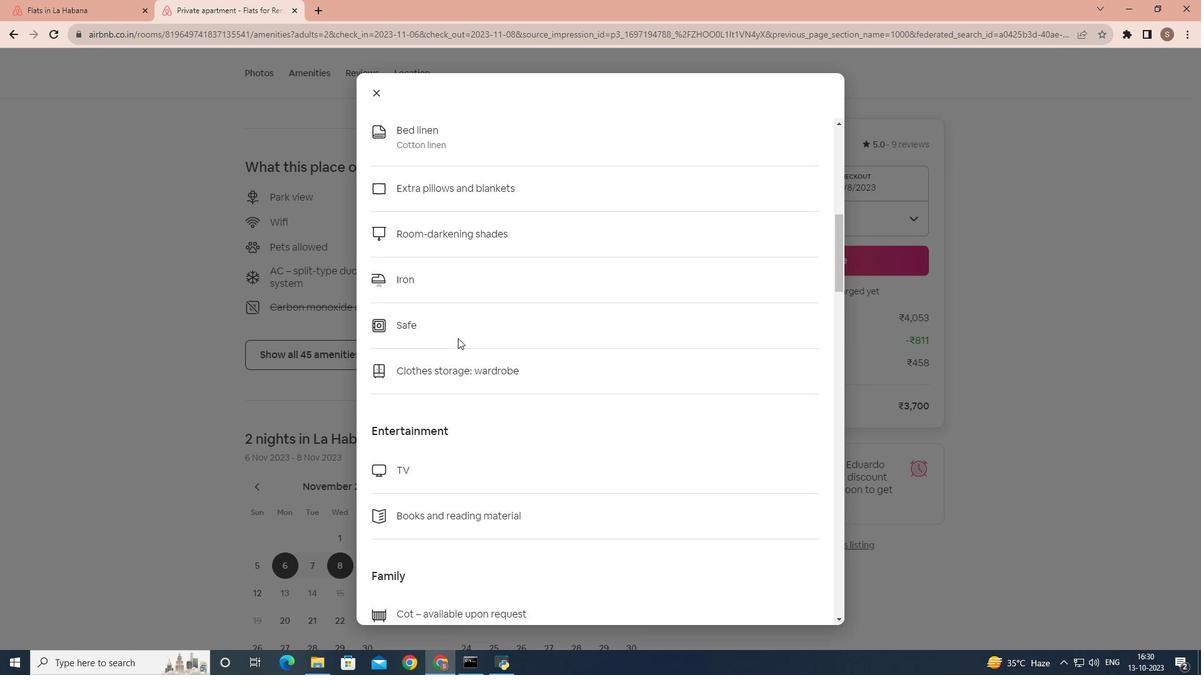 
Action: Mouse scrolled (457, 337) with delta (0, 0)
Screenshot: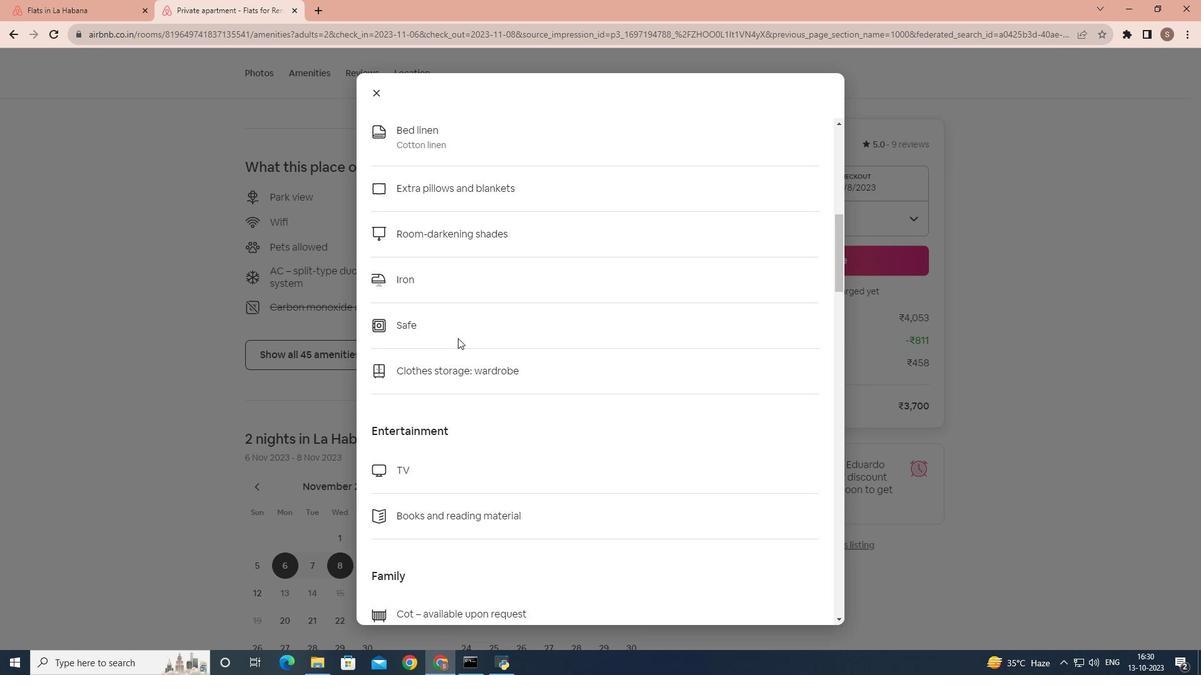 
Action: Mouse scrolled (457, 337) with delta (0, 0)
Screenshot: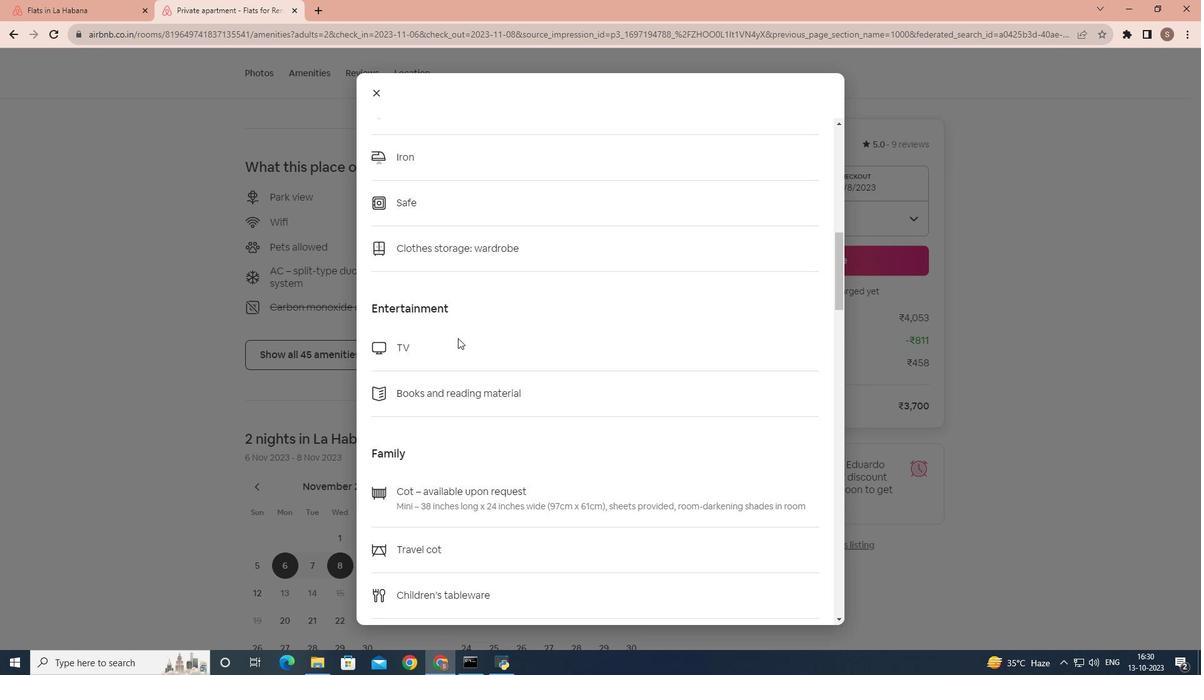 
Action: Mouse scrolled (457, 337) with delta (0, 0)
Screenshot: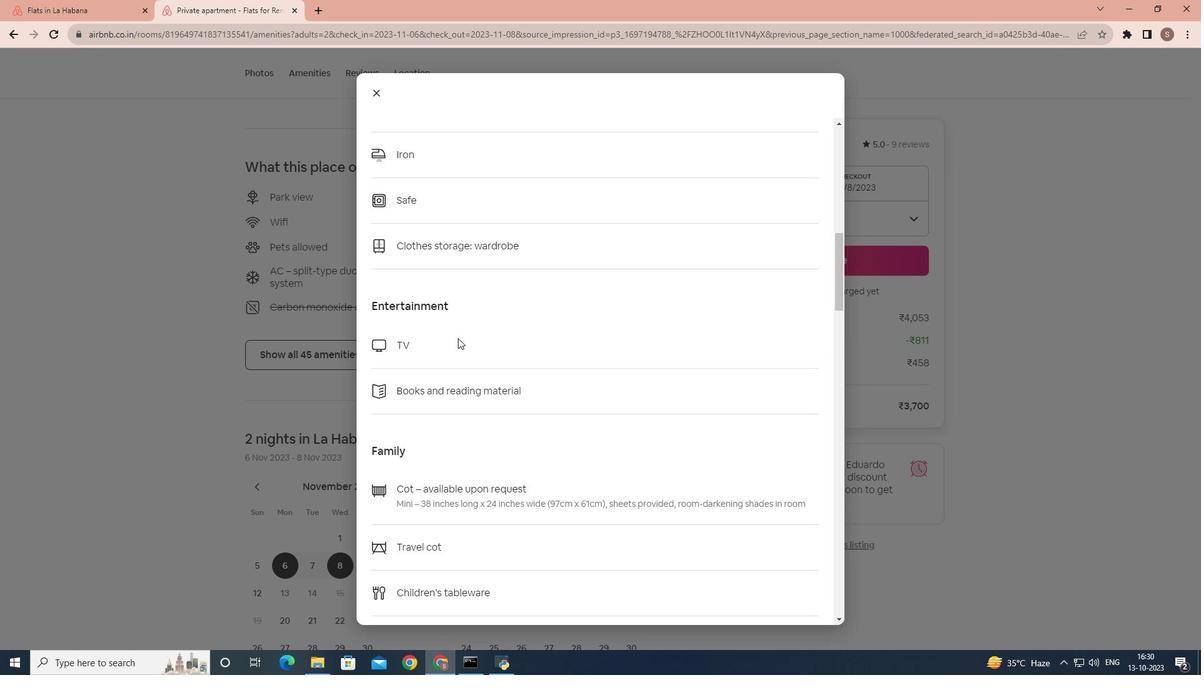 
Action: Mouse scrolled (457, 337) with delta (0, 0)
Screenshot: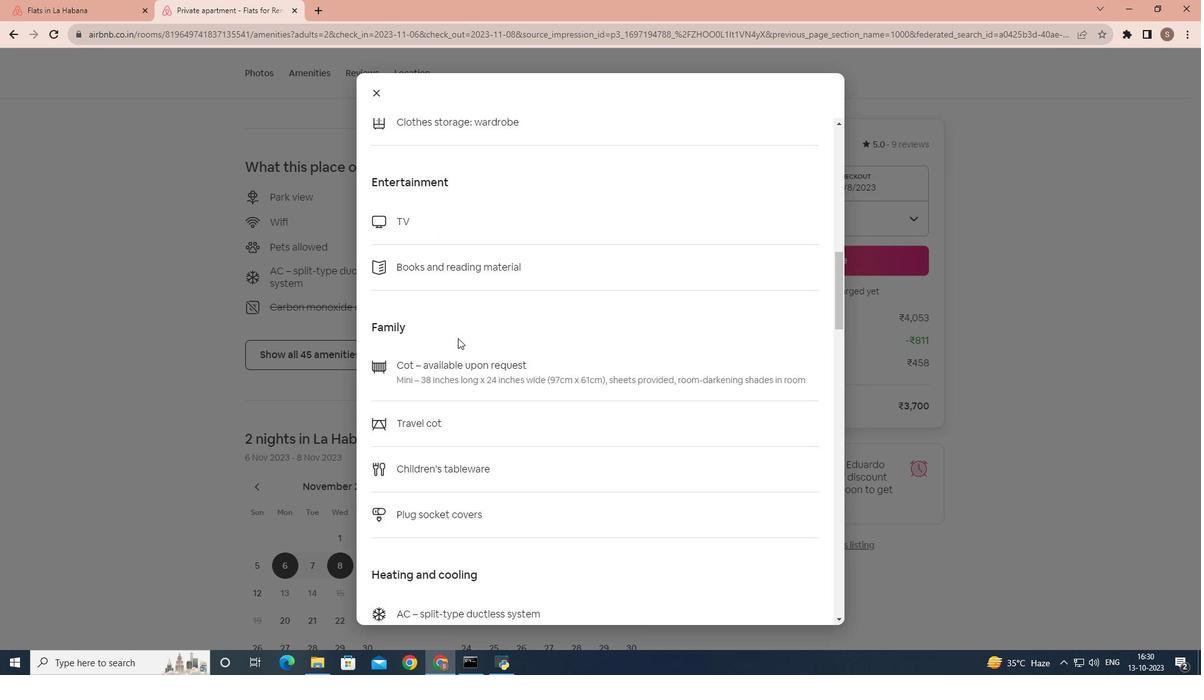 
Action: Mouse scrolled (457, 337) with delta (0, 0)
Screenshot: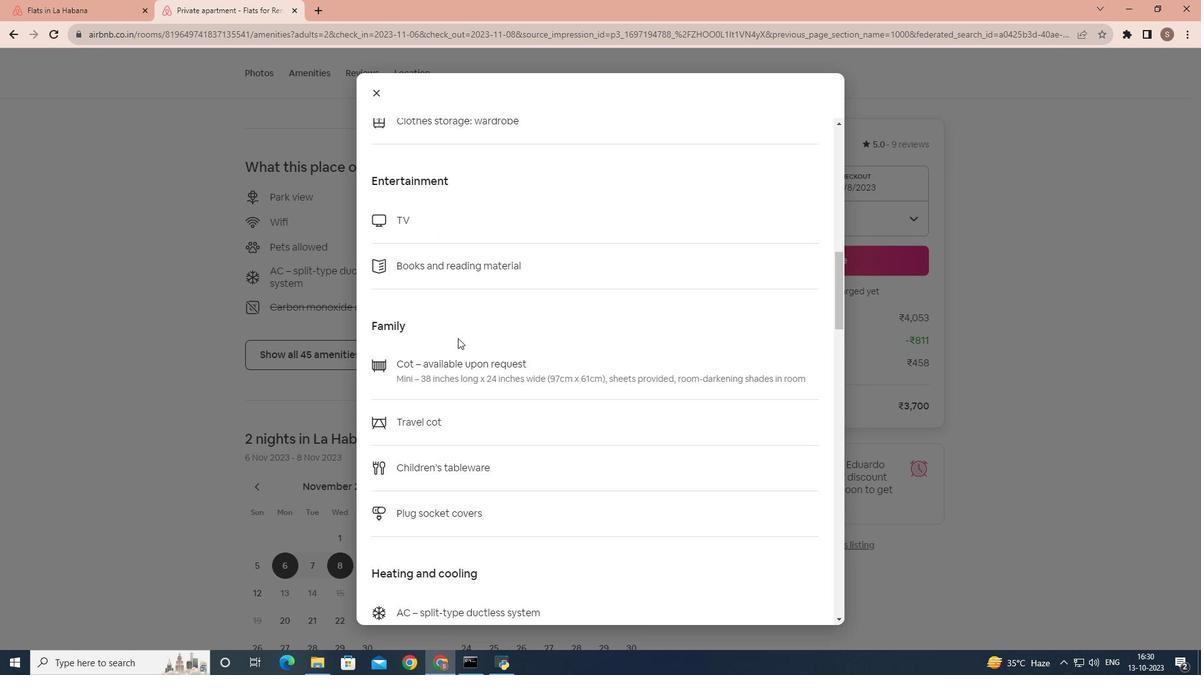 
Action: Mouse scrolled (457, 337) with delta (0, 0)
Screenshot: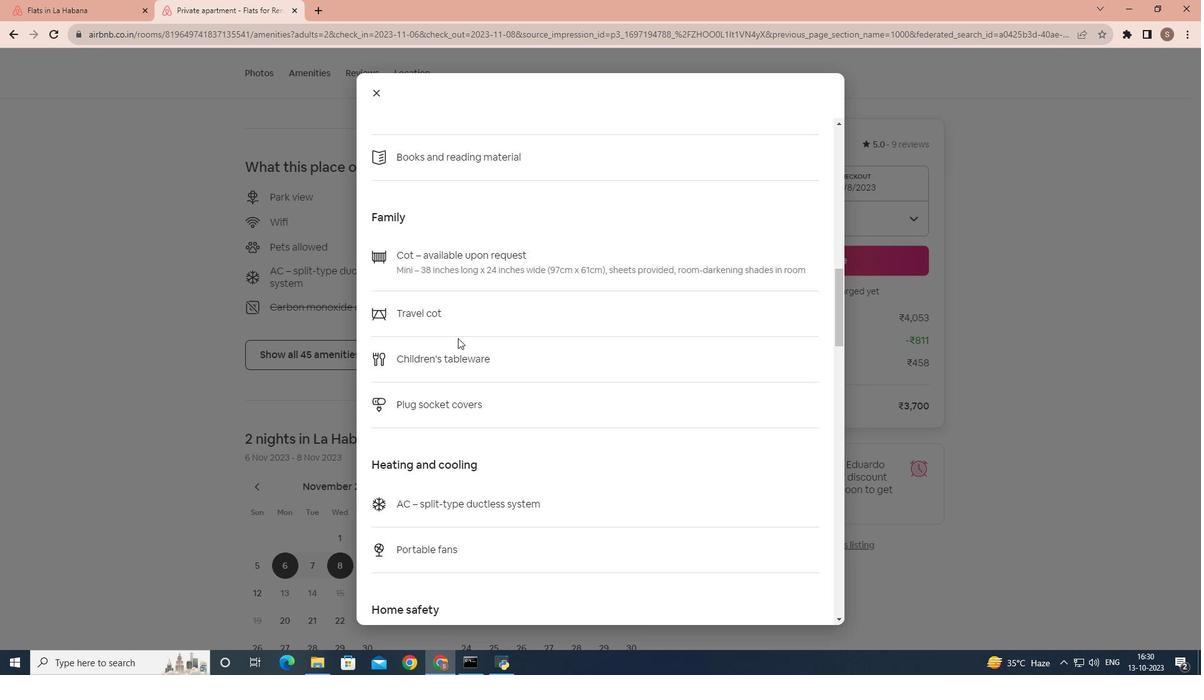 
Action: Mouse scrolled (457, 337) with delta (0, 0)
Screenshot: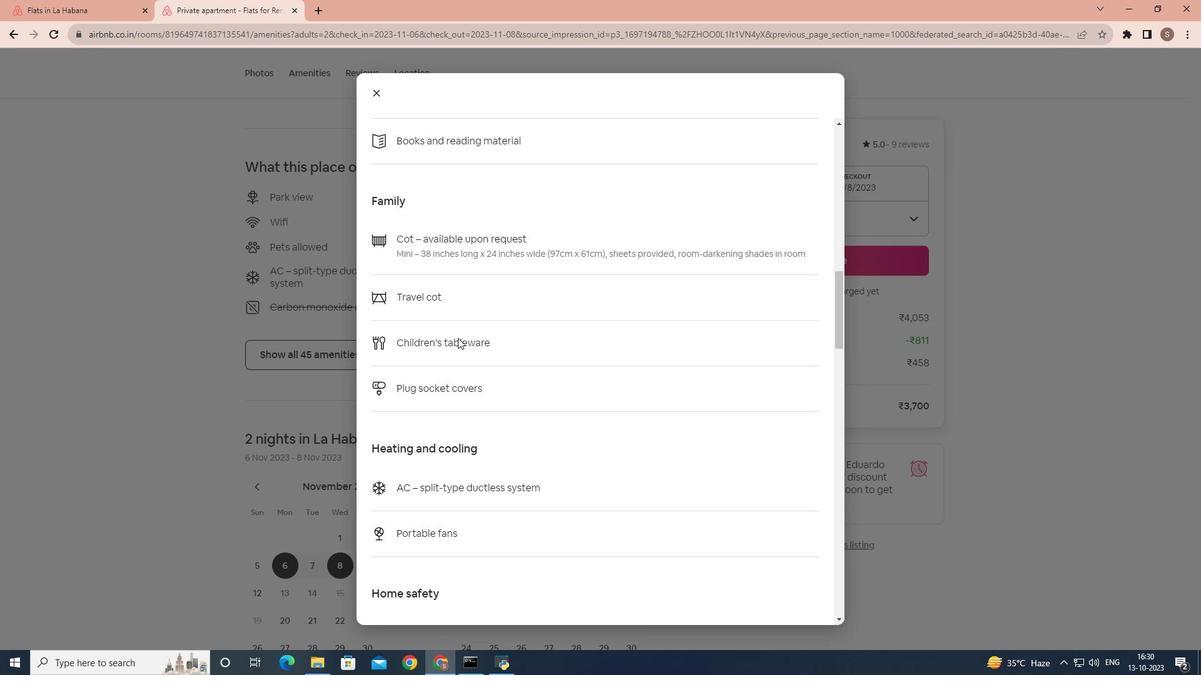 
Action: Mouse scrolled (457, 337) with delta (0, 0)
Screenshot: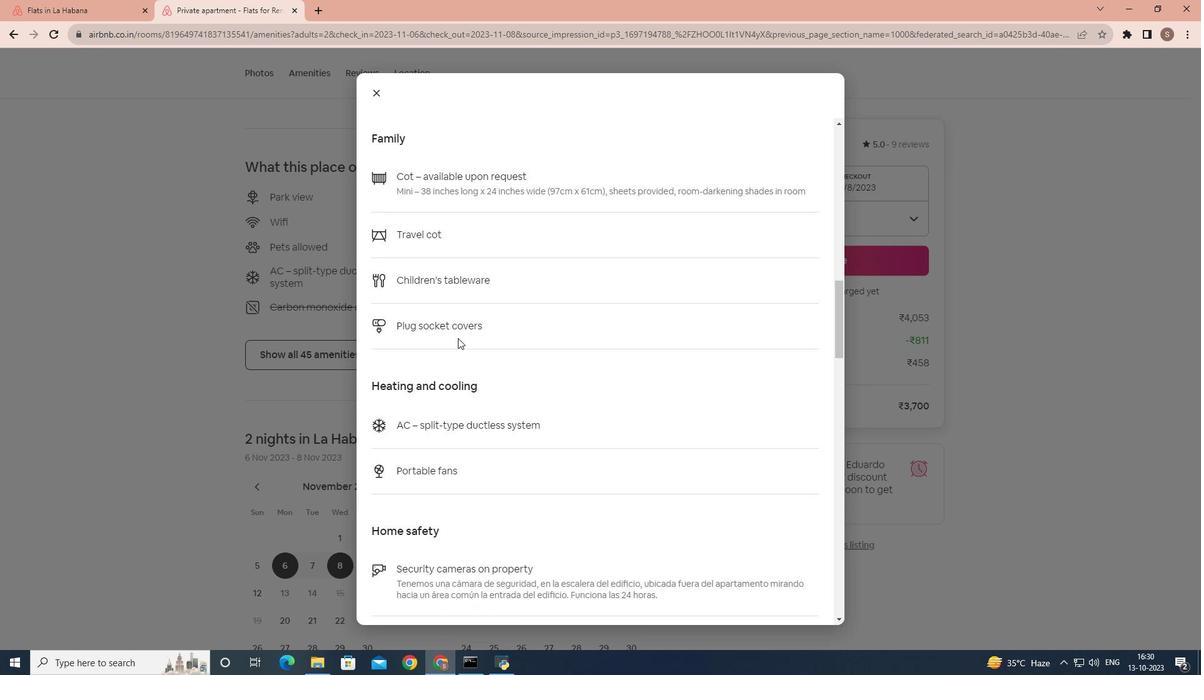 
Action: Mouse scrolled (457, 337) with delta (0, 0)
Screenshot: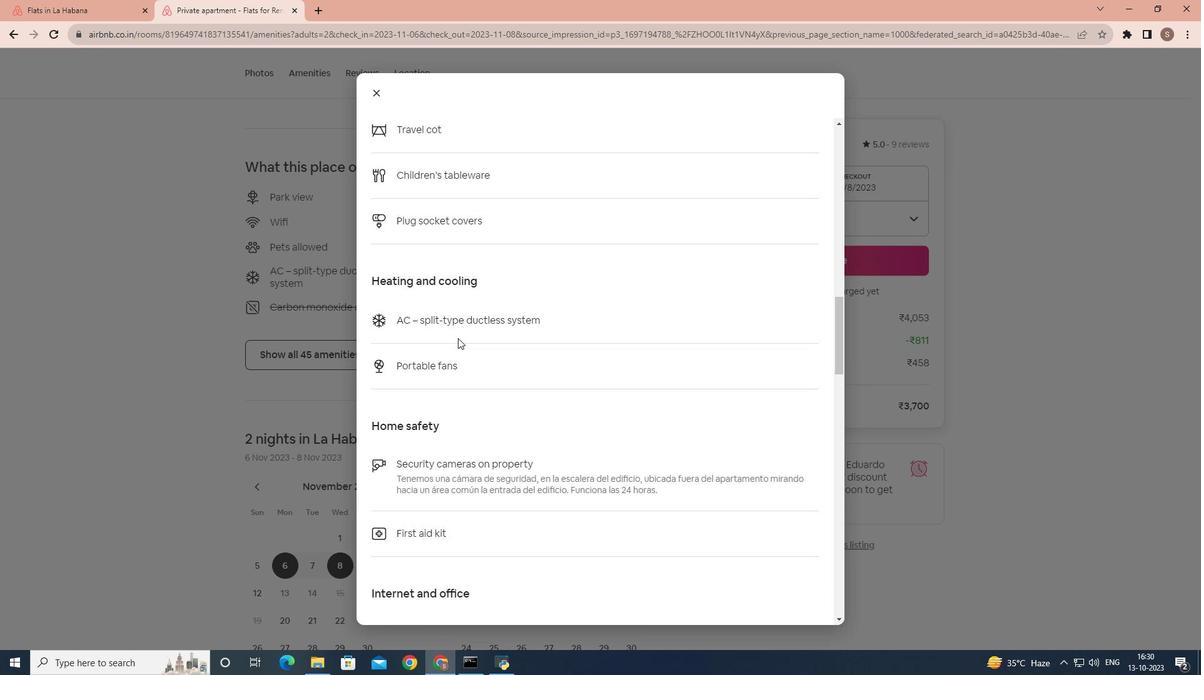 
Action: Mouse scrolled (457, 337) with delta (0, 0)
Screenshot: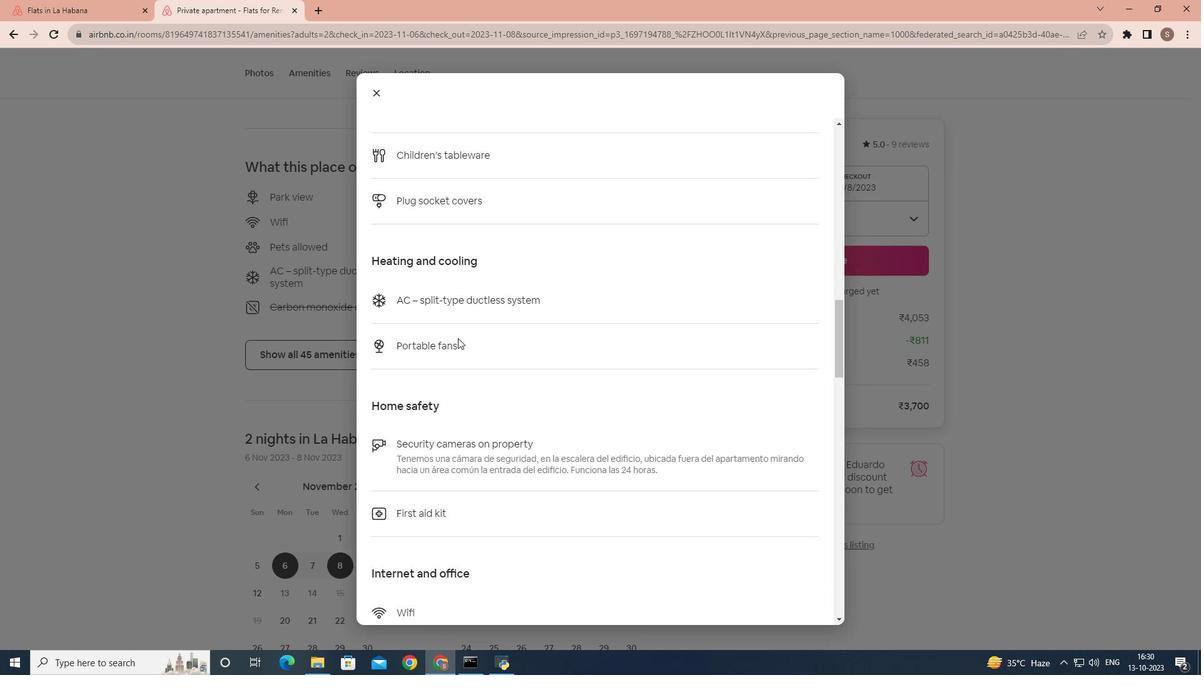
Action: Mouse scrolled (457, 337) with delta (0, 0)
Screenshot: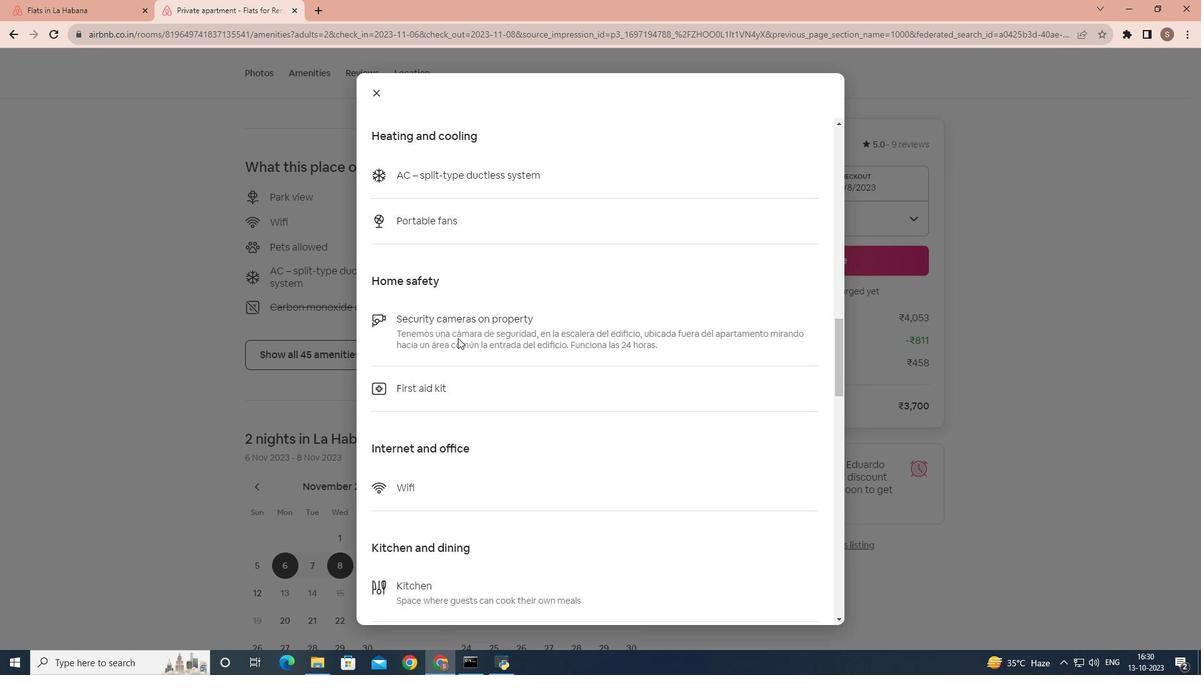 
Action: Mouse scrolled (457, 337) with delta (0, 0)
Screenshot: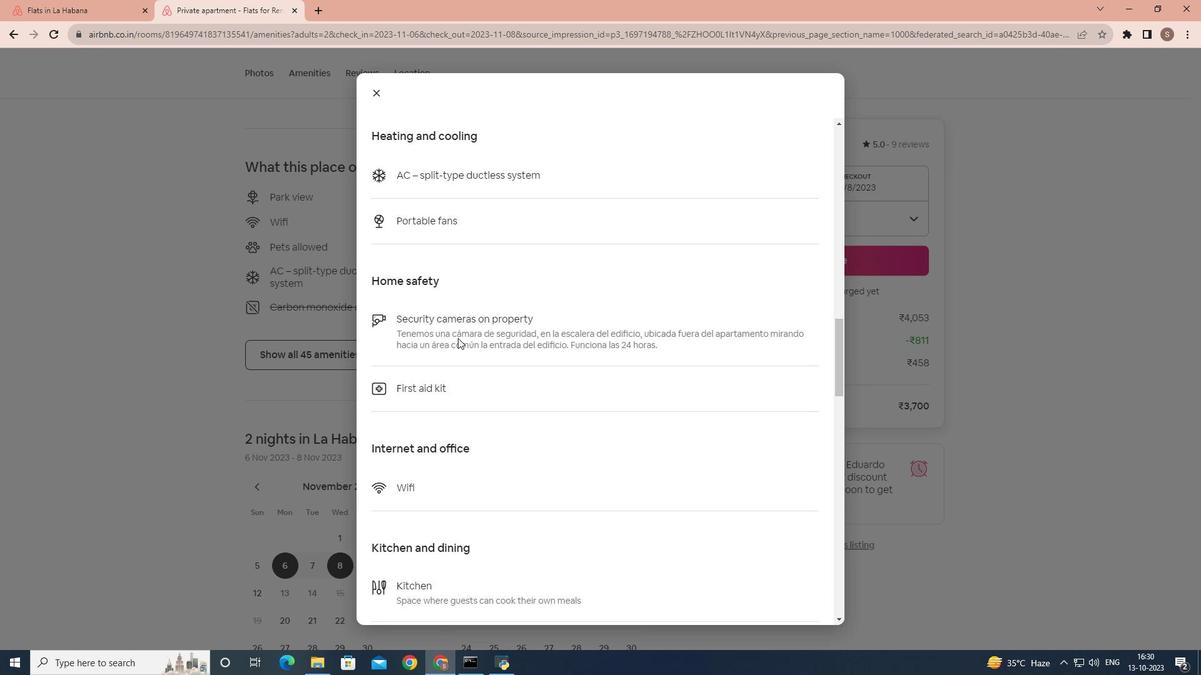 
Action: Mouse scrolled (457, 337) with delta (0, 0)
Screenshot: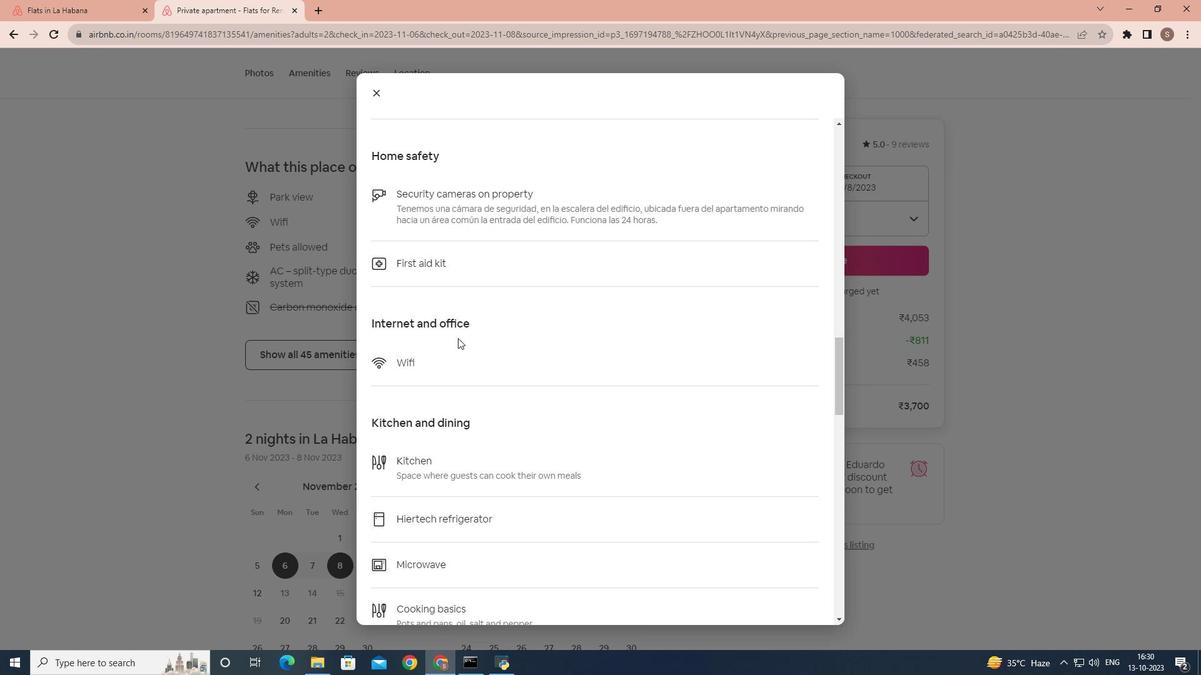 
Action: Mouse scrolled (457, 337) with delta (0, 0)
Screenshot: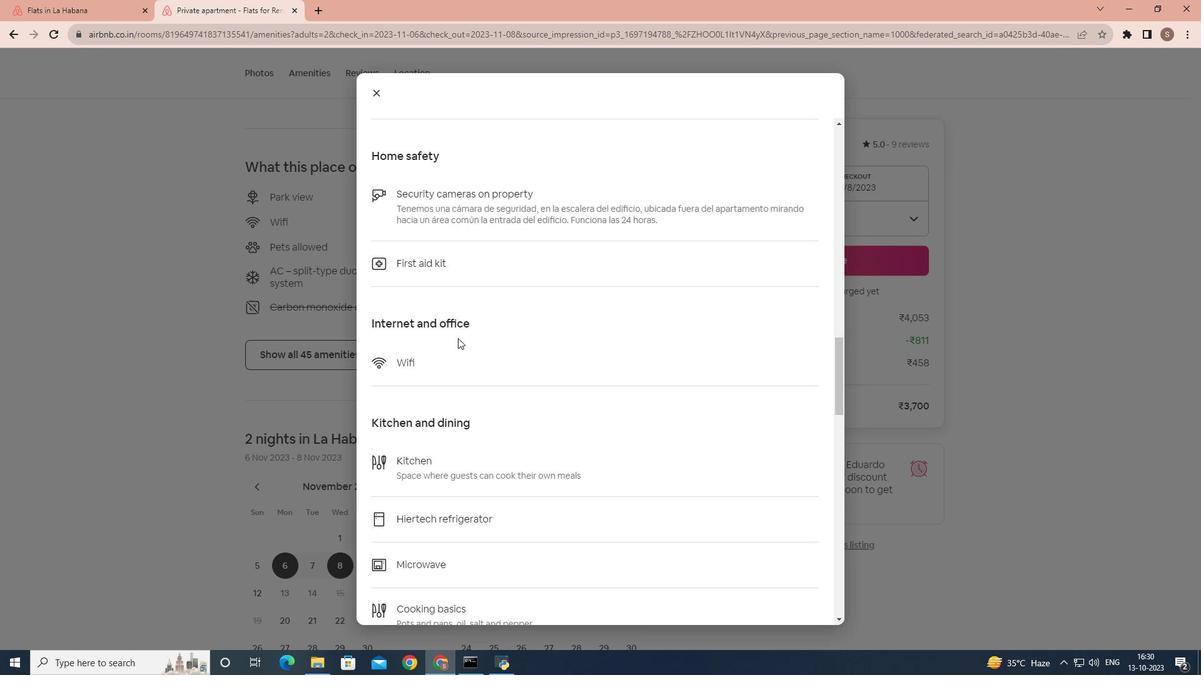
Action: Mouse scrolled (457, 337) with delta (0, 0)
Screenshot: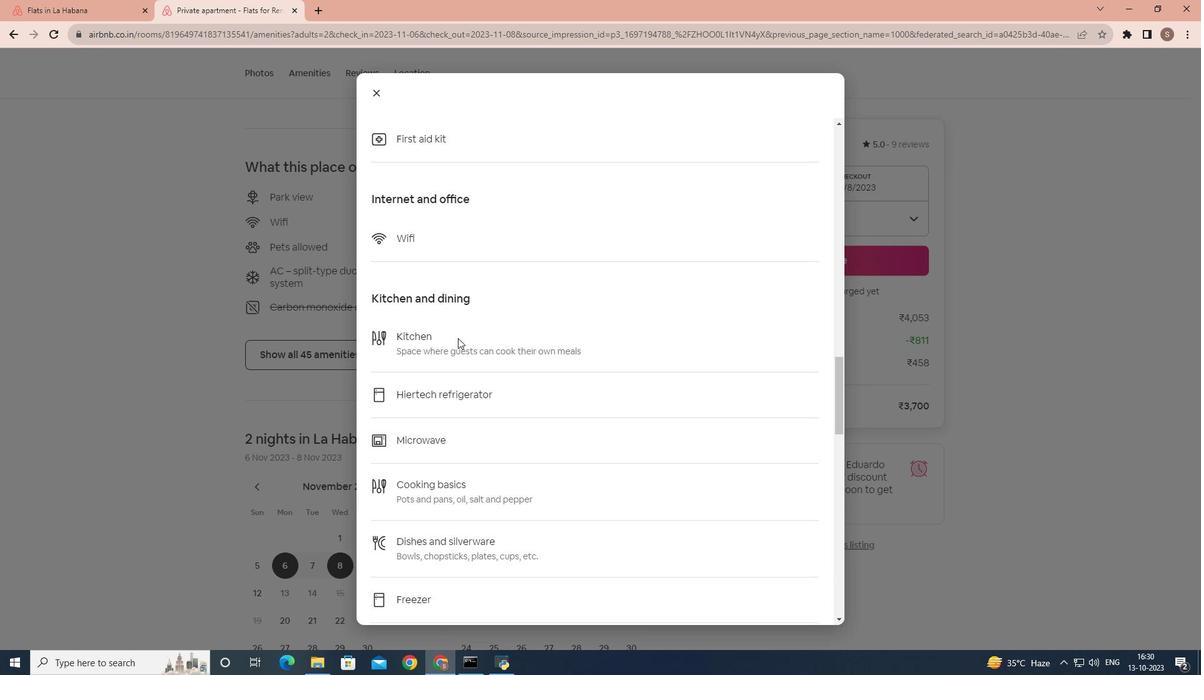 
Action: Mouse scrolled (457, 337) with delta (0, 0)
Screenshot: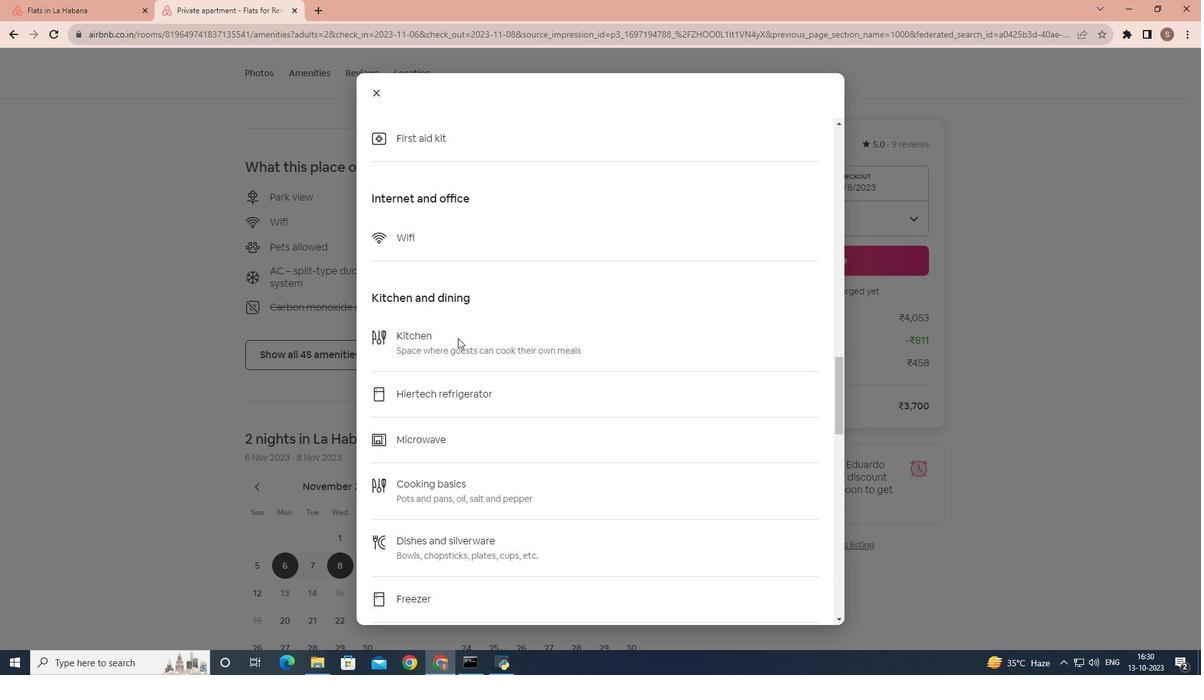 
Action: Mouse scrolled (457, 337) with delta (0, 0)
Screenshot: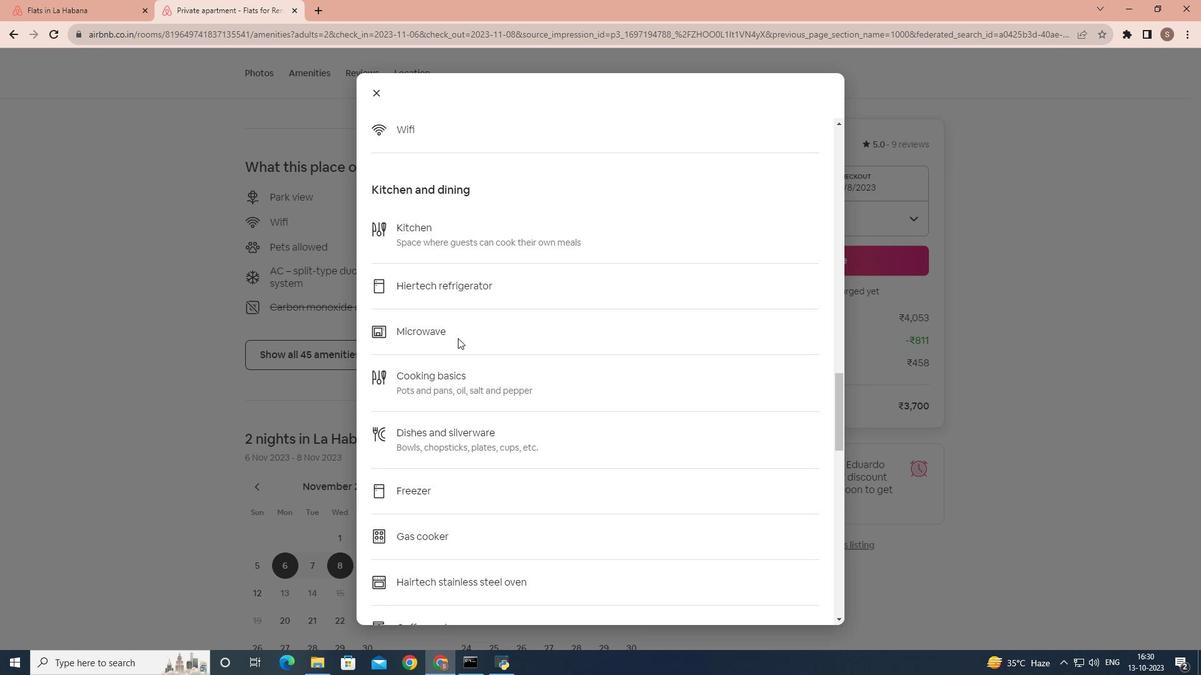 
Action: Mouse scrolled (457, 337) with delta (0, 0)
Screenshot: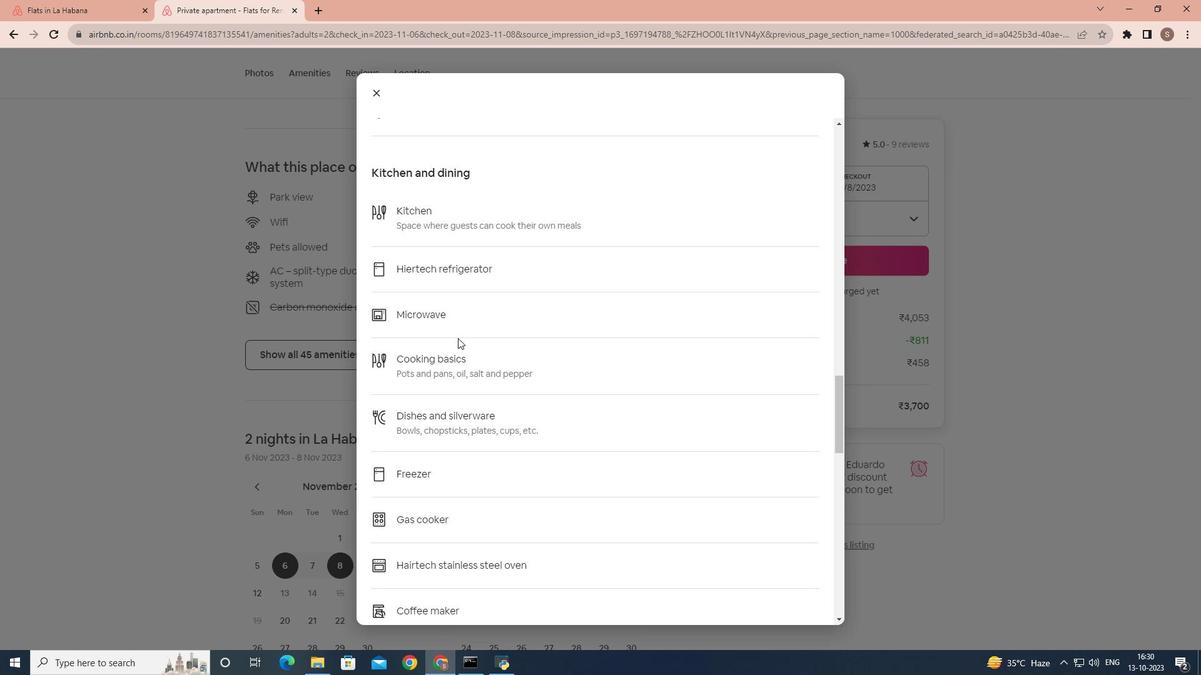 
Action: Mouse scrolled (457, 337) with delta (0, 0)
Screenshot: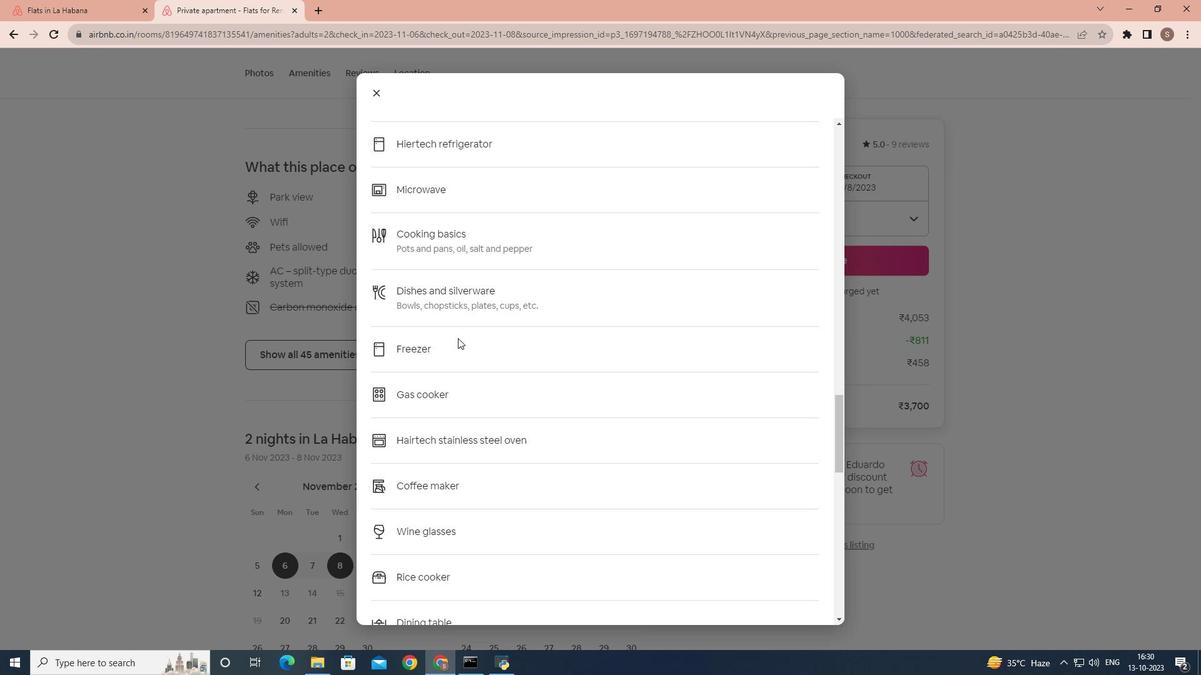 
Action: Mouse scrolled (457, 337) with delta (0, 0)
Screenshot: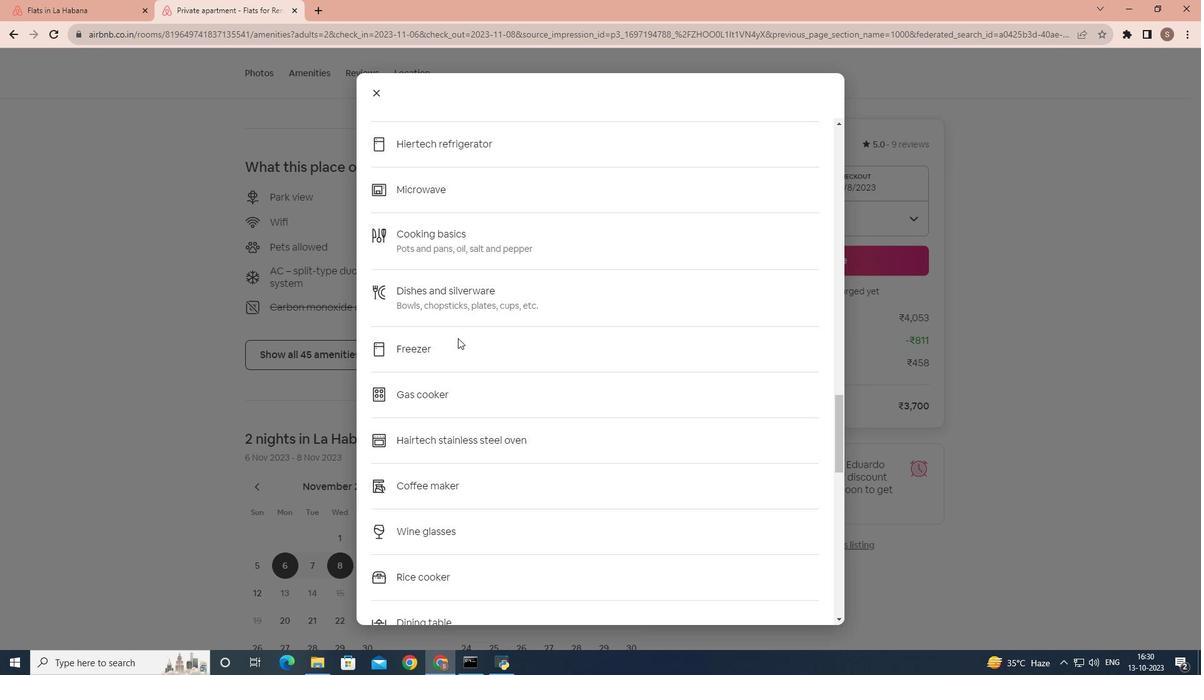 
Action: Mouse scrolled (457, 337) with delta (0, 0)
Screenshot: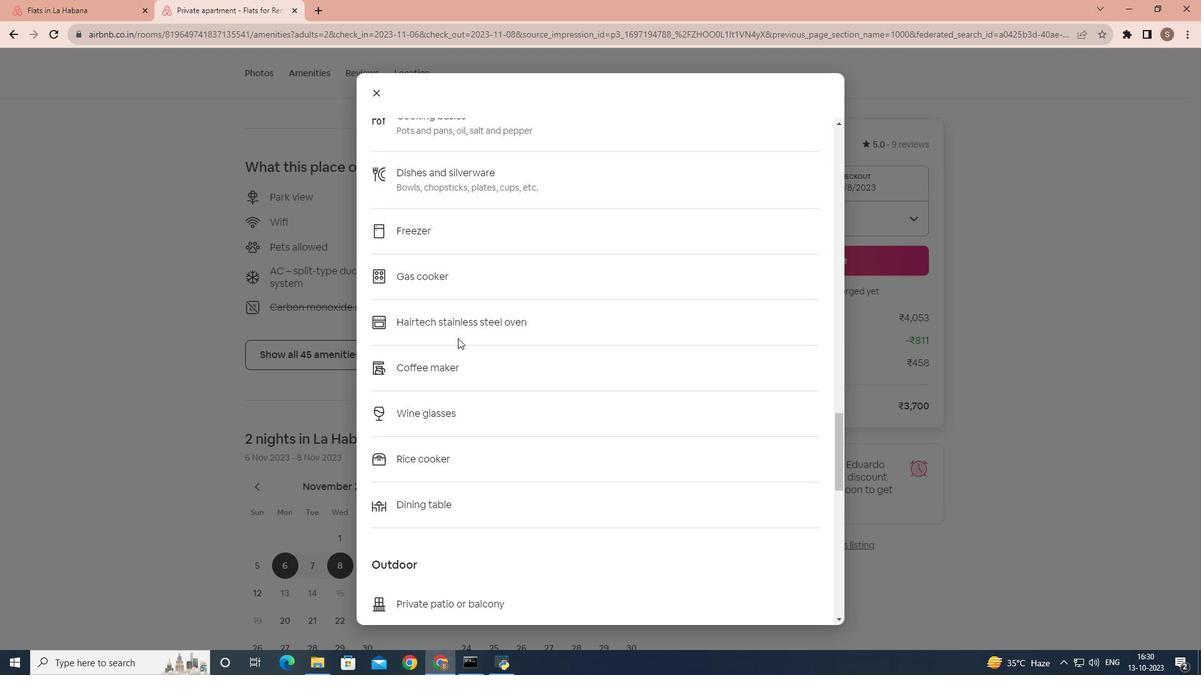 
Action: Mouse scrolled (457, 337) with delta (0, 0)
Screenshot: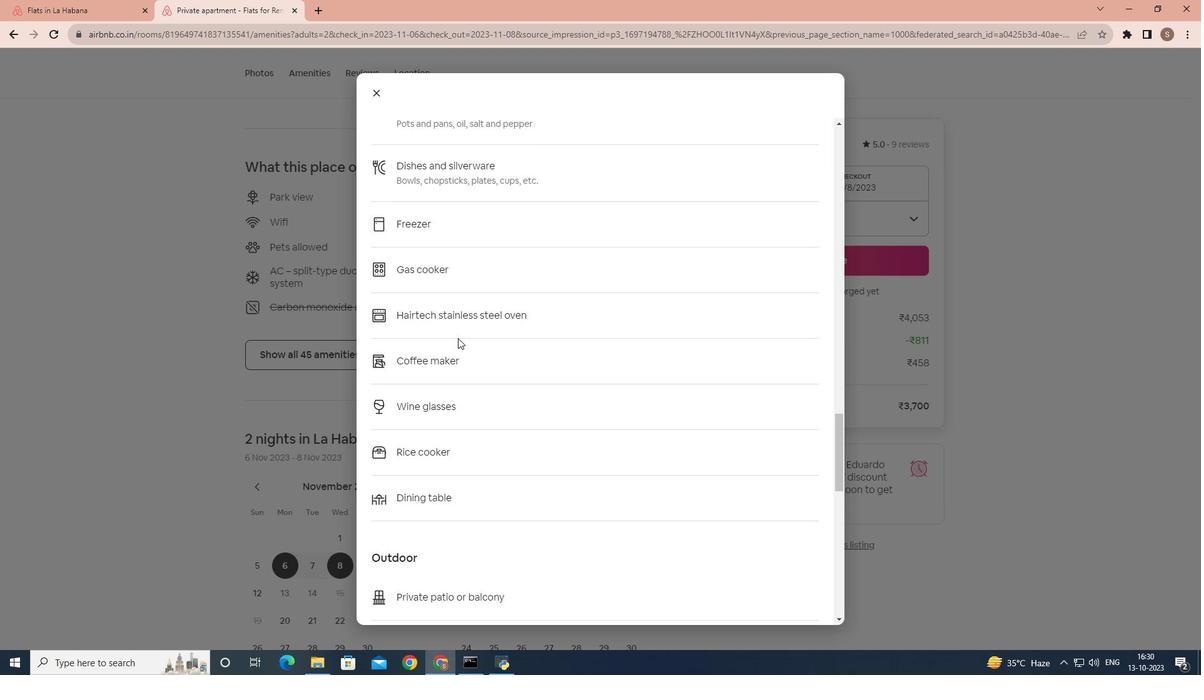 
Action: Mouse scrolled (457, 337) with delta (0, 0)
Screenshot: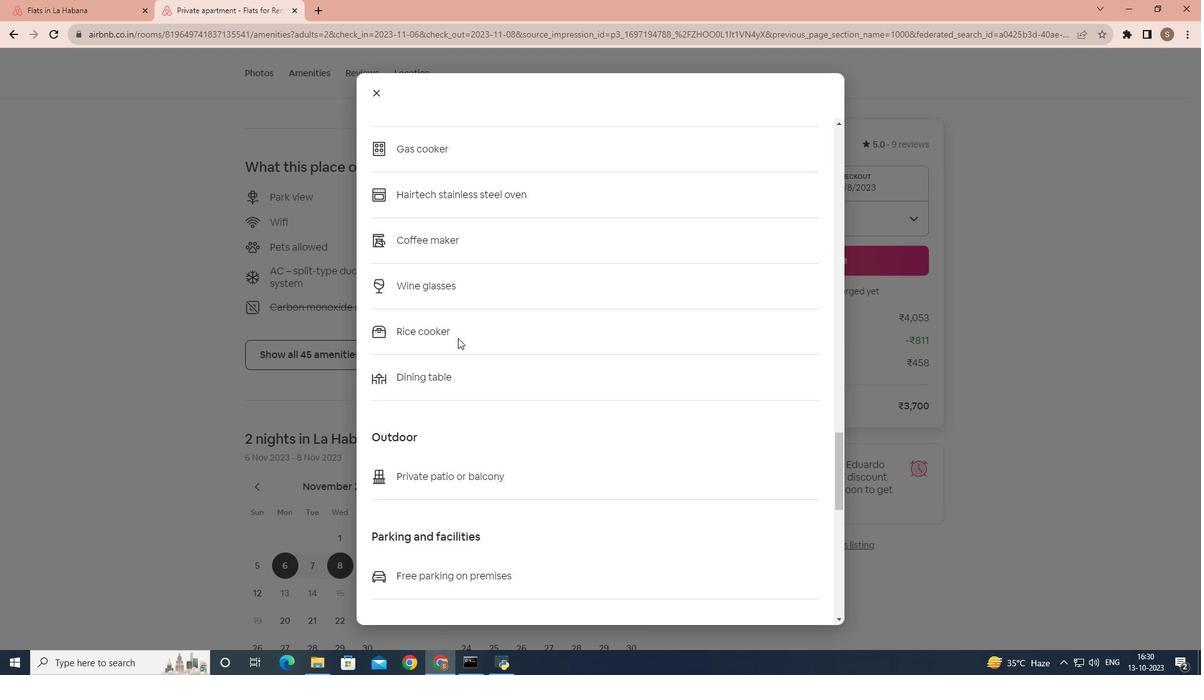 
Action: Mouse scrolled (457, 337) with delta (0, 0)
Screenshot: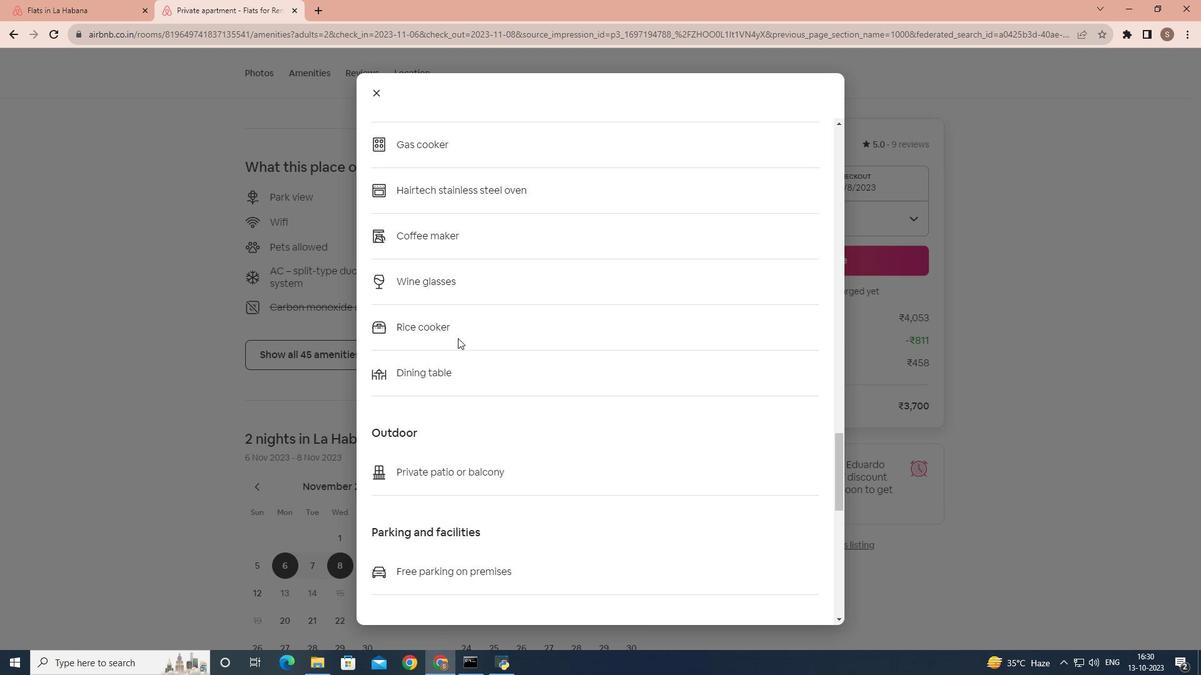 
Action: Mouse scrolled (457, 337) with delta (0, 0)
Screenshot: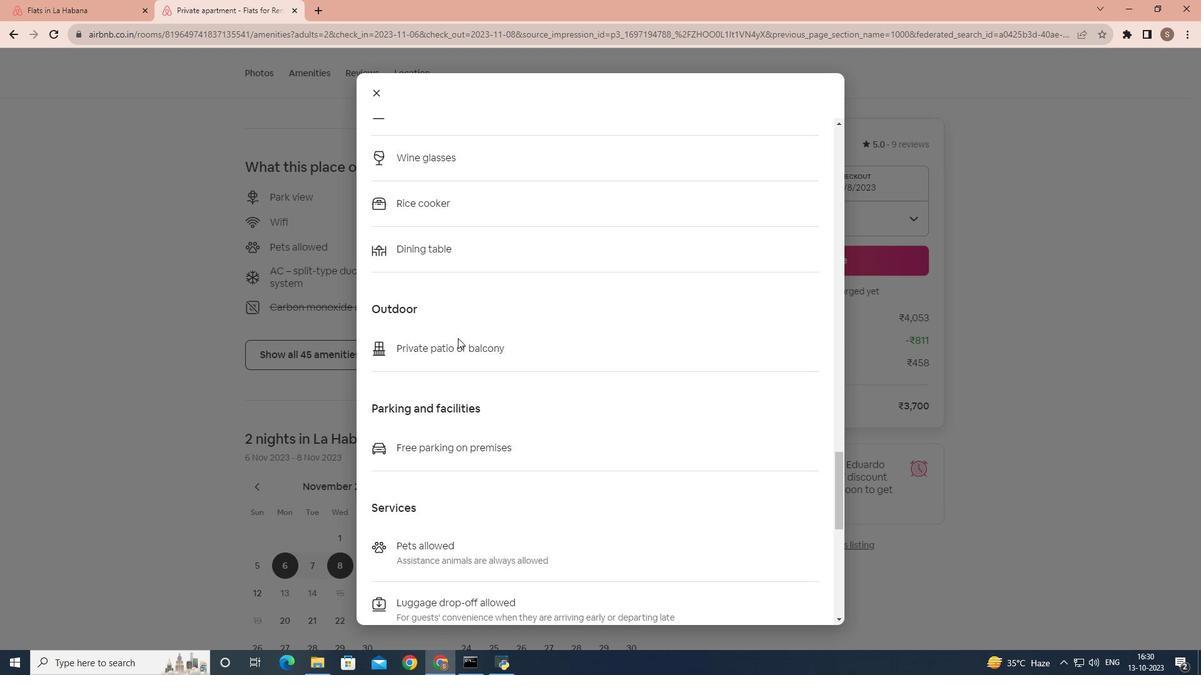 
Action: Mouse scrolled (457, 337) with delta (0, 0)
Screenshot: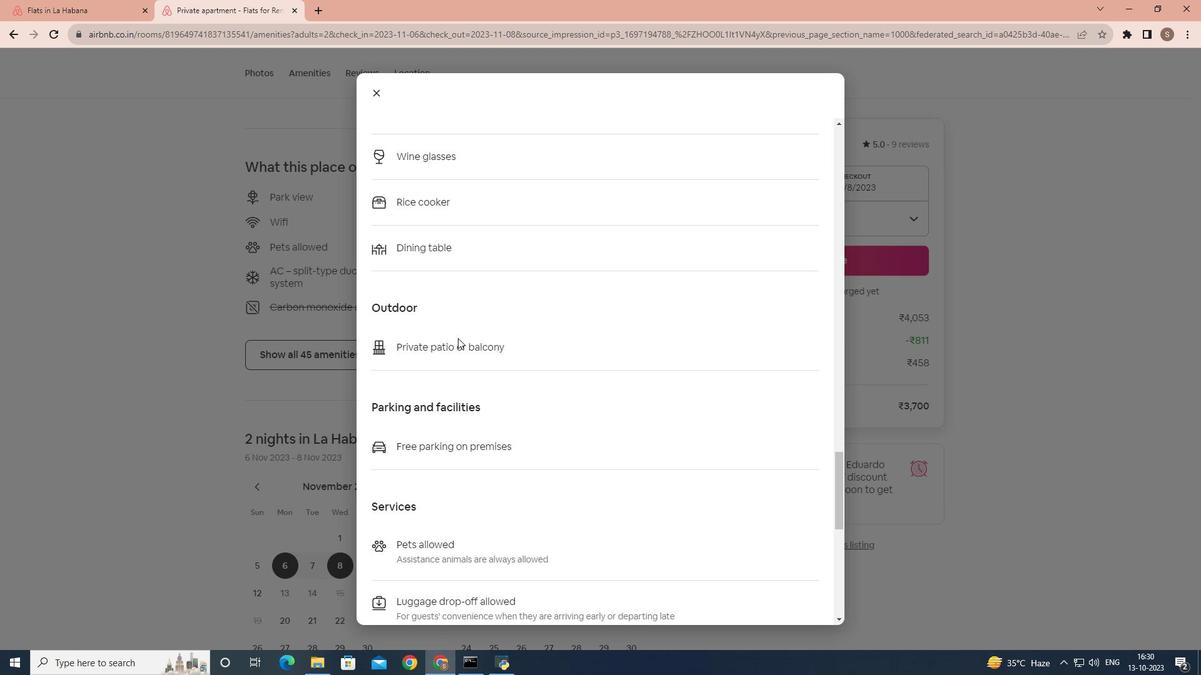 
Action: Mouse scrolled (457, 337) with delta (0, 0)
Screenshot: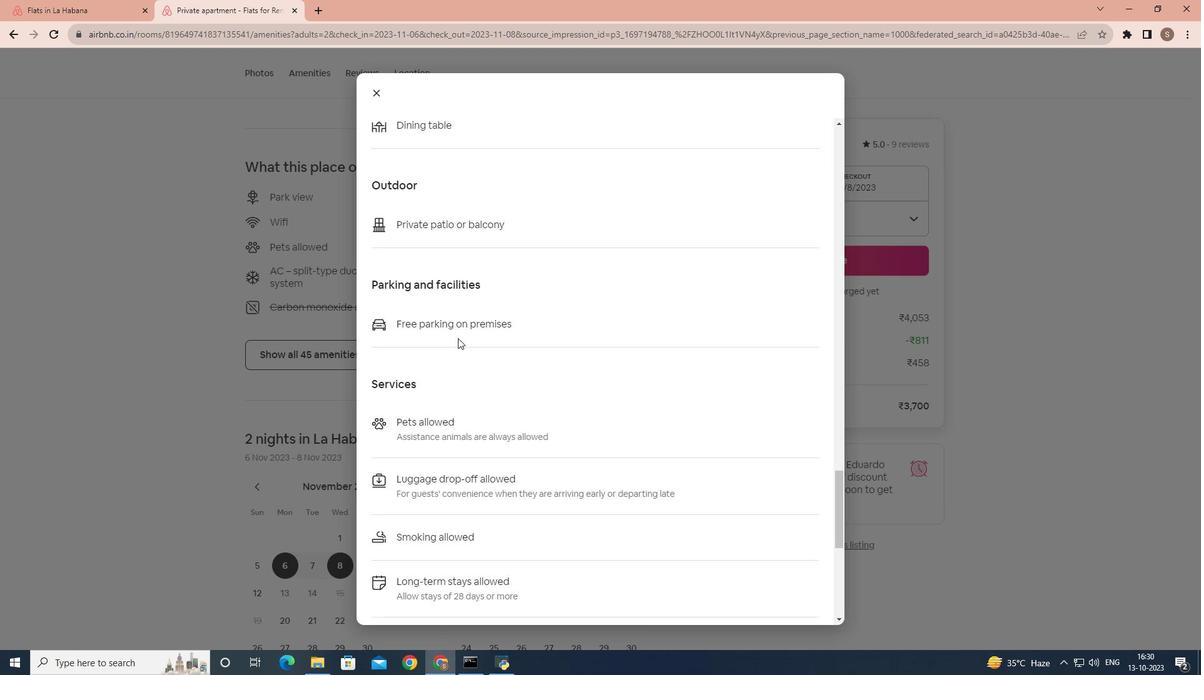 
Action: Mouse scrolled (457, 337) with delta (0, 0)
Screenshot: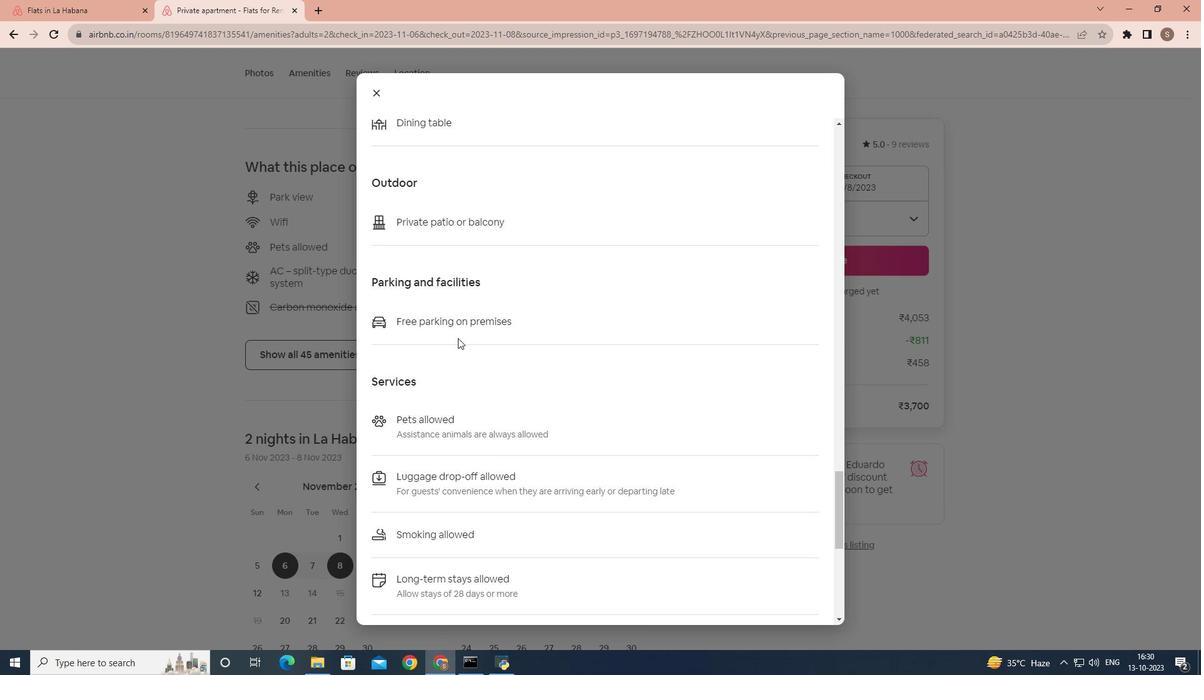 
Action: Mouse scrolled (457, 337) with delta (0, 0)
Screenshot: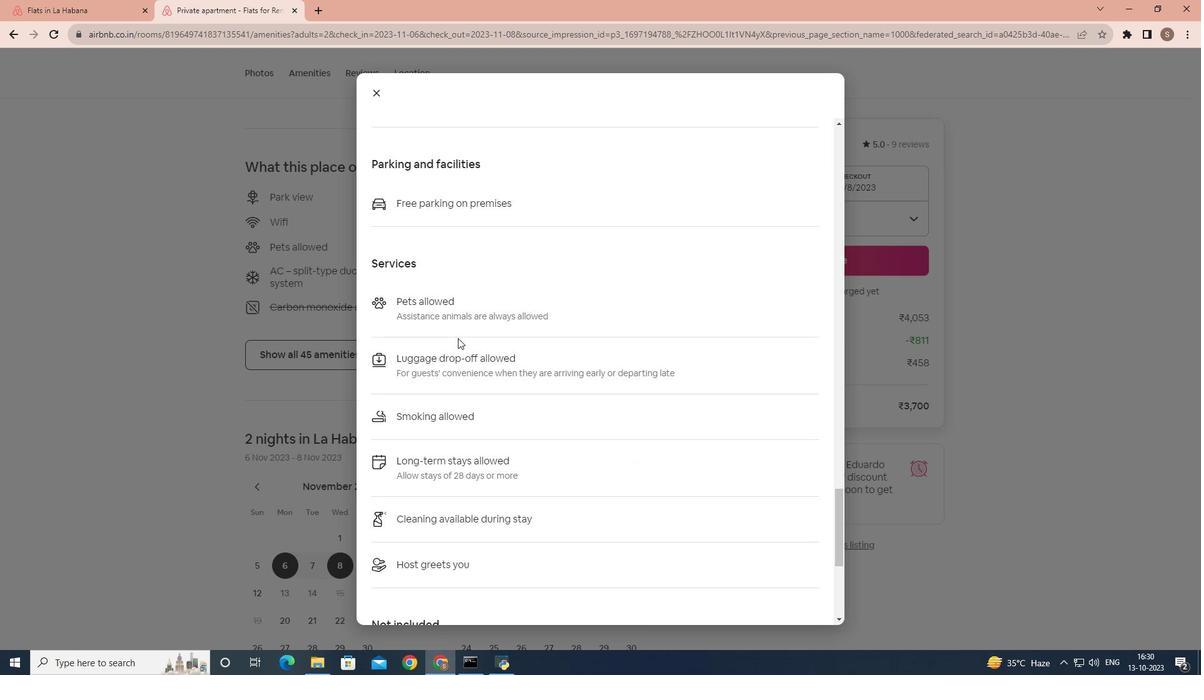 
Action: Mouse scrolled (457, 337) with delta (0, 0)
Screenshot: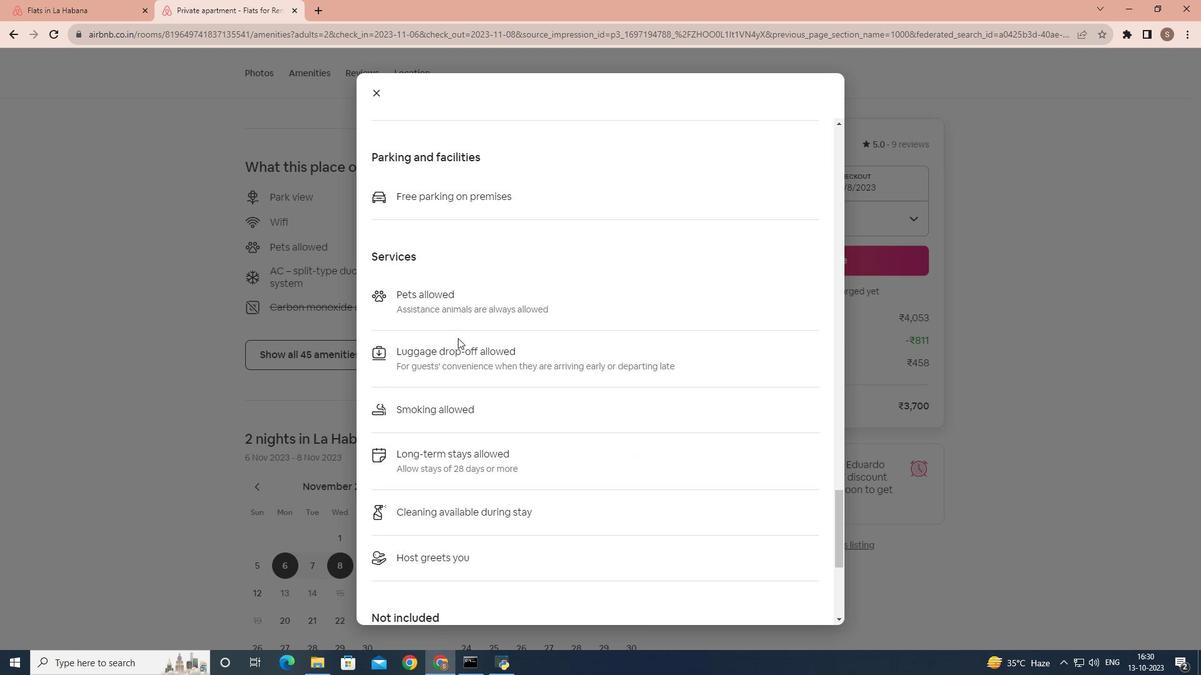 
Action: Mouse scrolled (457, 337) with delta (0, 0)
Screenshot: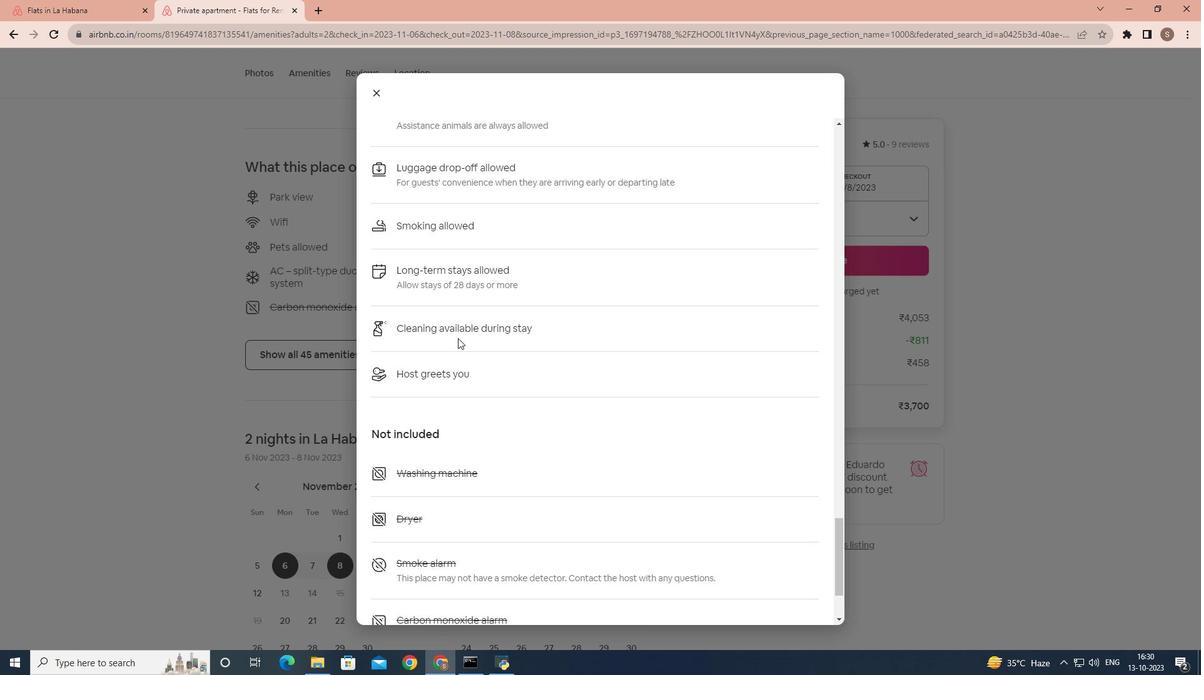 
Action: Mouse scrolled (457, 337) with delta (0, 0)
Screenshot: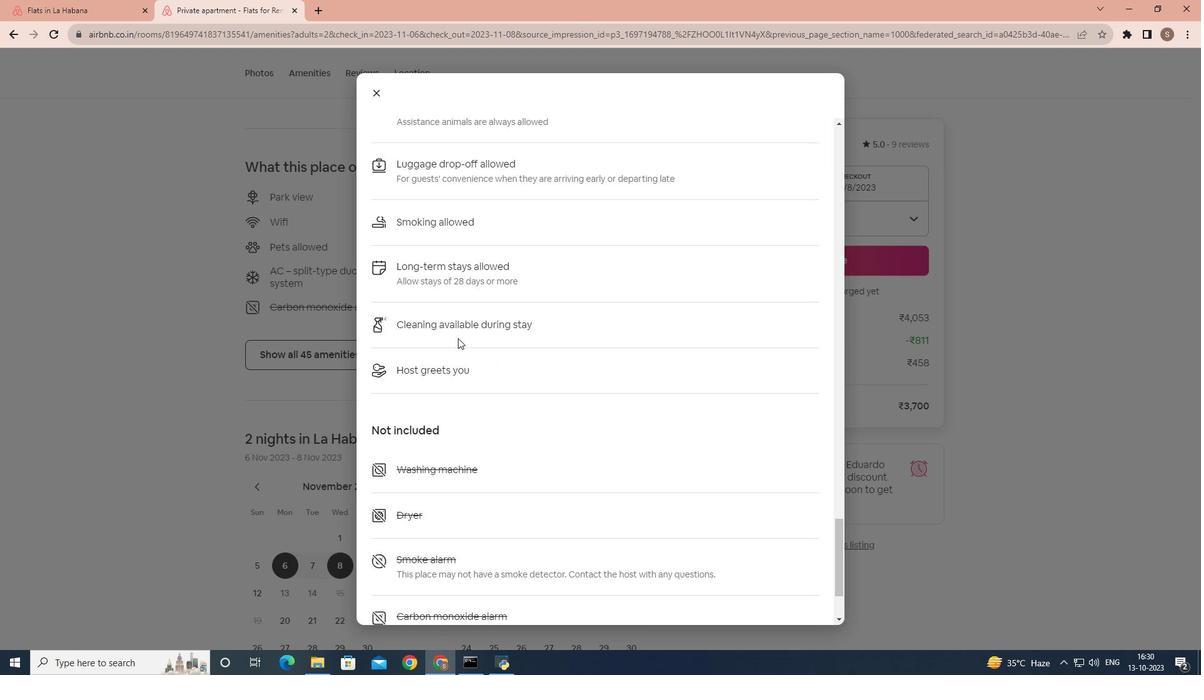 
Action: Mouse scrolled (457, 337) with delta (0, 0)
Screenshot: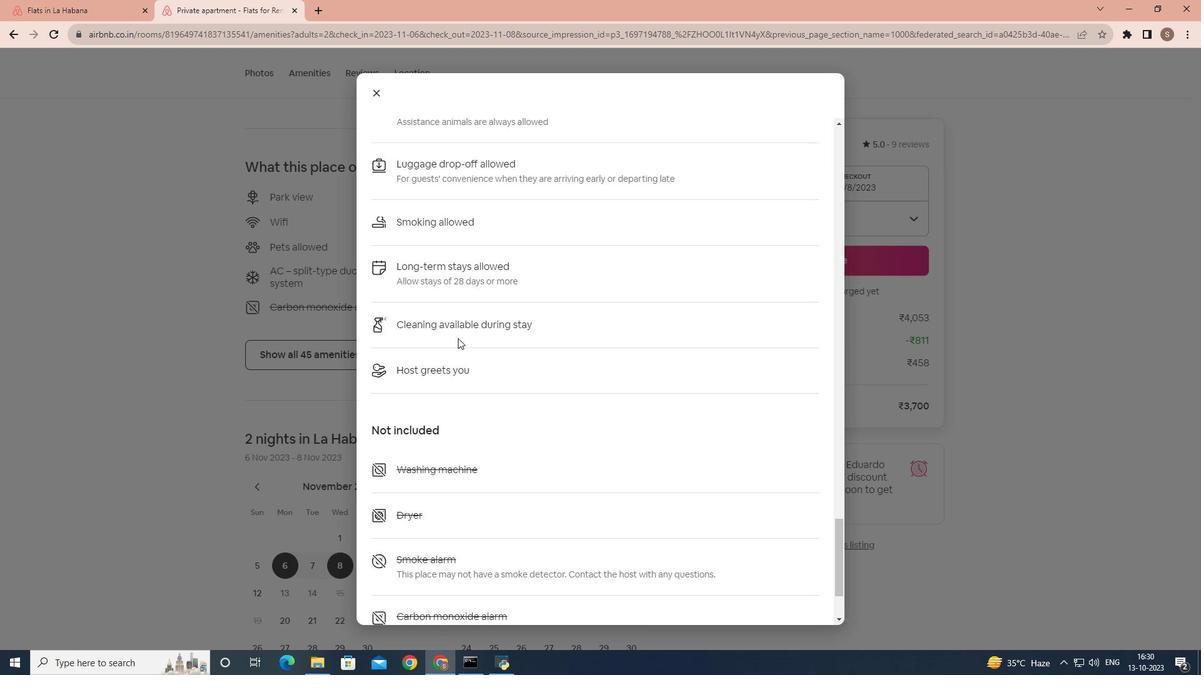 
Action: Mouse scrolled (457, 337) with delta (0, 0)
Screenshot: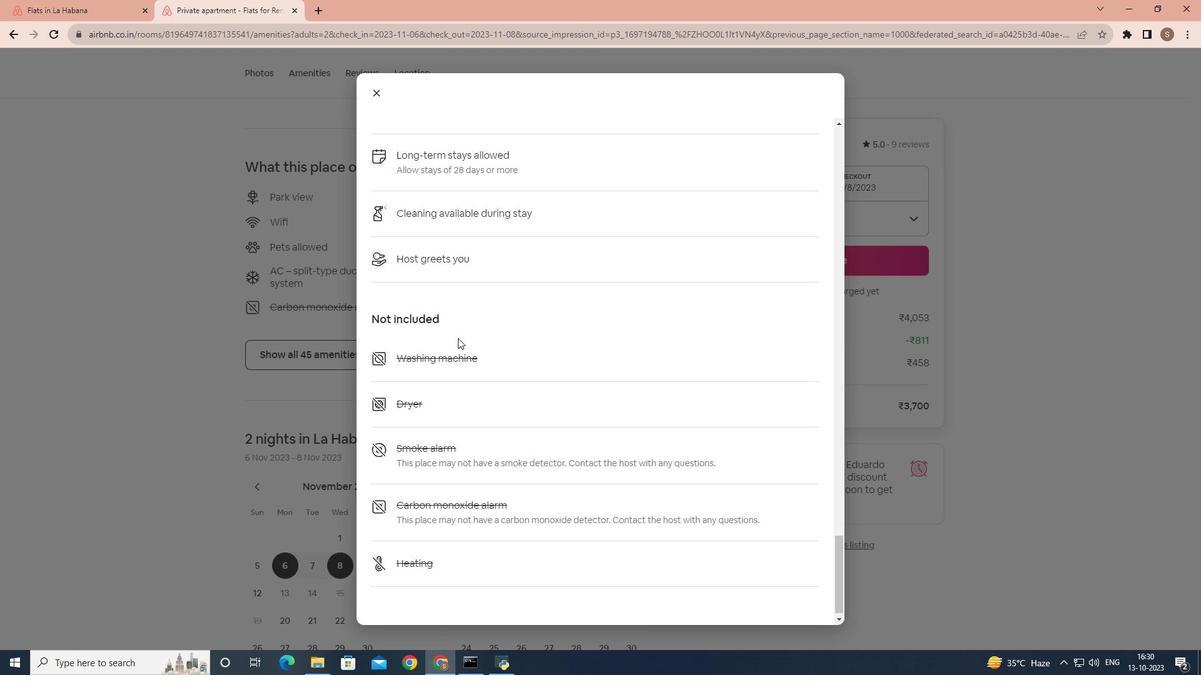 
Action: Mouse scrolled (457, 337) with delta (0, 0)
Screenshot: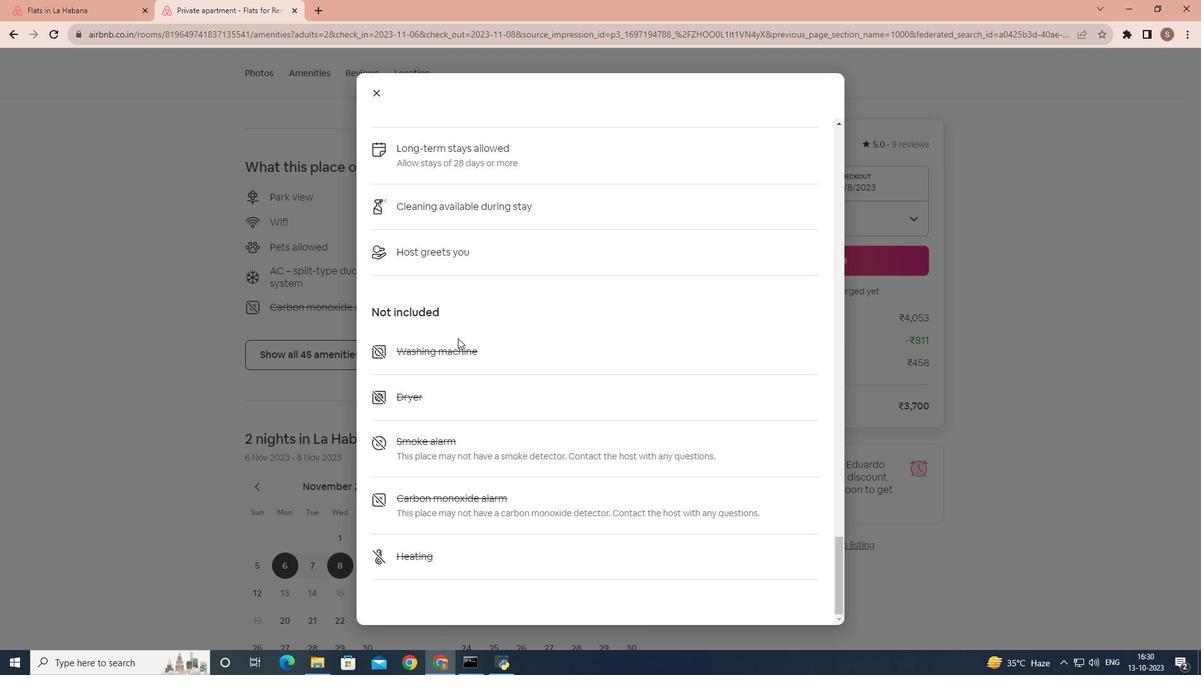 
Action: Mouse scrolled (457, 337) with delta (0, 0)
Screenshot: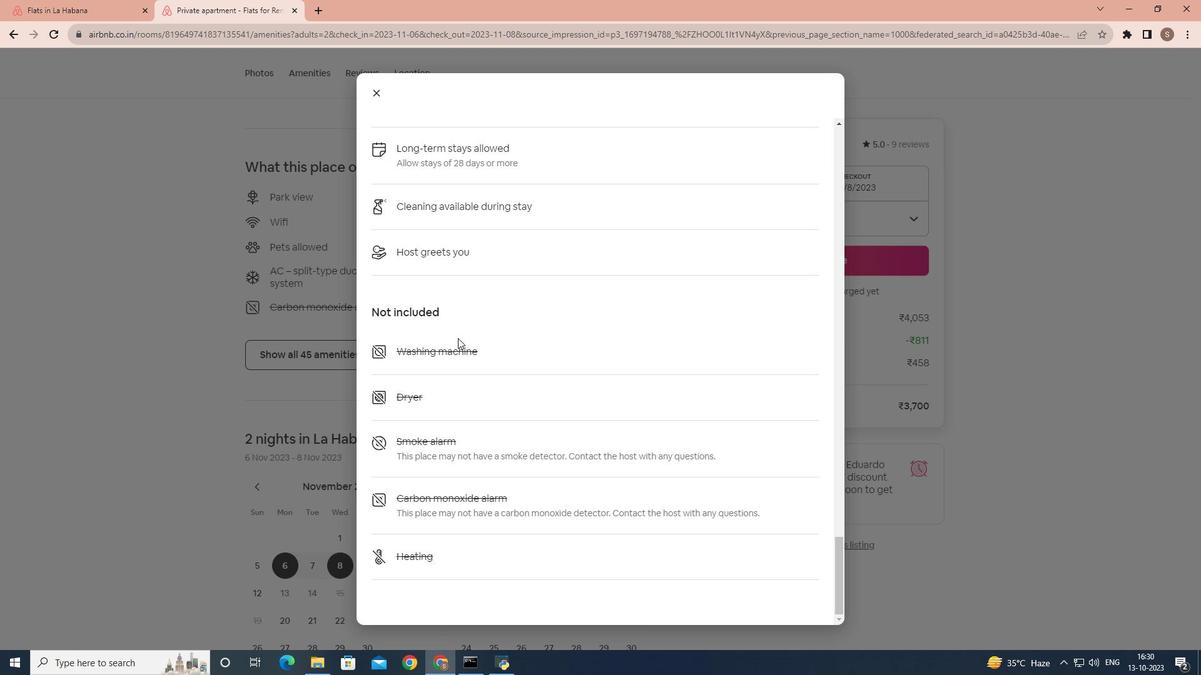 
Action: Mouse scrolled (457, 337) with delta (0, 0)
Screenshot: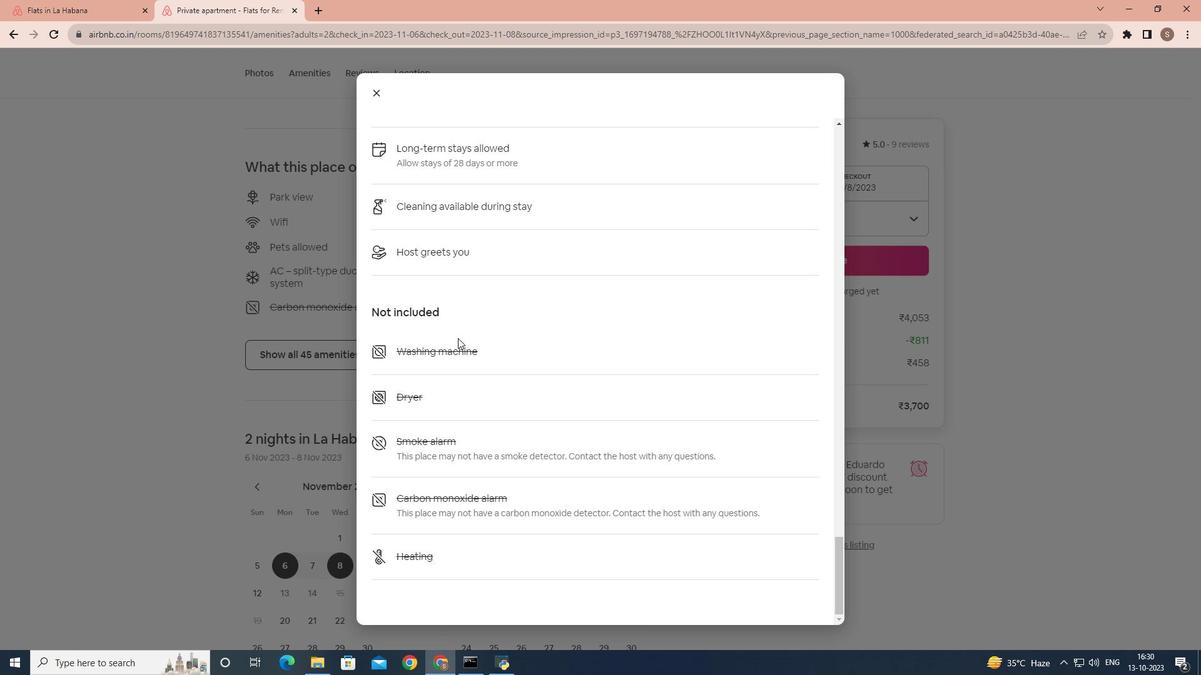 
Action: Mouse scrolled (457, 337) with delta (0, 0)
Screenshot: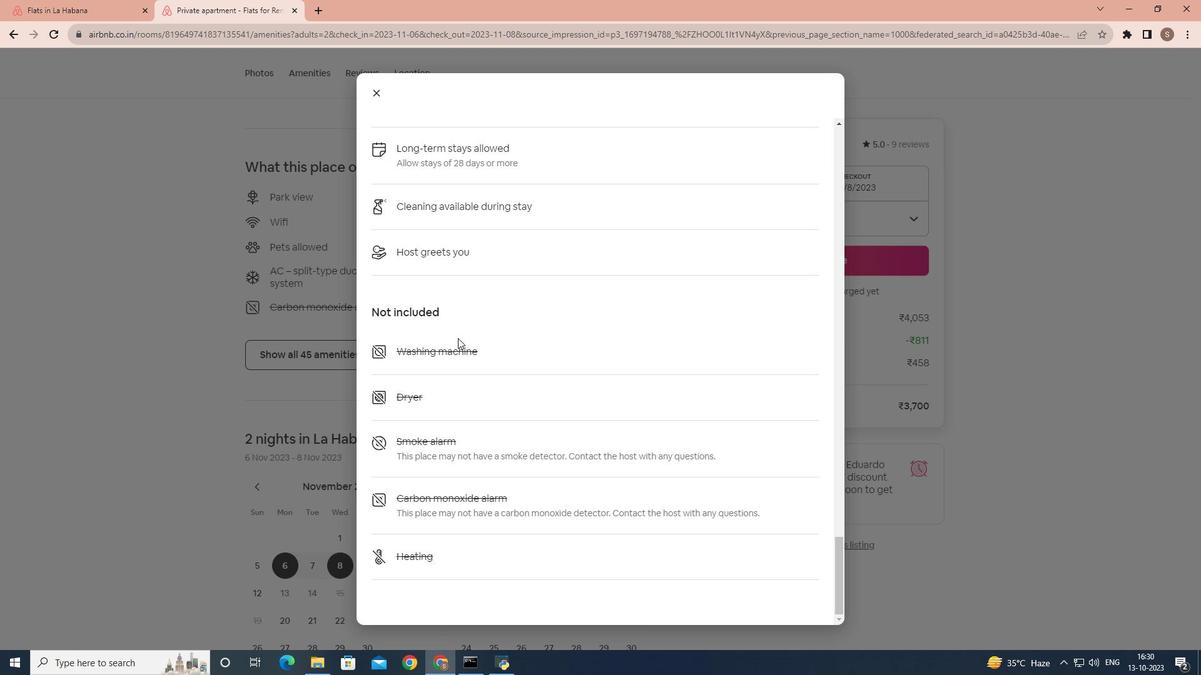 
Action: Mouse scrolled (457, 337) with delta (0, 0)
Screenshot: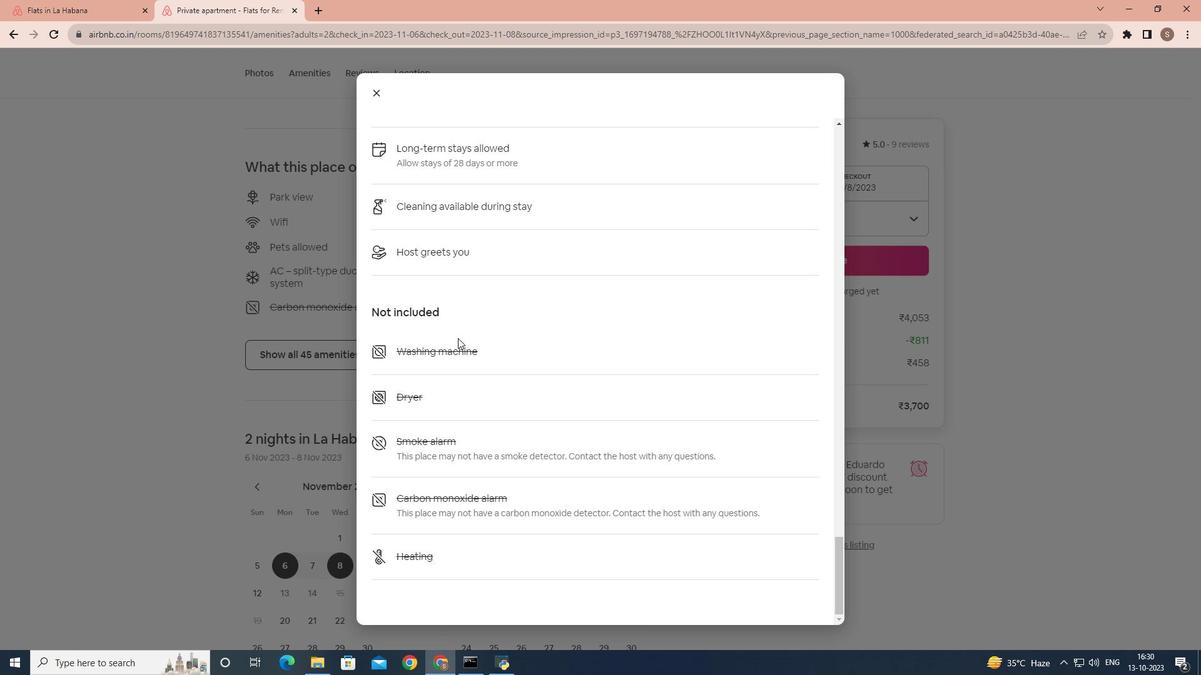 
Action: Mouse moved to (377, 88)
Screenshot: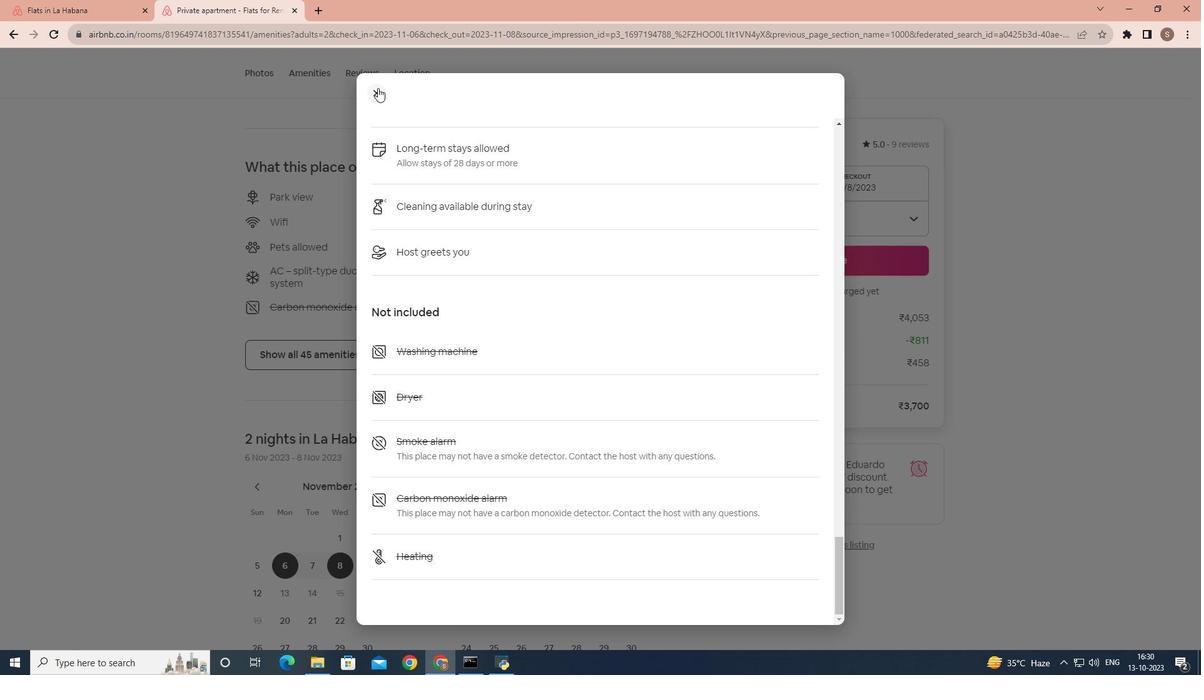 
Action: Mouse pressed left at (377, 88)
Screenshot: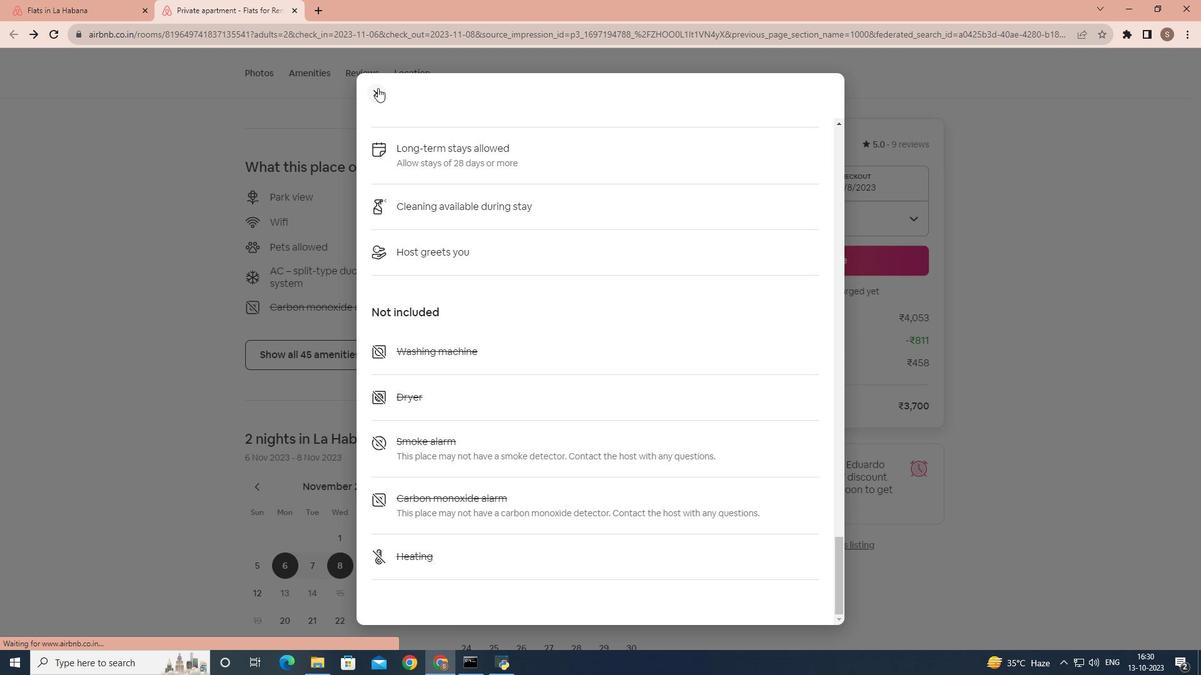 
Action: Mouse moved to (482, 323)
Screenshot: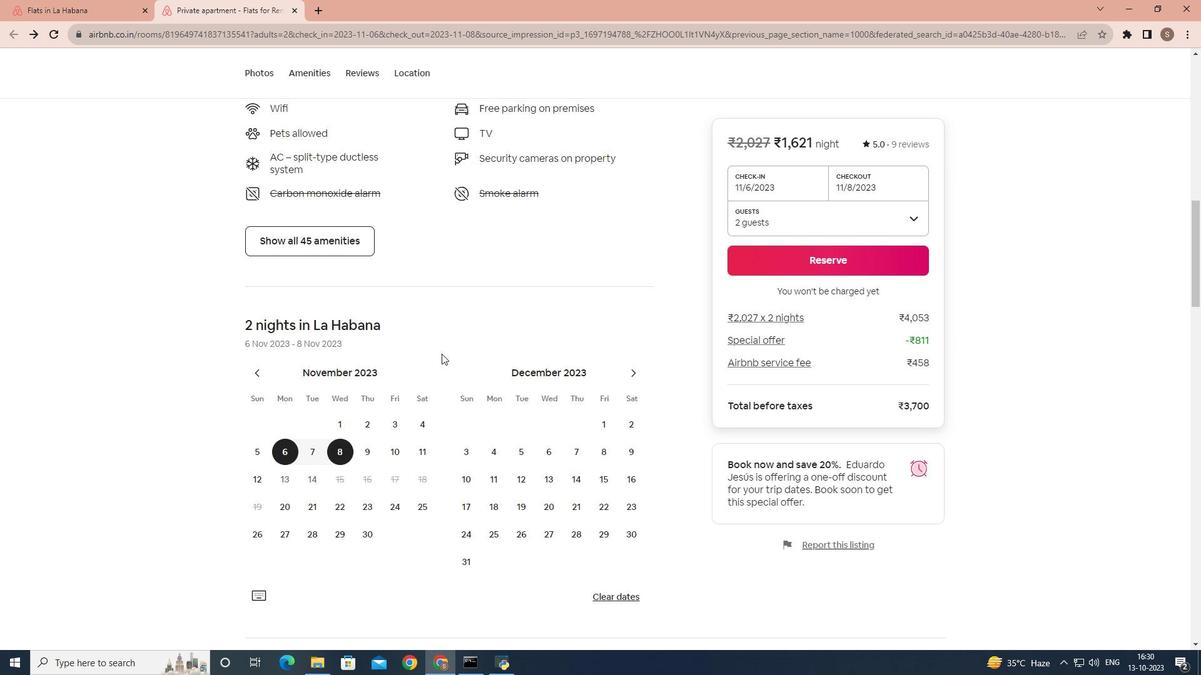 
Action: Mouse scrolled (482, 322) with delta (0, 0)
Screenshot: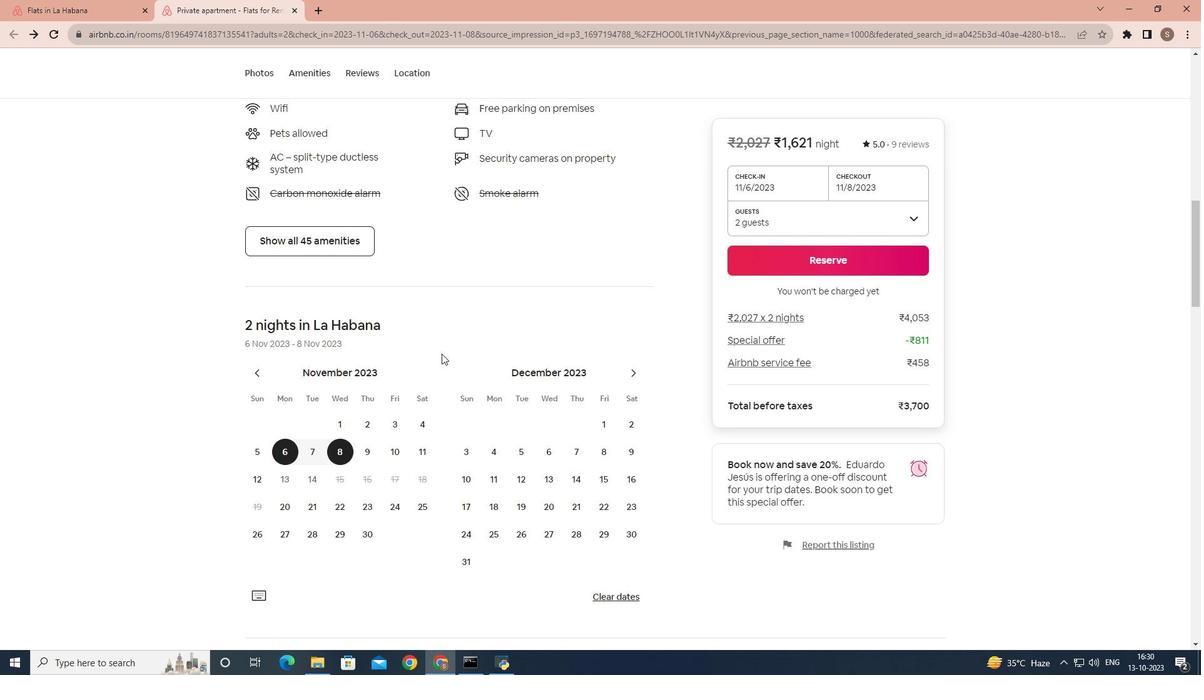 
Action: Mouse moved to (482, 324)
Screenshot: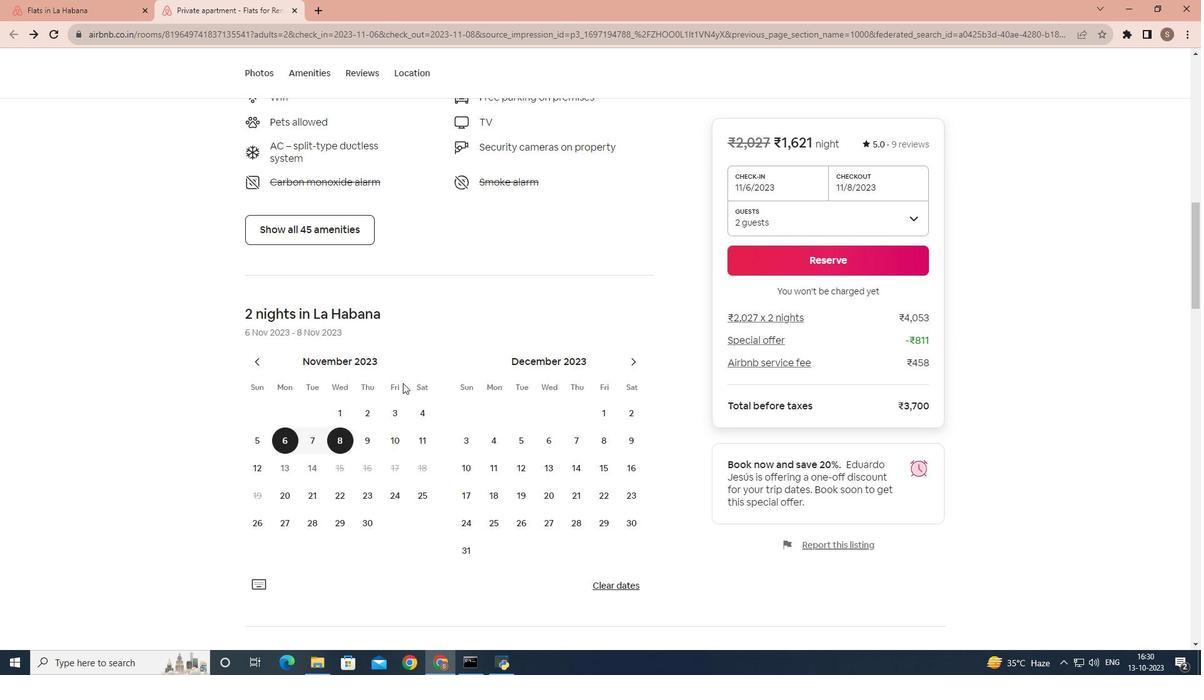 
Action: Mouse scrolled (482, 323) with delta (0, 0)
Screenshot: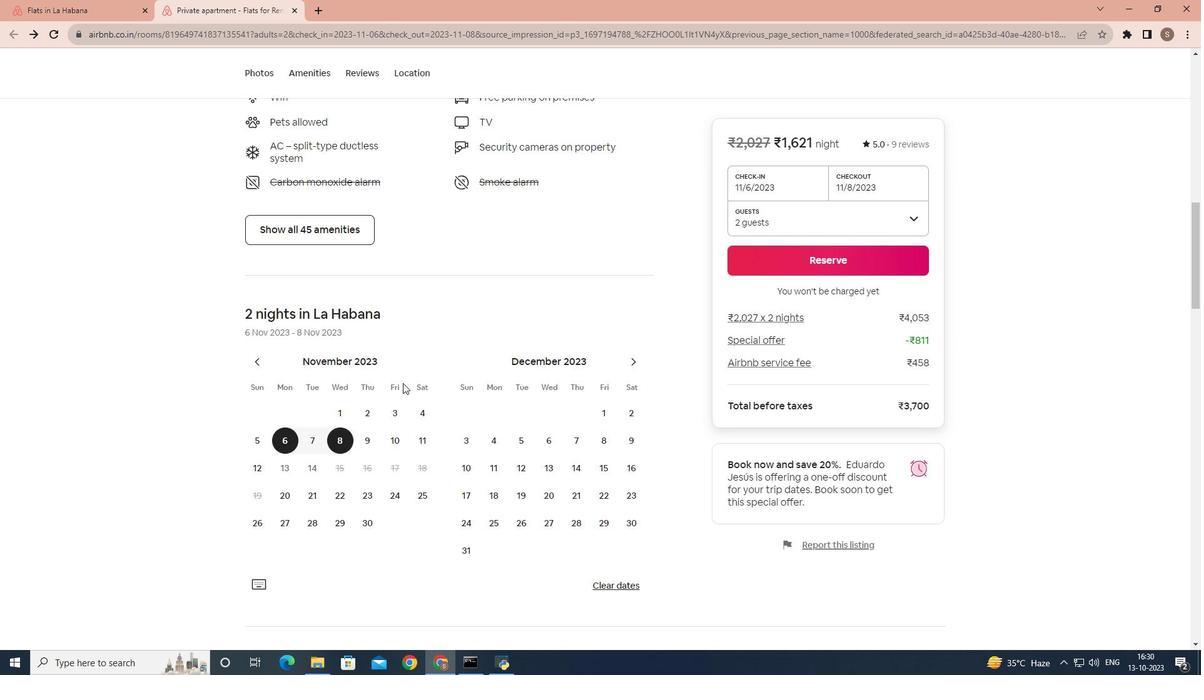 
Action: Mouse moved to (402, 383)
Screenshot: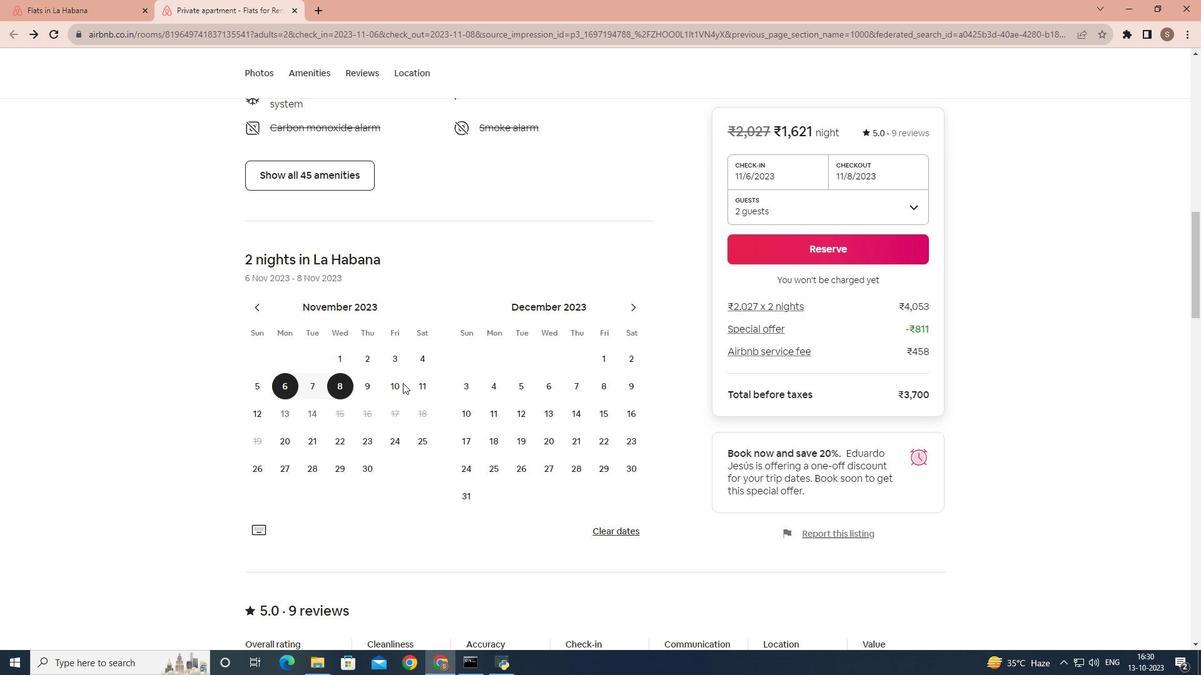 
Action: Mouse scrolled (402, 382) with delta (0, 0)
Screenshot: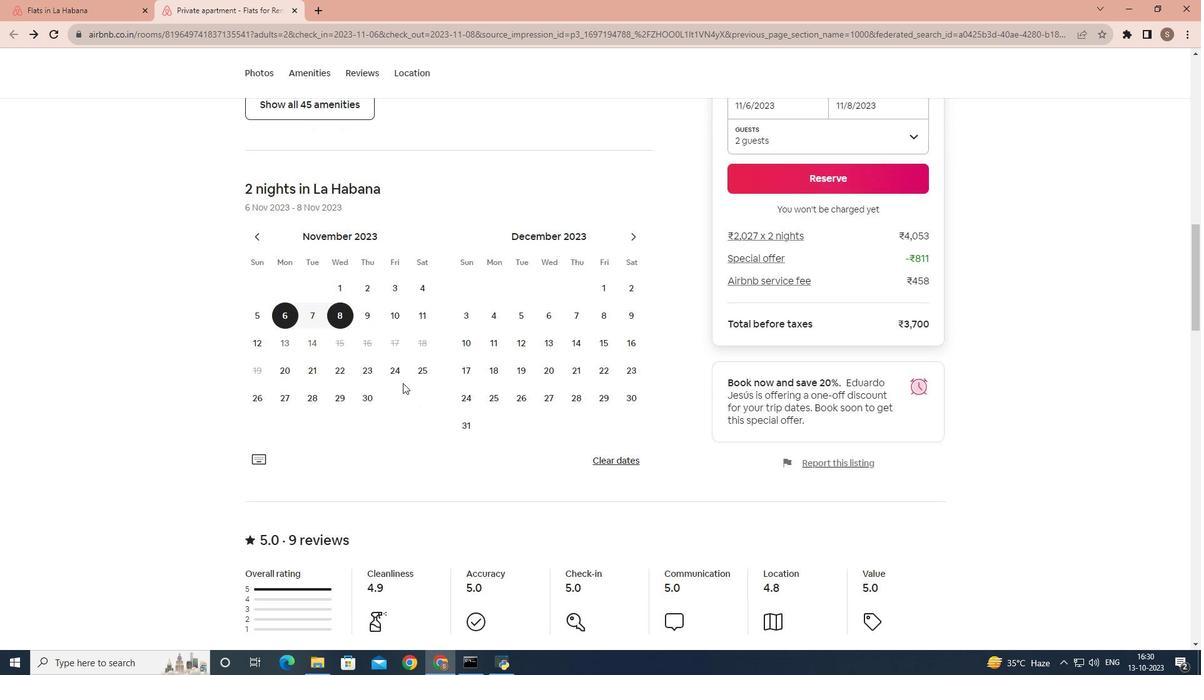 
Action: Mouse scrolled (402, 382) with delta (0, 0)
Screenshot: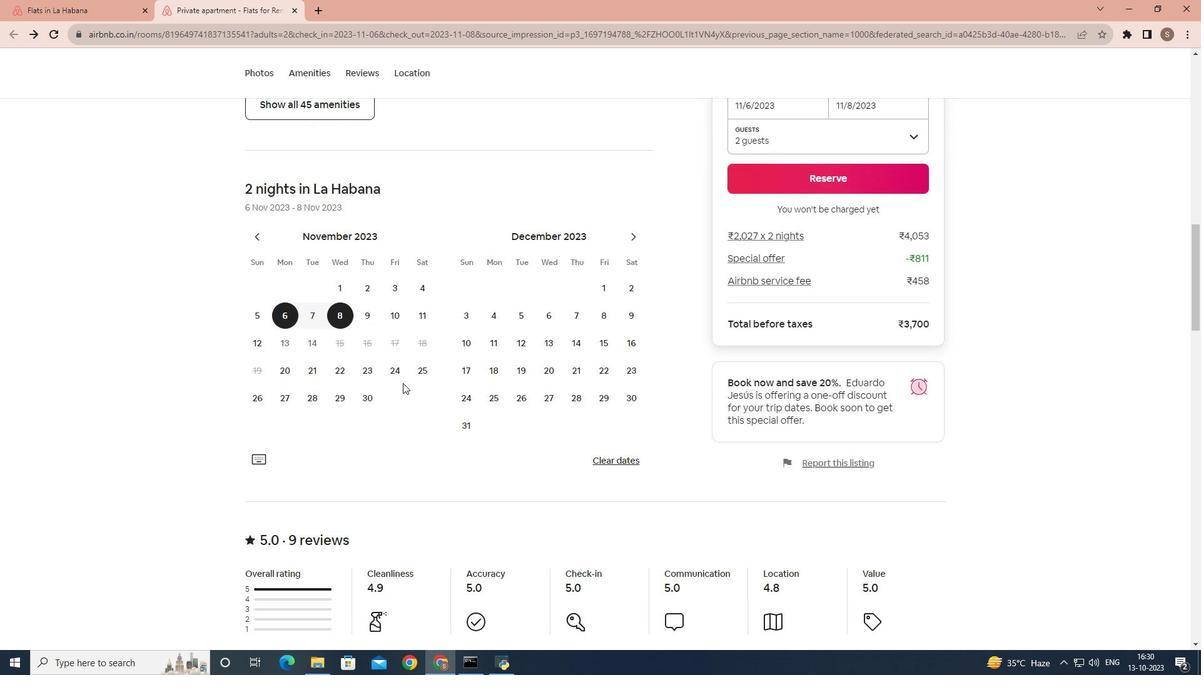 
Action: Mouse scrolled (402, 382) with delta (0, 0)
Screenshot: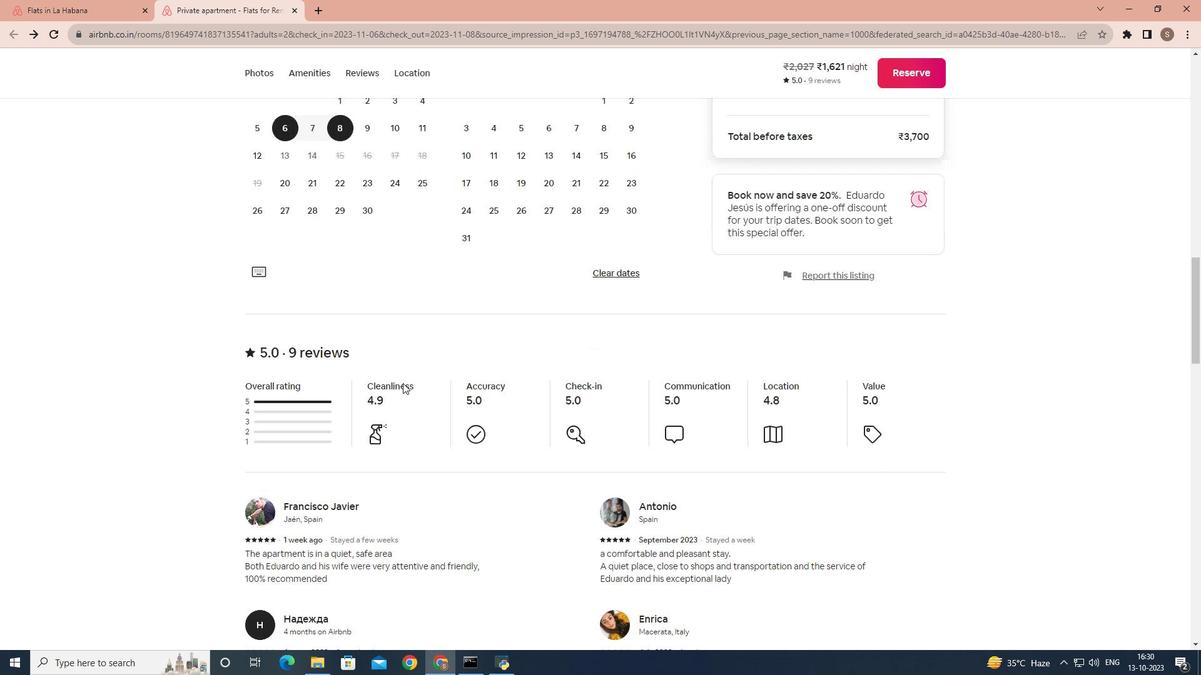 
Action: Mouse scrolled (402, 382) with delta (0, 0)
Screenshot: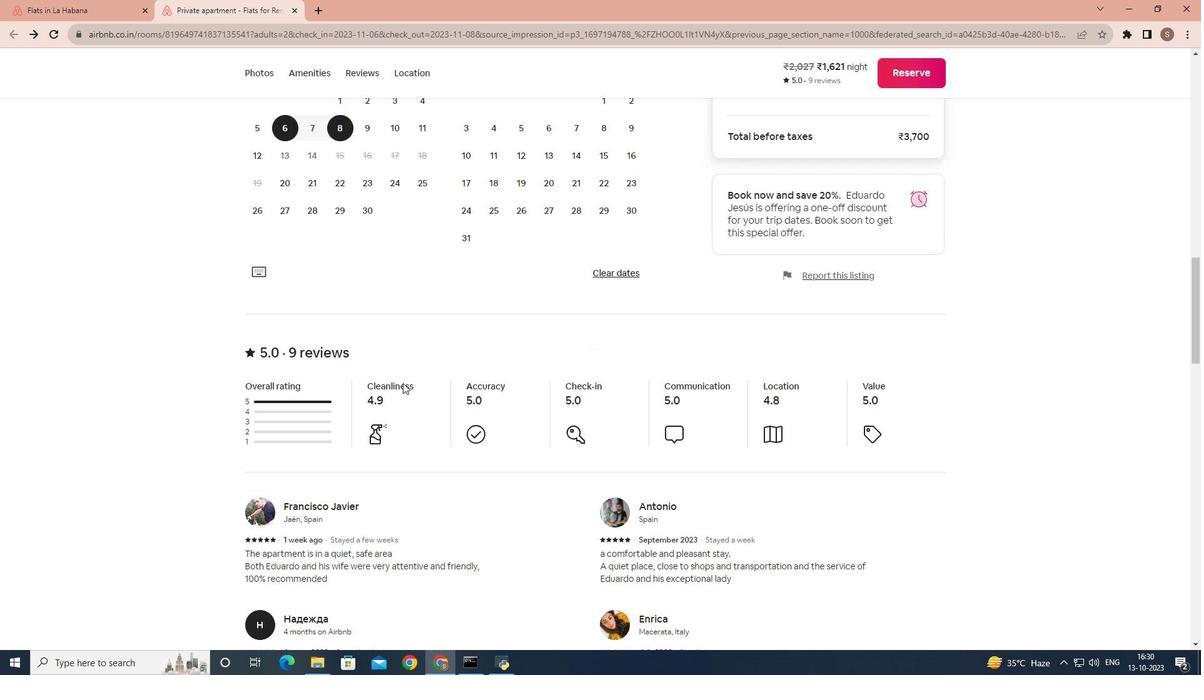
Action: Mouse scrolled (402, 382) with delta (0, 0)
Screenshot: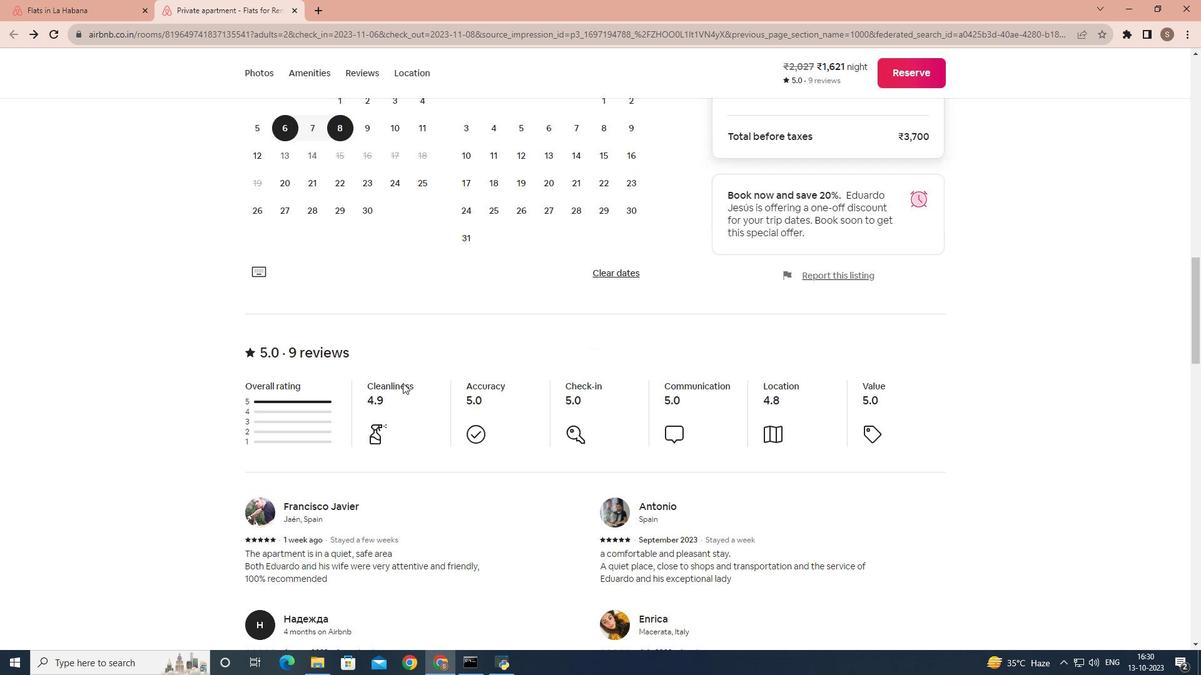 
Action: Mouse scrolled (402, 382) with delta (0, 0)
Screenshot: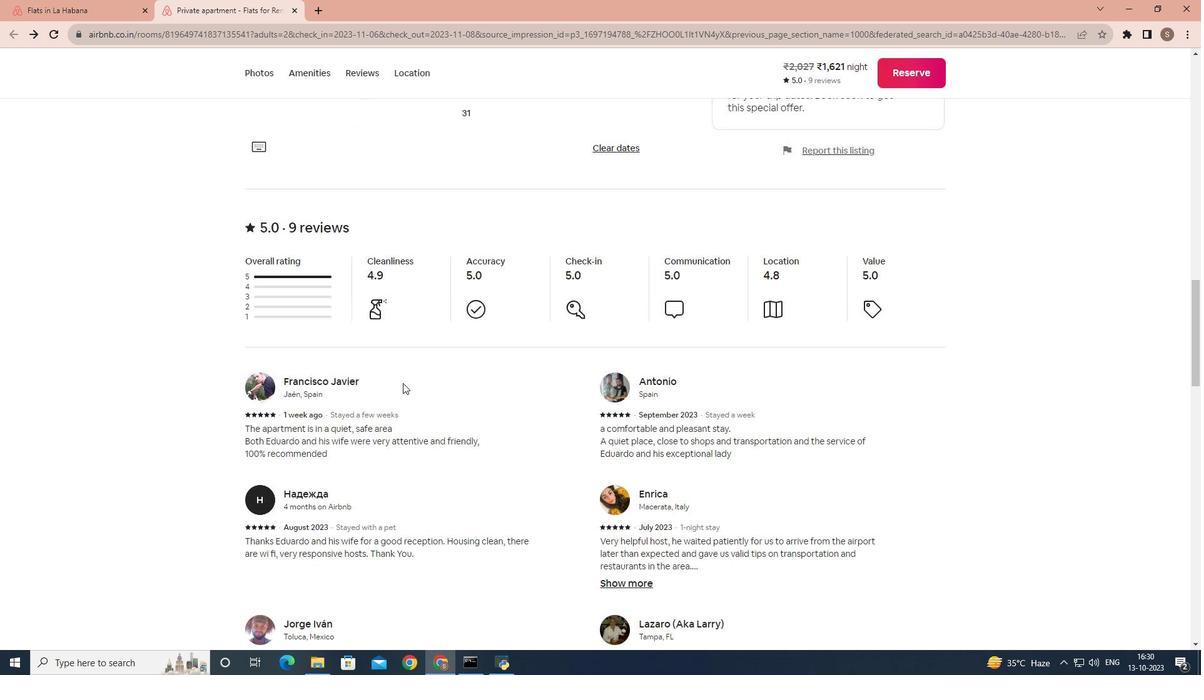 
Action: Mouse scrolled (402, 382) with delta (0, 0)
Screenshot: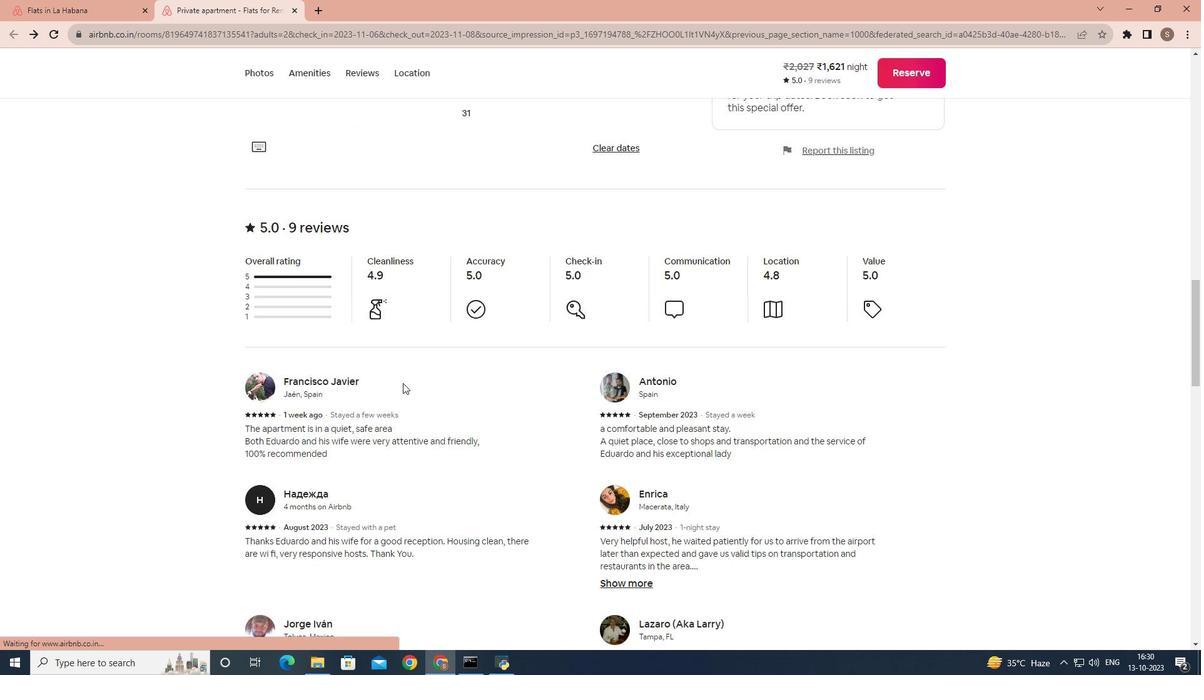 
Action: Mouse scrolled (402, 382) with delta (0, 0)
Screenshot: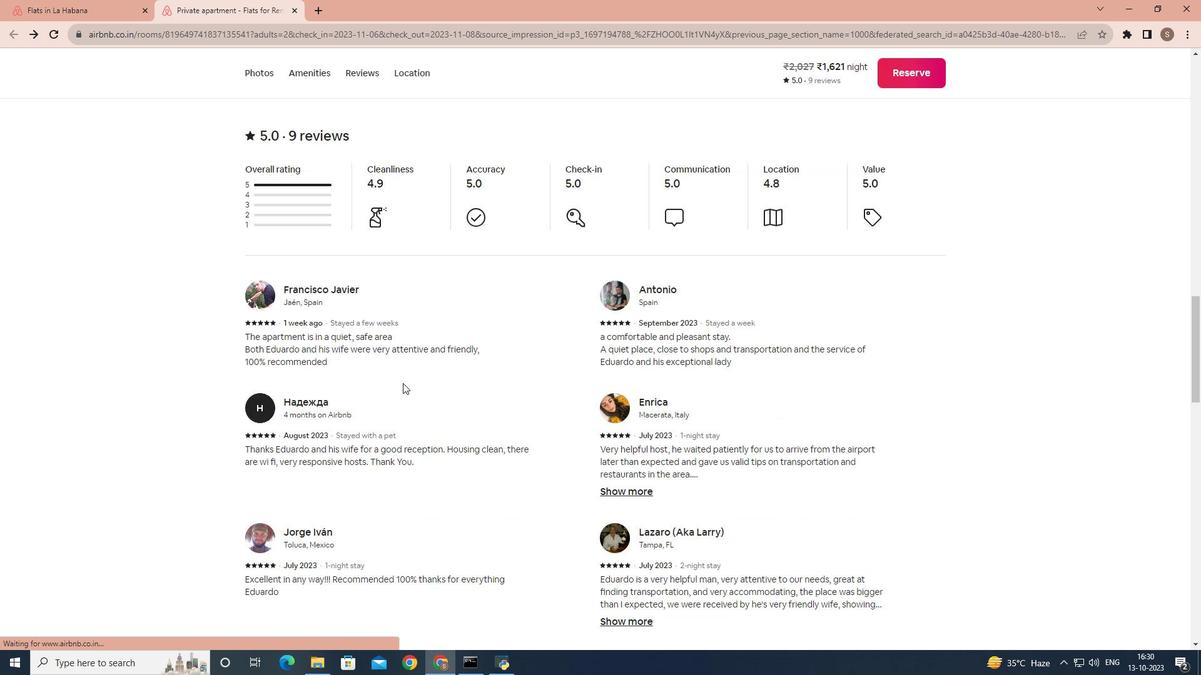 
Action: Mouse scrolled (402, 382) with delta (0, 0)
Screenshot: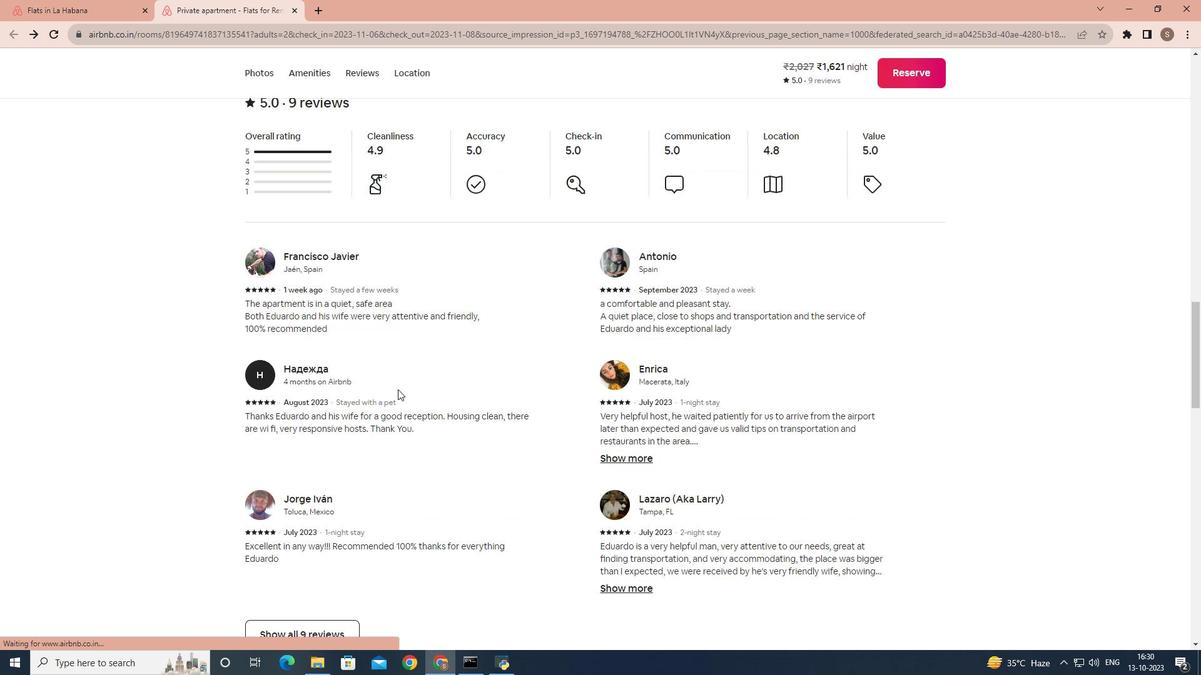 
Action: Mouse moved to (396, 391)
Screenshot: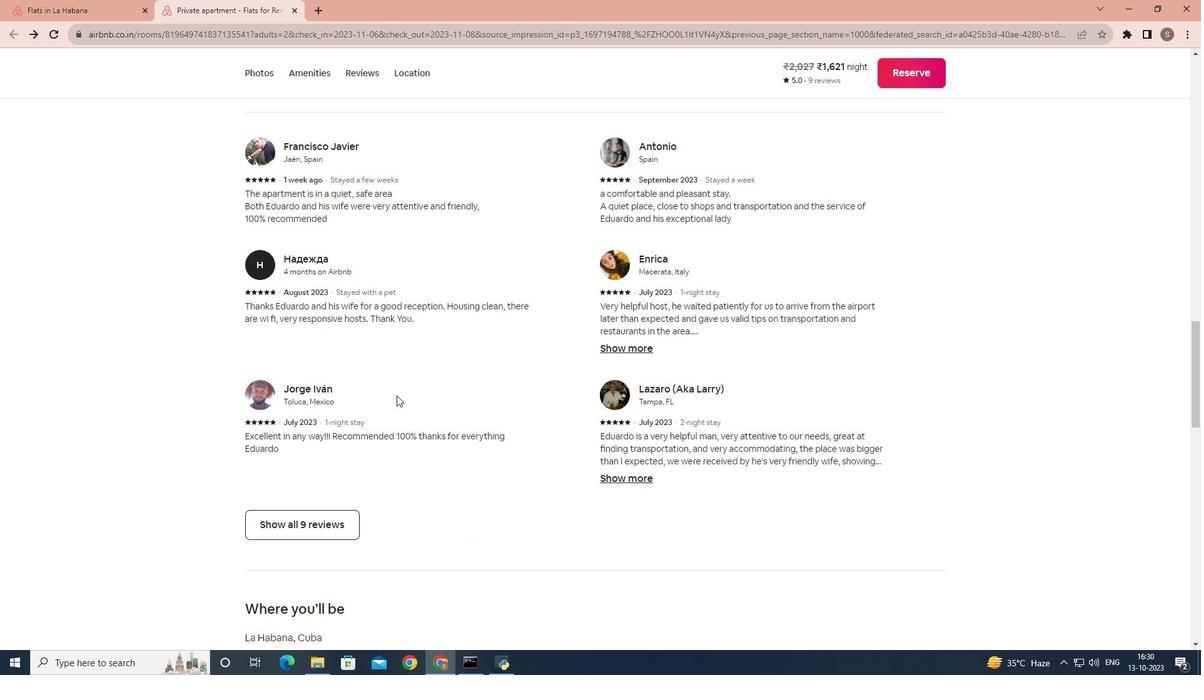 
Action: Mouse scrolled (396, 390) with delta (0, 0)
Screenshot: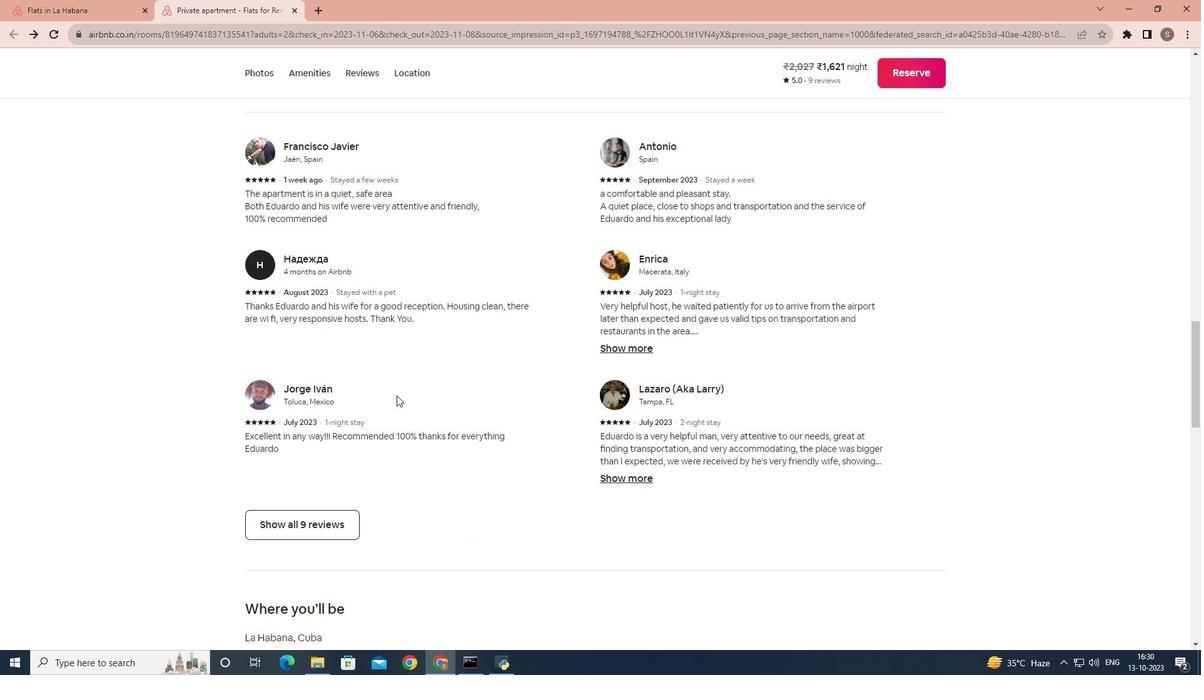 
Action: Mouse moved to (396, 395)
Screenshot: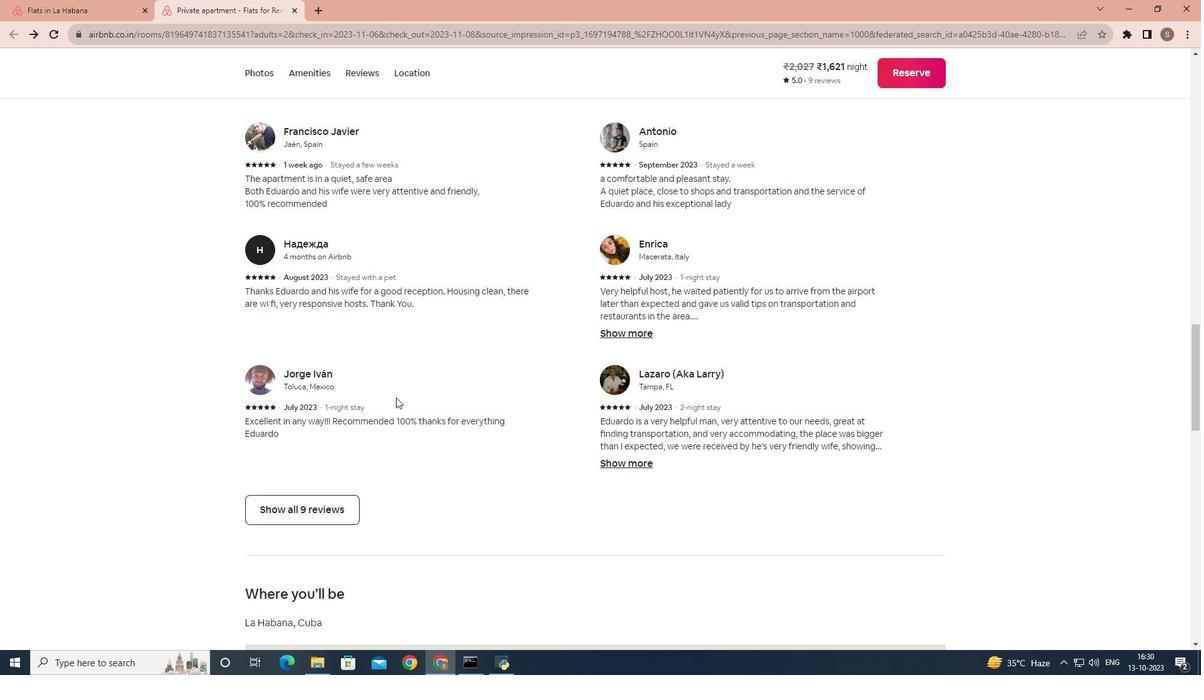 
Action: Mouse scrolled (396, 394) with delta (0, 0)
Screenshot: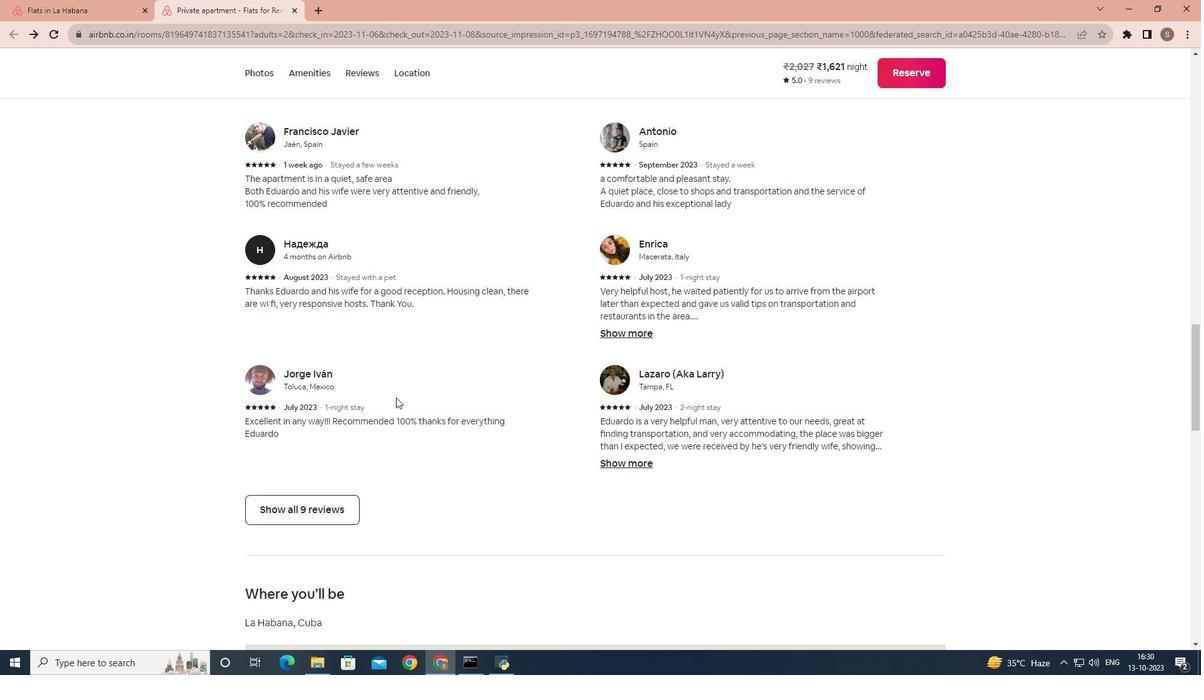 
Action: Mouse moved to (396, 397)
Screenshot: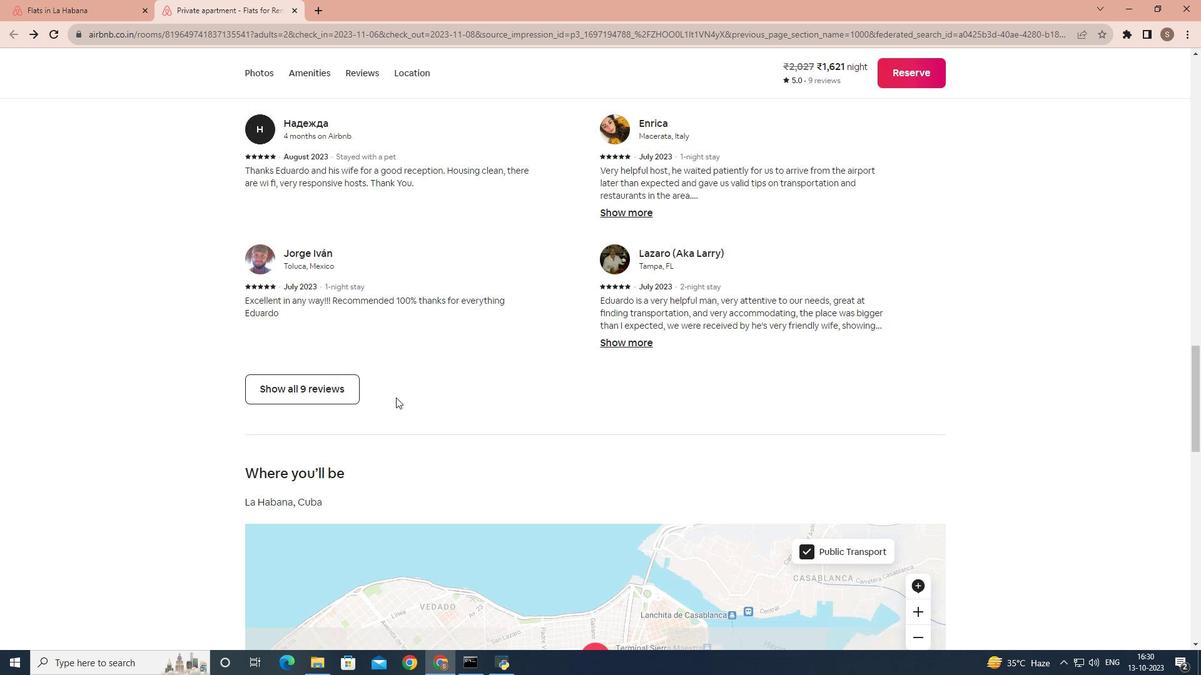 
Action: Mouse scrolled (396, 397) with delta (0, 0)
Screenshot: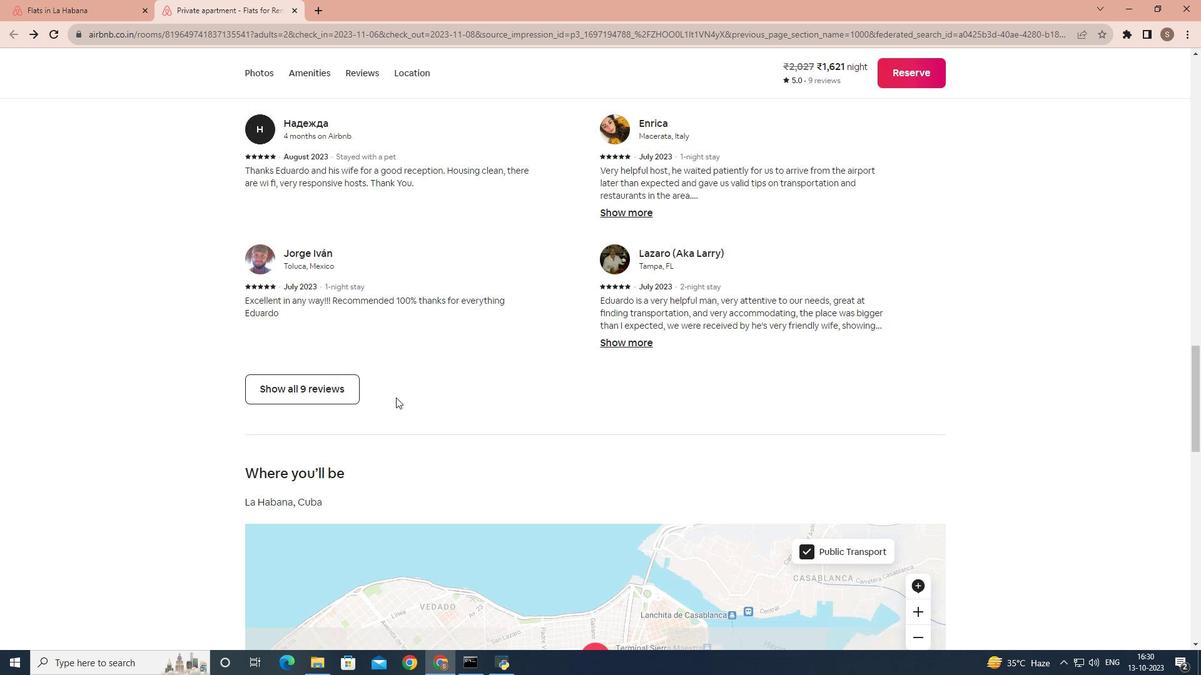 
Action: Mouse scrolled (396, 397) with delta (0, 0)
Screenshot: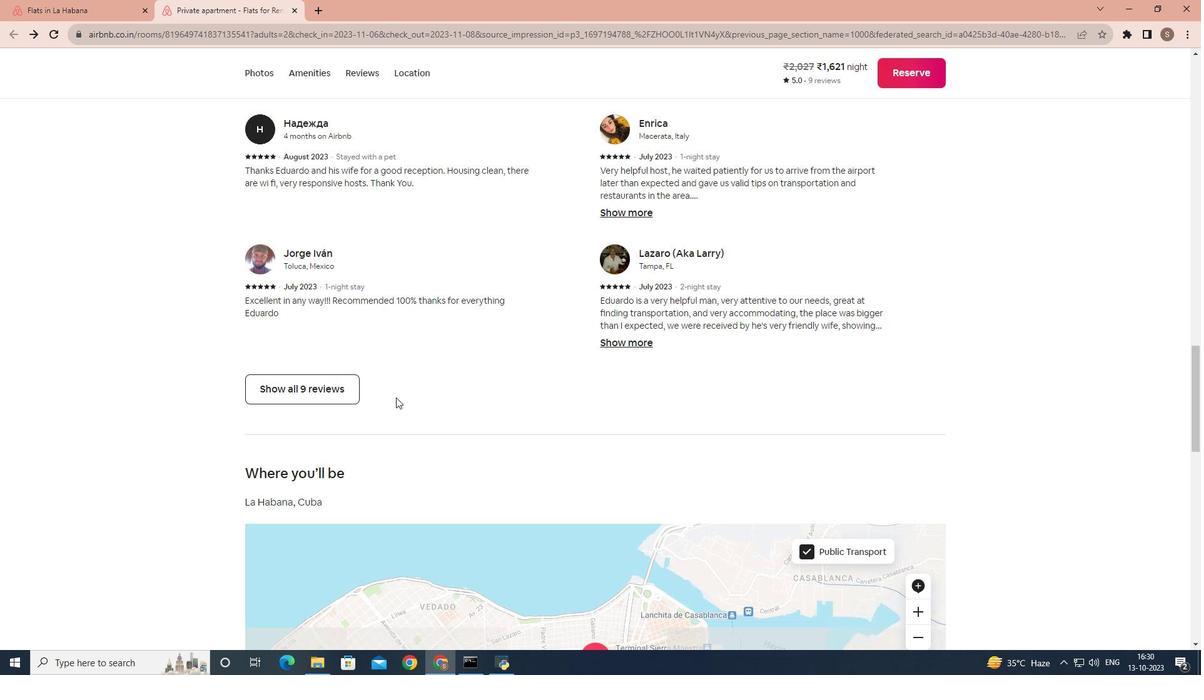 
Action: Mouse moved to (341, 384)
Screenshot: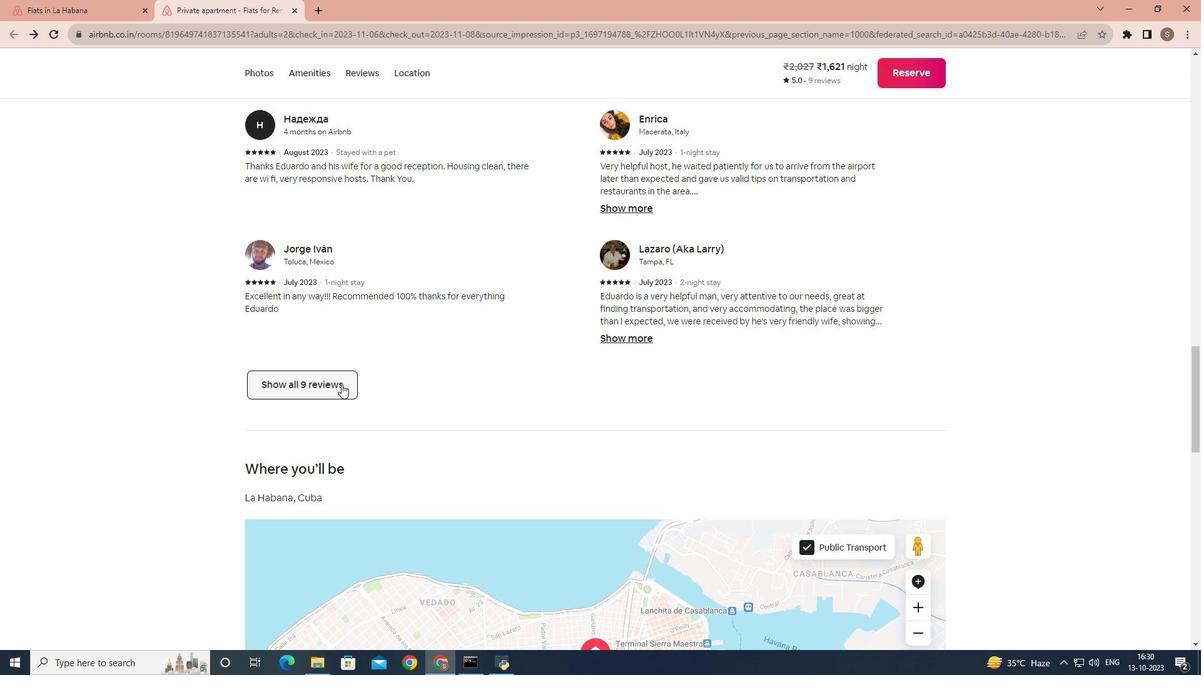 
Action: Mouse pressed left at (341, 384)
Screenshot: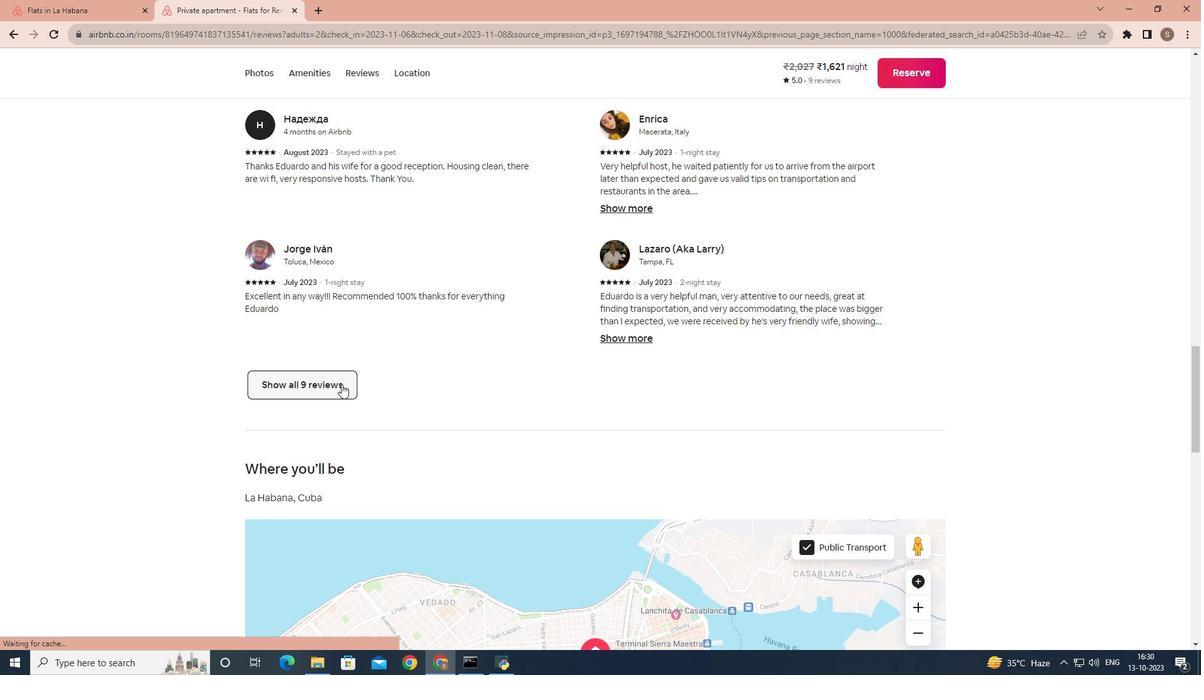 
Action: Mouse moved to (575, 371)
Screenshot: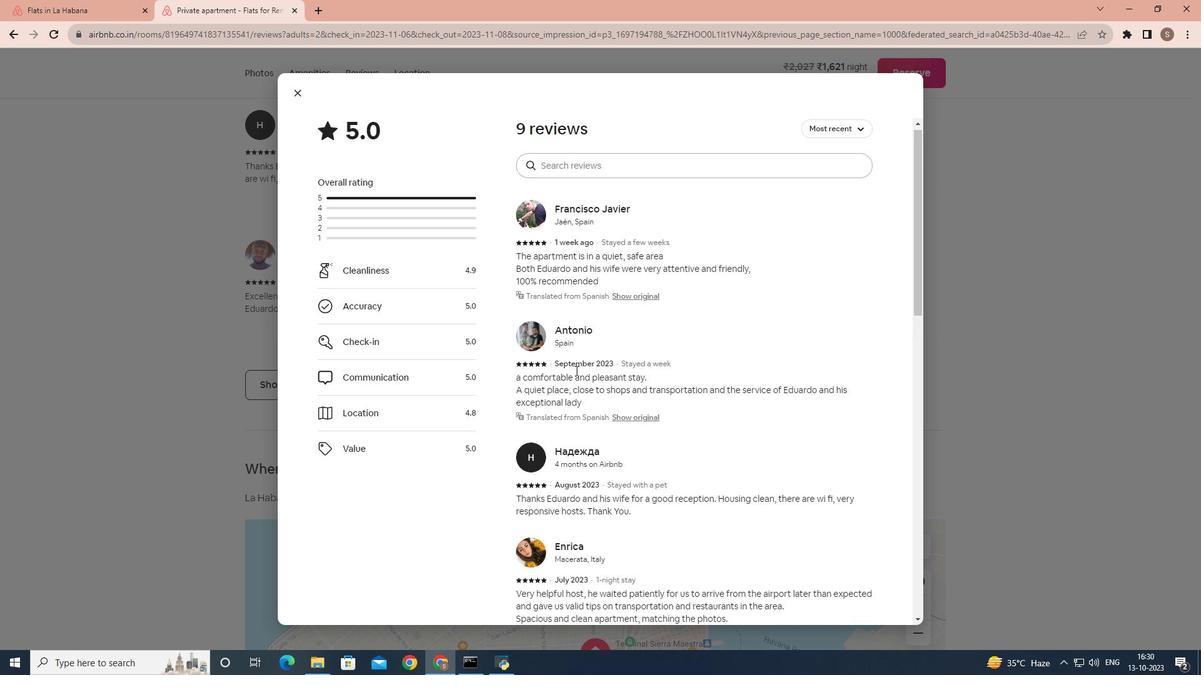 
Action: Mouse scrolled (575, 370) with delta (0, 0)
Screenshot: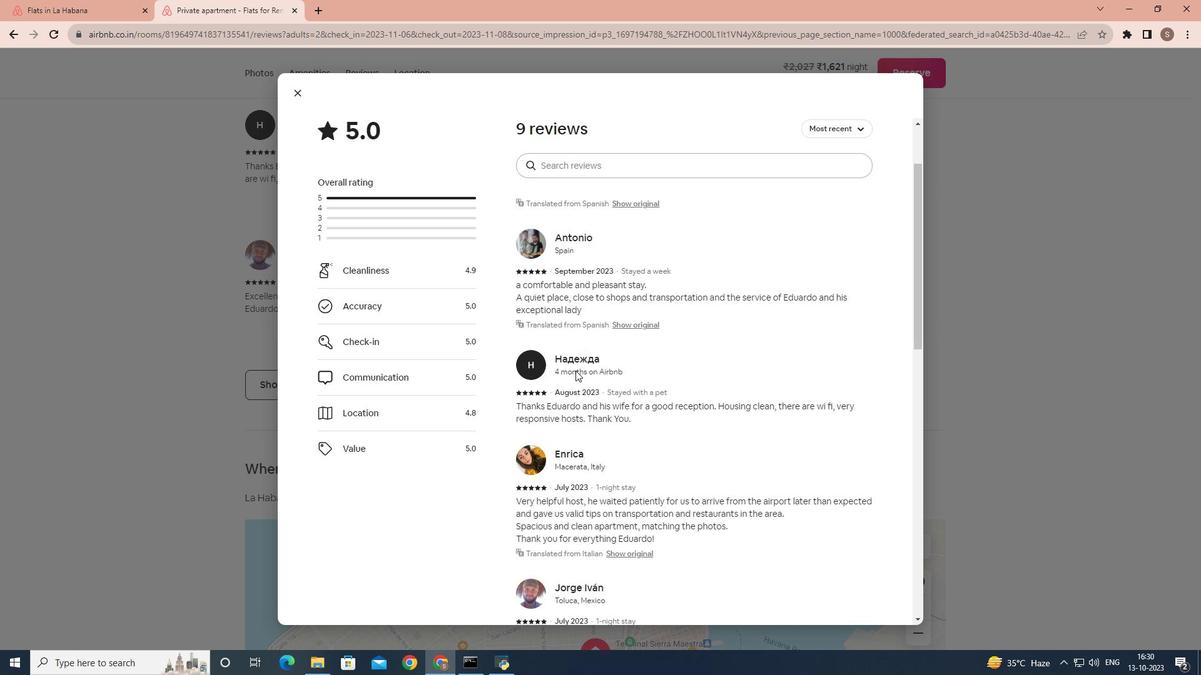 
Action: Mouse scrolled (575, 370) with delta (0, 0)
Screenshot: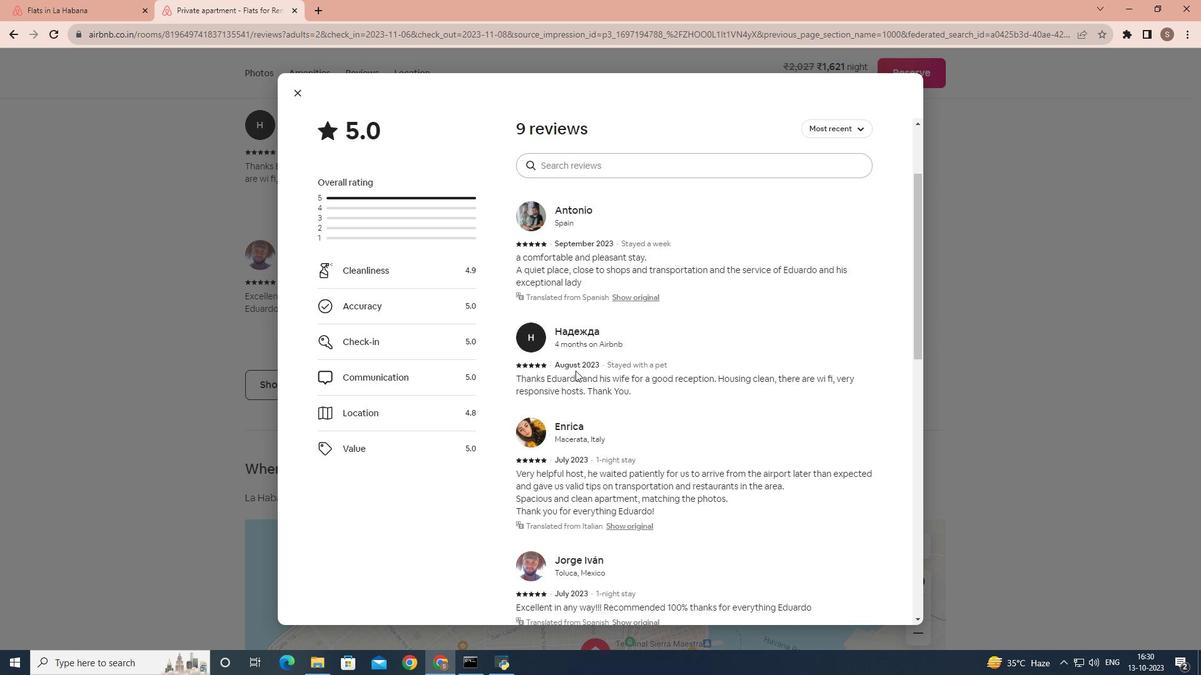 
Action: Mouse scrolled (575, 370) with delta (0, 0)
Screenshot: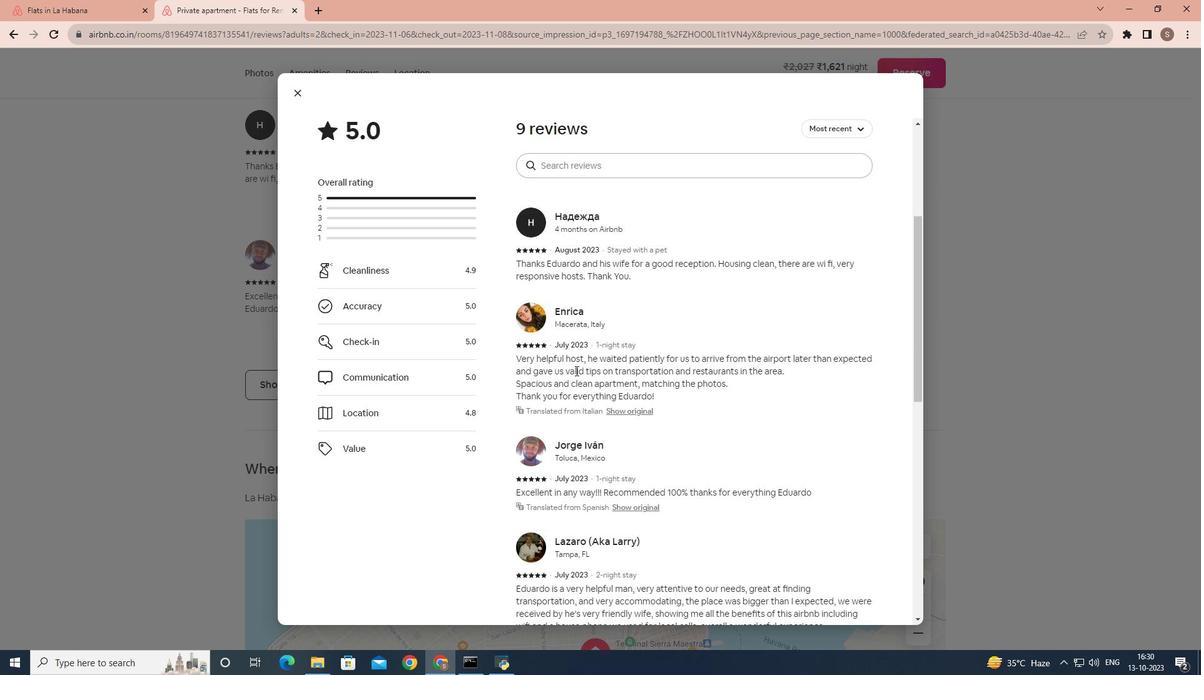
Action: Mouse scrolled (575, 370) with delta (0, 0)
